 Task: Play online Risk (conquerclub) game.
Action: Mouse pressed left at (767, 438)
Screenshot: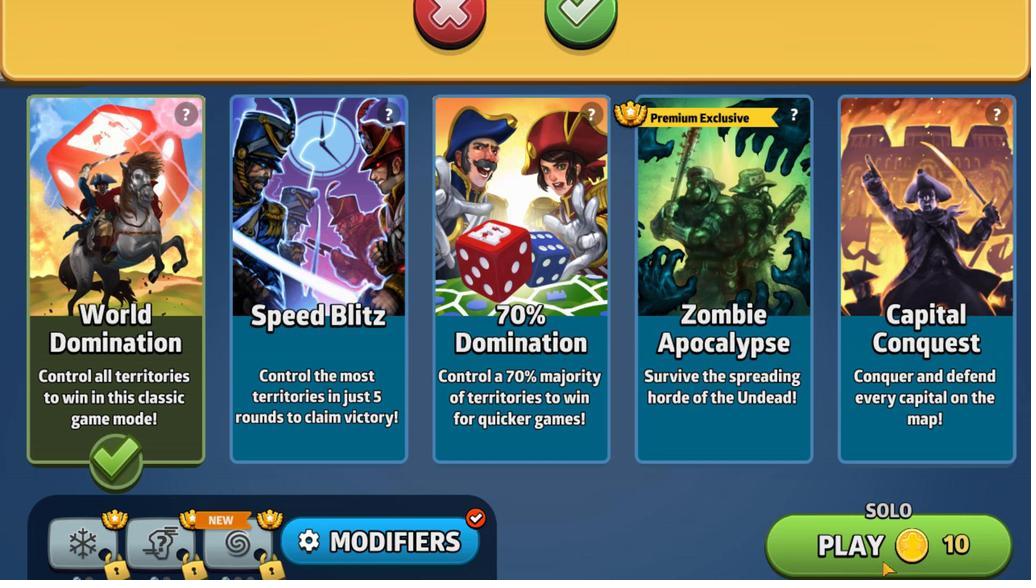 
Action: Mouse moved to (666, 498)
Screenshot: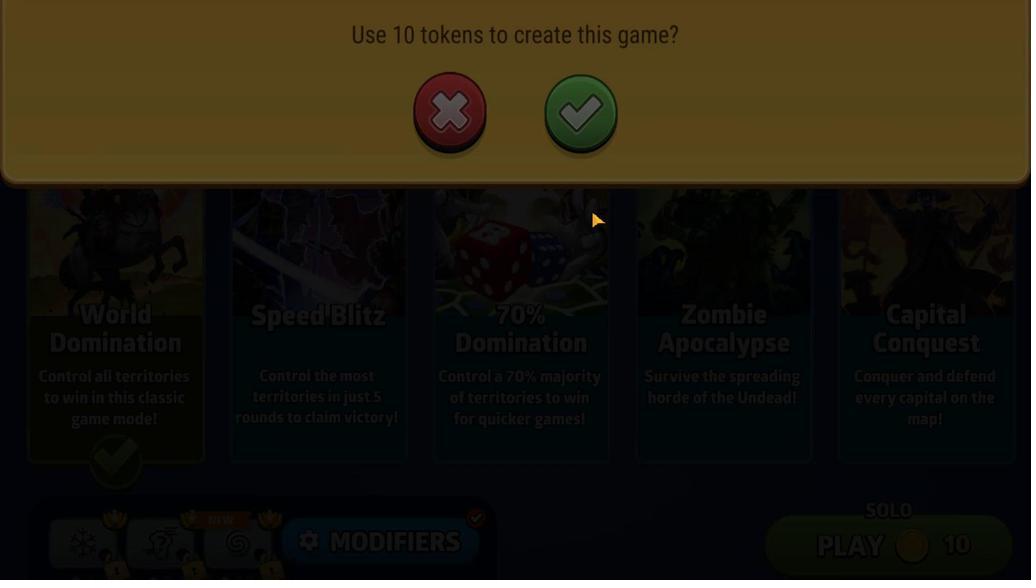 
Action: Mouse pressed left at (666, 498)
Screenshot: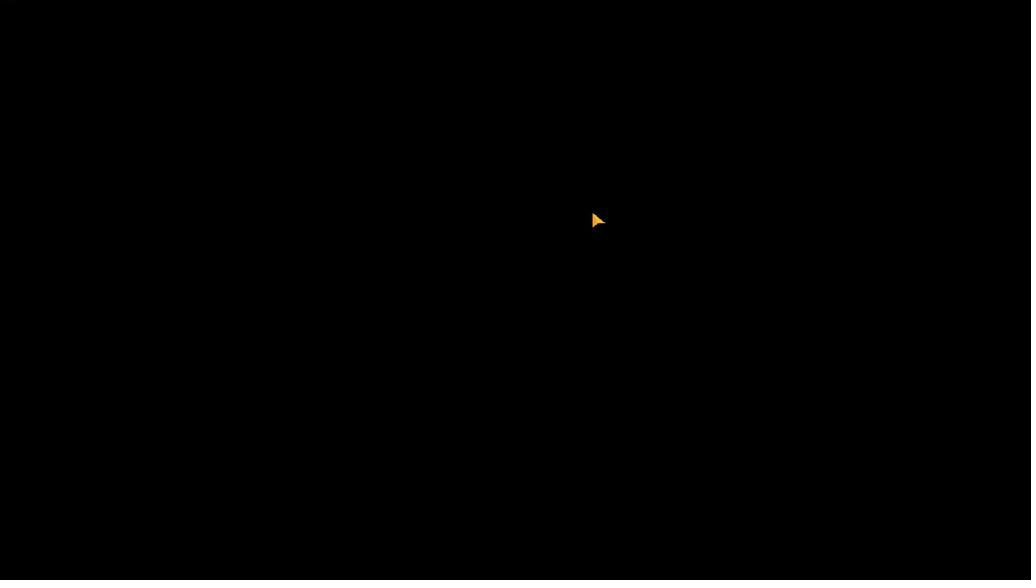 
Action: Mouse moved to (635, 491)
Screenshot: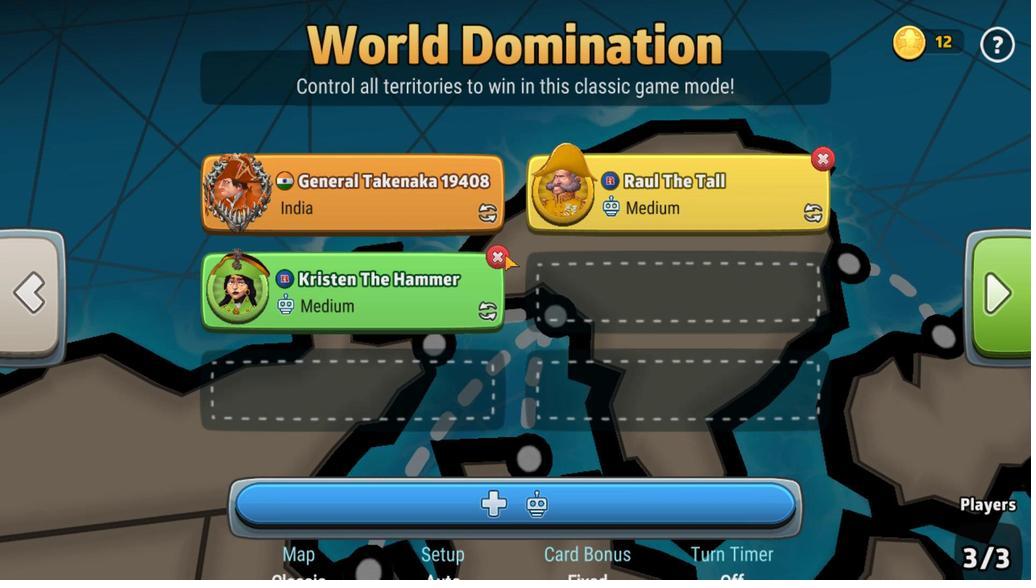
Action: Mouse pressed left at (635, 491)
Screenshot: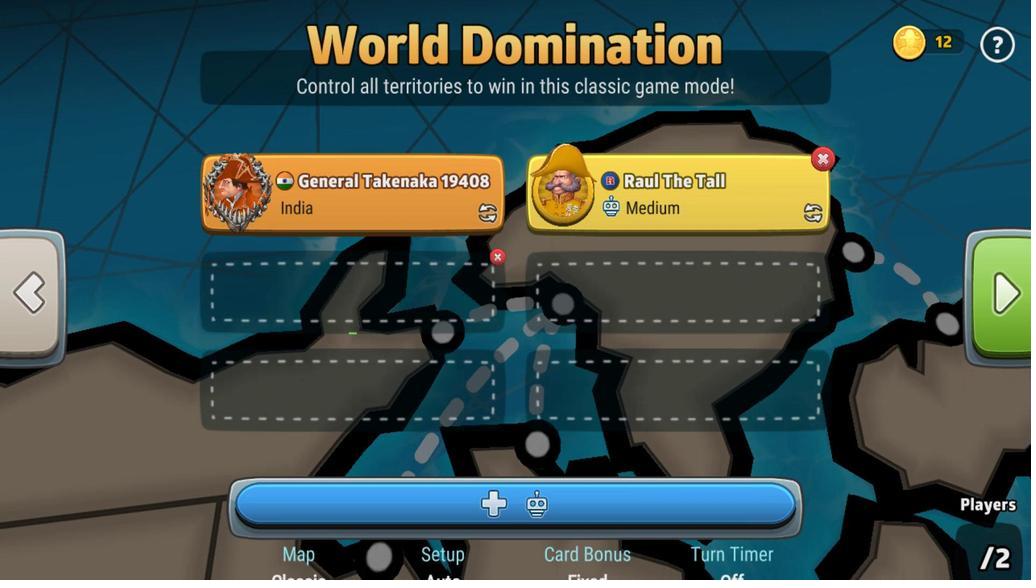
Action: Mouse moved to (809, 478)
Screenshot: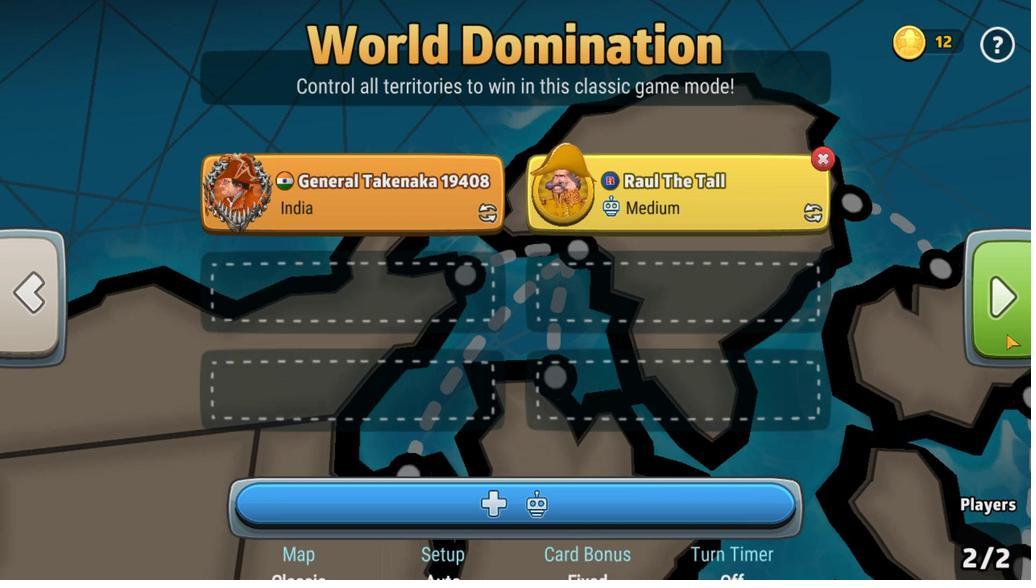 
Action: Mouse pressed left at (809, 478)
Screenshot: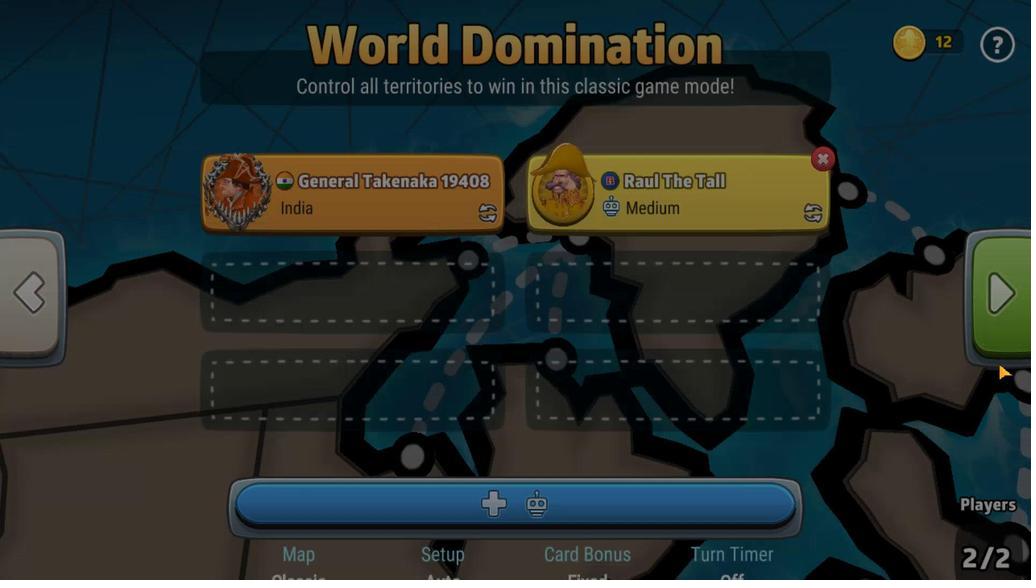 
Action: Mouse moved to (643, 481)
Screenshot: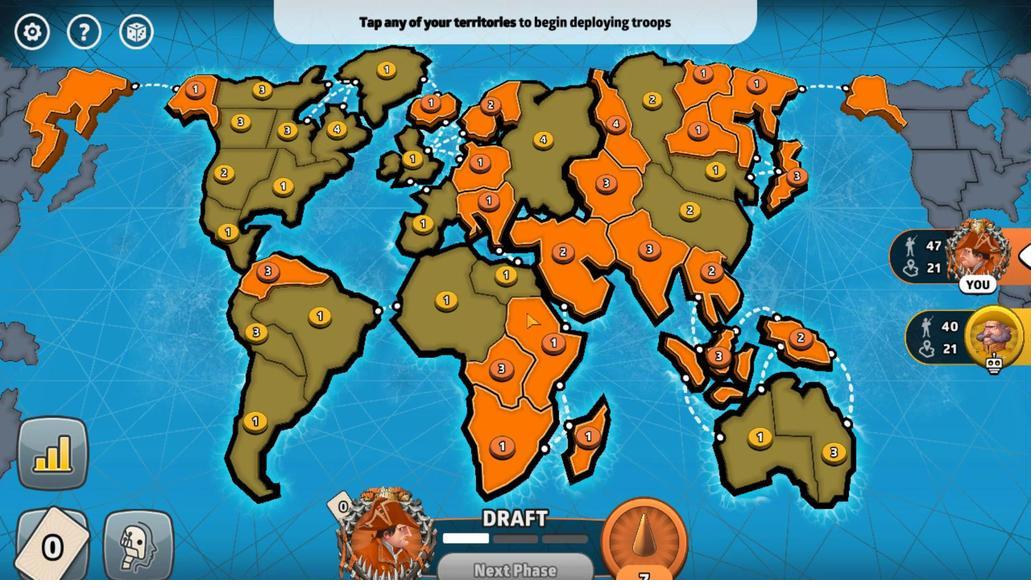 
Action: Mouse pressed left at (643, 481)
Screenshot: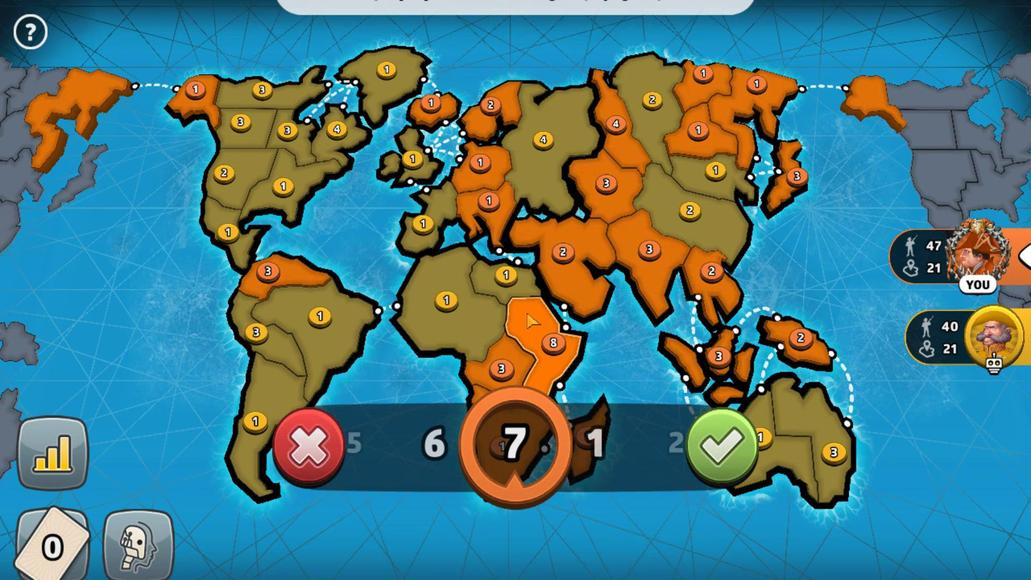 
Action: Mouse pressed left at (643, 481)
Screenshot: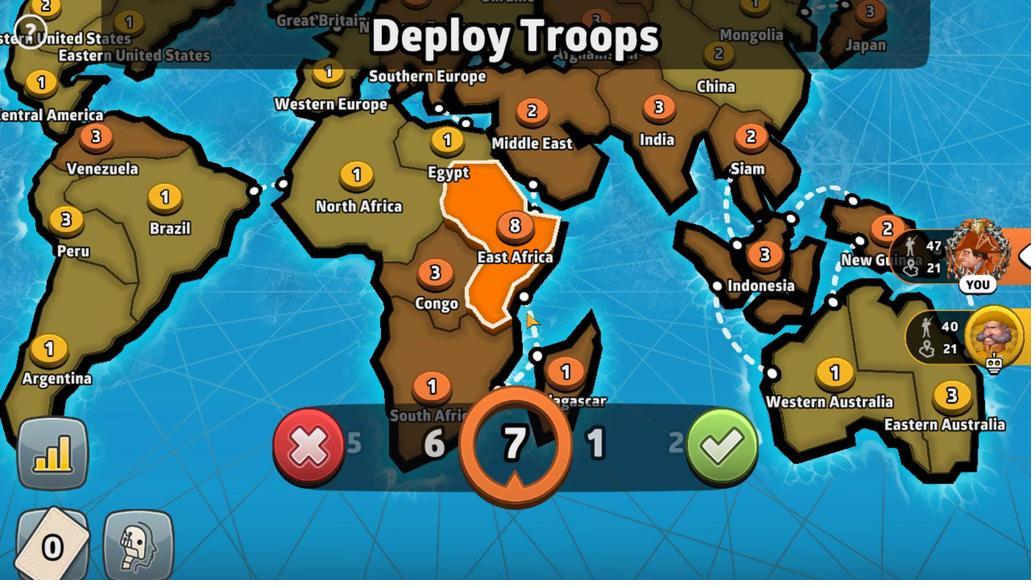 
Action: Mouse moved to (634, 499)
Screenshot: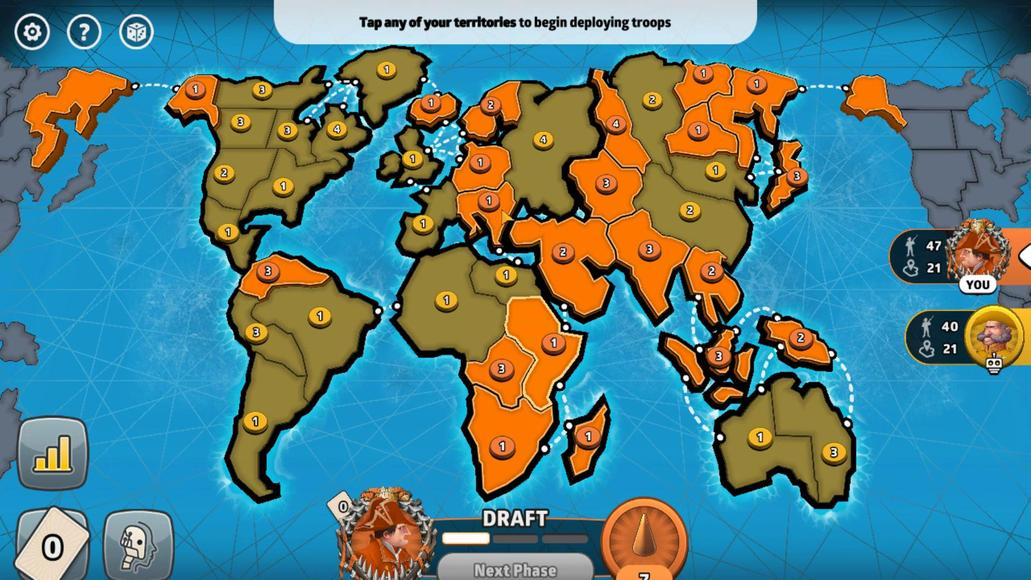 
Action: Mouse pressed left at (634, 499)
Screenshot: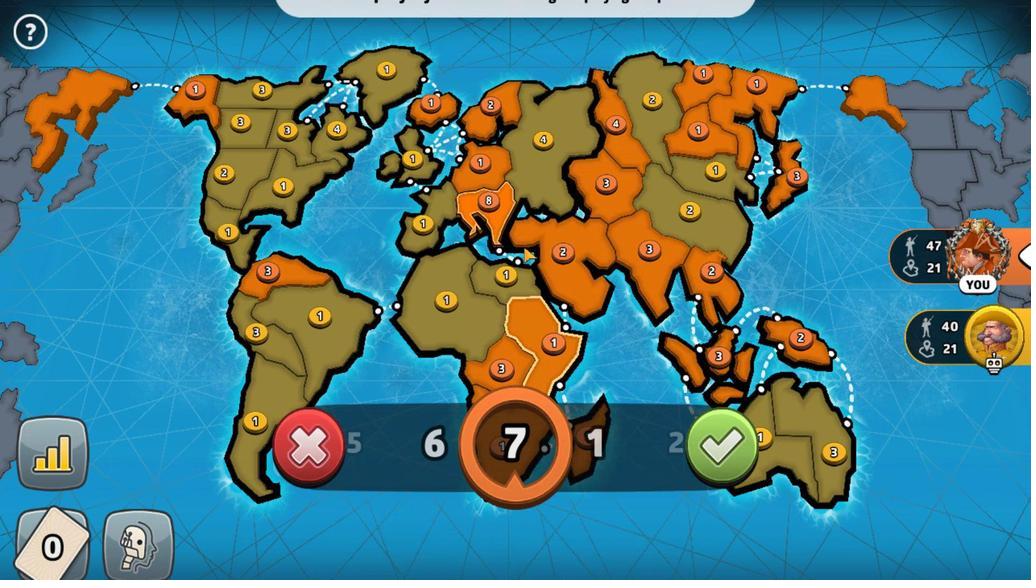 
Action: Mouse moved to (712, 458)
Screenshot: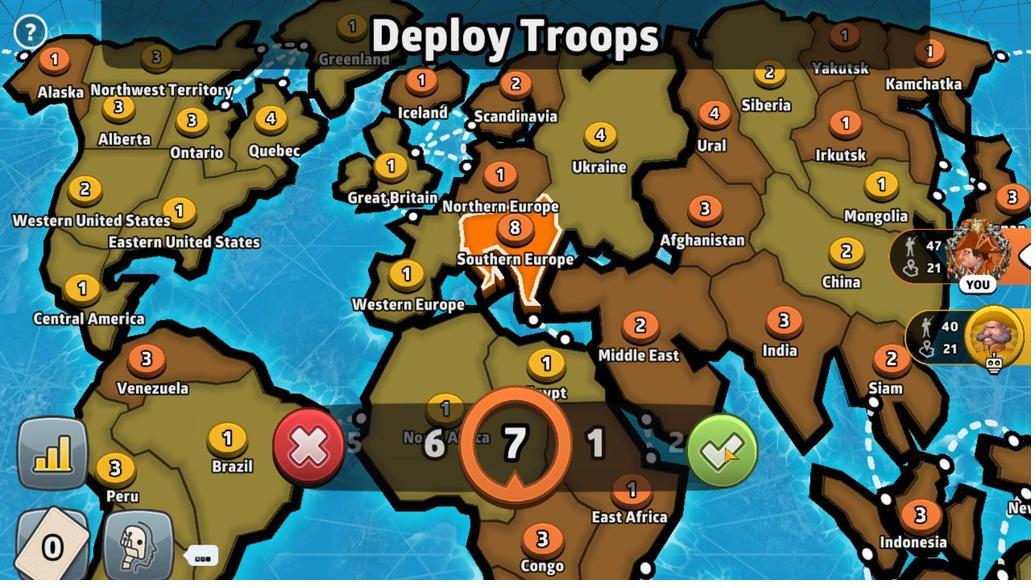 
Action: Mouse pressed left at (712, 458)
Screenshot: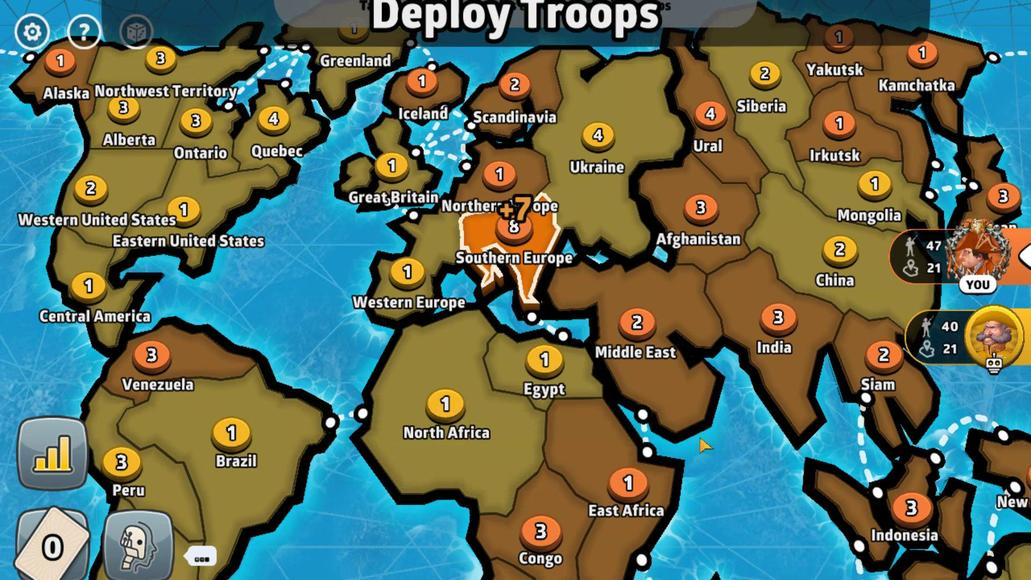 
Action: Mouse moved to (623, 437)
Screenshot: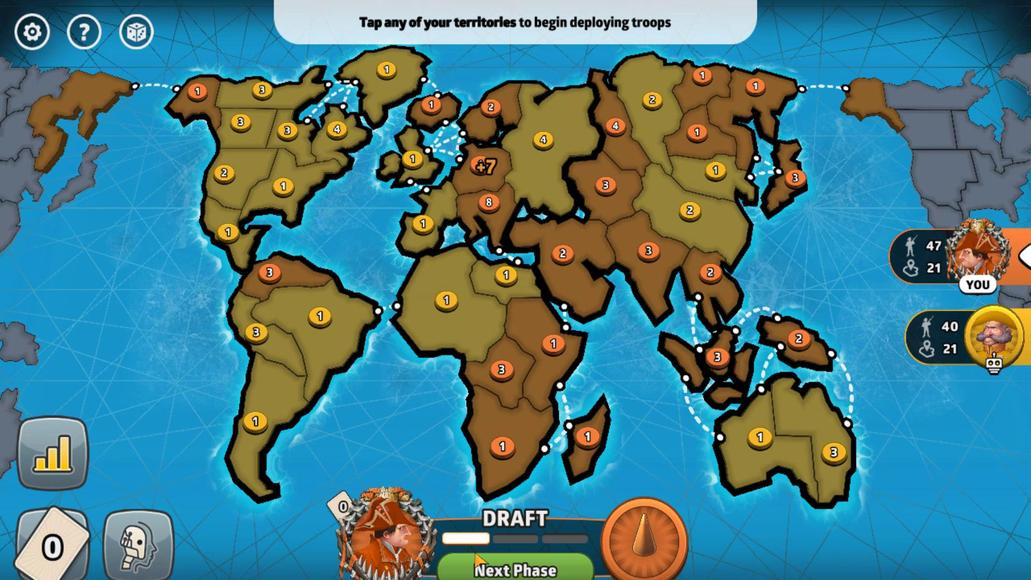 
Action: Mouse pressed left at (623, 437)
Screenshot: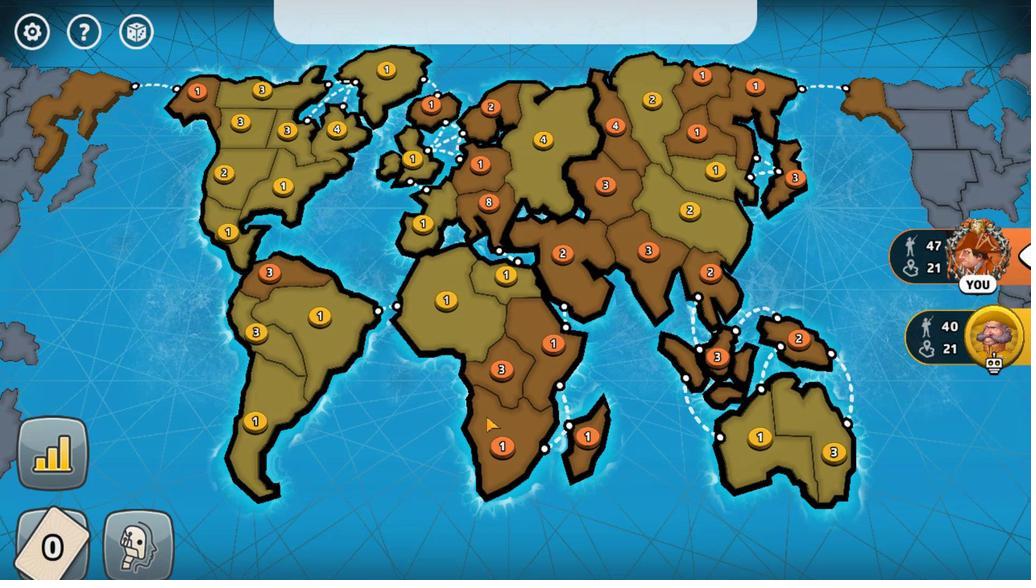 
Action: Mouse moved to (659, 483)
Screenshot: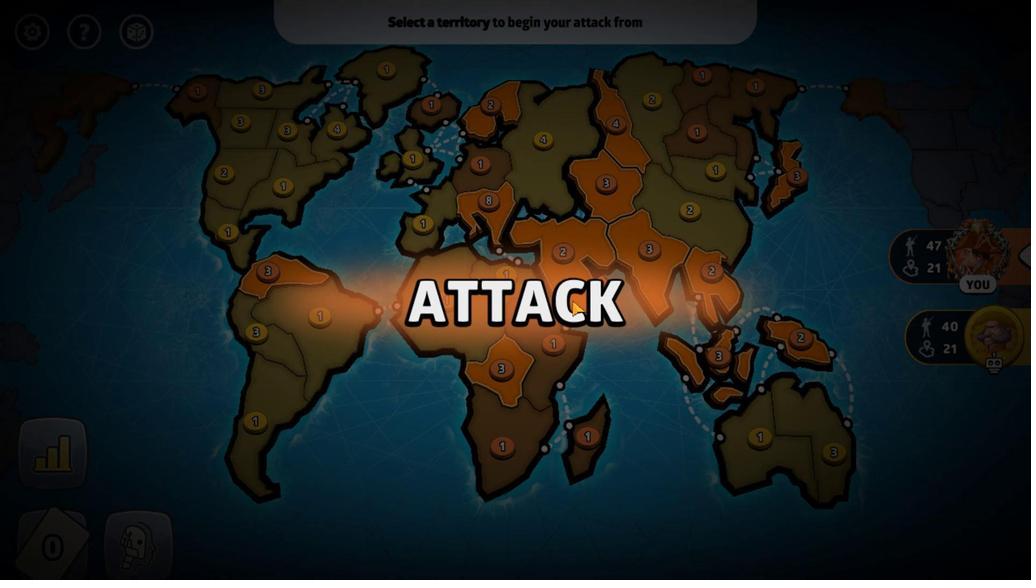 
Action: Mouse pressed left at (659, 483)
Screenshot: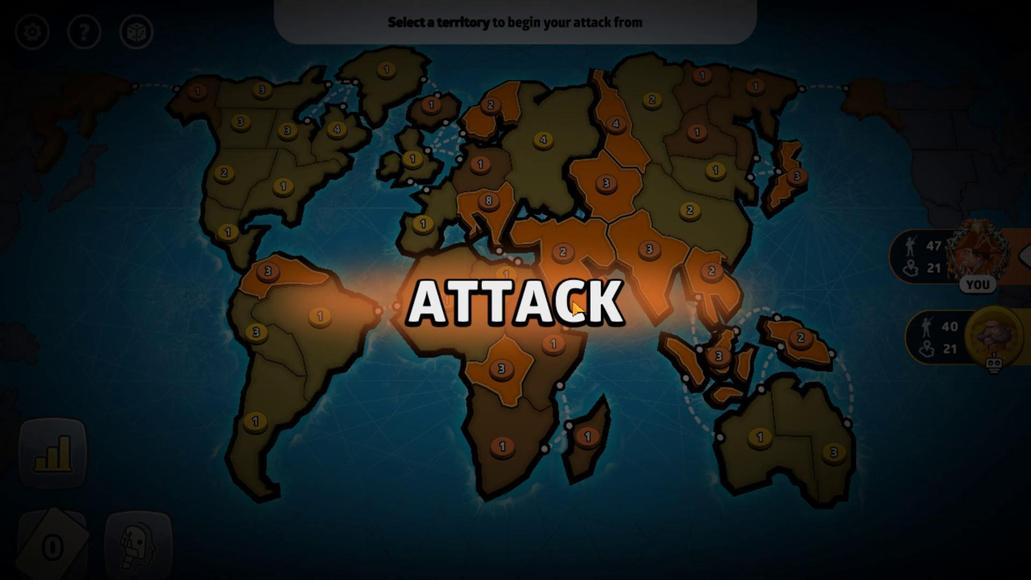 
Action: Mouse moved to (649, 438)
Screenshot: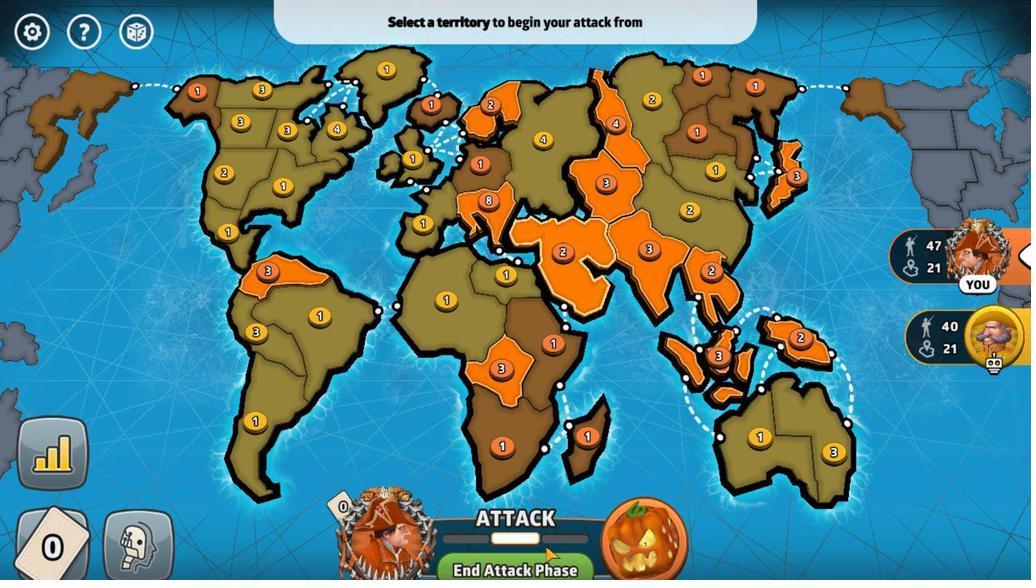 
Action: Mouse pressed left at (649, 438)
Screenshot: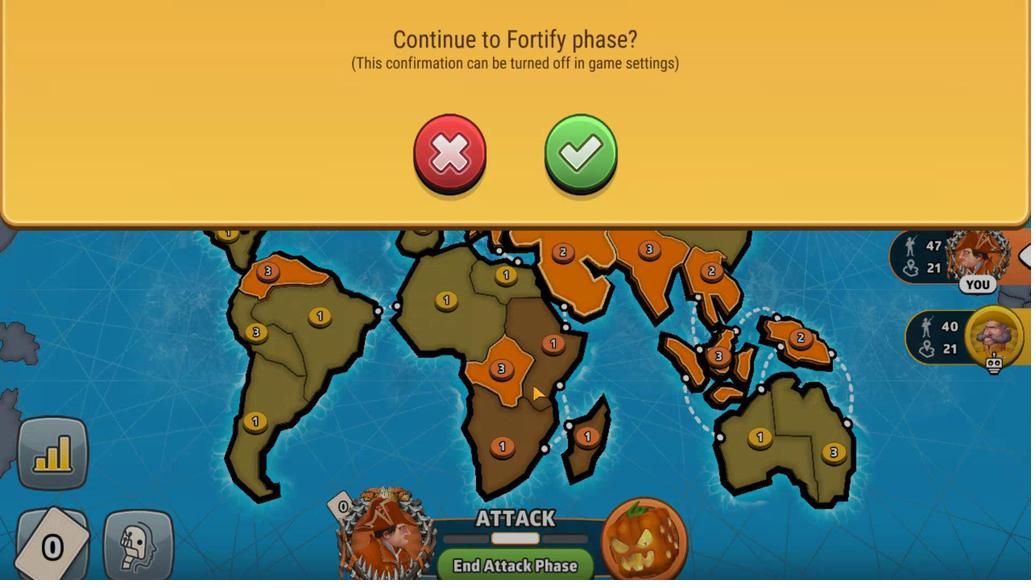 
Action: Mouse moved to (663, 494)
Screenshot: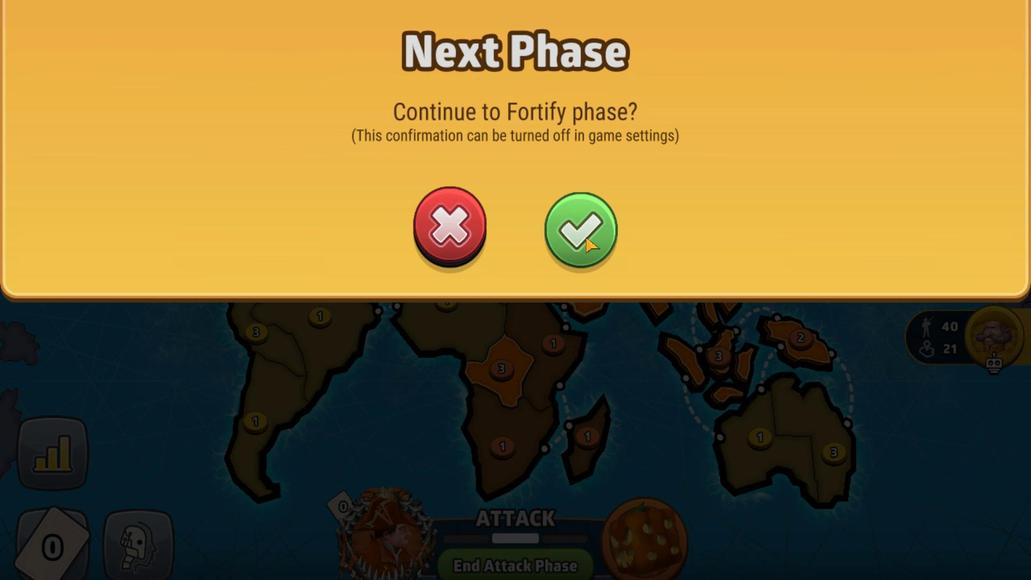 
Action: Mouse pressed left at (663, 494)
Screenshot: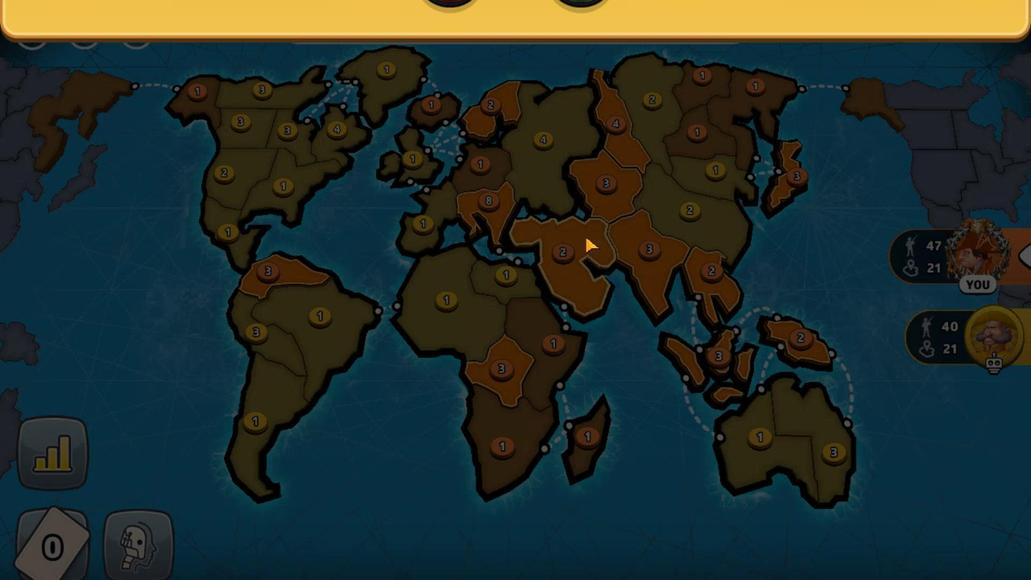 
Action: Mouse moved to (641, 437)
Screenshot: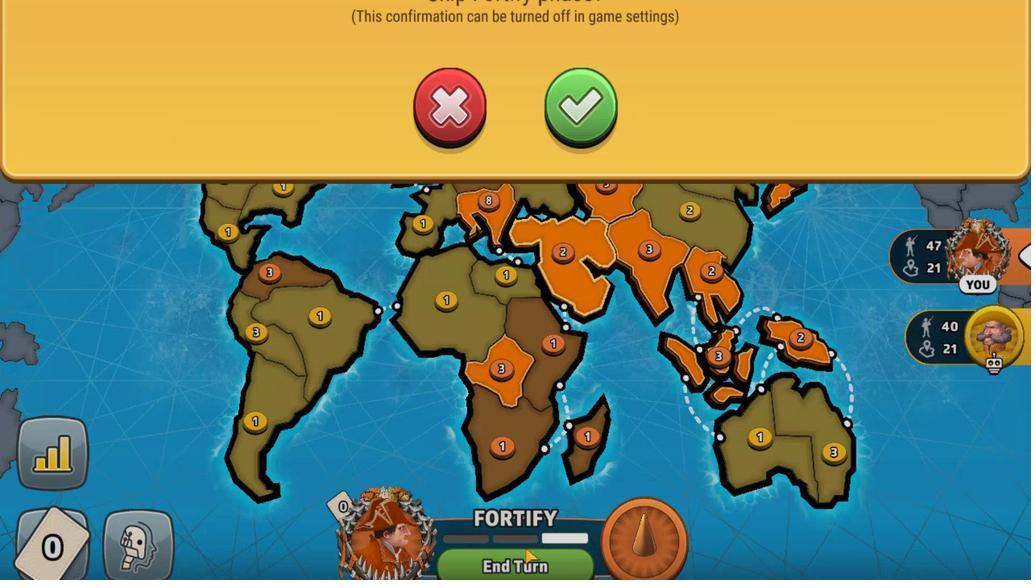 
Action: Mouse pressed left at (641, 437)
Screenshot: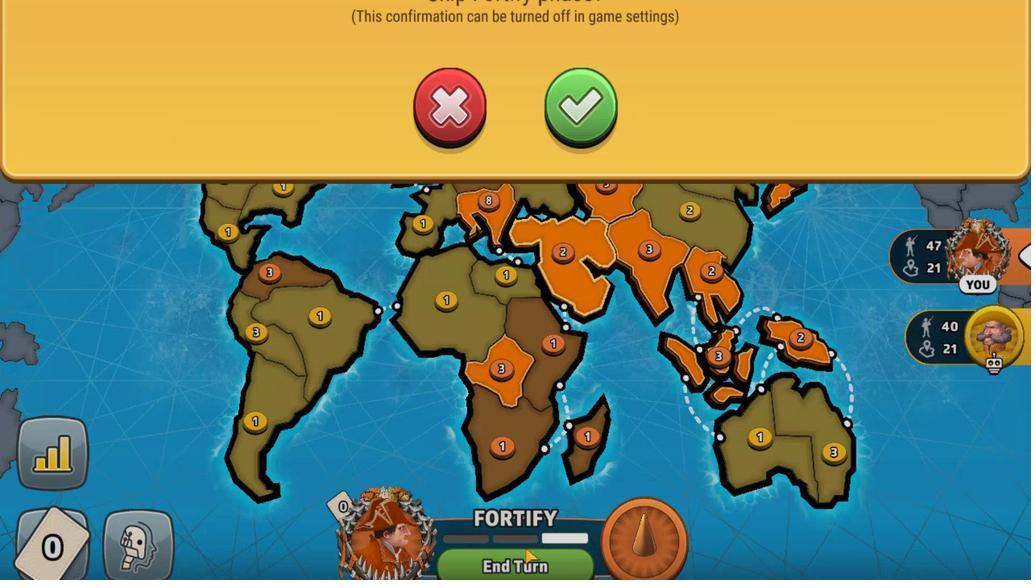 
Action: Mouse moved to (666, 495)
Screenshot: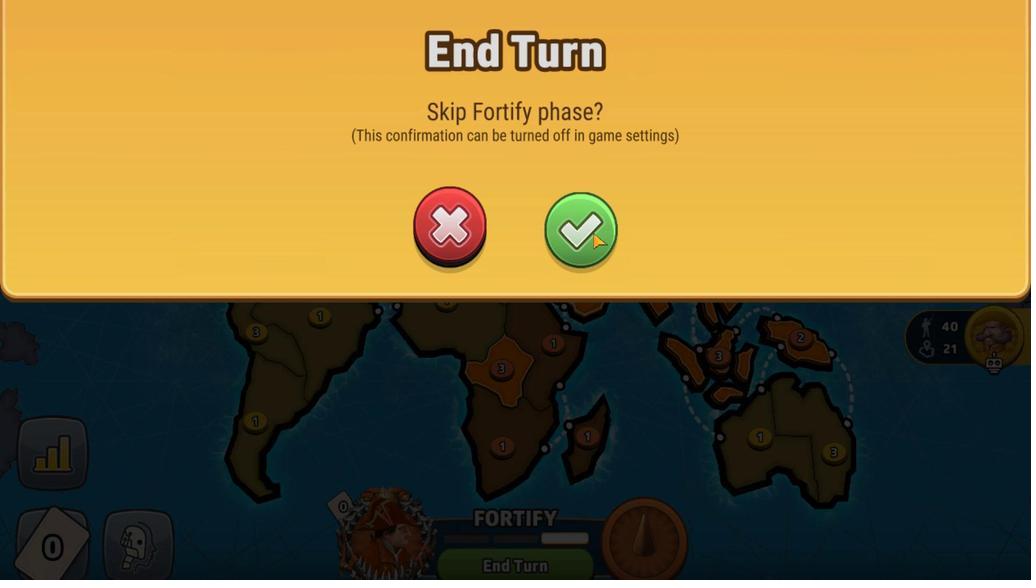 
Action: Mouse pressed left at (666, 495)
Screenshot: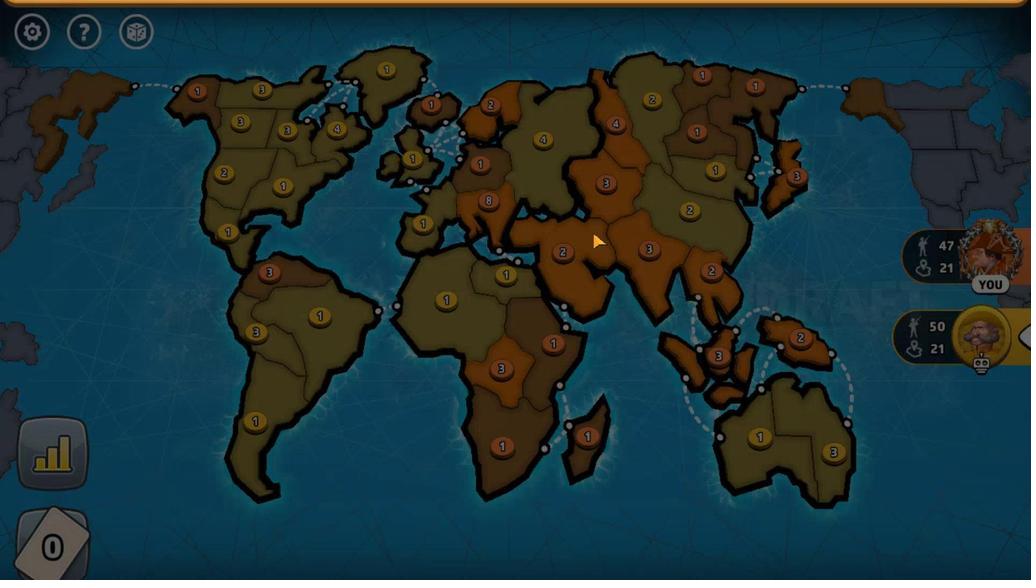
Action: Mouse moved to (627, 501)
Screenshot: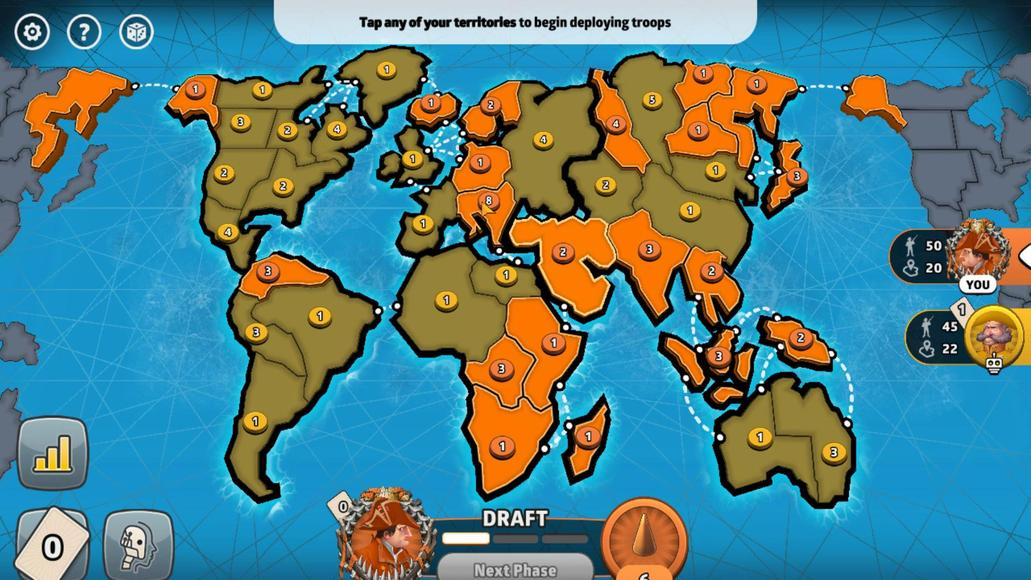 
Action: Mouse pressed left at (627, 501)
Screenshot: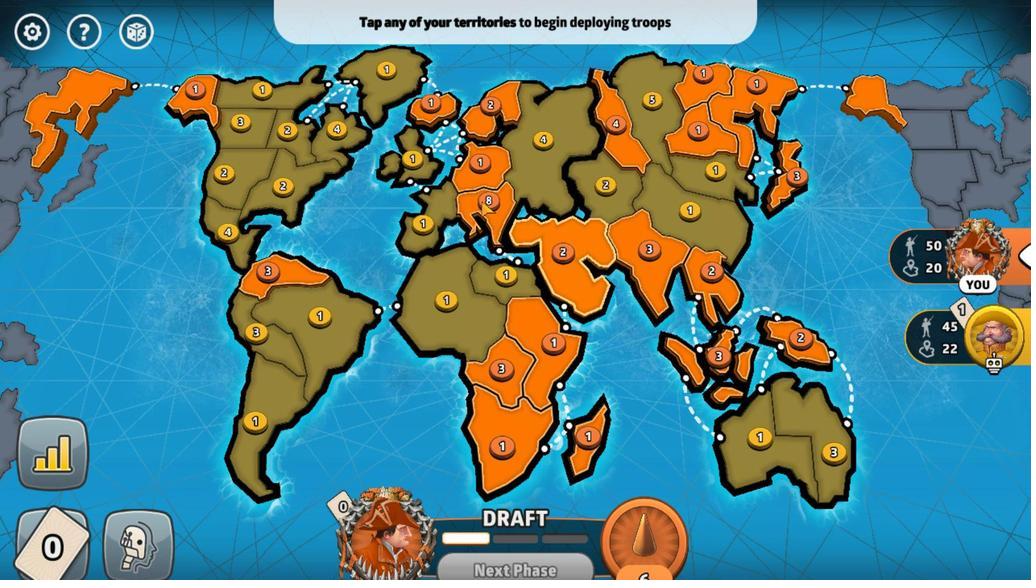 
Action: Mouse moved to (709, 461)
Screenshot: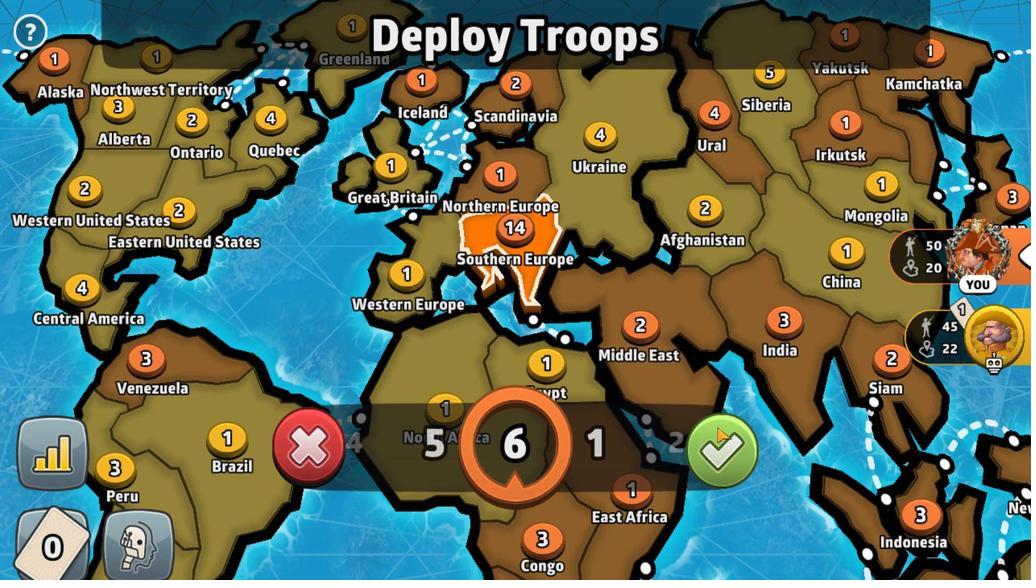 
Action: Mouse pressed left at (709, 461)
Screenshot: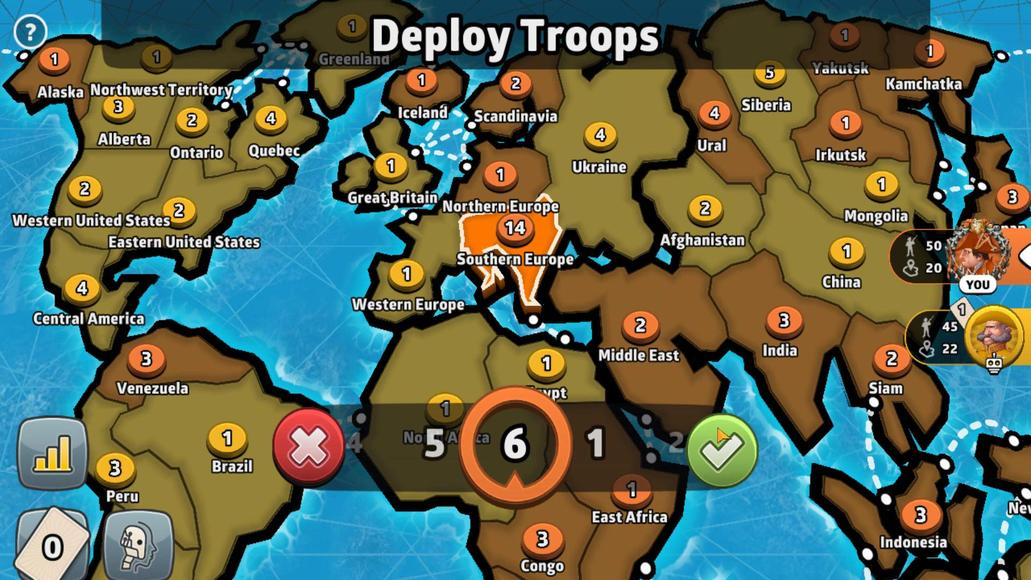
Action: Mouse moved to (652, 438)
Screenshot: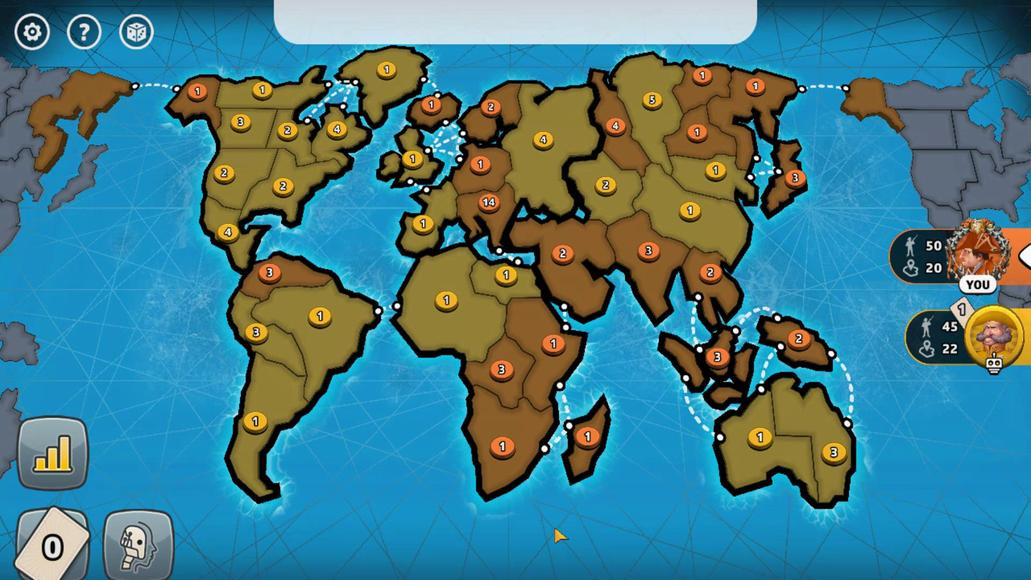 
Action: Mouse pressed left at (652, 438)
Screenshot: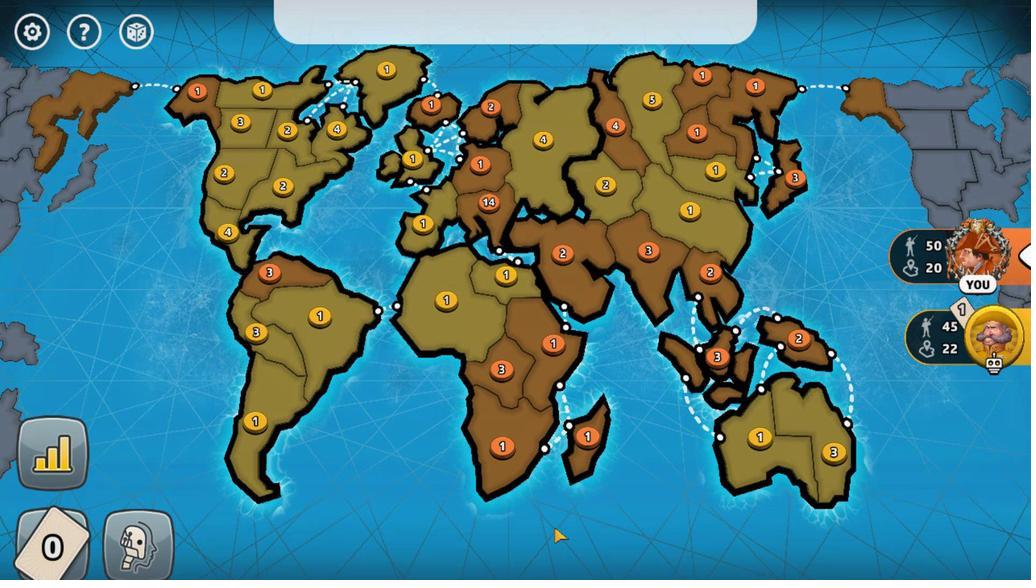 
Action: Mouse moved to (654, 484)
Screenshot: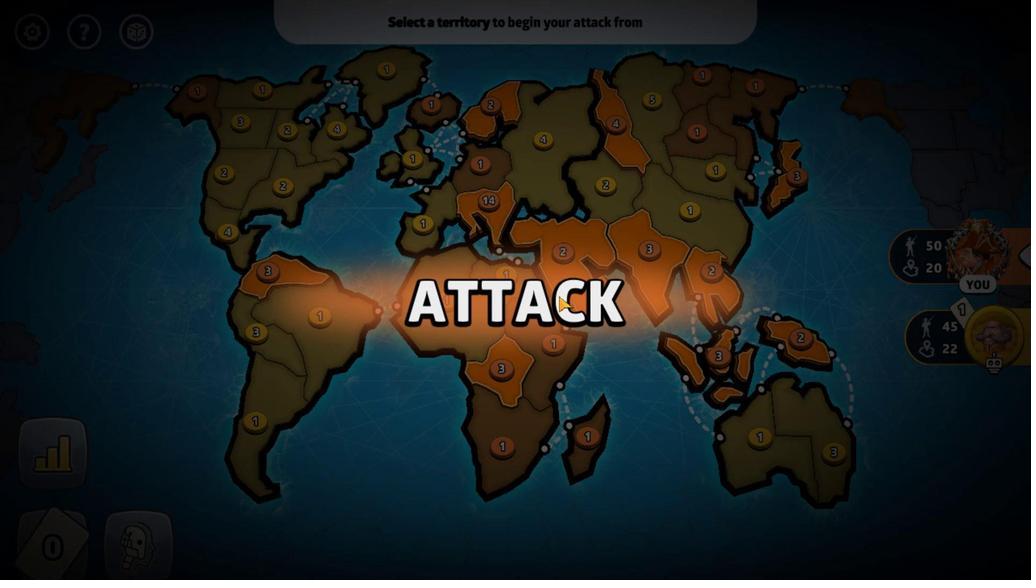 
Action: Mouse pressed left at (654, 484)
Screenshot: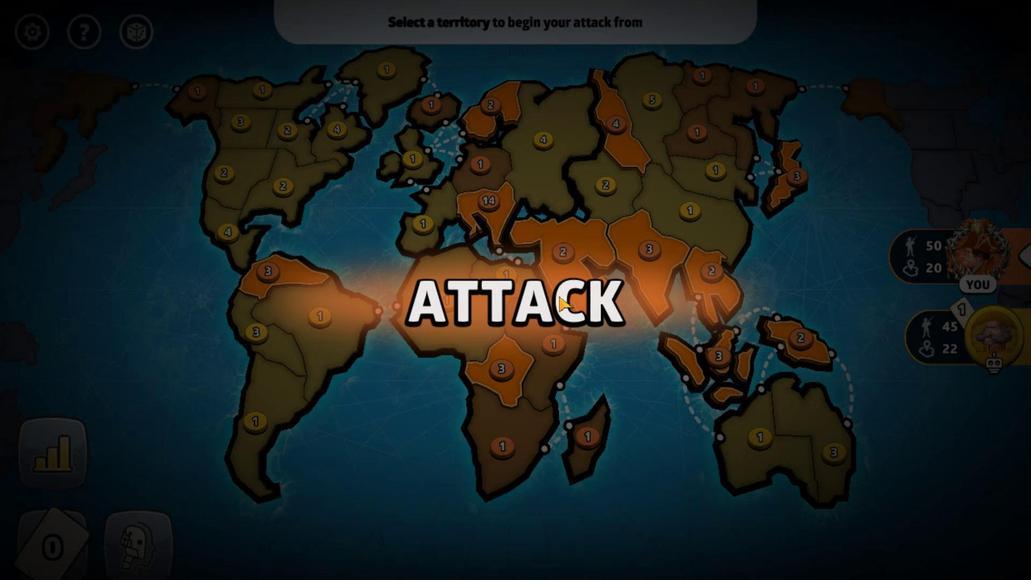 
Action: Mouse moved to (641, 437)
Screenshot: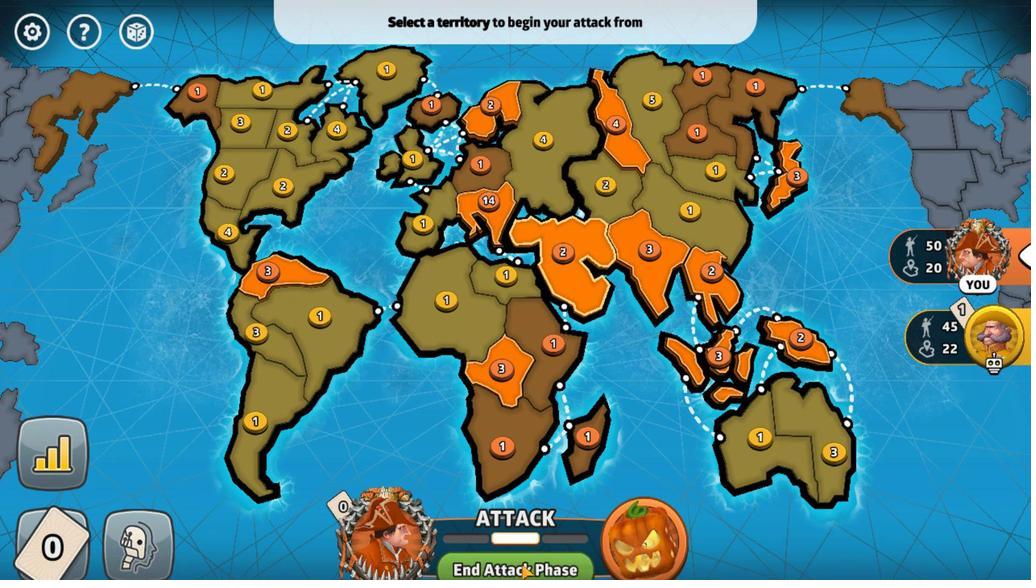 
Action: Mouse pressed left at (641, 437)
Screenshot: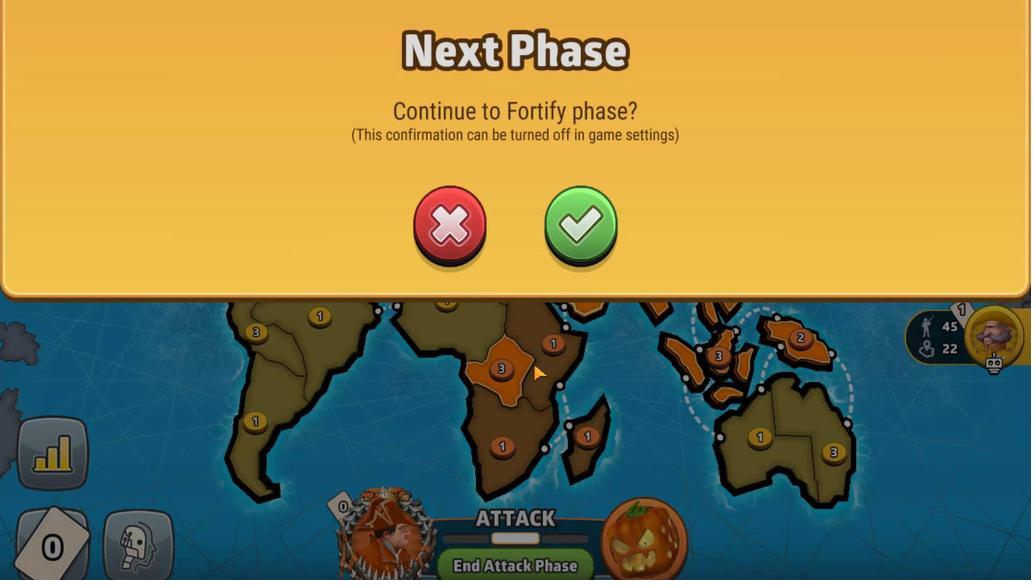
Action: Mouse moved to (662, 495)
Screenshot: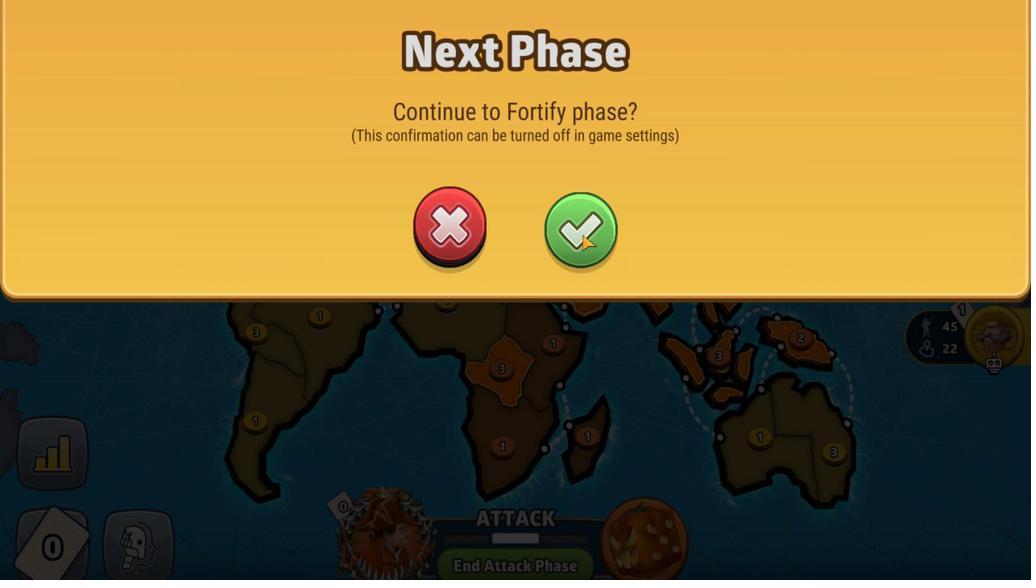 
Action: Mouse pressed left at (662, 495)
Screenshot: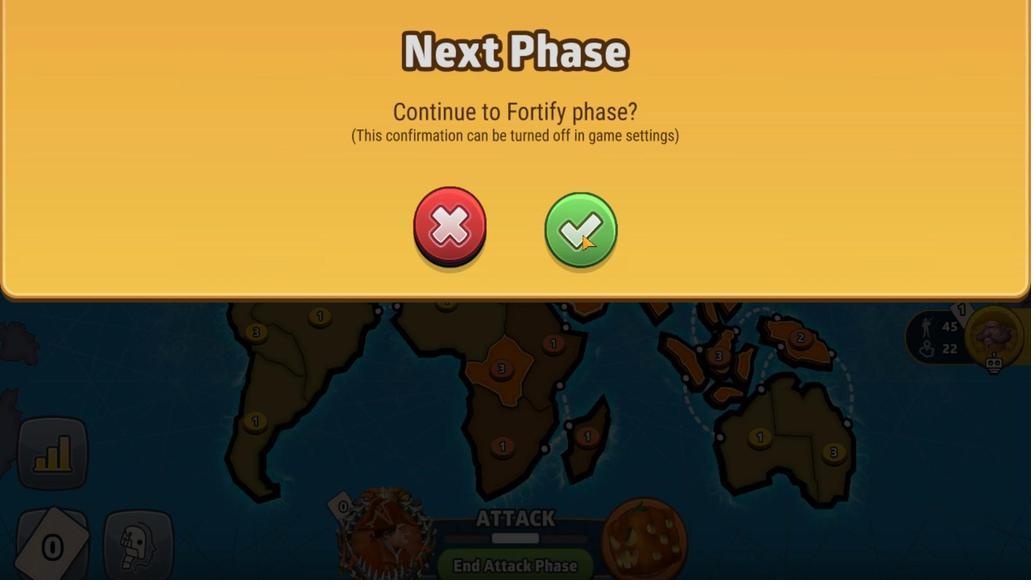 
Action: Mouse moved to (645, 437)
Screenshot: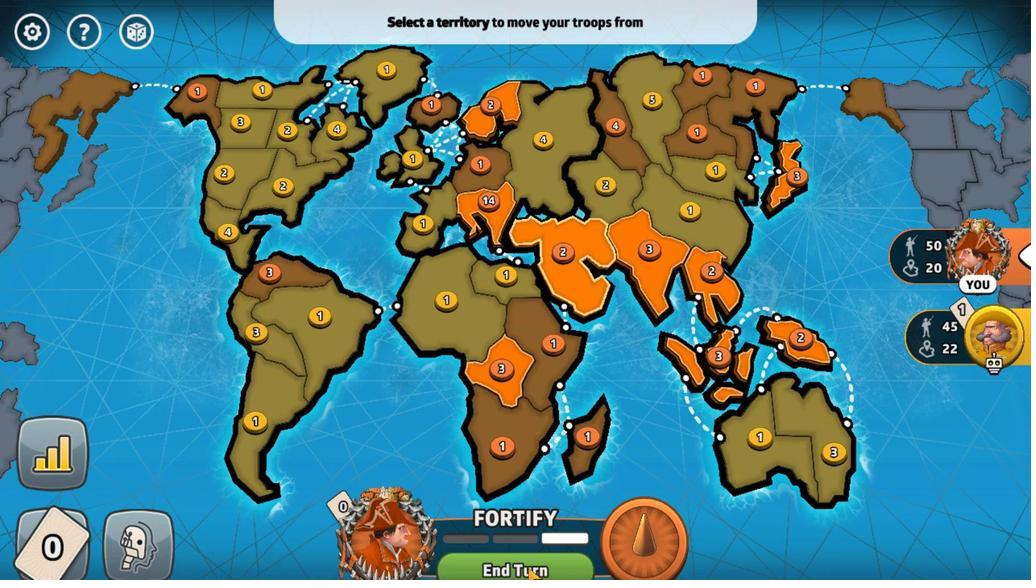 
Action: Mouse pressed left at (645, 437)
Screenshot: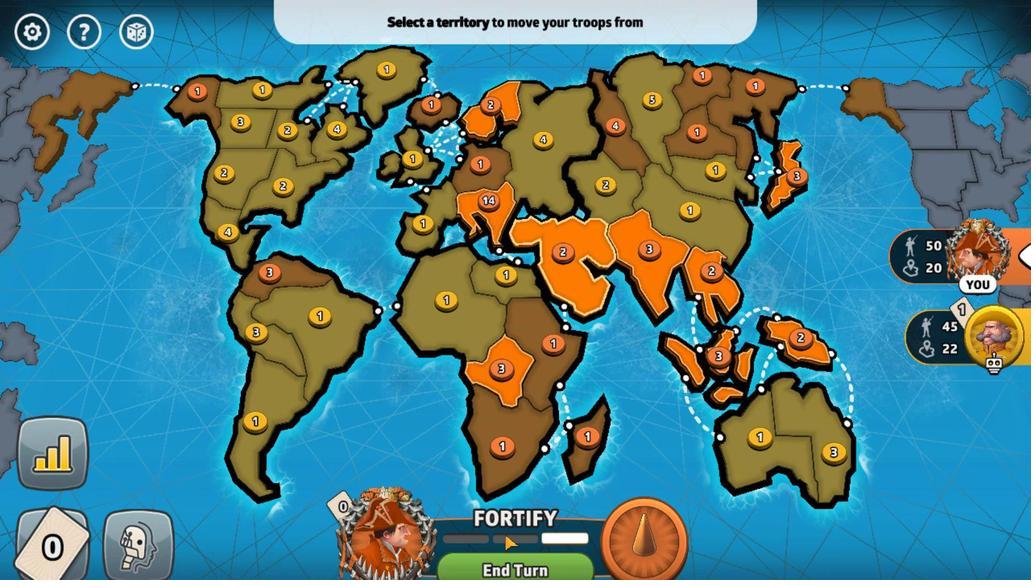 
Action: Mouse moved to (664, 494)
Screenshot: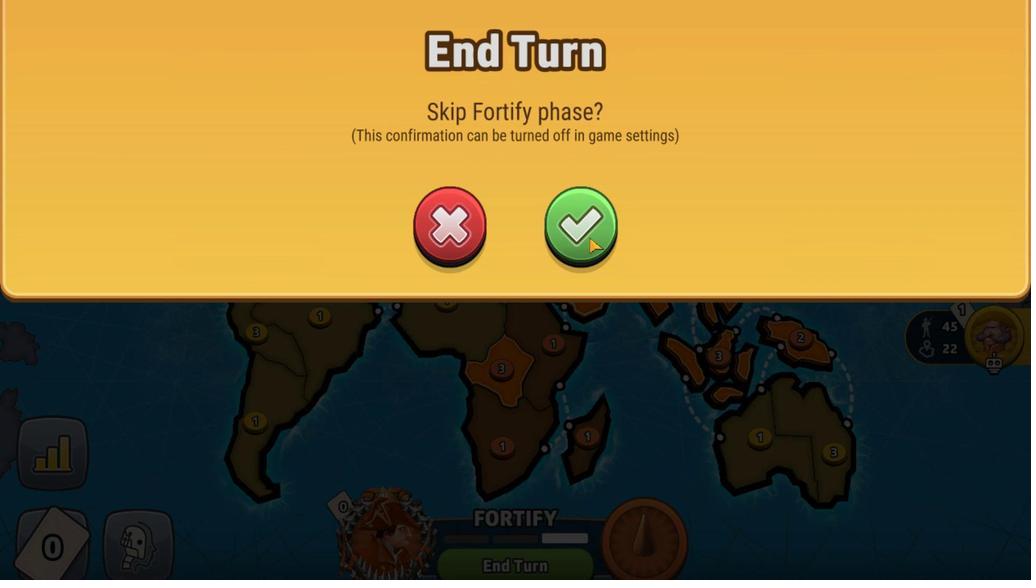 
Action: Mouse pressed left at (664, 494)
Screenshot: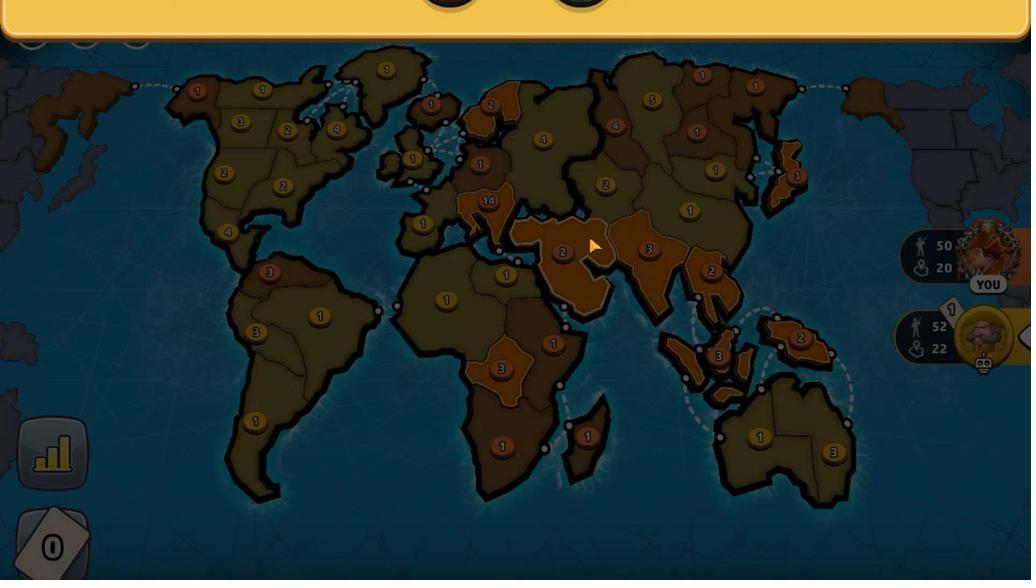 
Action: Mouse moved to (628, 500)
Screenshot: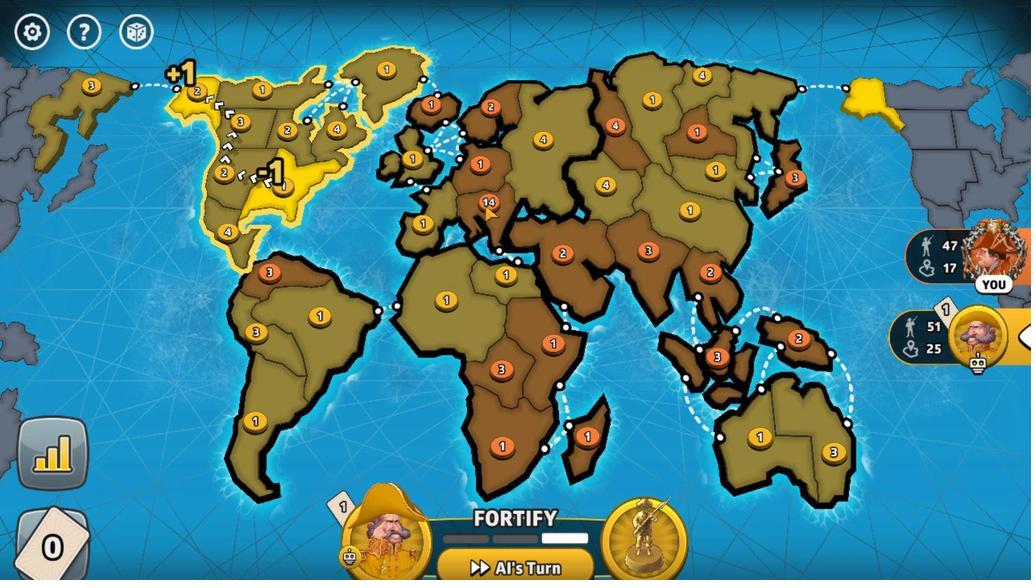 
Action: Mouse pressed left at (628, 500)
Screenshot: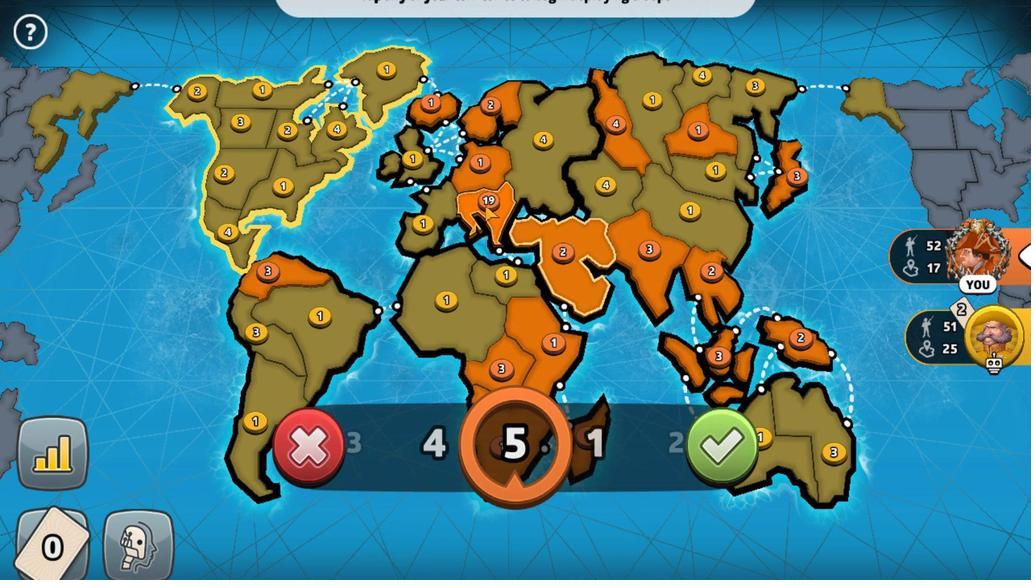 
Action: Mouse moved to (710, 461)
Screenshot: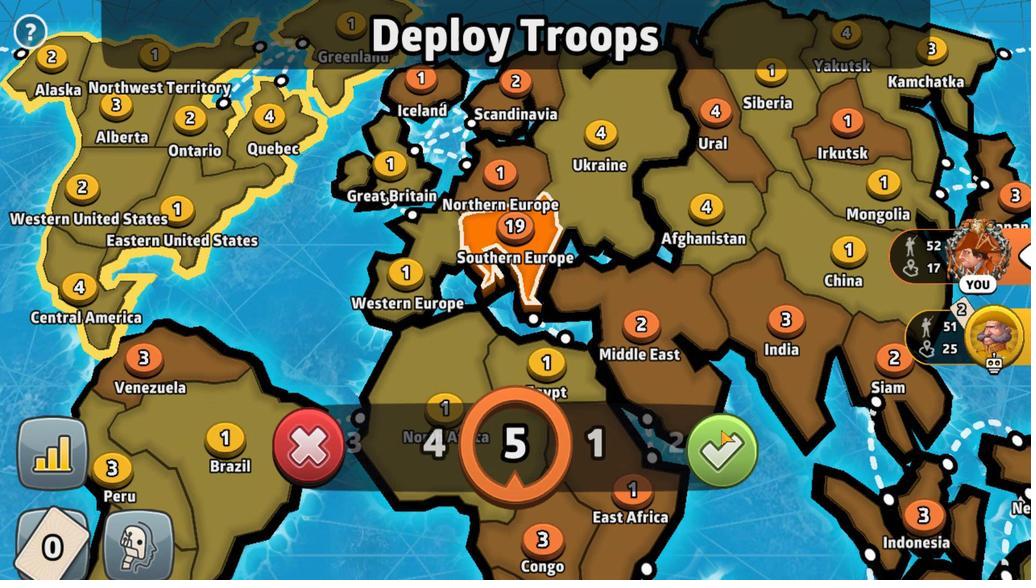 
Action: Mouse pressed left at (710, 461)
Screenshot: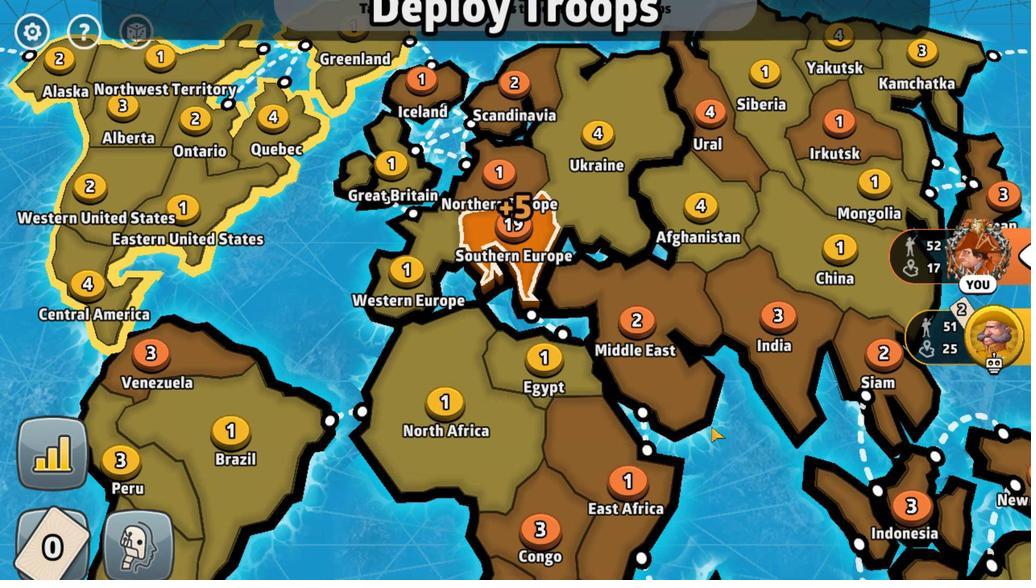 
Action: Mouse moved to (640, 439)
Screenshot: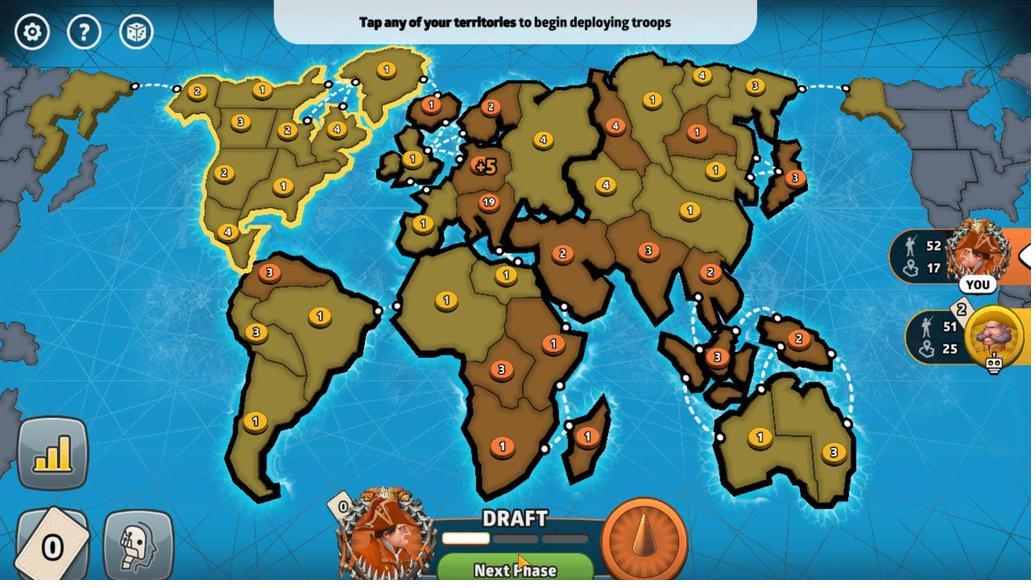 
Action: Mouse pressed left at (640, 439)
Screenshot: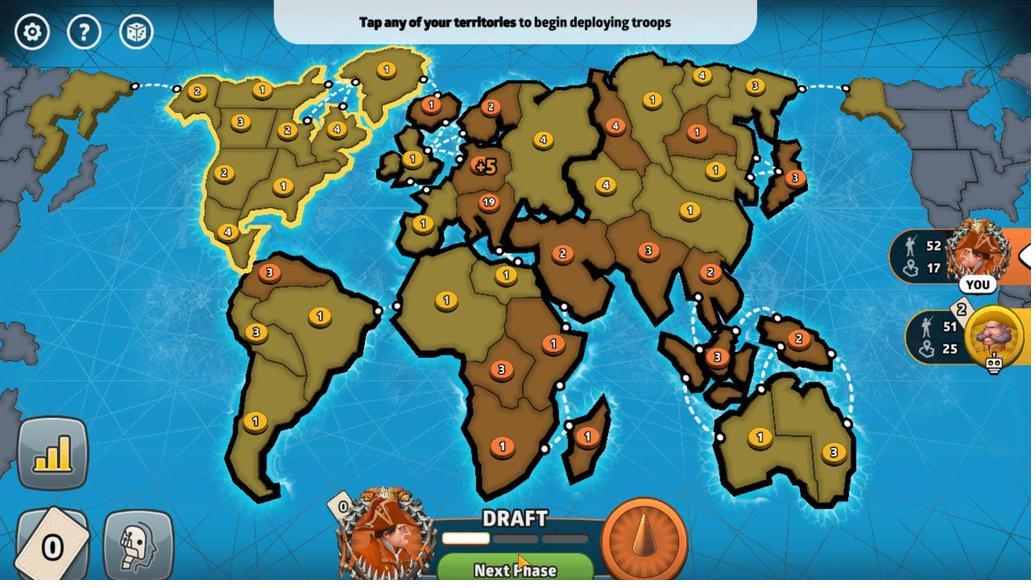 
Action: Mouse moved to (653, 497)
Screenshot: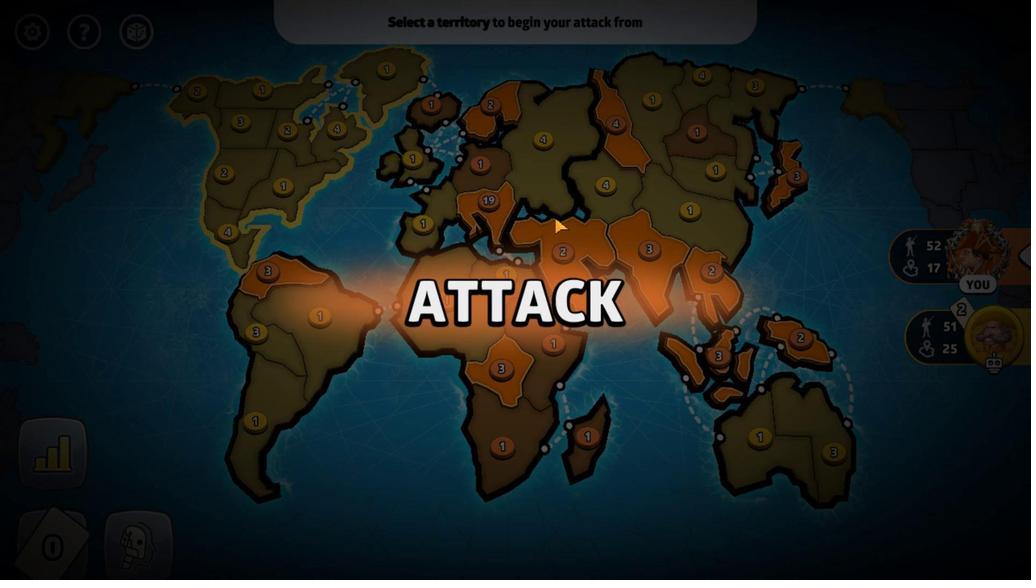 
Action: Mouse pressed left at (653, 497)
Screenshot: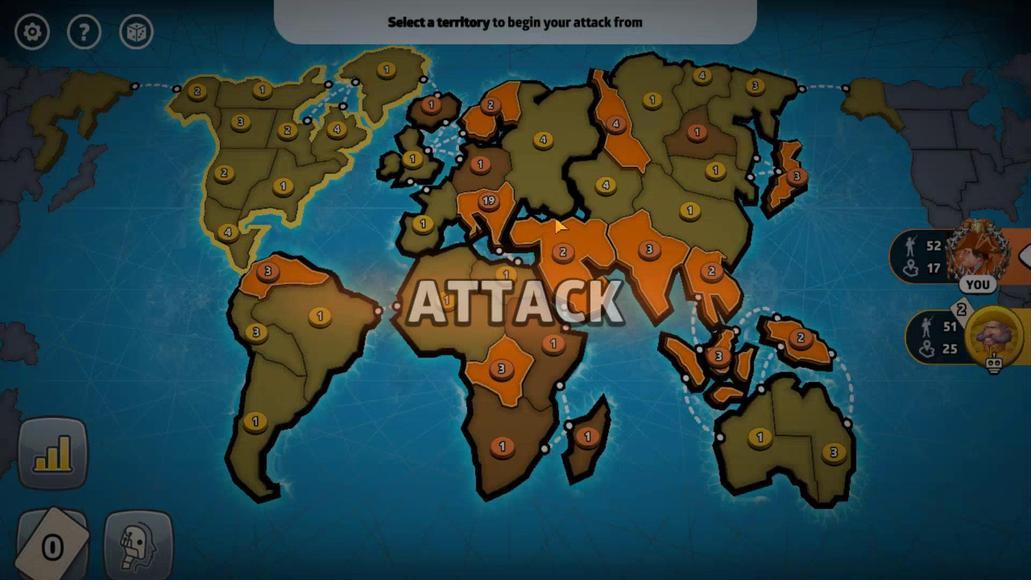 
Action: Mouse moved to (649, 437)
Screenshot: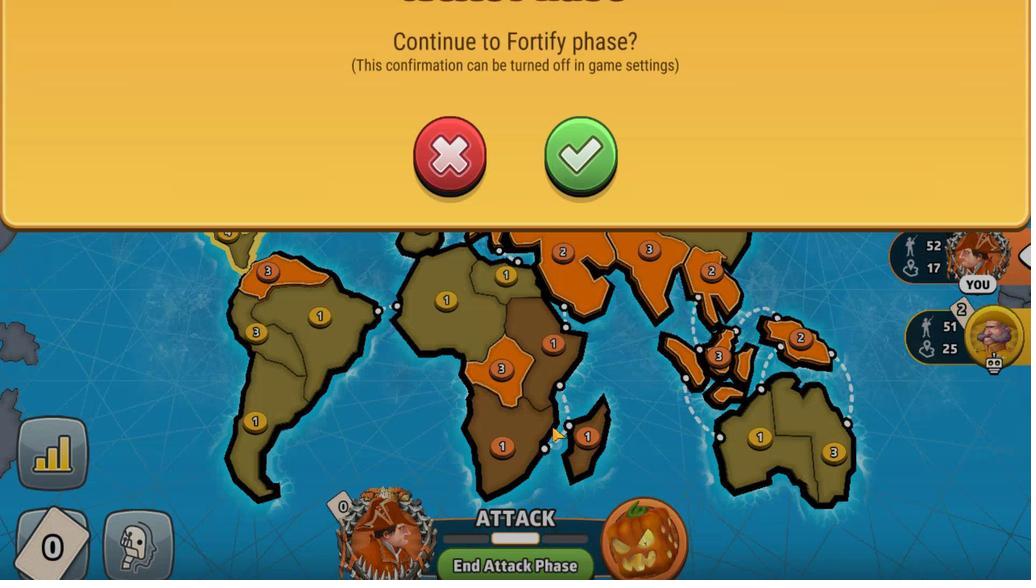 
Action: Mouse pressed left at (649, 437)
Screenshot: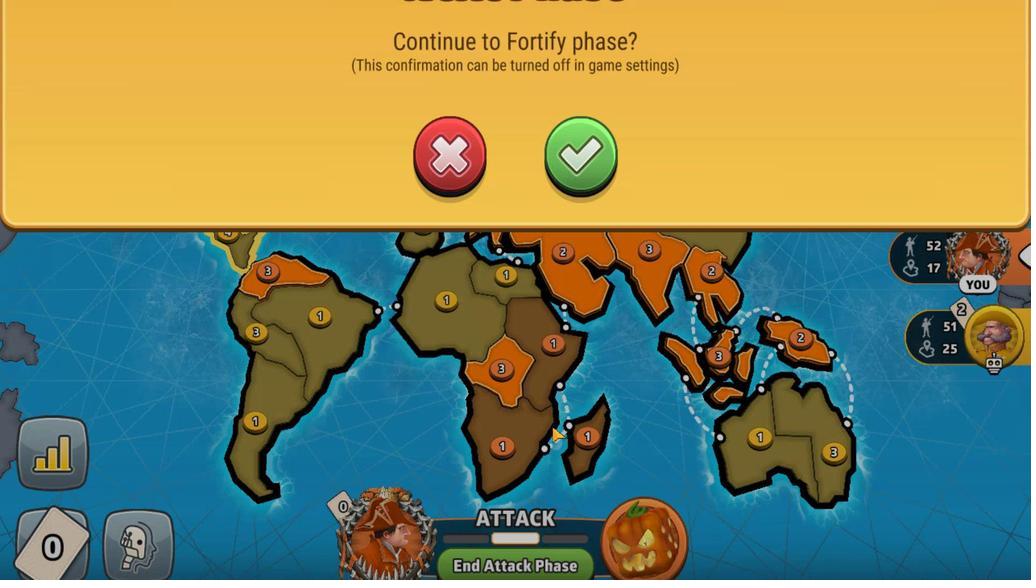 
Action: Mouse moved to (646, 501)
Screenshot: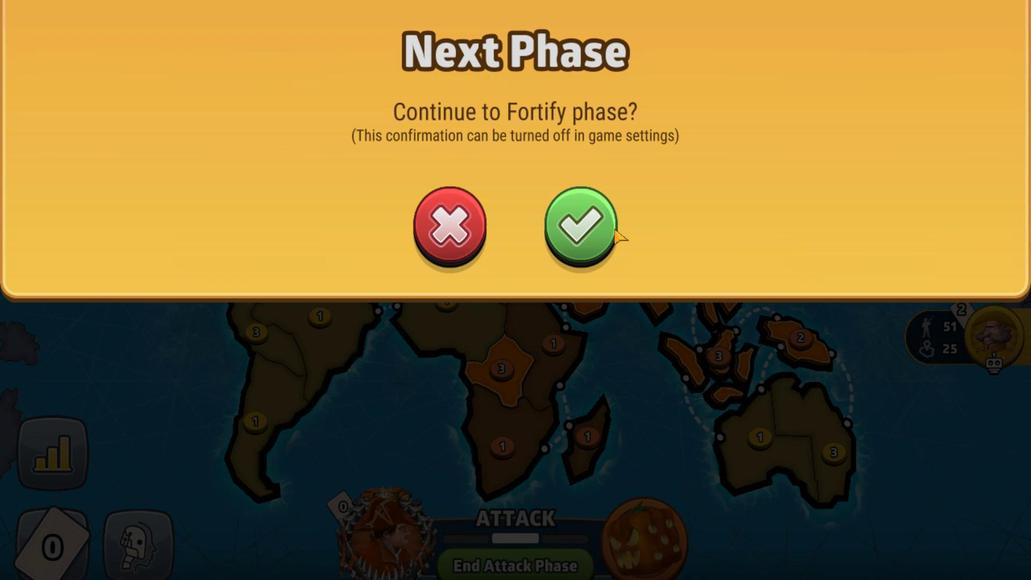 
Action: Mouse pressed left at (646, 501)
Screenshot: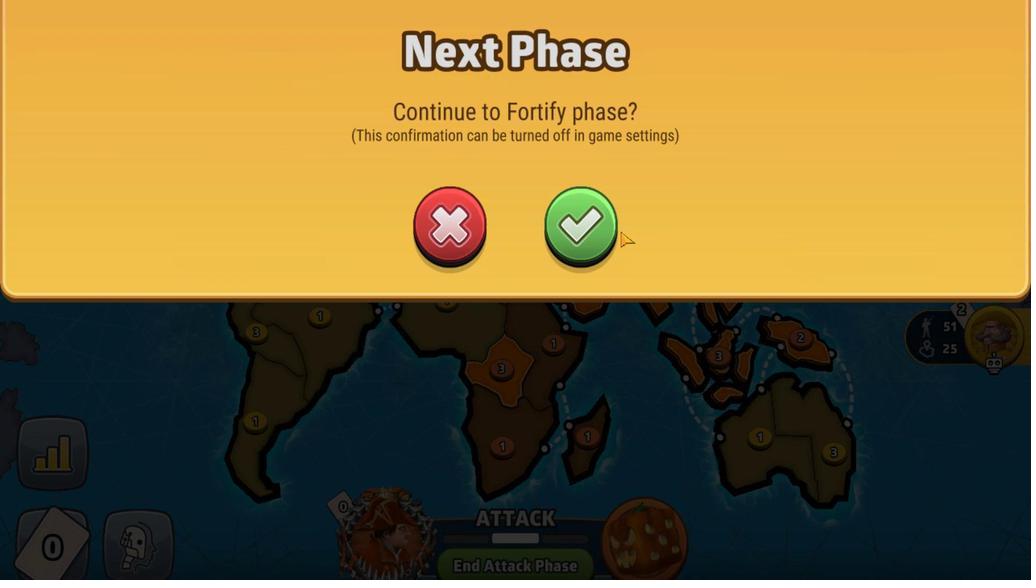 
Action: Mouse moved to (675, 495)
Screenshot: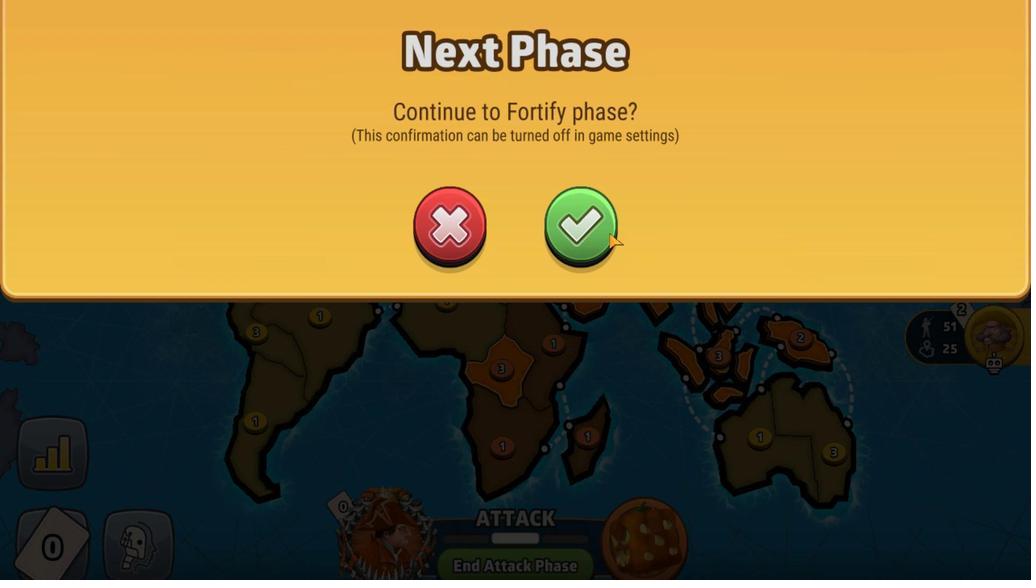 
Action: Mouse pressed left at (675, 495)
Screenshot: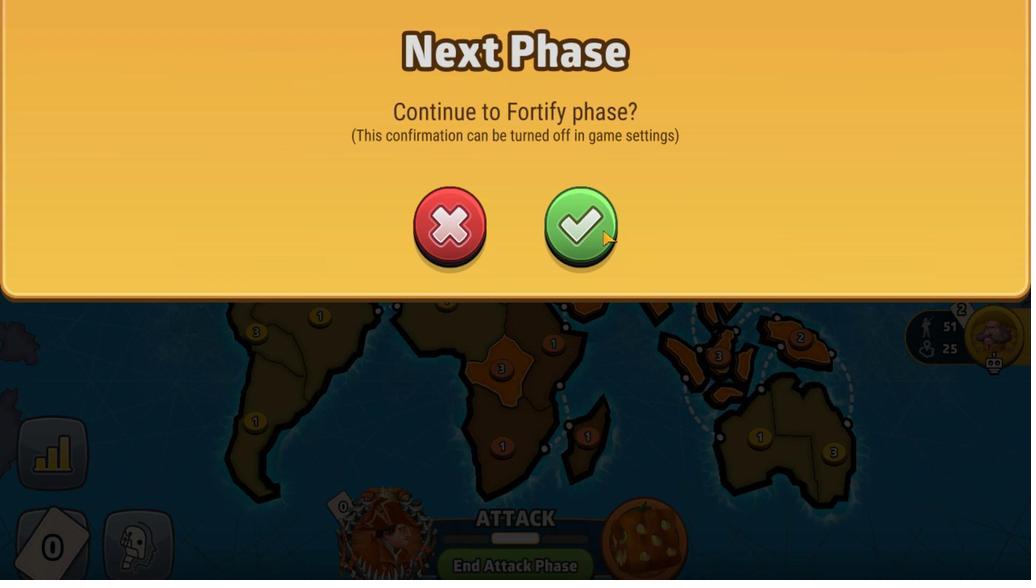 
Action: Mouse moved to (669, 495)
Screenshot: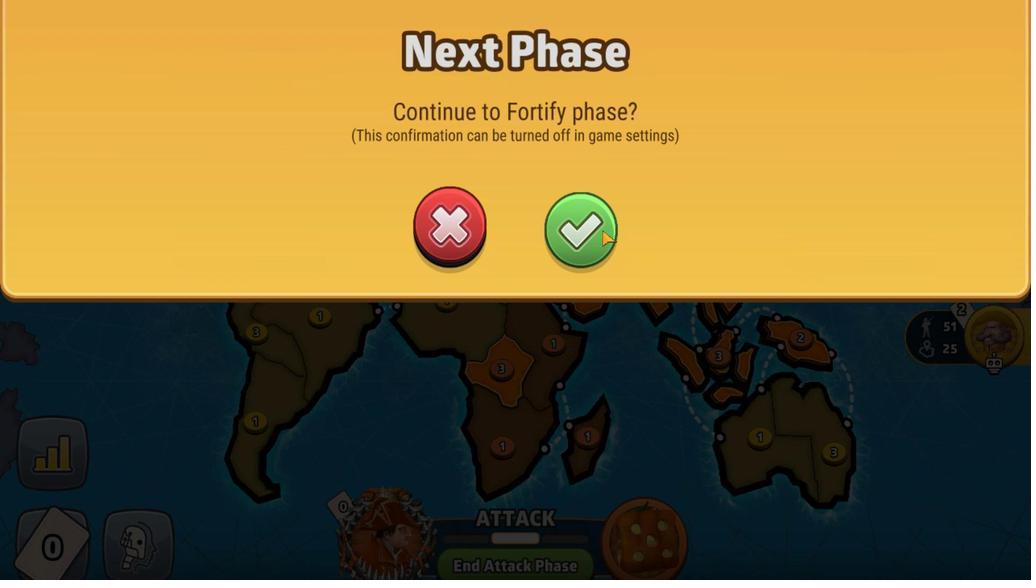
Action: Mouse pressed left at (669, 495)
Screenshot: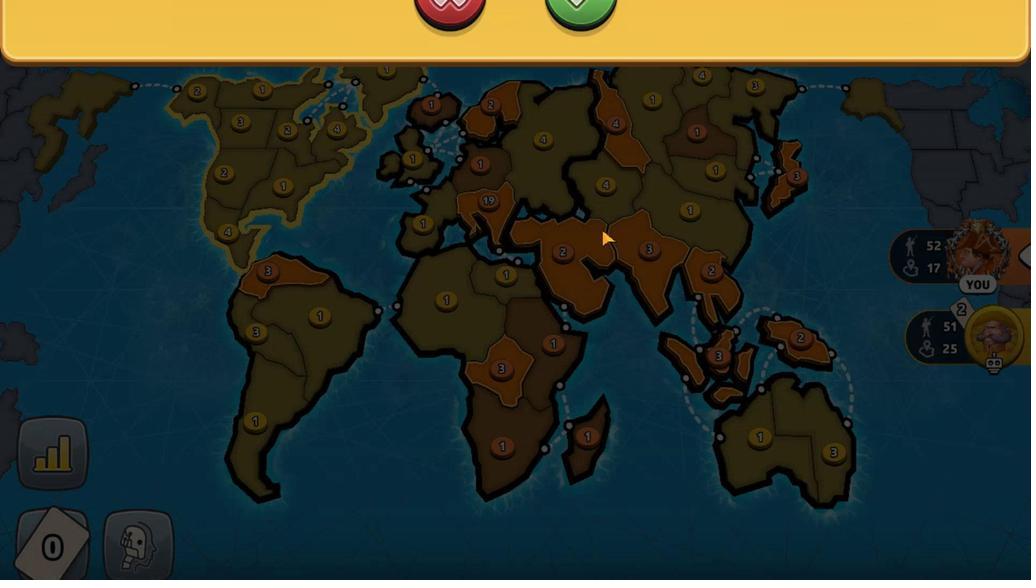 
Action: Mouse moved to (637, 433)
Screenshot: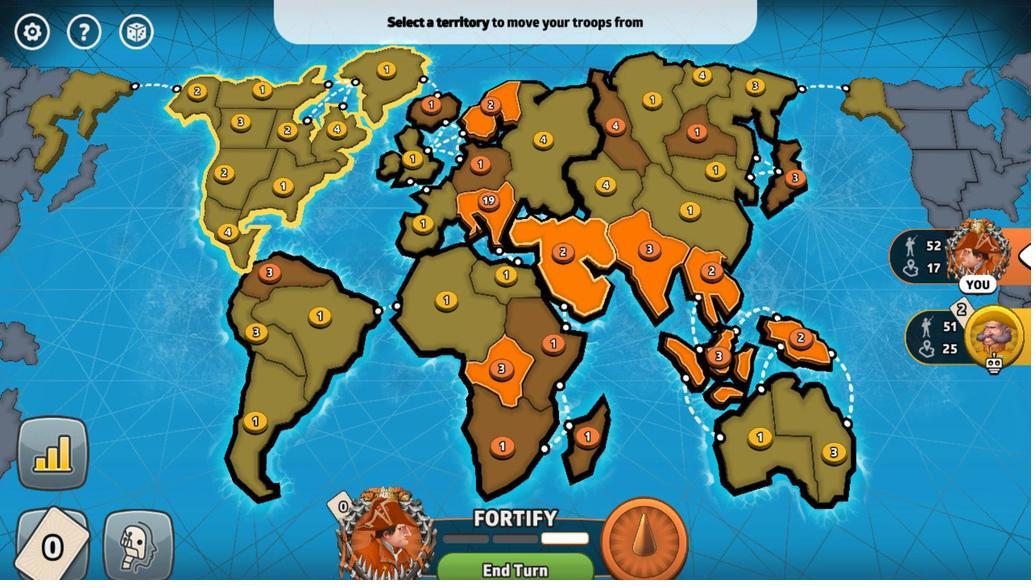 
Action: Mouse pressed left at (637, 433)
Screenshot: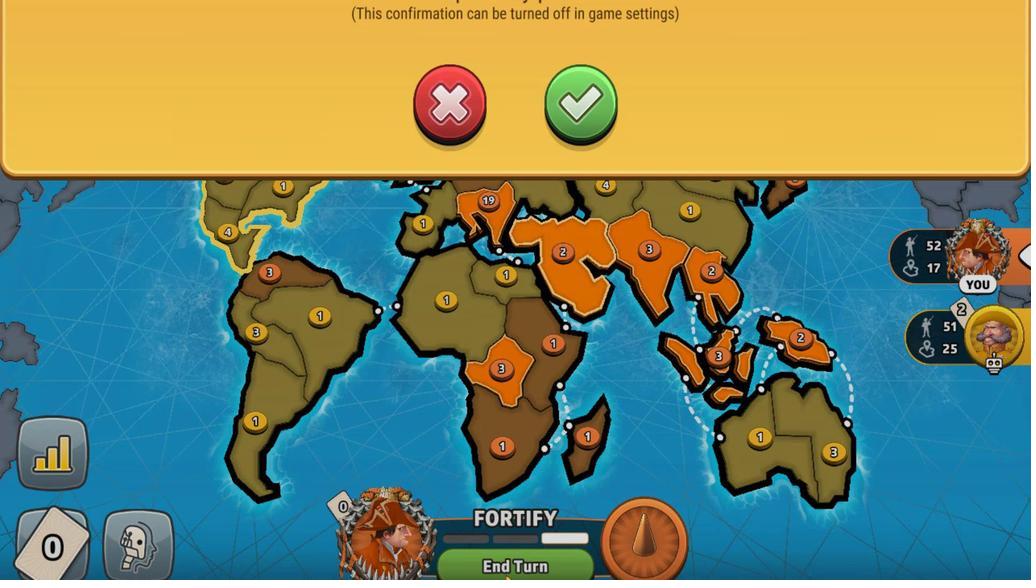 
Action: Mouse moved to (663, 495)
Screenshot: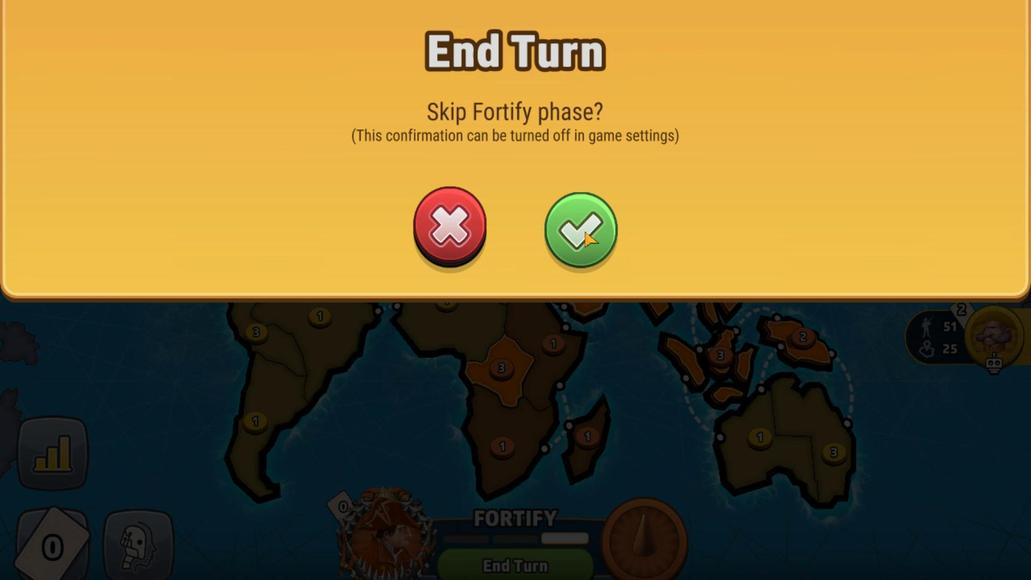 
Action: Mouse pressed left at (663, 495)
Screenshot: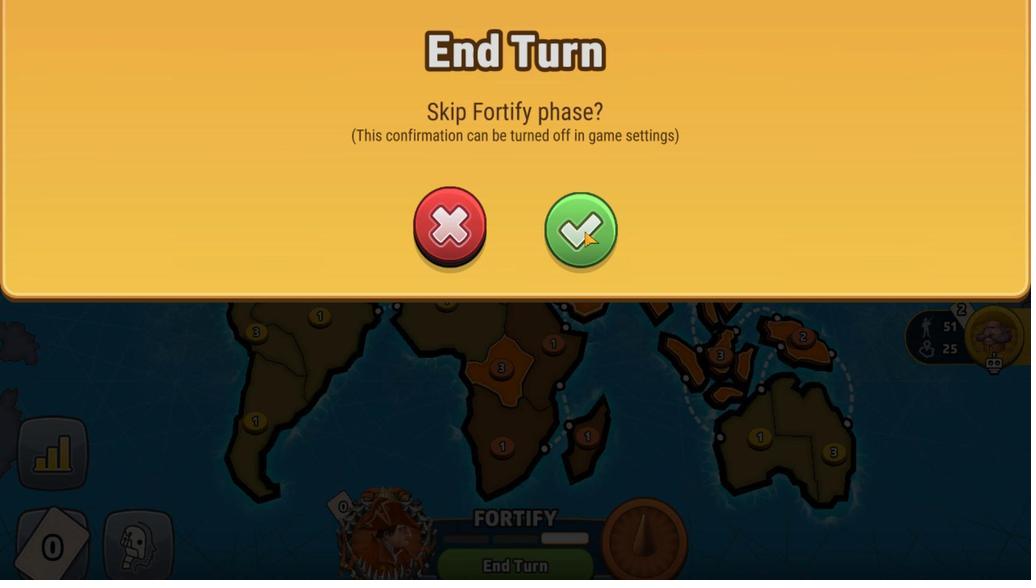 
Action: Mouse moved to (631, 498)
Screenshot: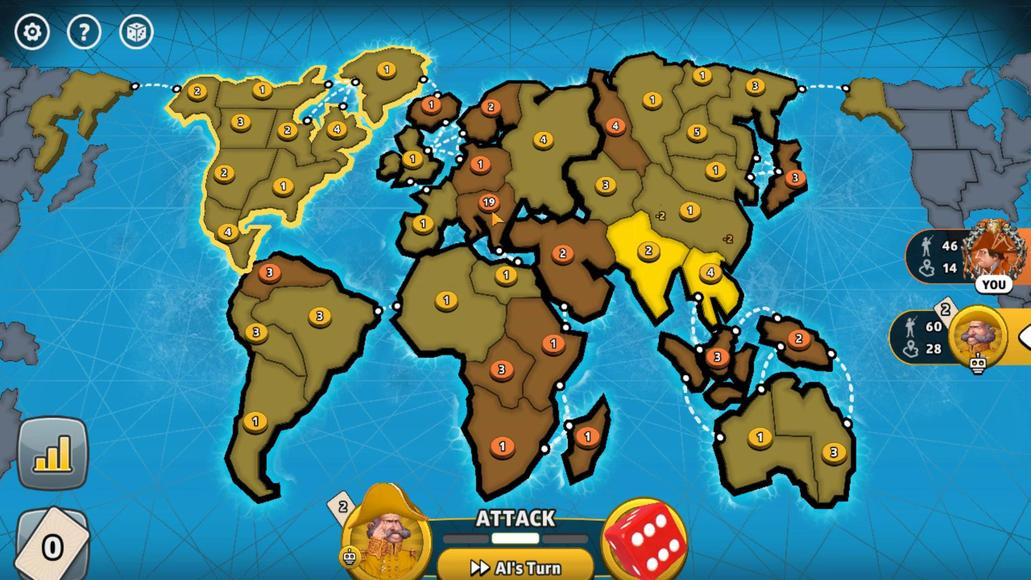 
Action: Mouse pressed left at (631, 498)
Screenshot: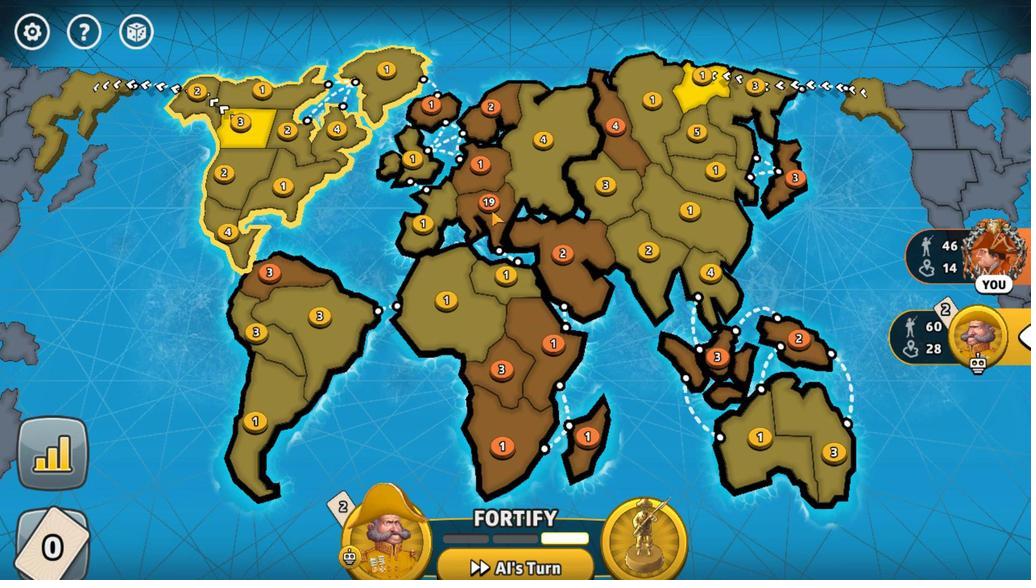 
Action: Mouse pressed left at (631, 498)
Screenshot: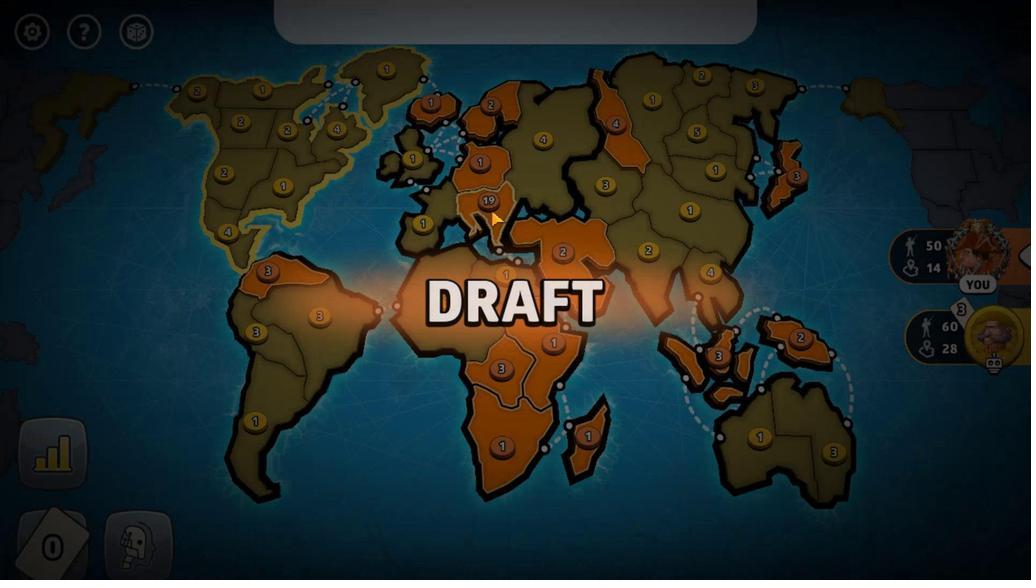 
Action: Mouse pressed left at (631, 498)
Screenshot: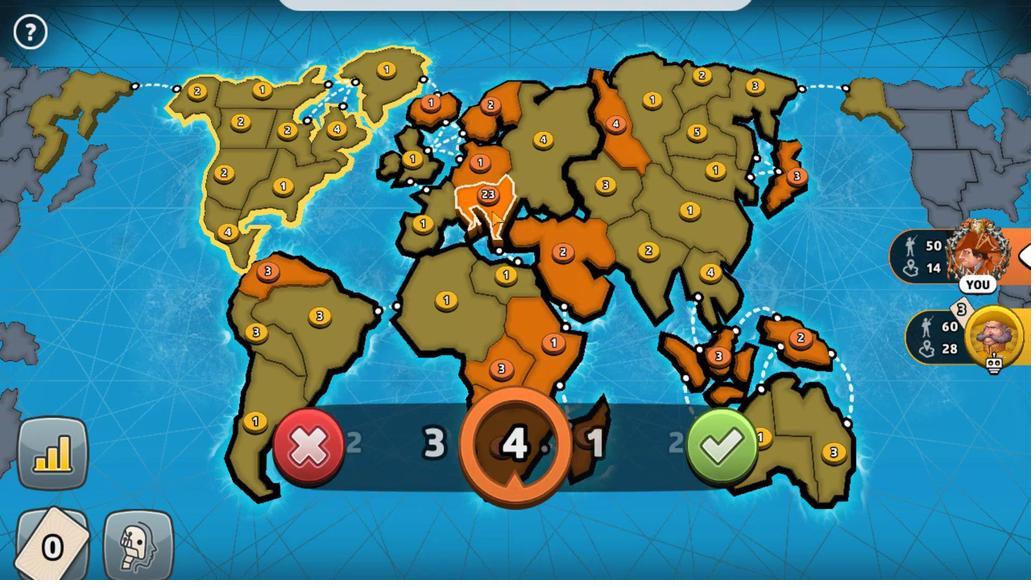 
Action: Mouse moved to (713, 457)
Screenshot: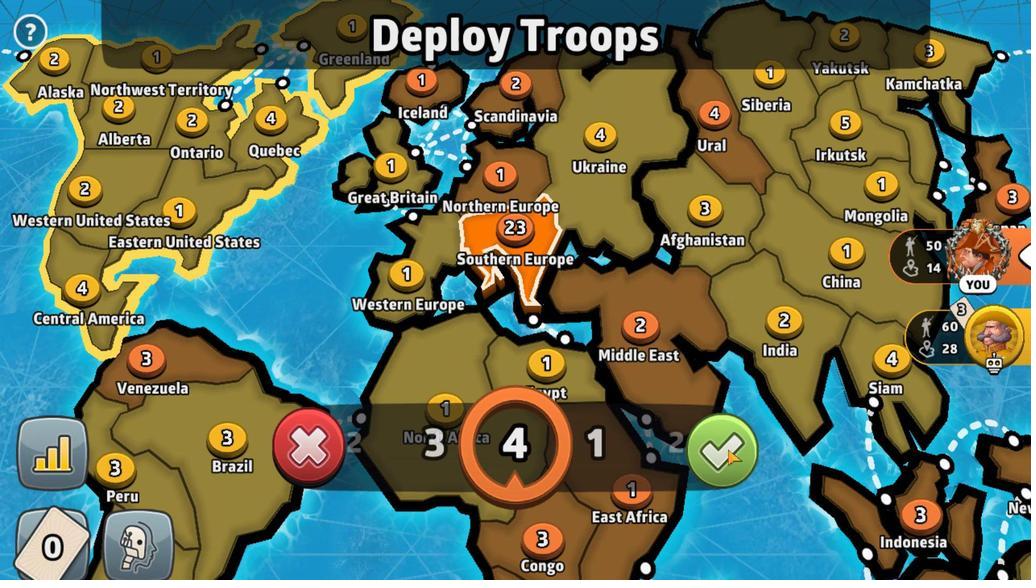
Action: Mouse pressed left at (713, 457)
Screenshot: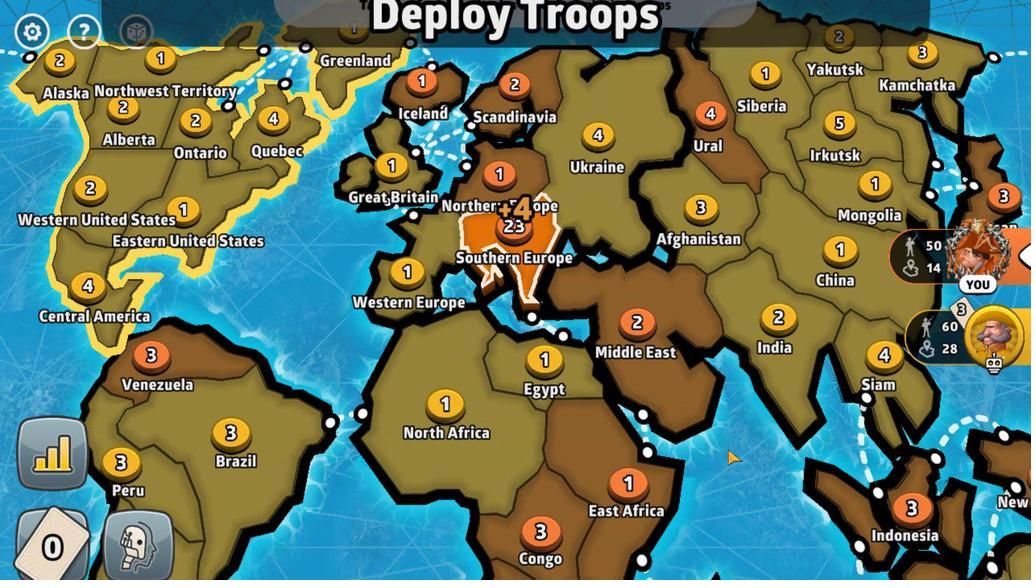 
Action: Mouse moved to (632, 436)
Screenshot: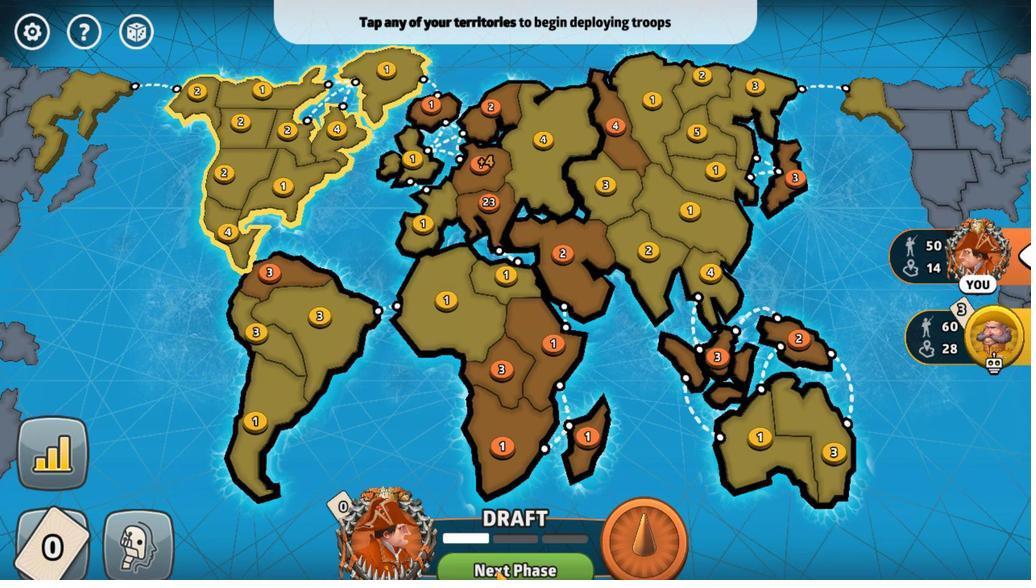 
Action: Mouse pressed left at (632, 436)
Screenshot: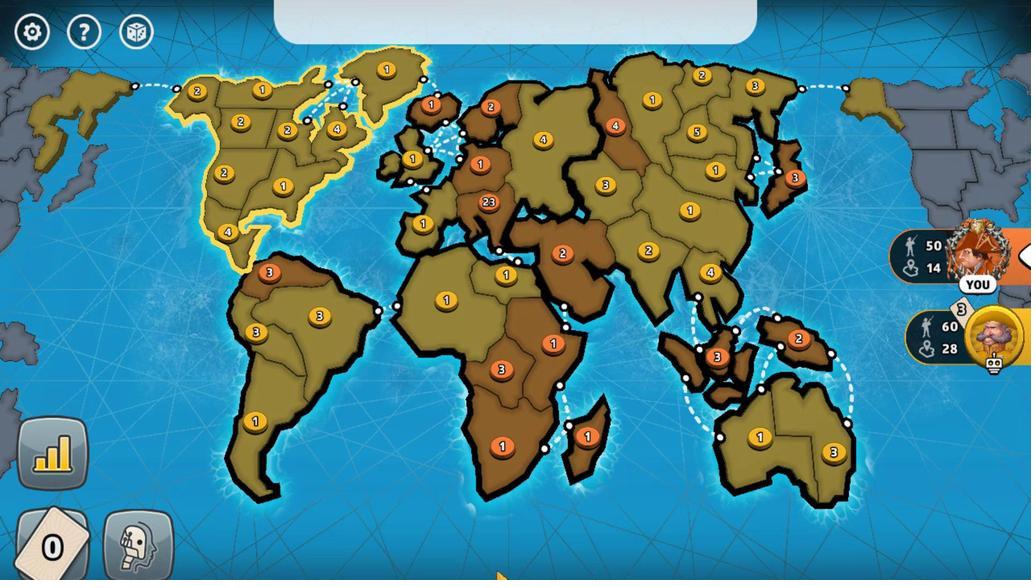 
Action: Mouse moved to (634, 500)
Screenshot: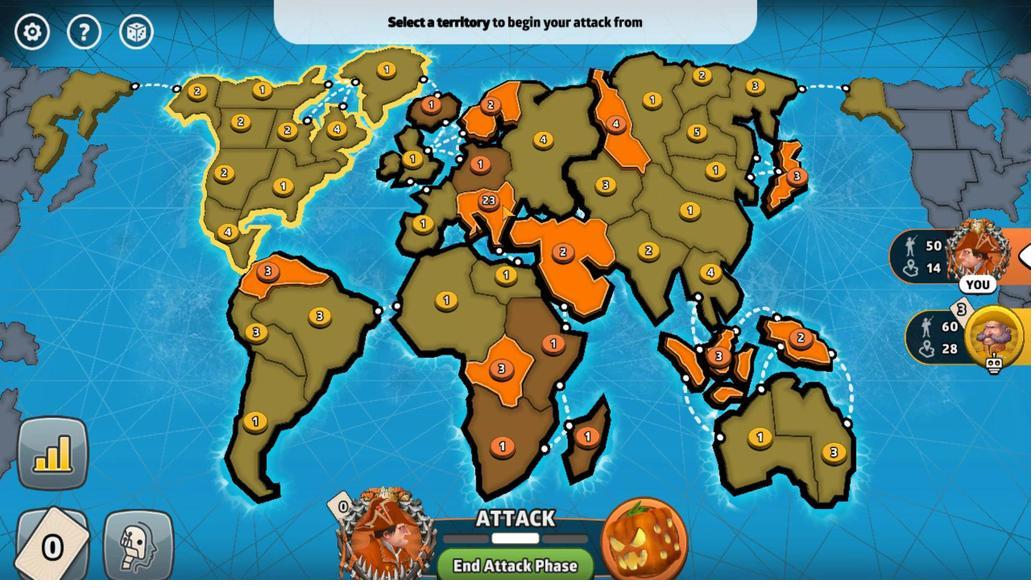 
Action: Mouse pressed left at (634, 500)
Screenshot: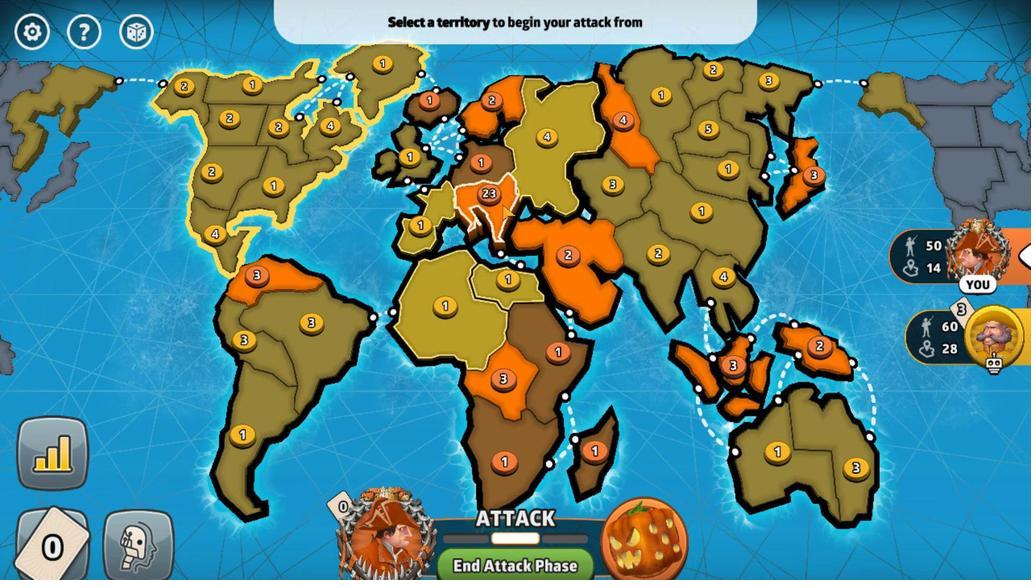 
Action: Mouse moved to (662, 511)
Screenshot: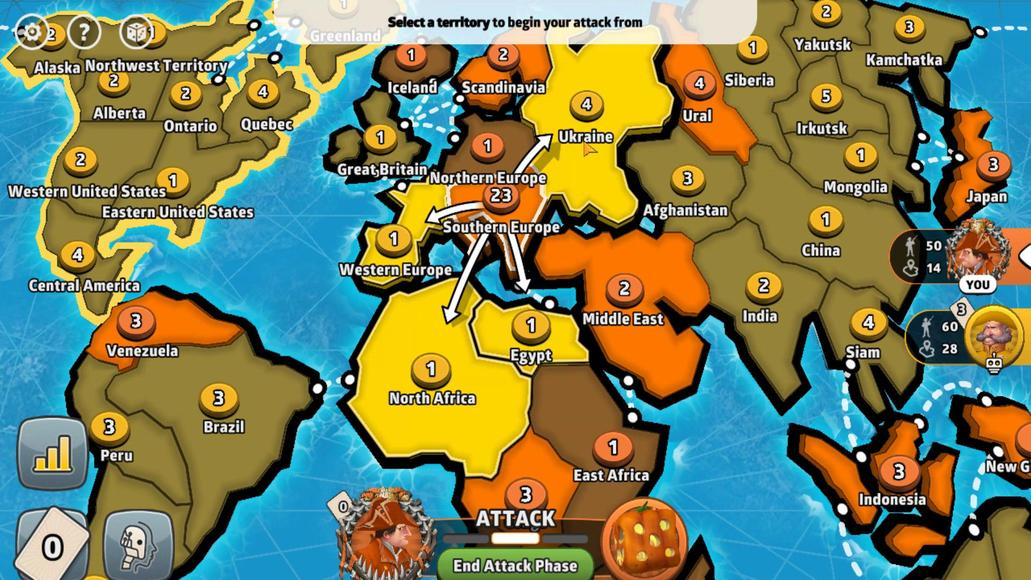 
Action: Mouse pressed left at (662, 511)
Screenshot: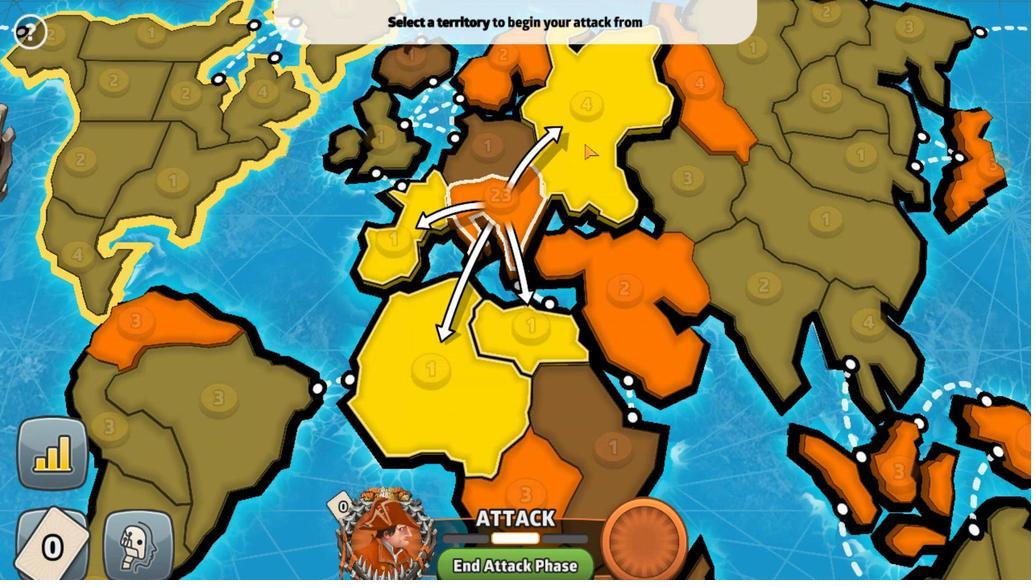 
Action: Mouse moved to (655, 466)
Screenshot: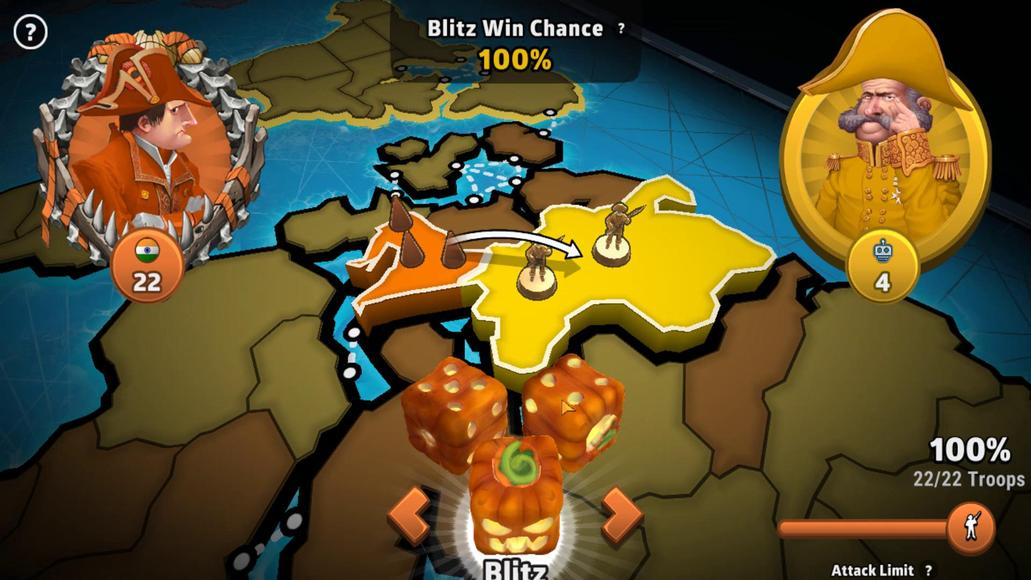 
Action: Mouse pressed left at (655, 466)
Screenshot: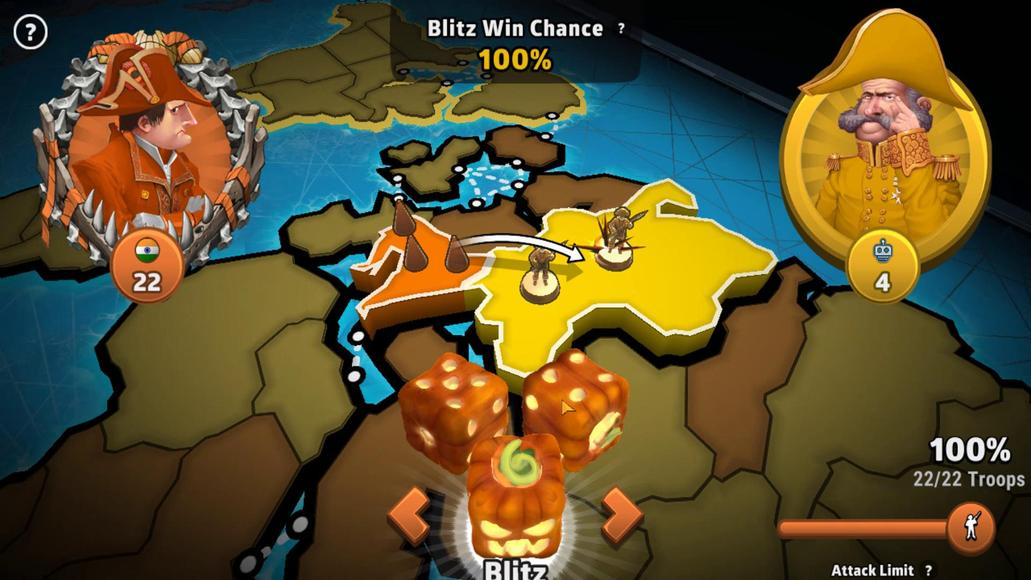 
Action: Mouse moved to (707, 457)
Screenshot: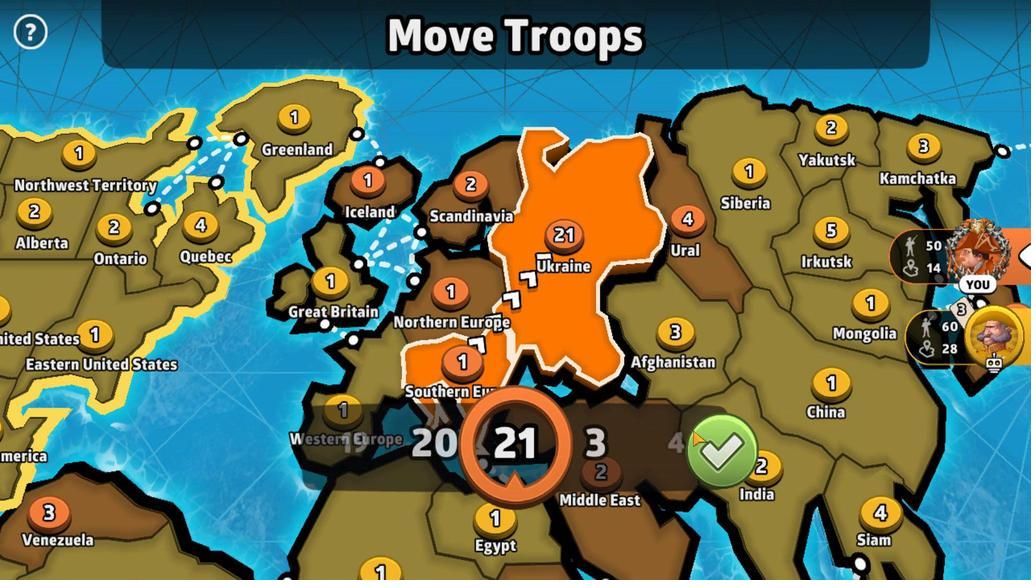 
Action: Mouse pressed left at (707, 457)
Screenshot: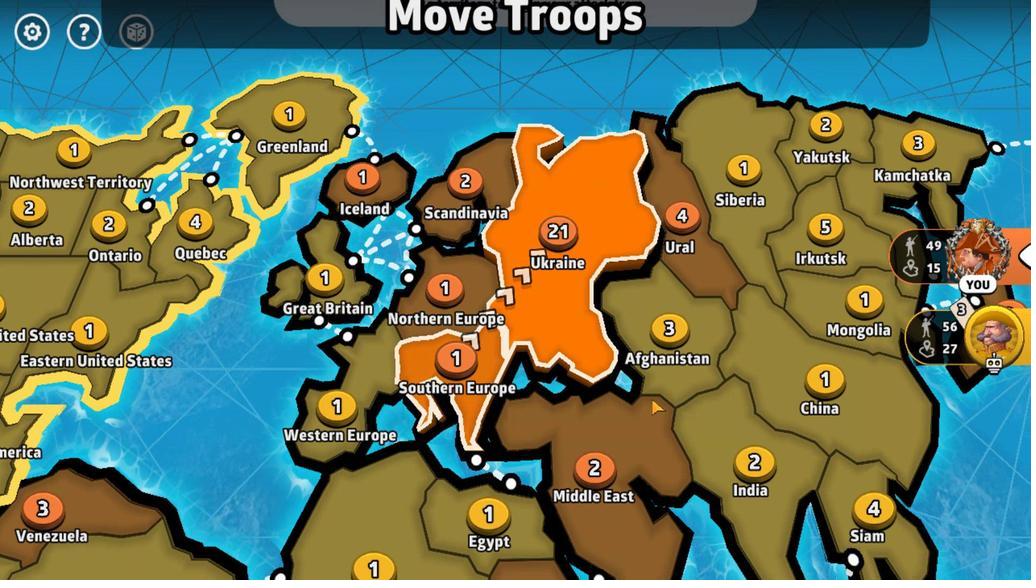 
Action: Mouse moved to (657, 486)
Screenshot: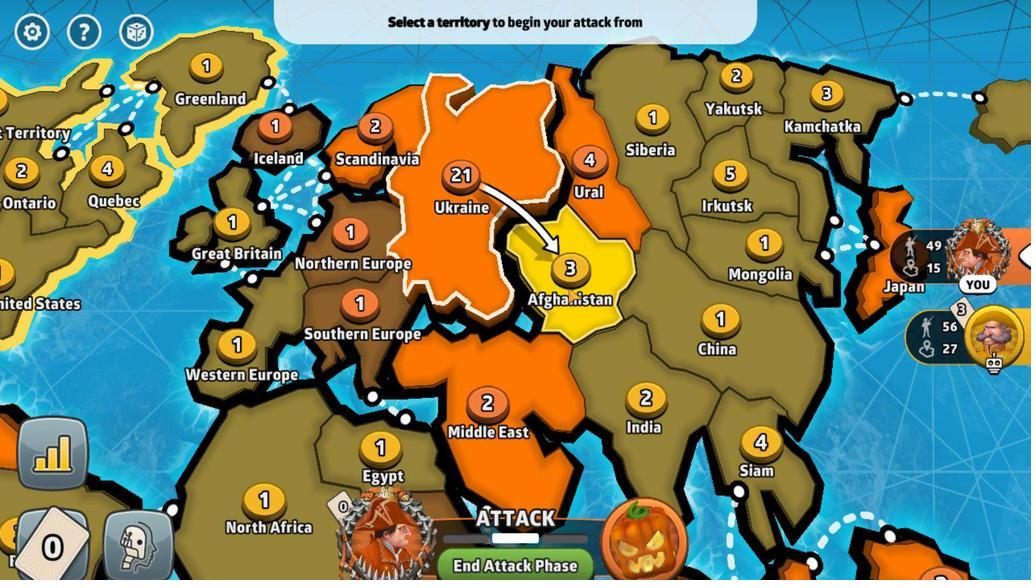 
Action: Mouse pressed left at (657, 486)
Screenshot: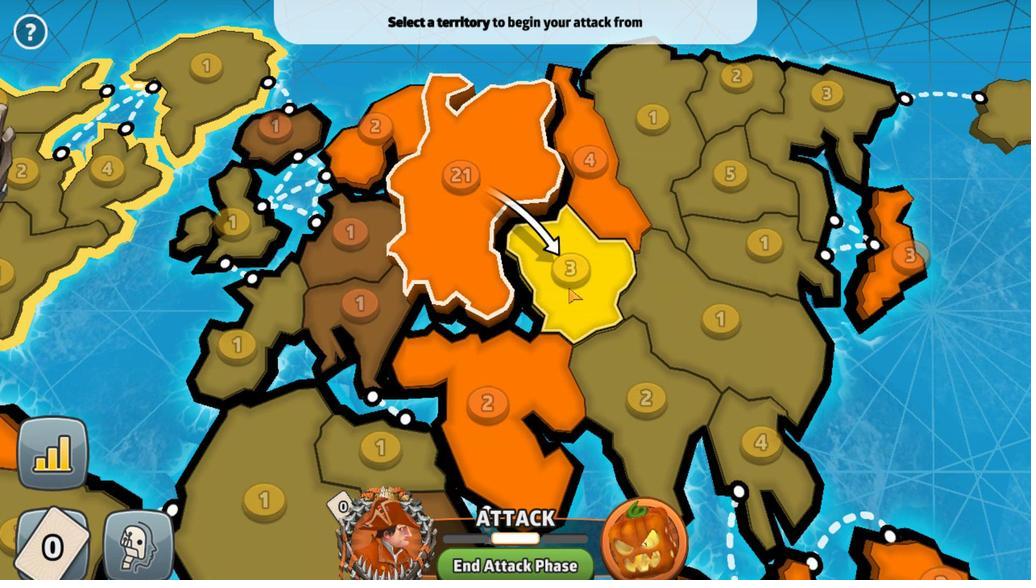 
Action: Mouse moved to (648, 458)
Screenshot: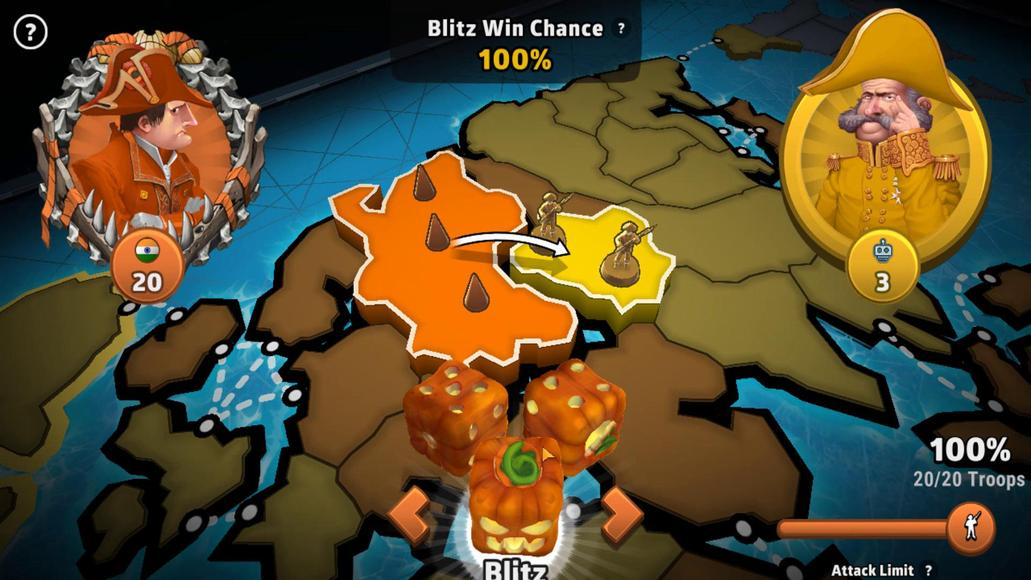 
Action: Mouse pressed left at (648, 458)
Screenshot: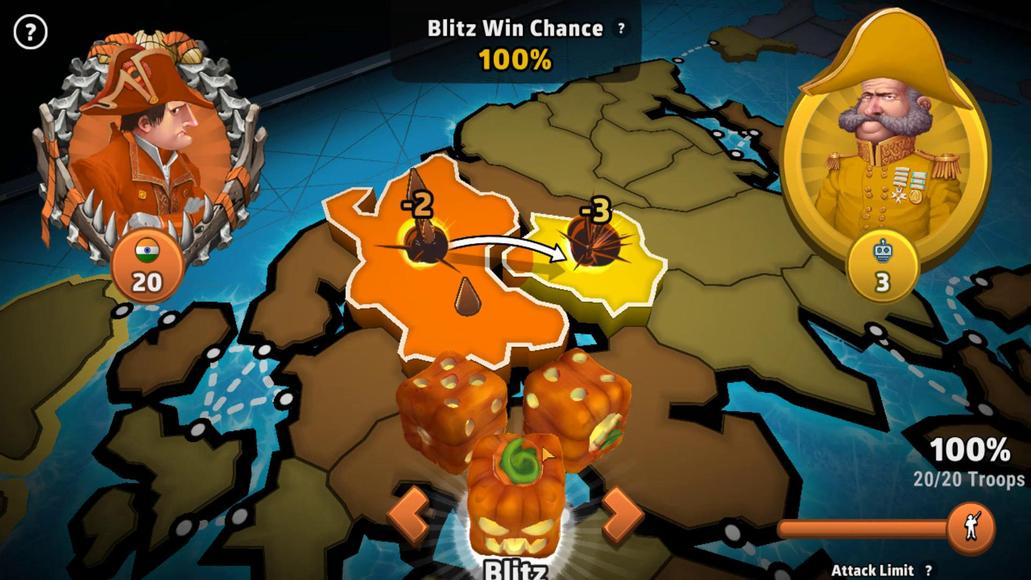 
Action: Mouse moved to (708, 458)
Screenshot: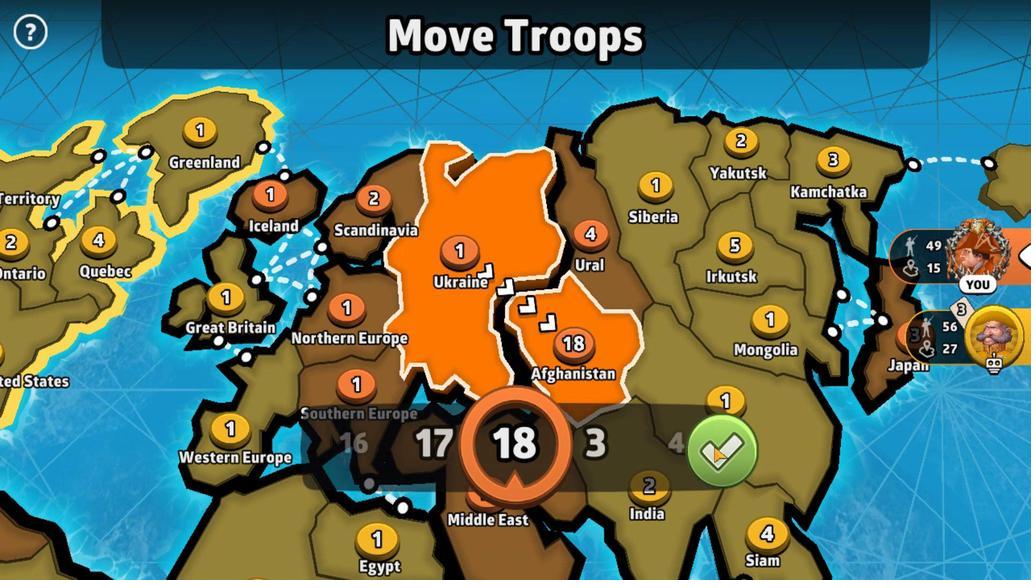 
Action: Mouse pressed left at (708, 458)
Screenshot: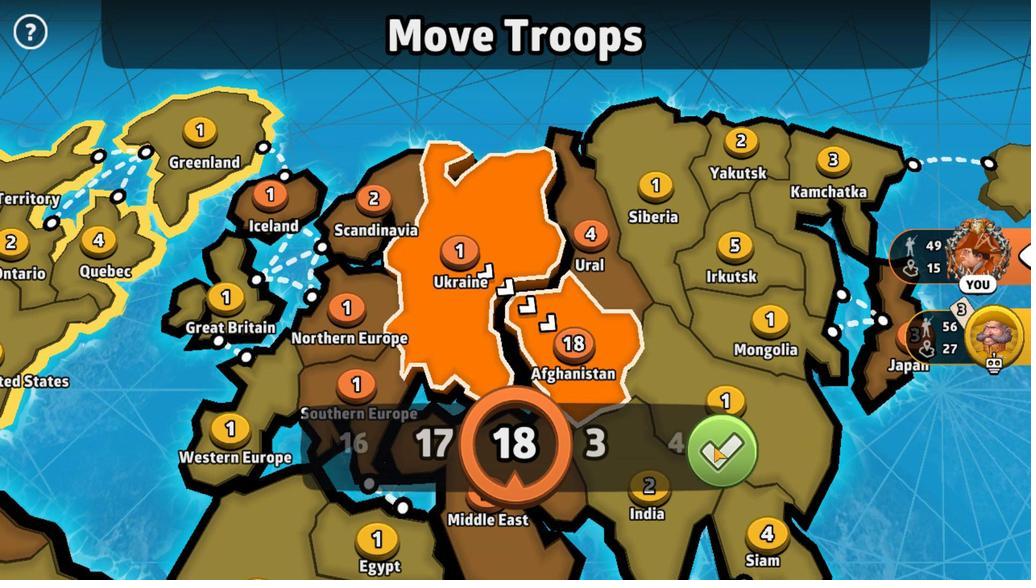 
Action: Mouse moved to (645, 469)
Screenshot: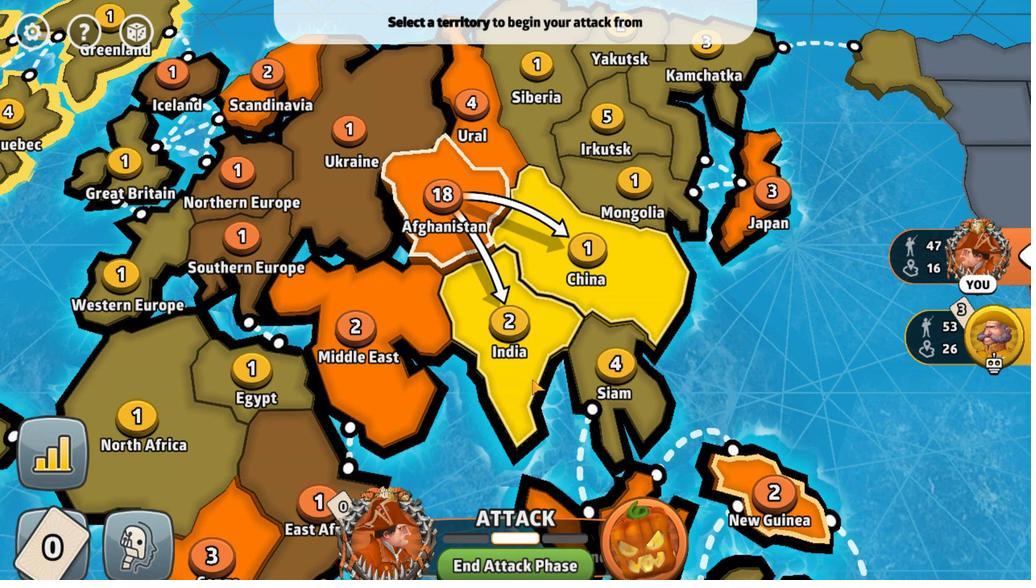 
Action: Mouse pressed left at (645, 469)
Screenshot: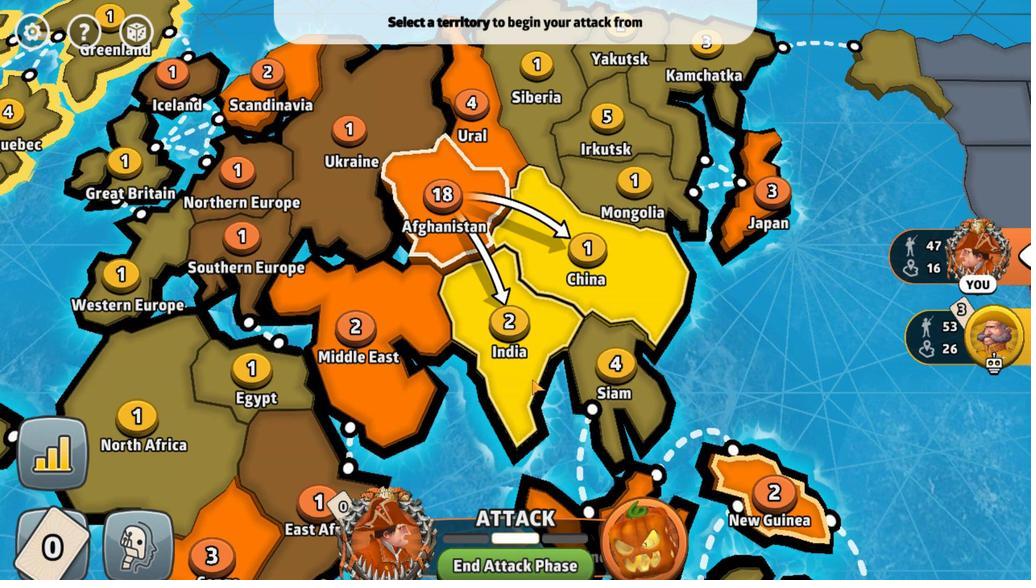 
Action: Mouse moved to (645, 455)
Screenshot: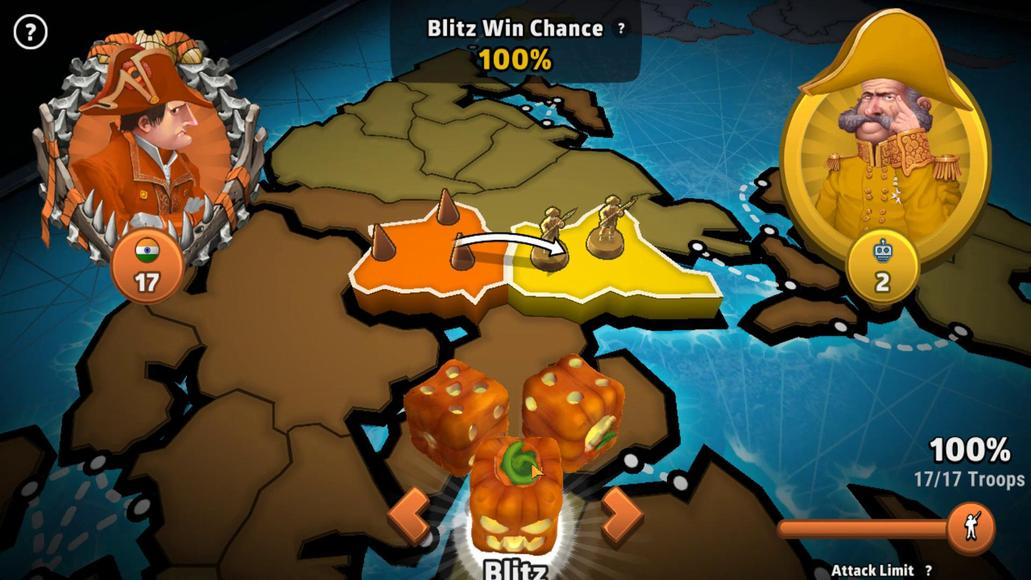 
Action: Mouse pressed left at (645, 455)
Screenshot: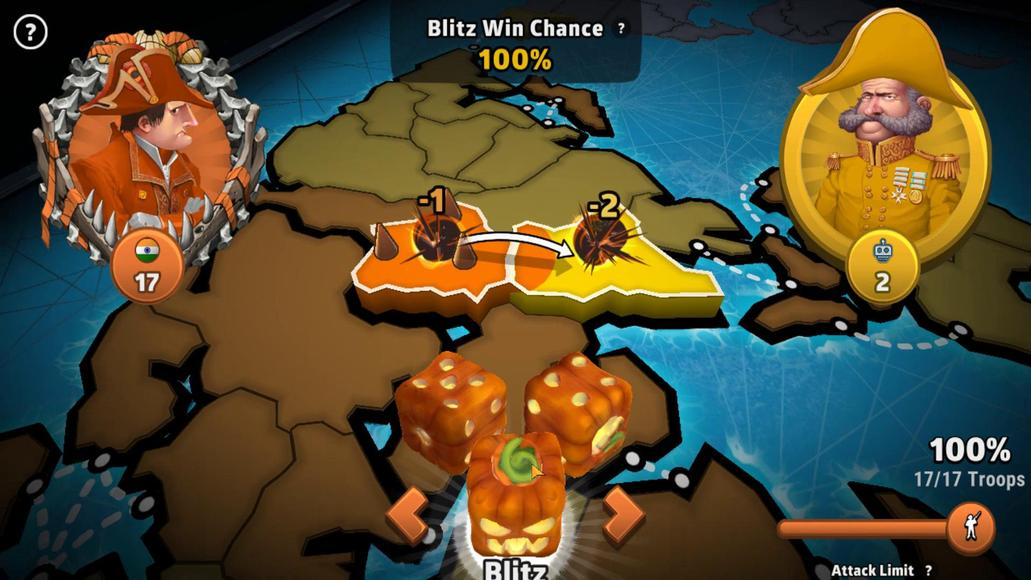 
Action: Mouse moved to (716, 455)
Screenshot: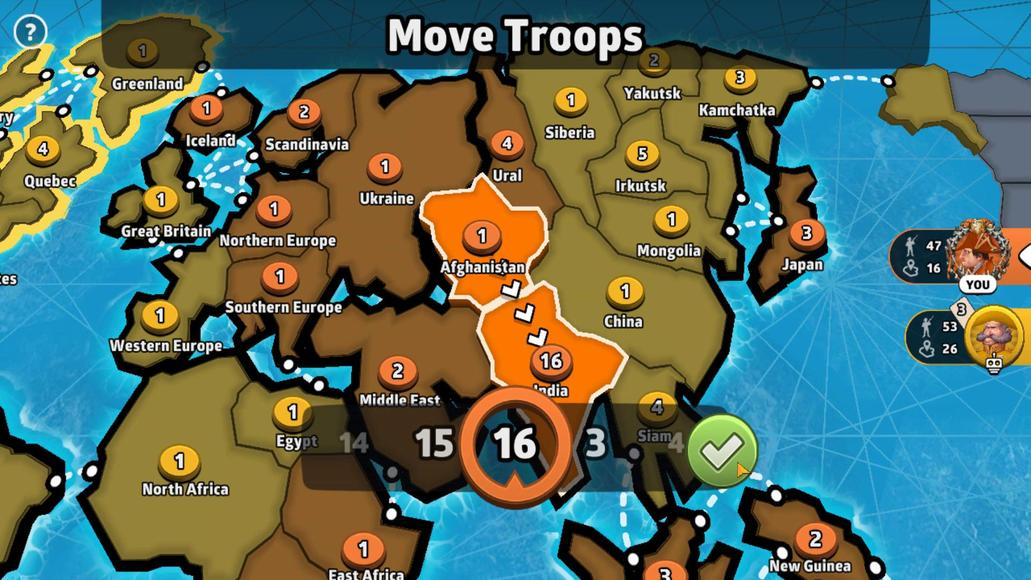 
Action: Mouse pressed left at (716, 455)
Screenshot: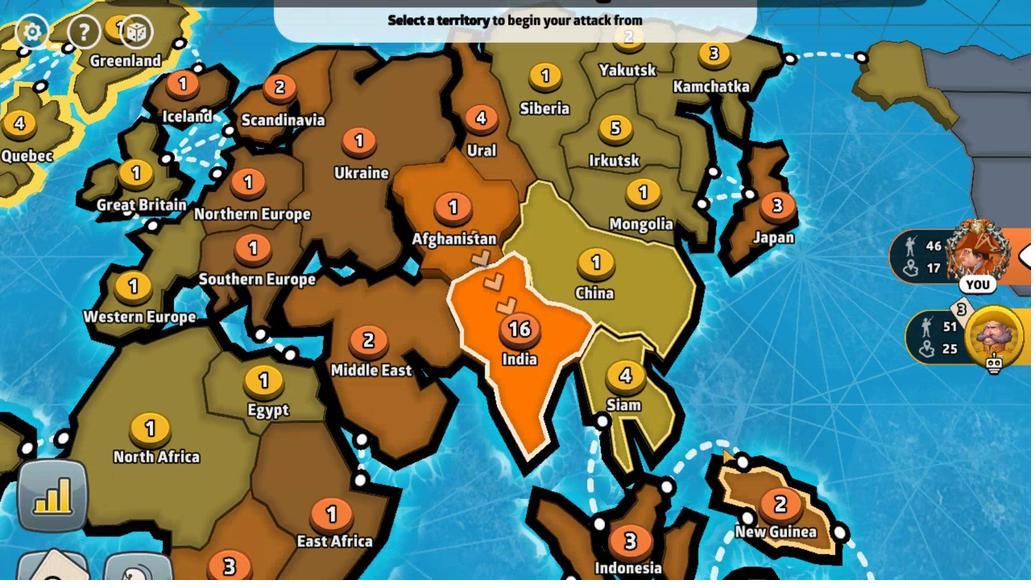 
Action: Mouse moved to (650, 479)
Screenshot: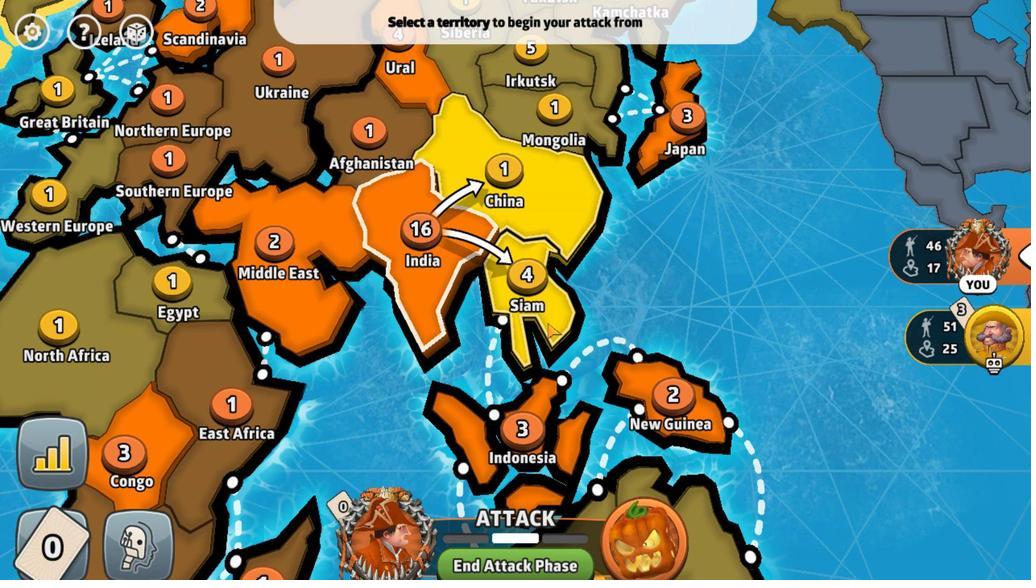 
Action: Mouse pressed left at (650, 479)
Screenshot: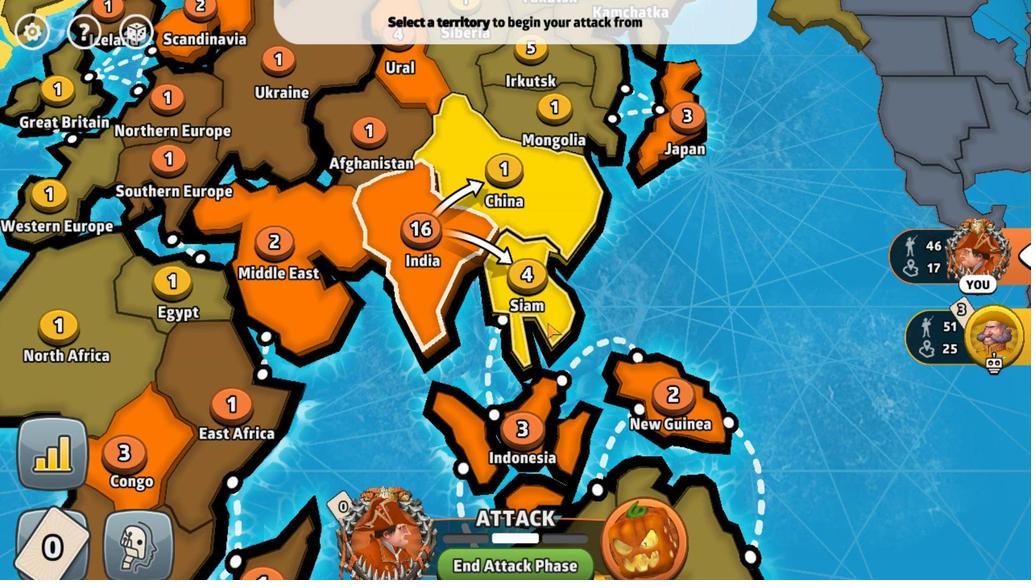 
Action: Mouse moved to (636, 461)
Screenshot: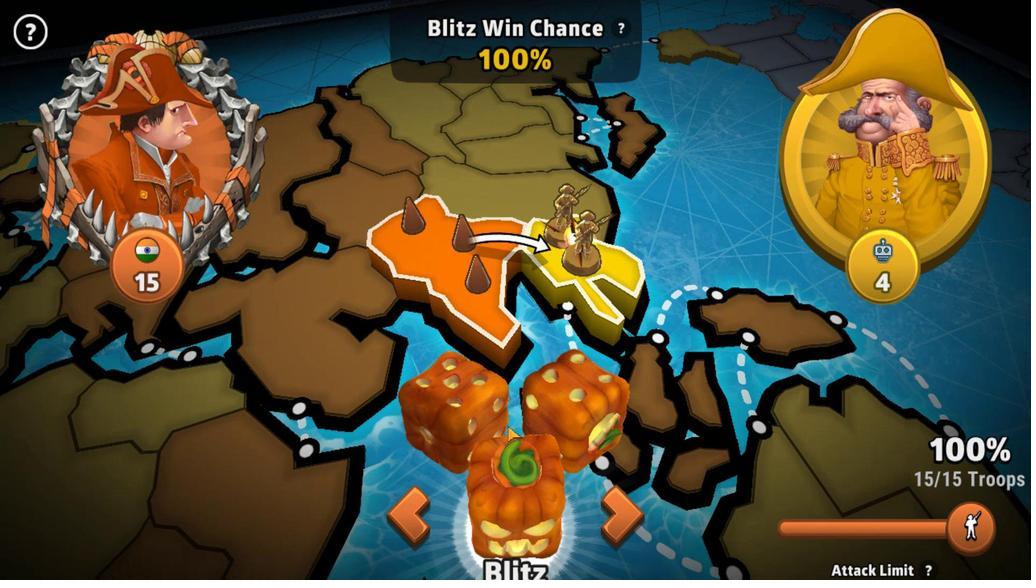 
Action: Mouse pressed left at (636, 461)
Screenshot: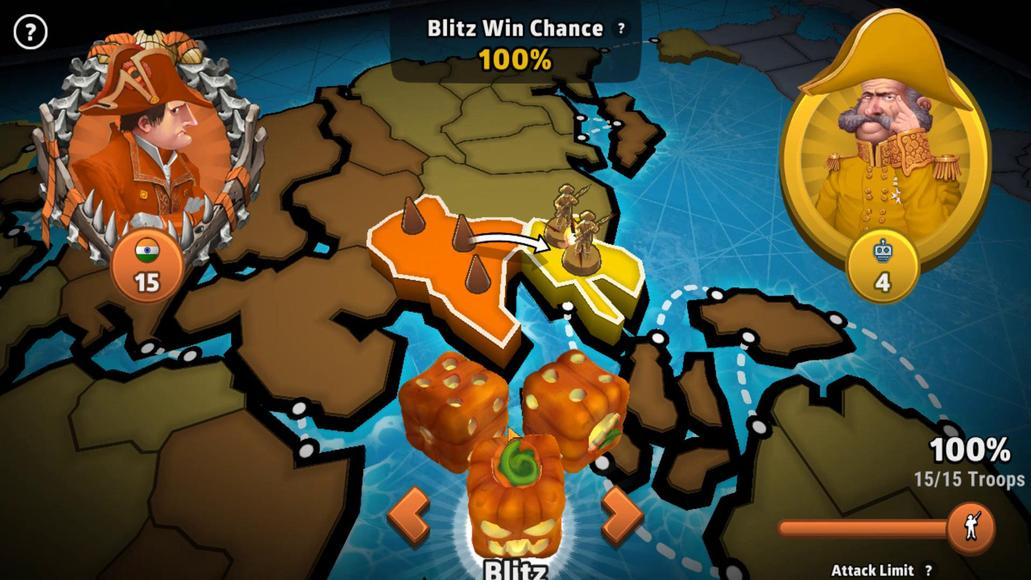 
Action: Mouse moved to (709, 459)
Screenshot: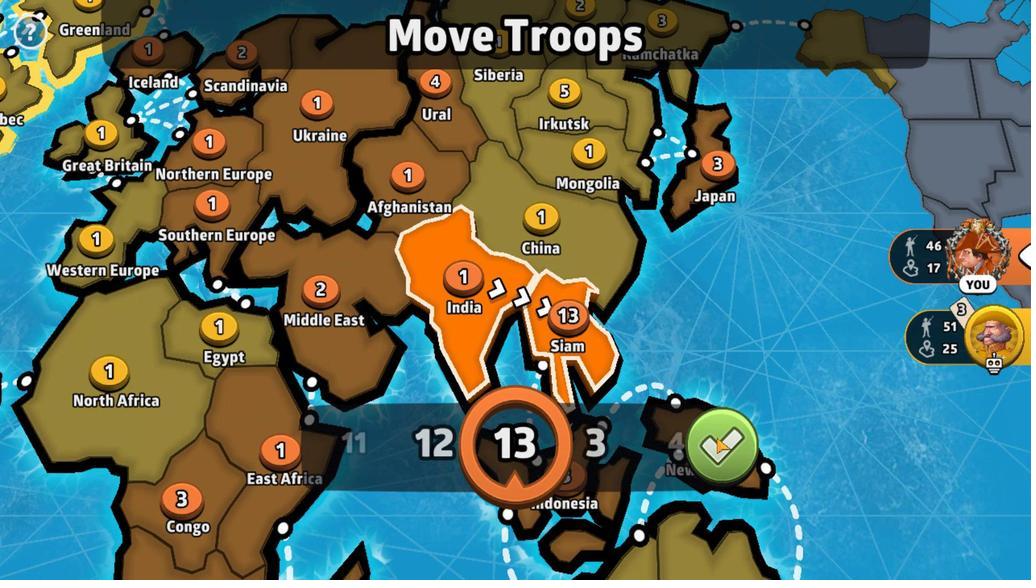 
Action: Mouse pressed left at (709, 459)
Screenshot: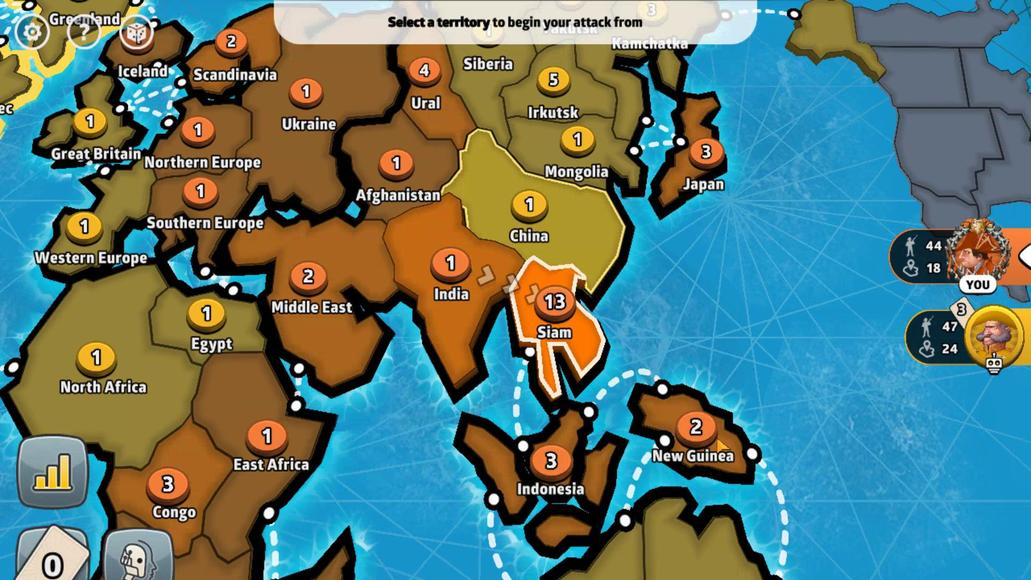 
Action: Mouse moved to (655, 503)
Screenshot: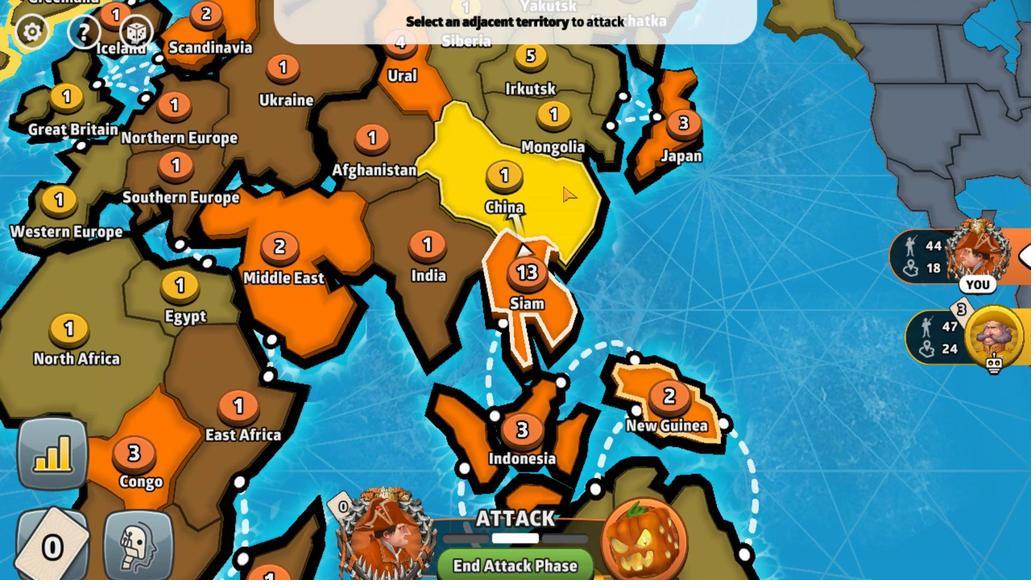 
Action: Mouse pressed left at (655, 503)
Screenshot: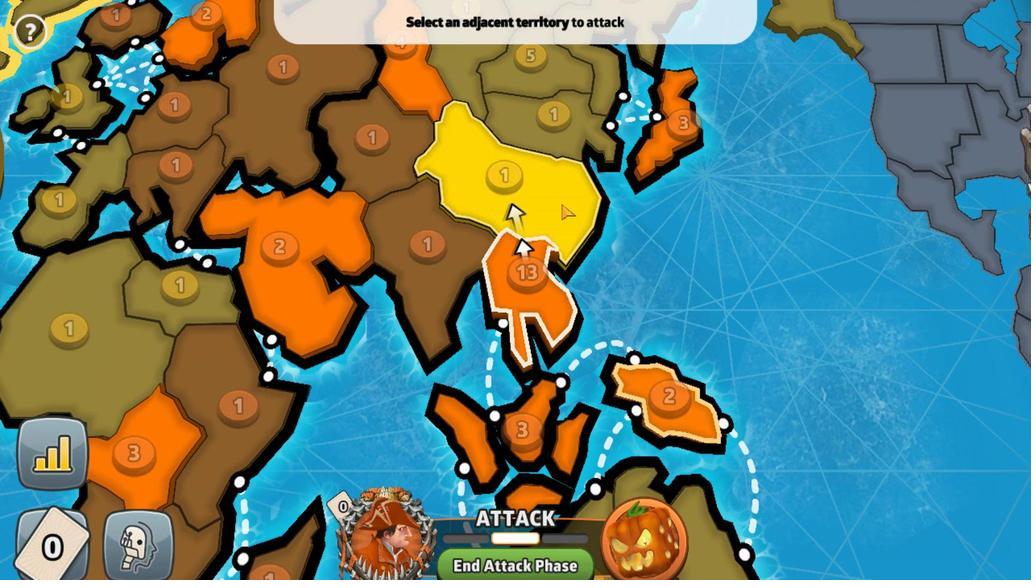 
Action: Mouse moved to (647, 480)
Screenshot: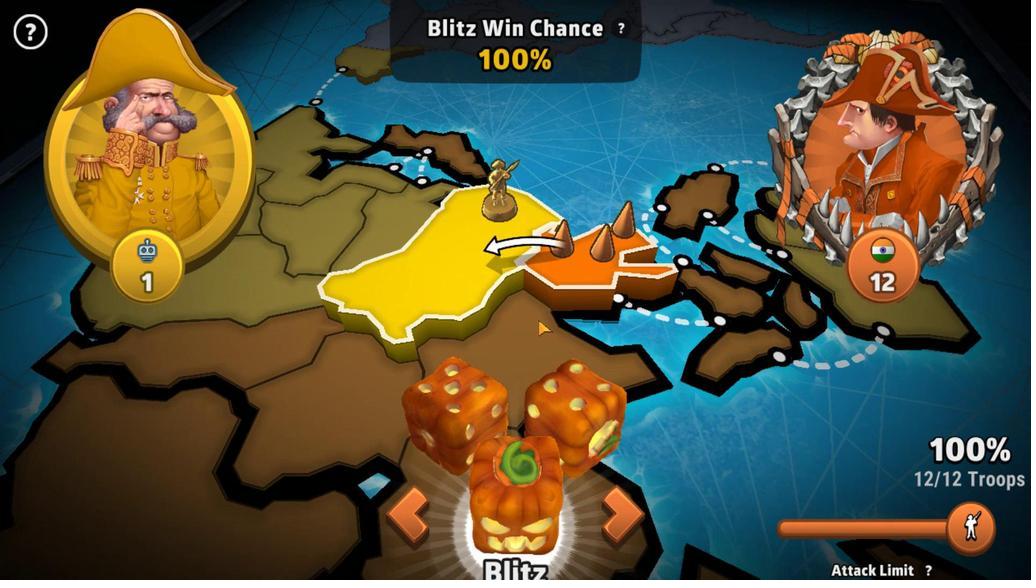 
Action: Mouse pressed left at (647, 480)
Screenshot: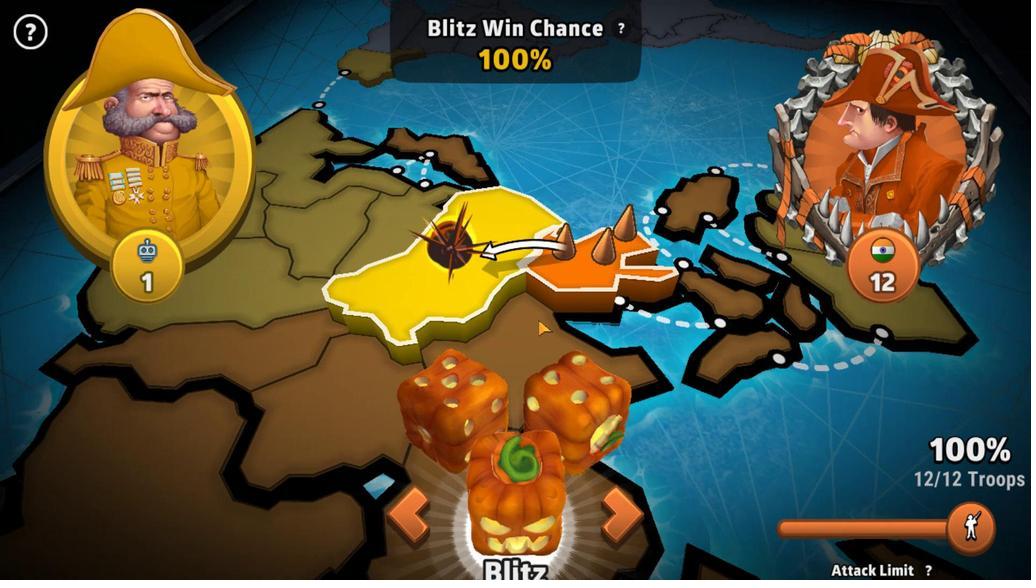 
Action: Mouse moved to (711, 458)
Screenshot: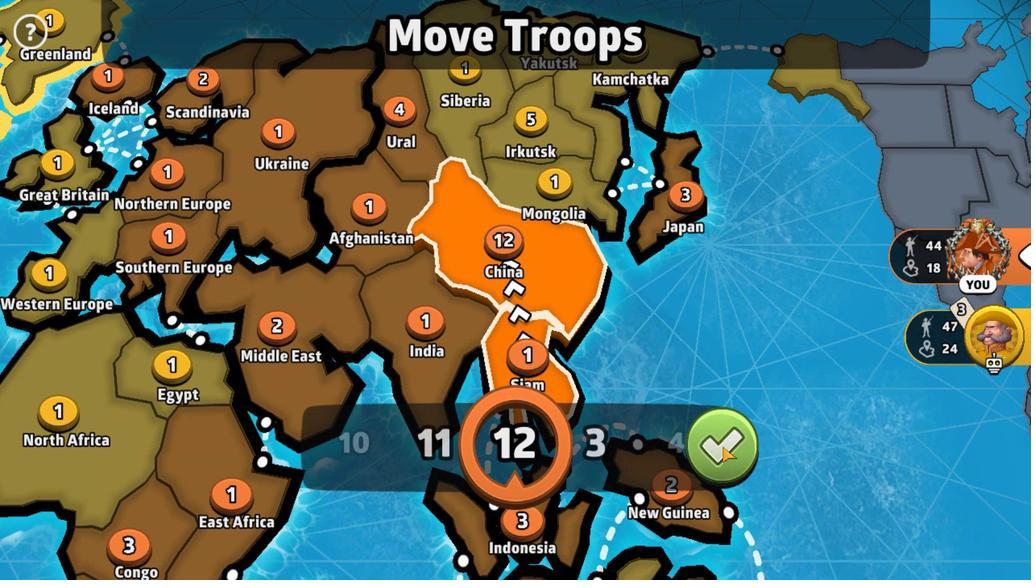 
Action: Mouse pressed left at (711, 458)
Screenshot: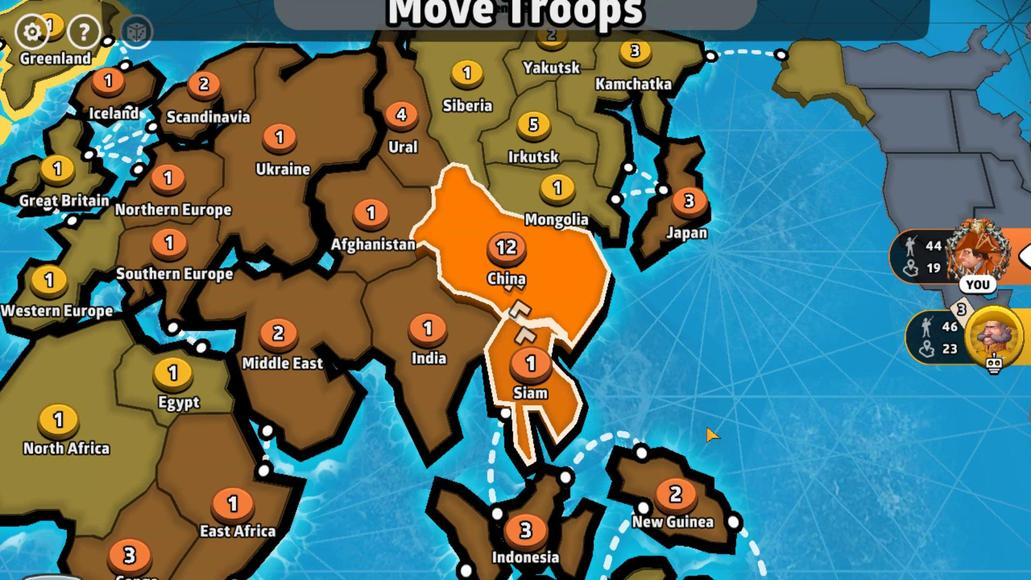 
Action: Mouse moved to (659, 489)
Screenshot: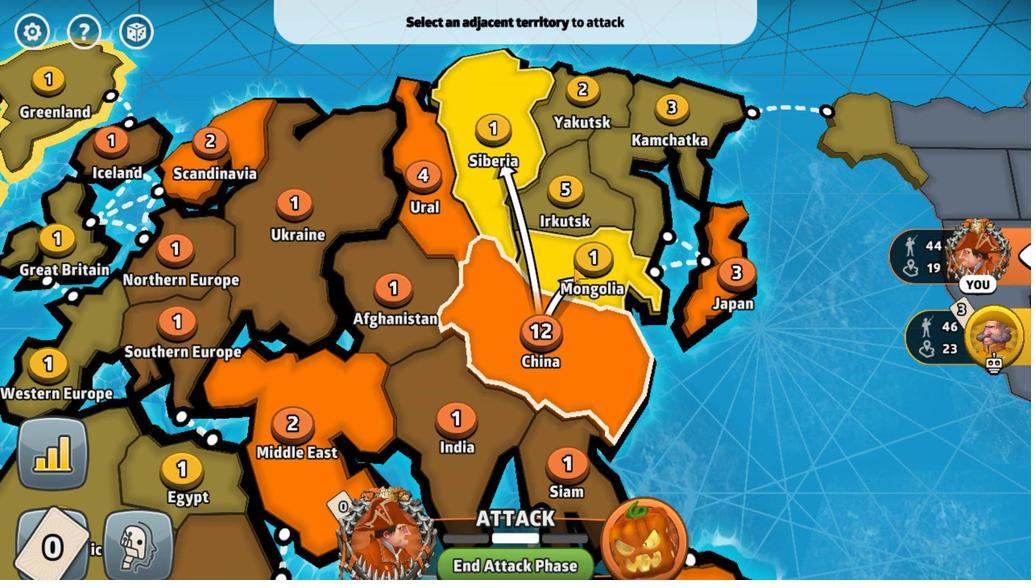 
Action: Mouse pressed left at (659, 489)
Screenshot: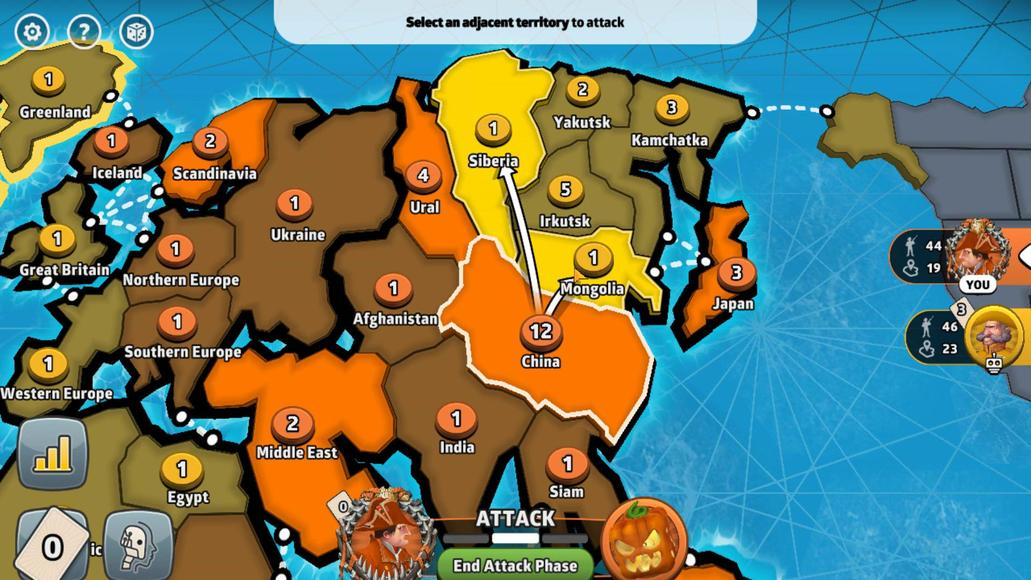 
Action: Mouse moved to (647, 463)
Screenshot: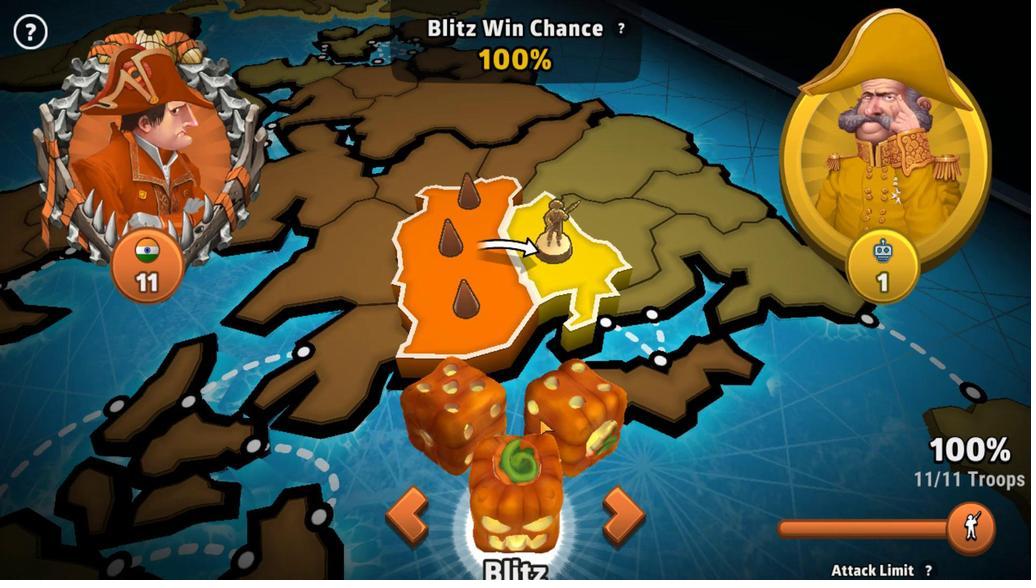 
Action: Mouse pressed left at (647, 463)
Screenshot: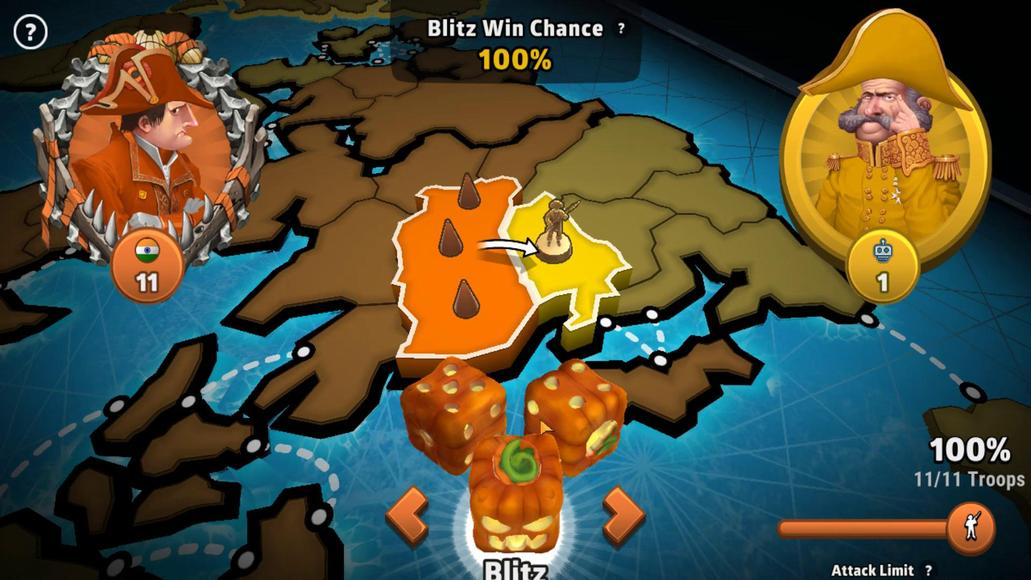 
Action: Mouse moved to (712, 459)
Screenshot: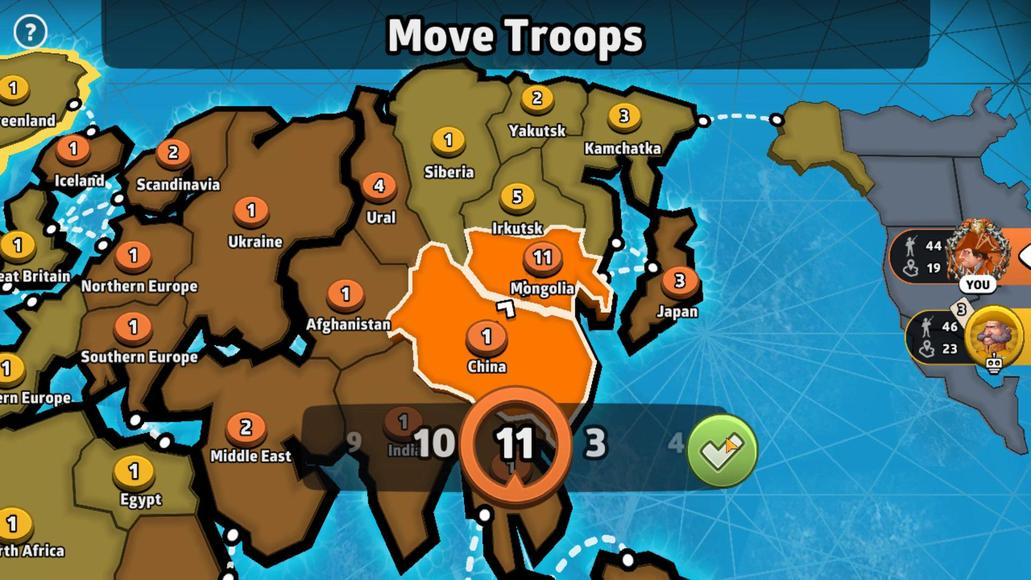 
Action: Mouse pressed left at (712, 459)
Screenshot: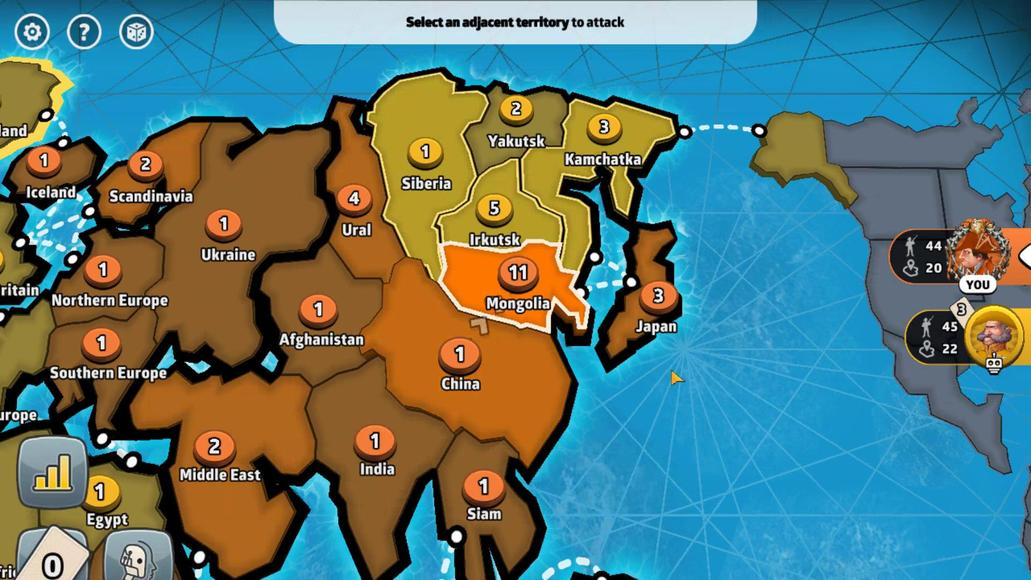 
Action: Mouse moved to (584, 494)
Screenshot: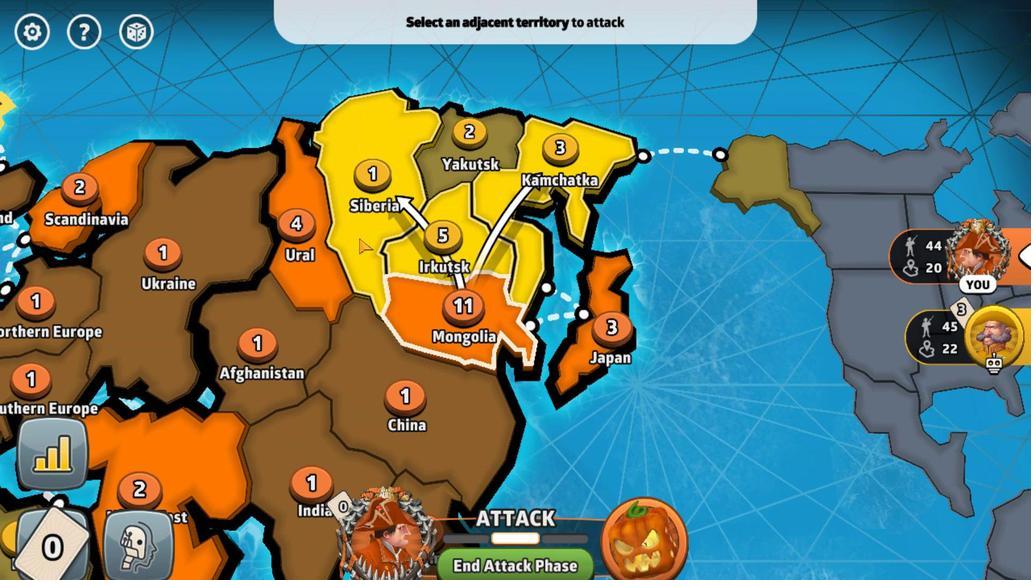 
Action: Mouse pressed left at (584, 494)
Screenshot: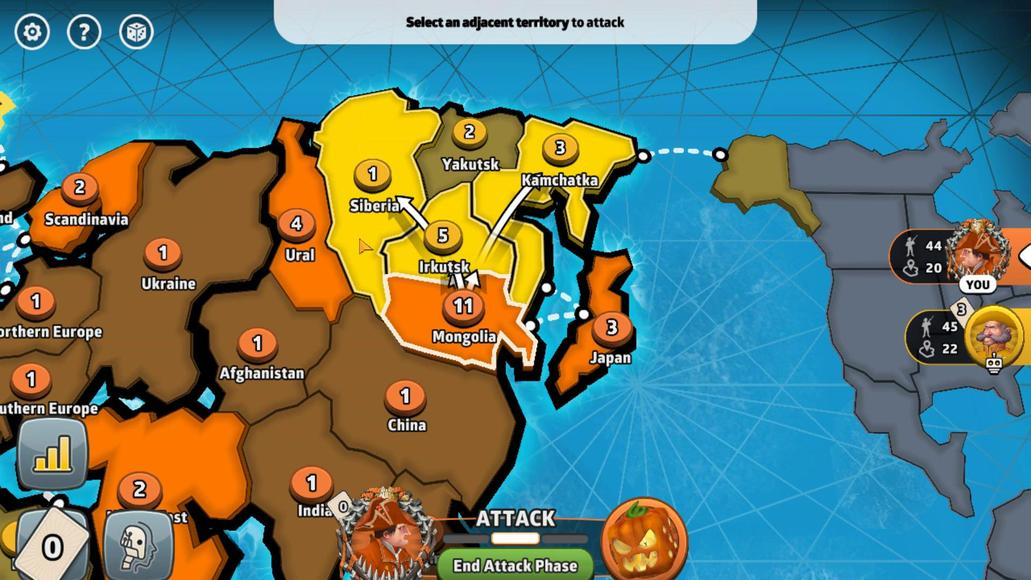 
Action: Mouse moved to (615, 464)
Screenshot: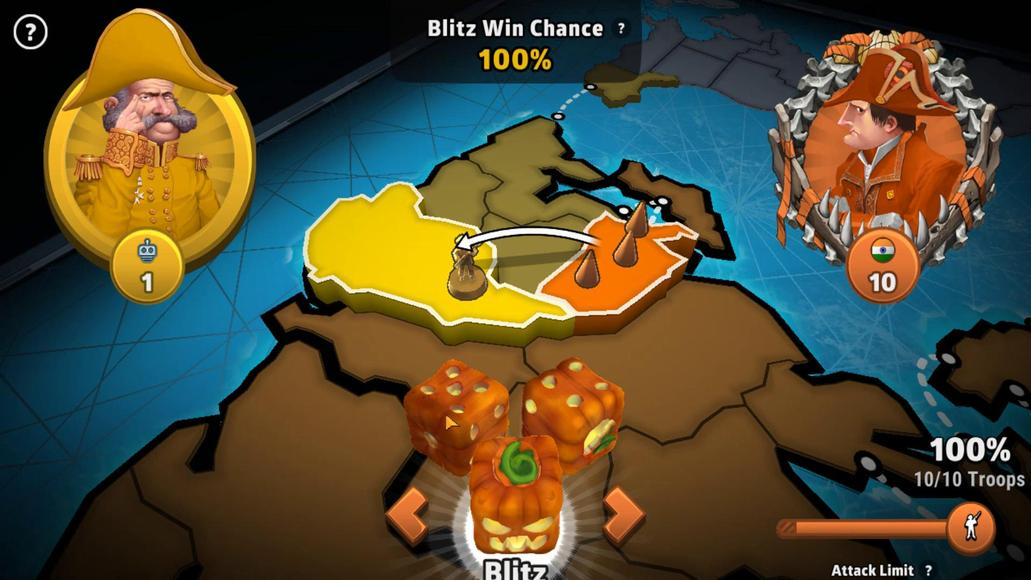 
Action: Mouse pressed left at (615, 464)
Screenshot: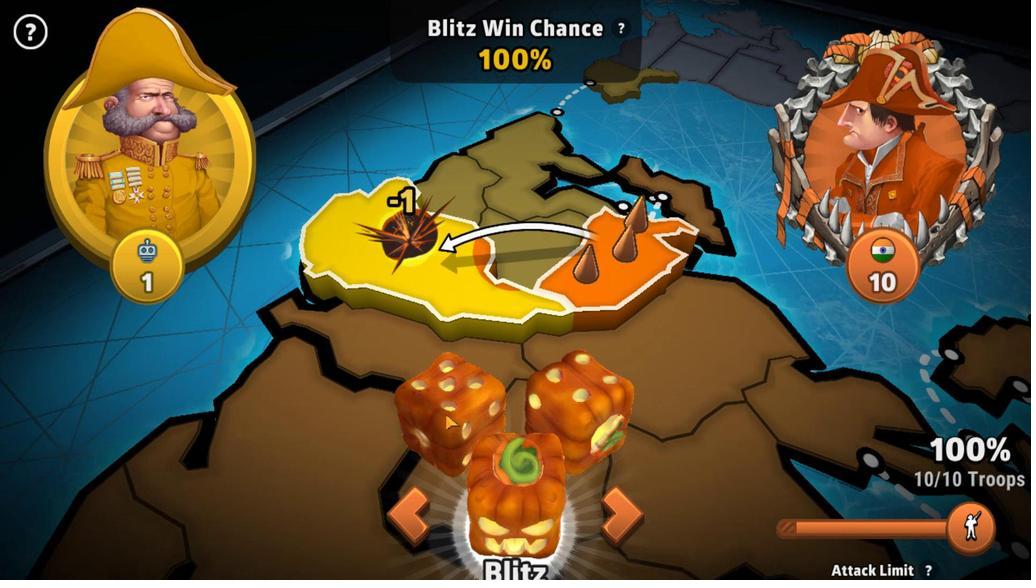 
Action: Mouse moved to (720, 458)
Screenshot: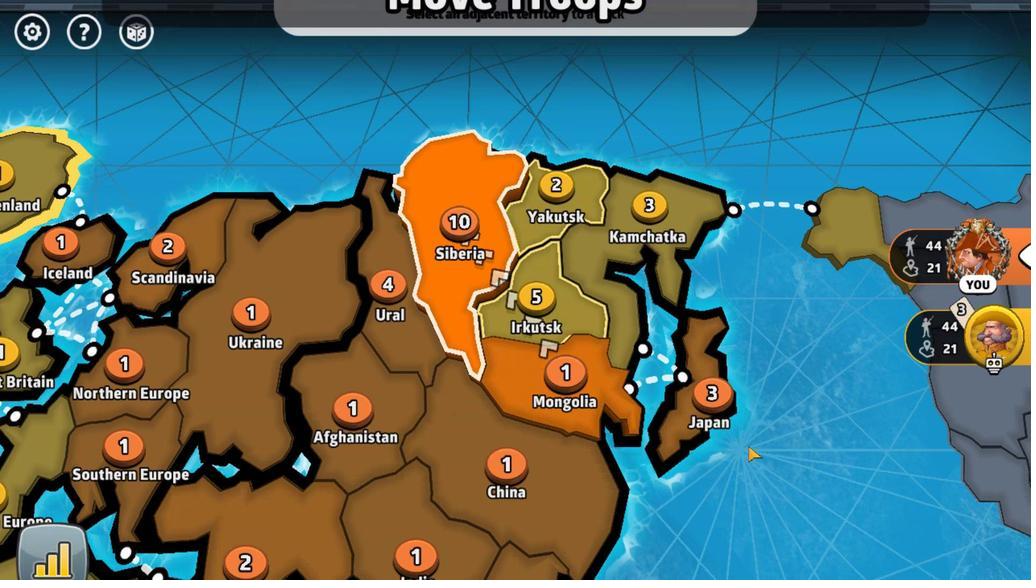 
Action: Mouse pressed left at (720, 458)
Screenshot: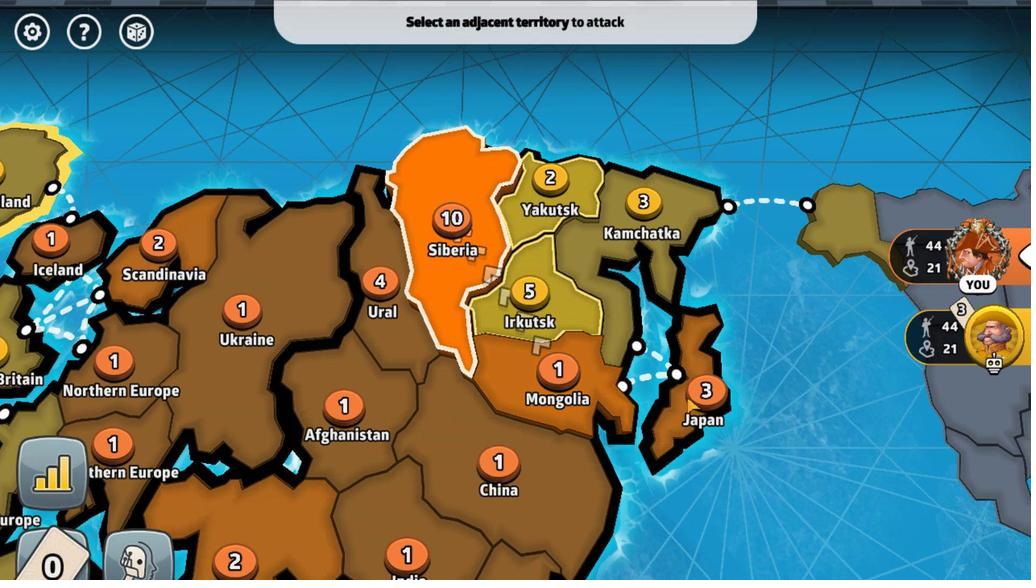 
Action: Mouse moved to (636, 480)
Screenshot: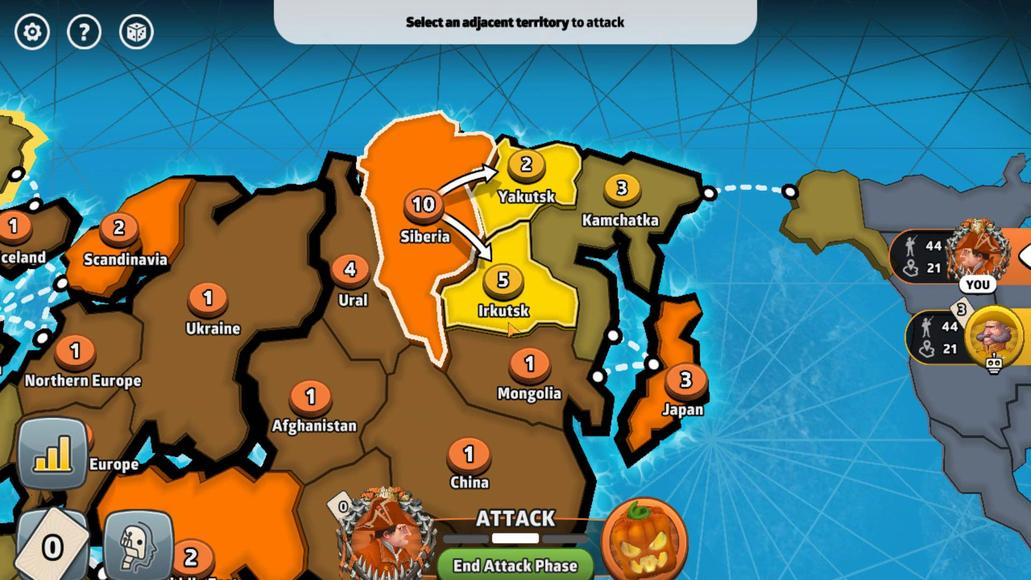 
Action: Mouse pressed left at (636, 480)
Screenshot: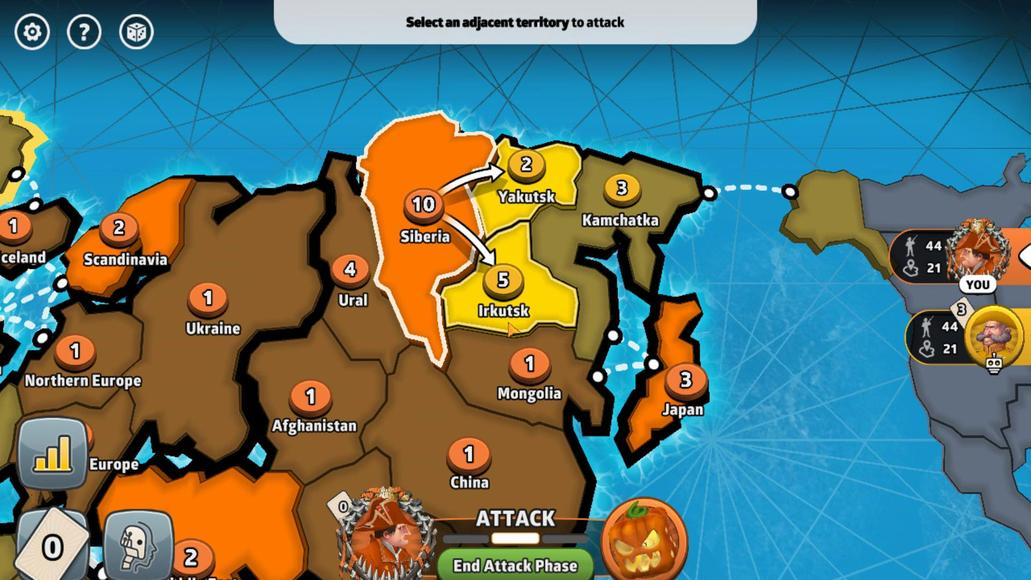 
Action: Mouse moved to (639, 460)
Screenshot: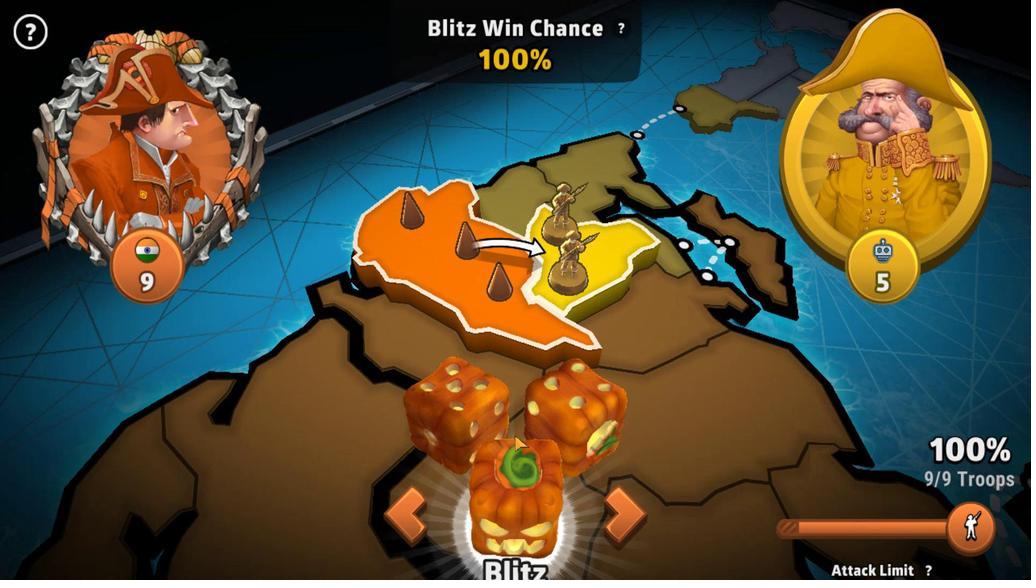 
Action: Mouse pressed left at (639, 460)
Screenshot: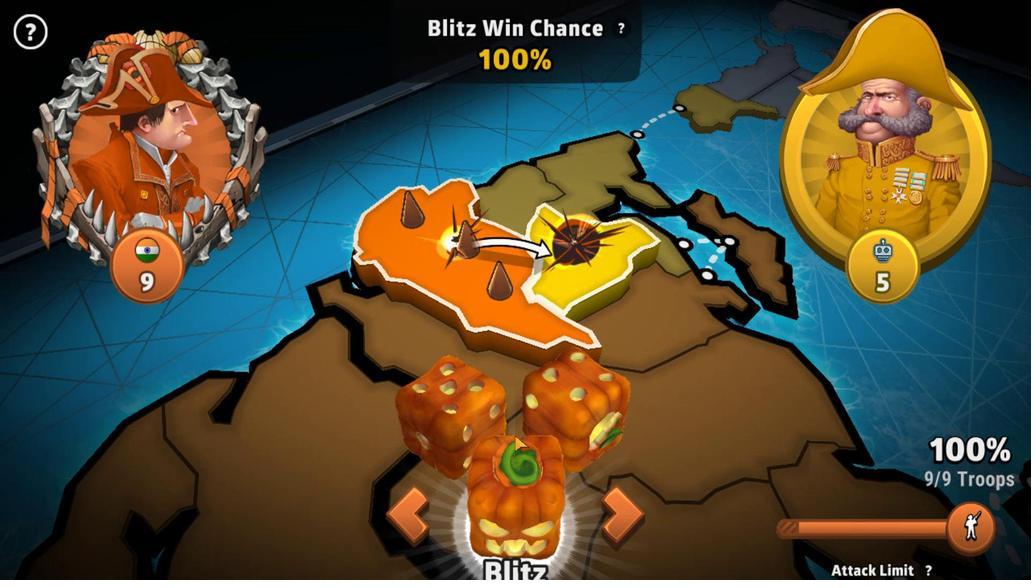 
Action: Mouse moved to (717, 456)
Screenshot: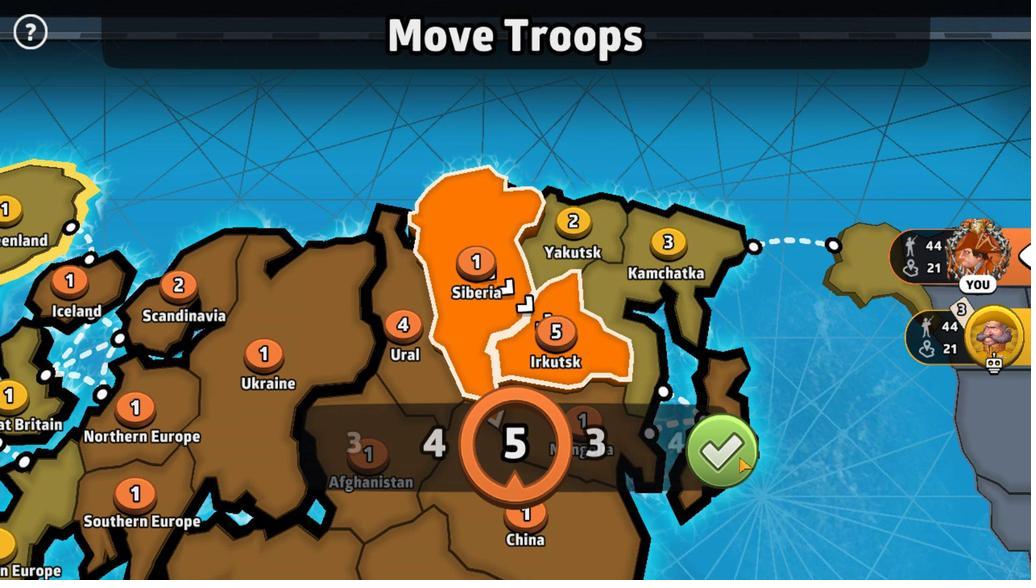 
Action: Mouse pressed left at (717, 456)
Screenshot: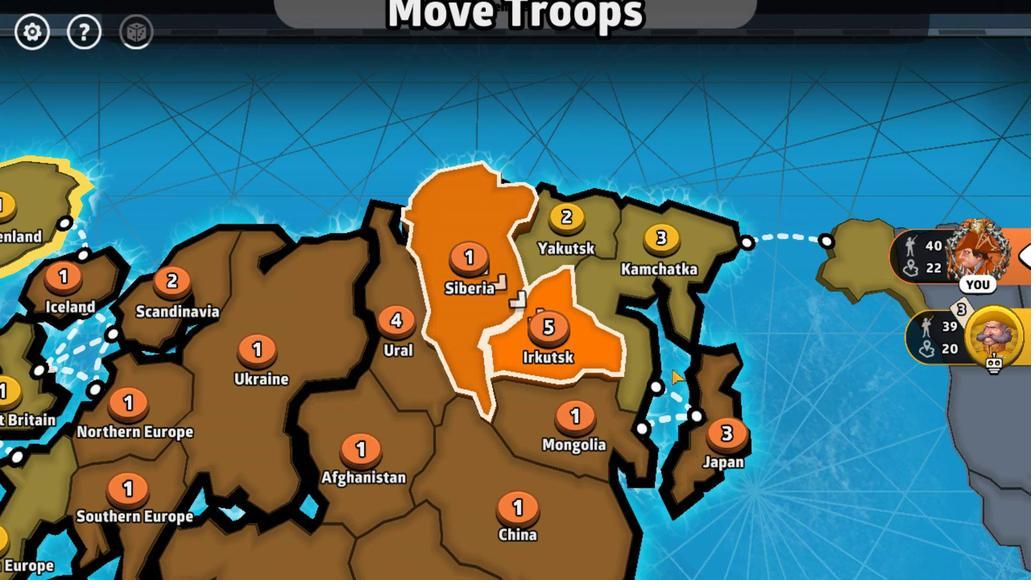 
Action: Mouse moved to (631, 504)
Screenshot: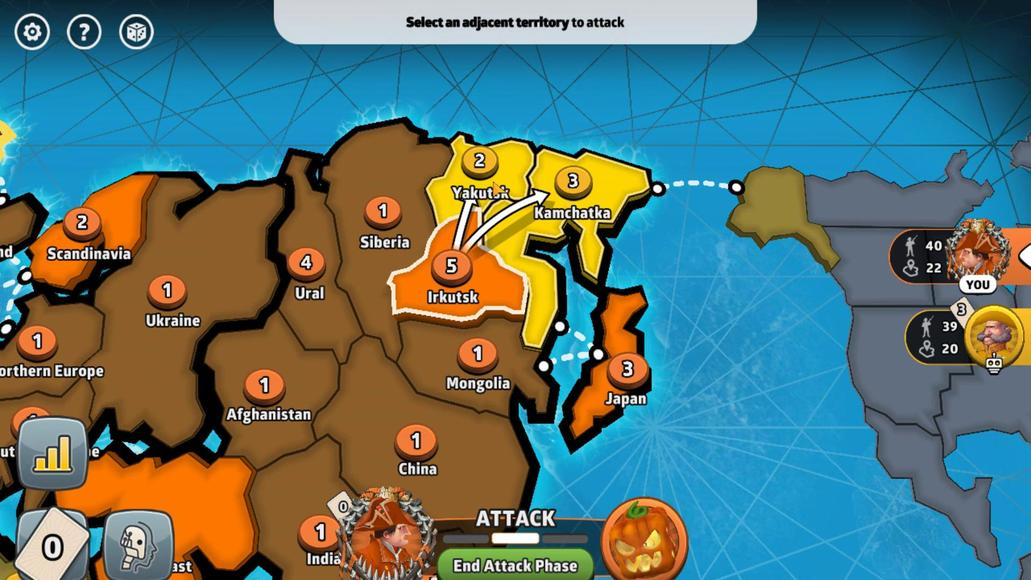 
Action: Mouse pressed left at (631, 504)
Screenshot: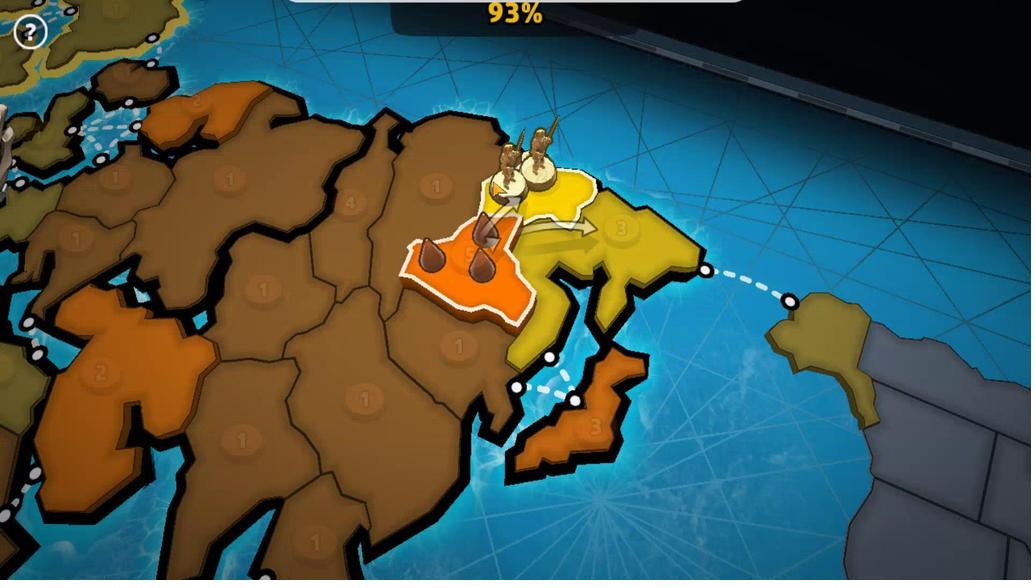 
Action: Mouse moved to (651, 457)
Screenshot: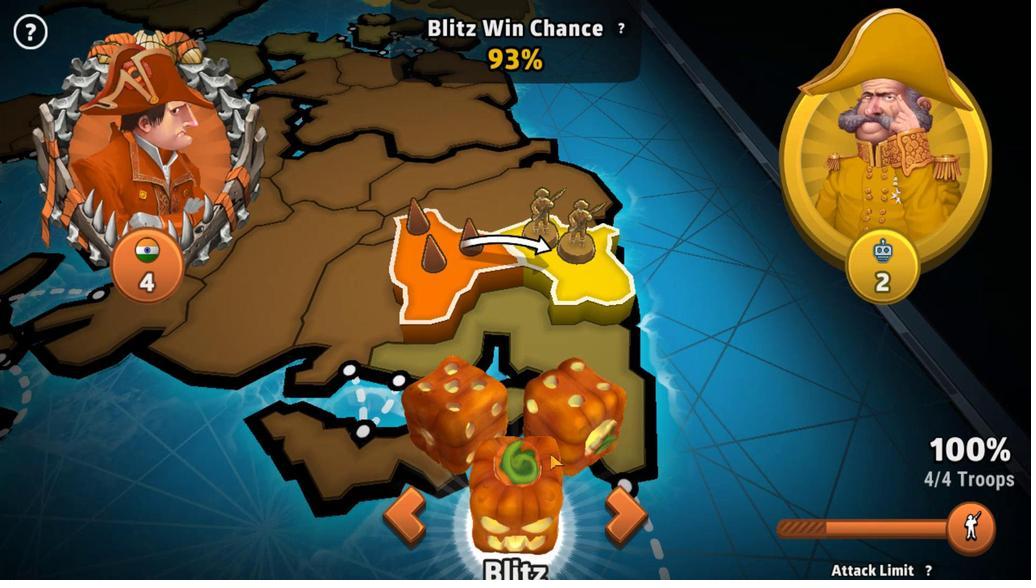 
Action: Mouse pressed left at (651, 457)
Screenshot: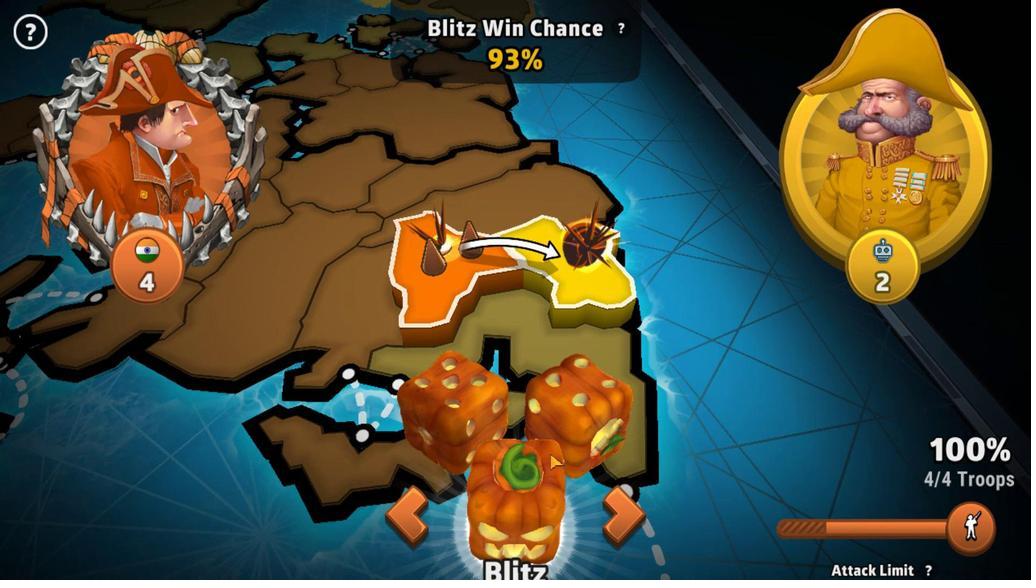 
Action: Mouse moved to (647, 437)
Screenshot: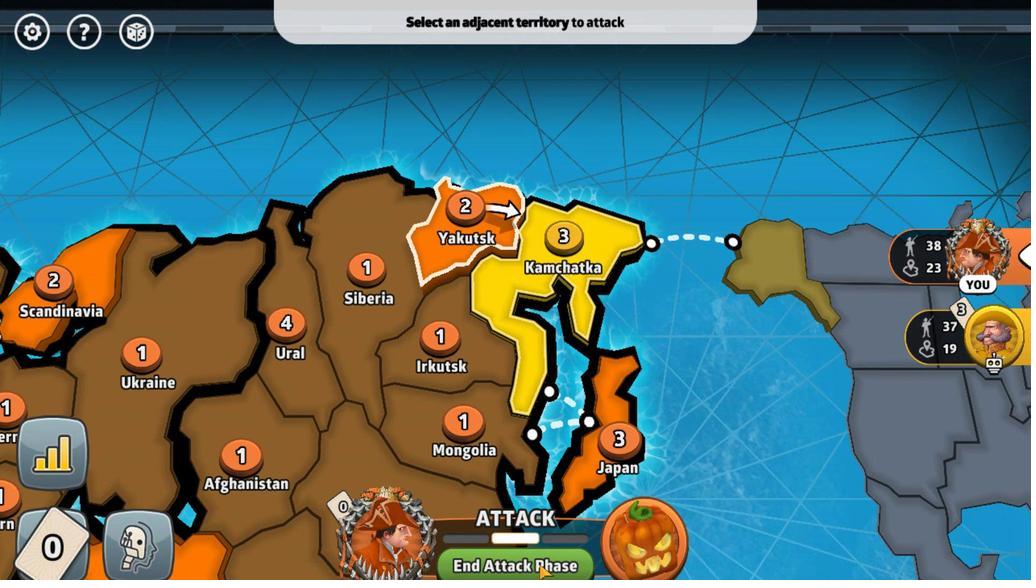 
Action: Mouse pressed left at (647, 437)
Screenshot: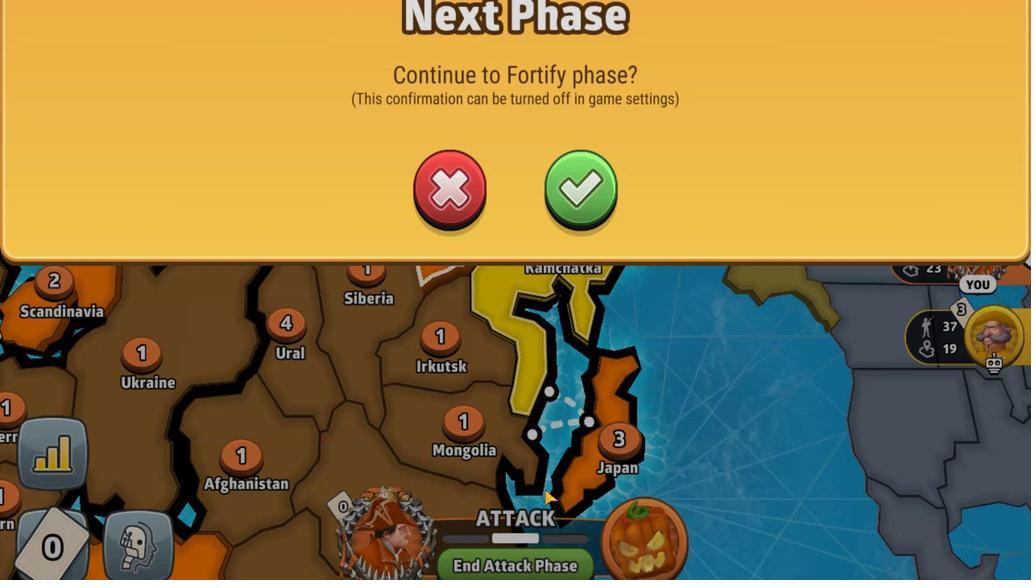 
Action: Mouse moved to (659, 498)
Screenshot: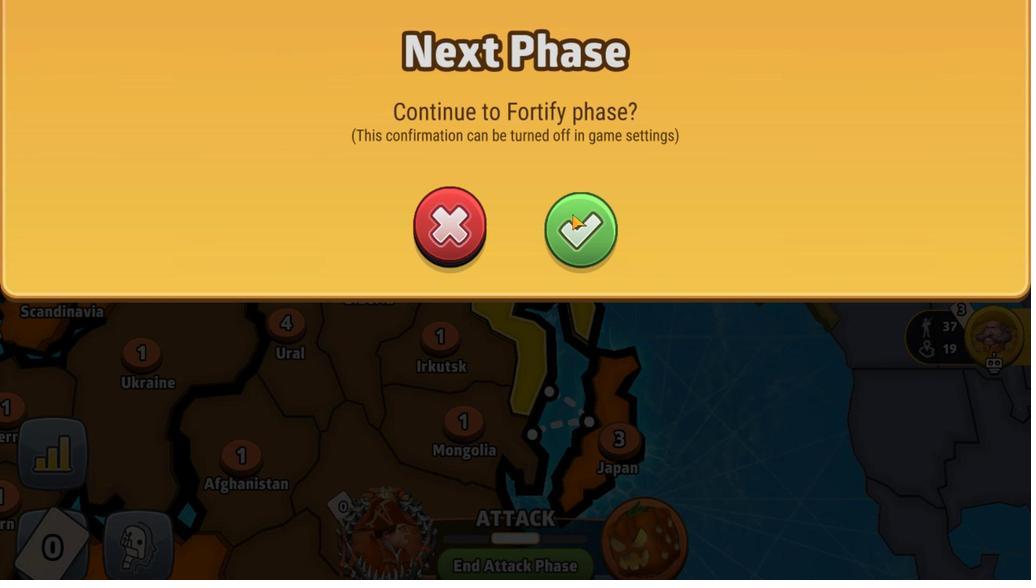 
Action: Mouse pressed left at (659, 498)
Screenshot: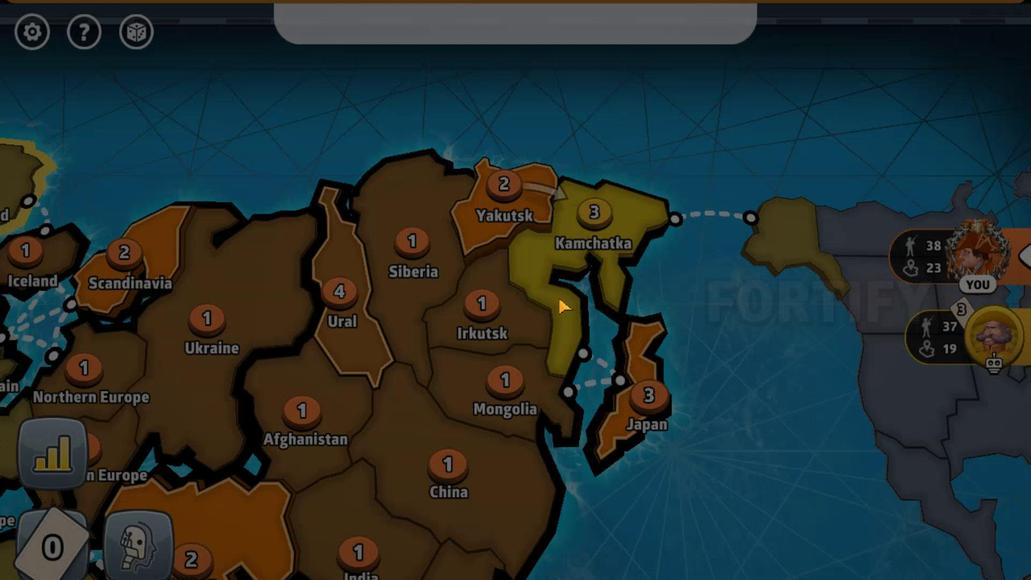 
Action: Mouse moved to (641, 436)
Screenshot: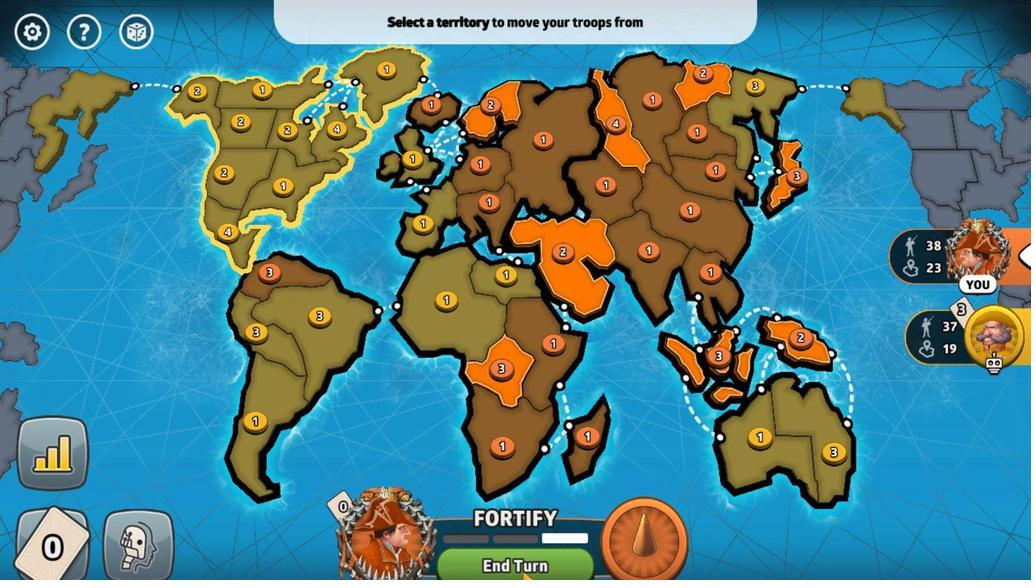 
Action: Mouse pressed left at (641, 436)
Screenshot: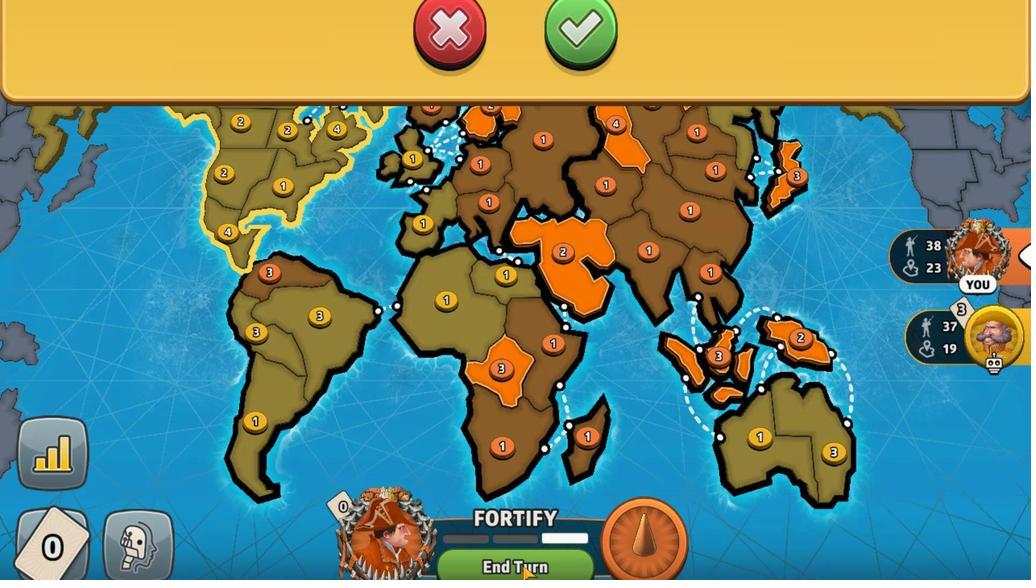 
Action: Mouse moved to (663, 492)
Screenshot: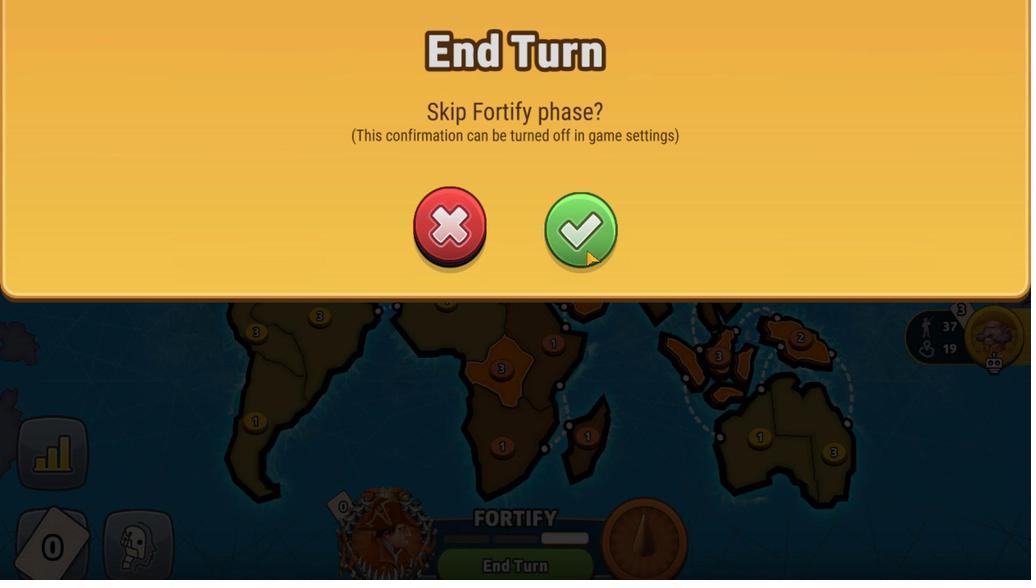 
Action: Mouse pressed left at (663, 492)
Screenshot: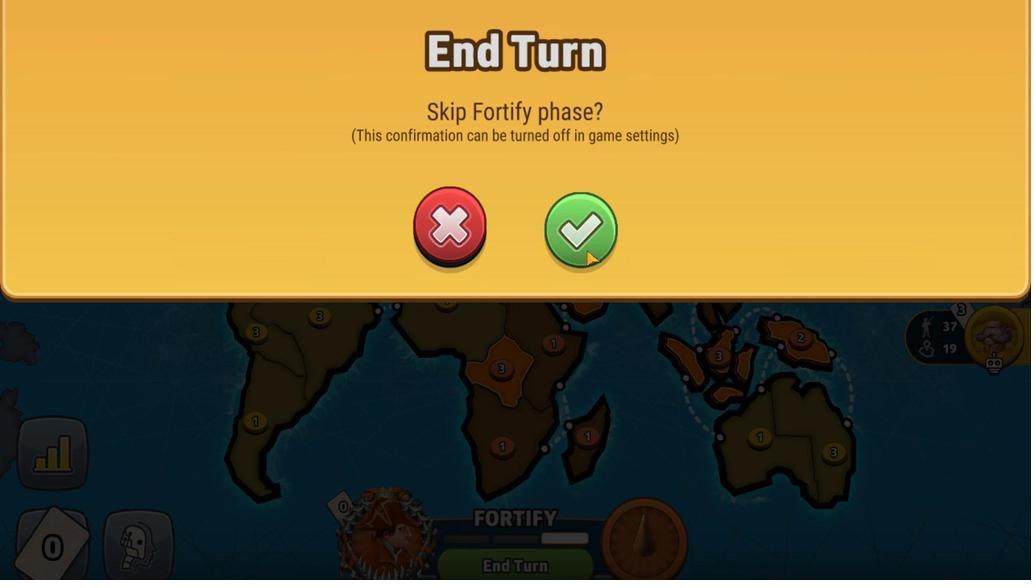 
Action: Mouse moved to (655, 490)
Screenshot: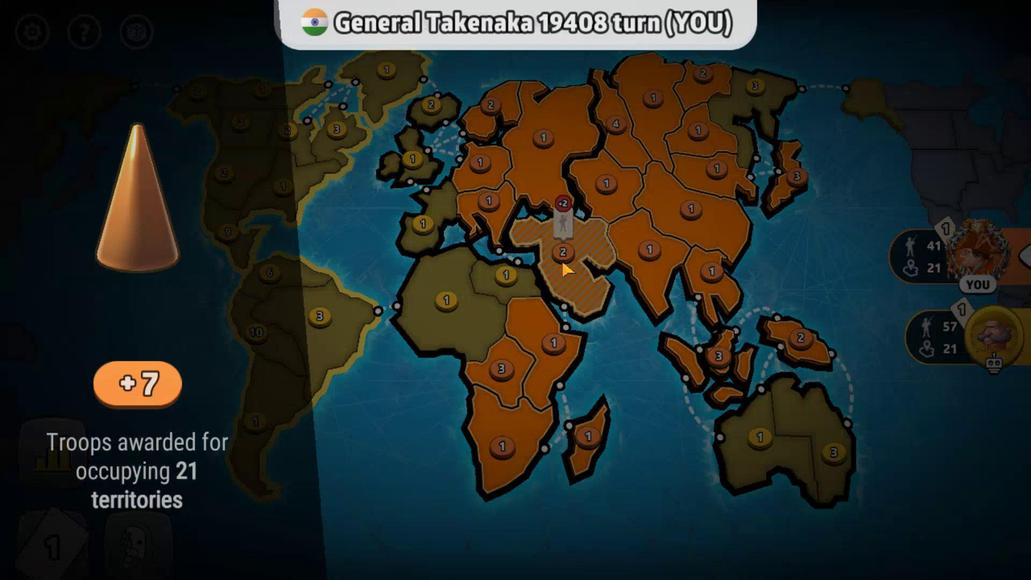 
Action: Mouse pressed left at (655, 490)
Screenshot: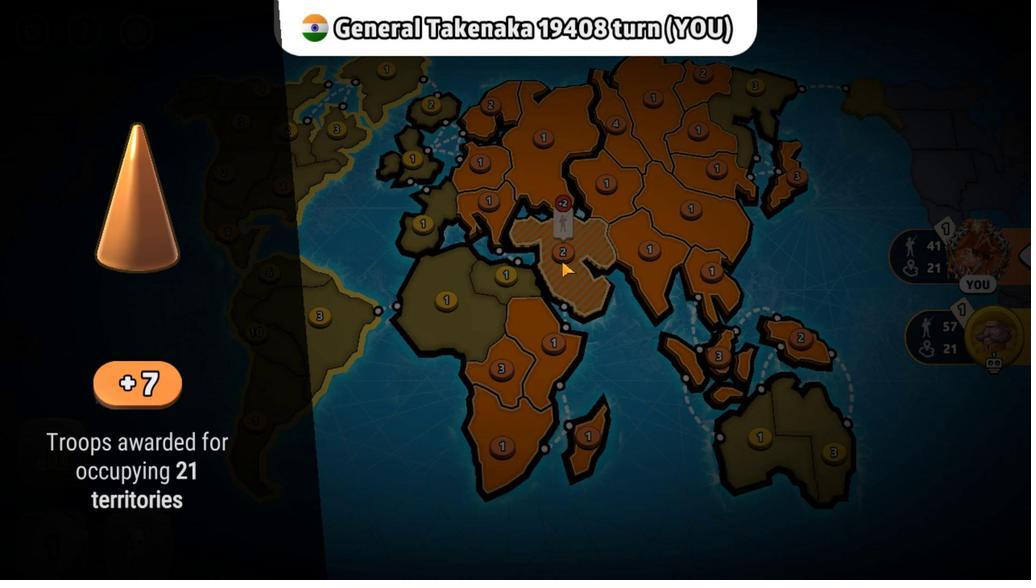 
Action: Mouse pressed left at (655, 490)
Screenshot: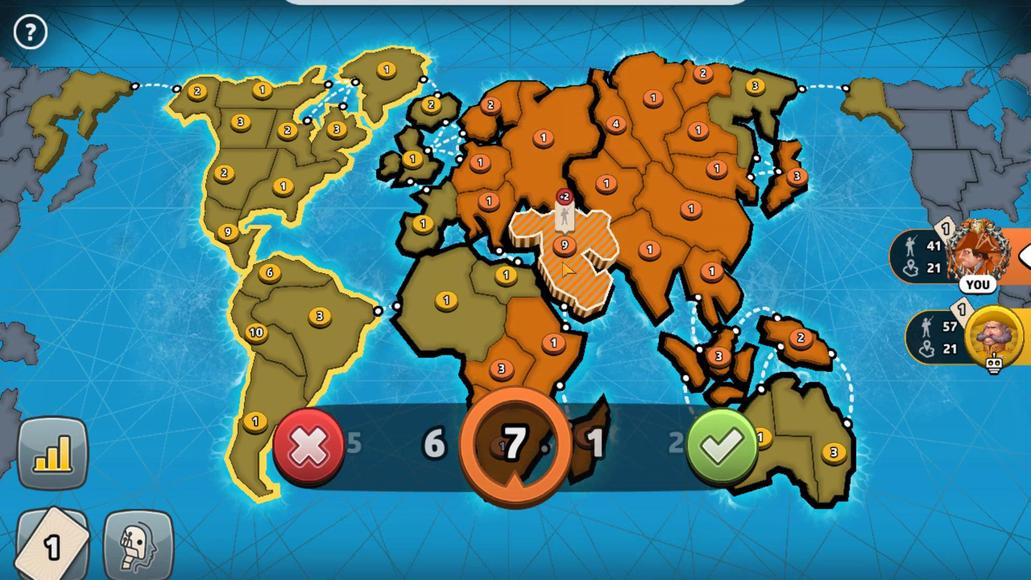 
Action: Mouse moved to (713, 458)
Screenshot: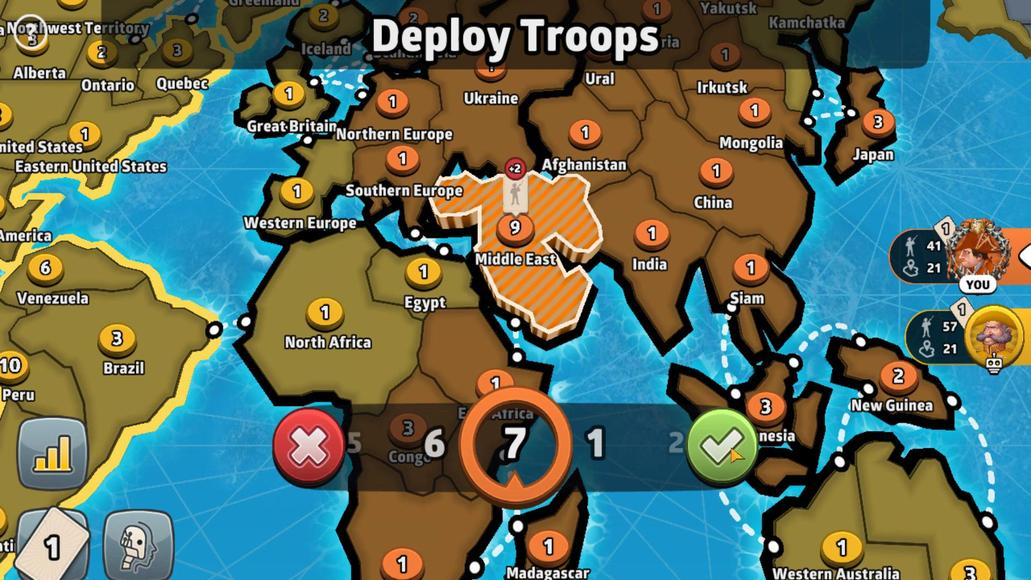 
Action: Mouse pressed left at (713, 458)
Screenshot: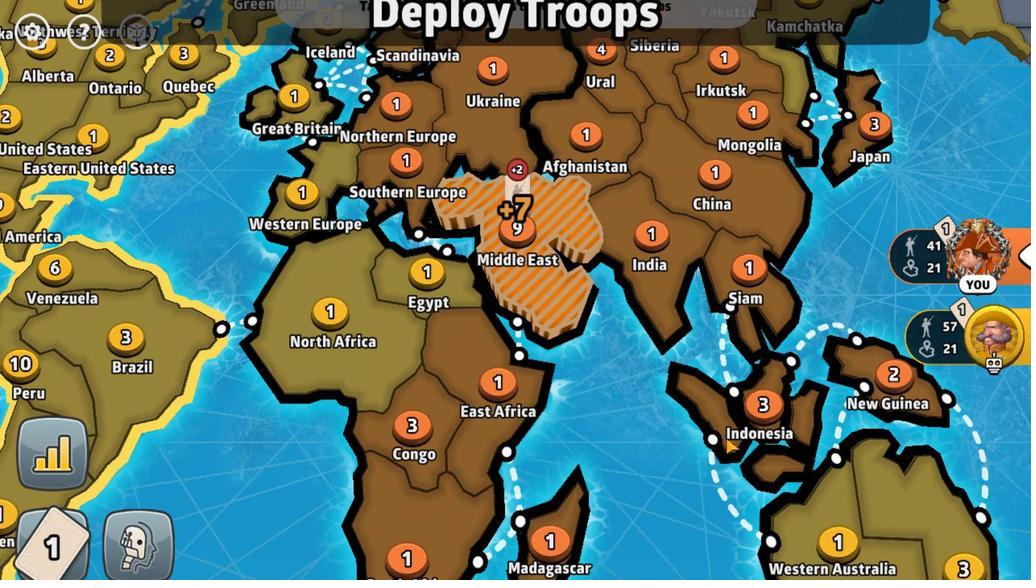 
Action: Mouse moved to (663, 436)
Screenshot: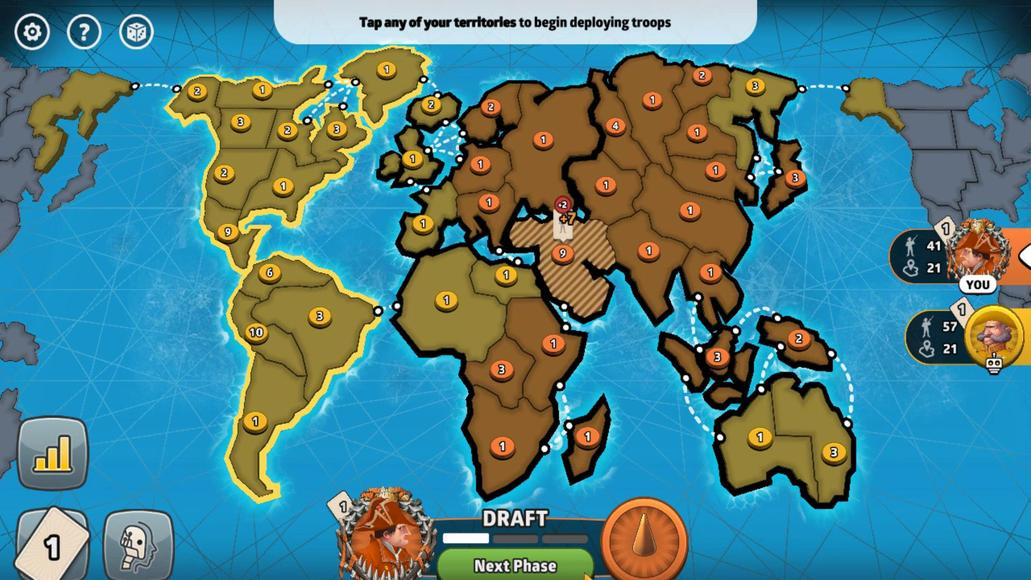 
Action: Mouse pressed right at (663, 436)
Screenshot: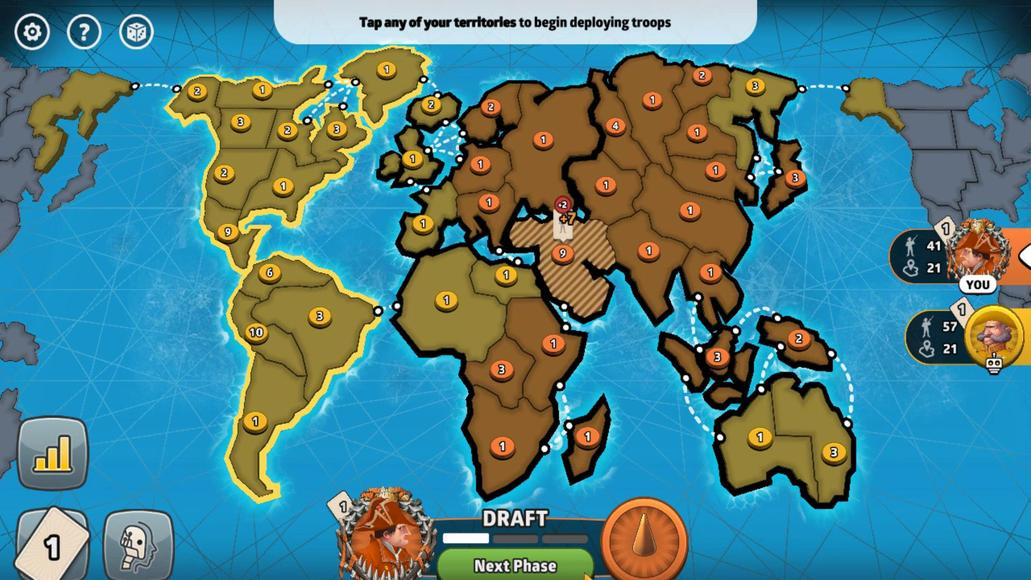 
Action: Mouse moved to (664, 436)
Screenshot: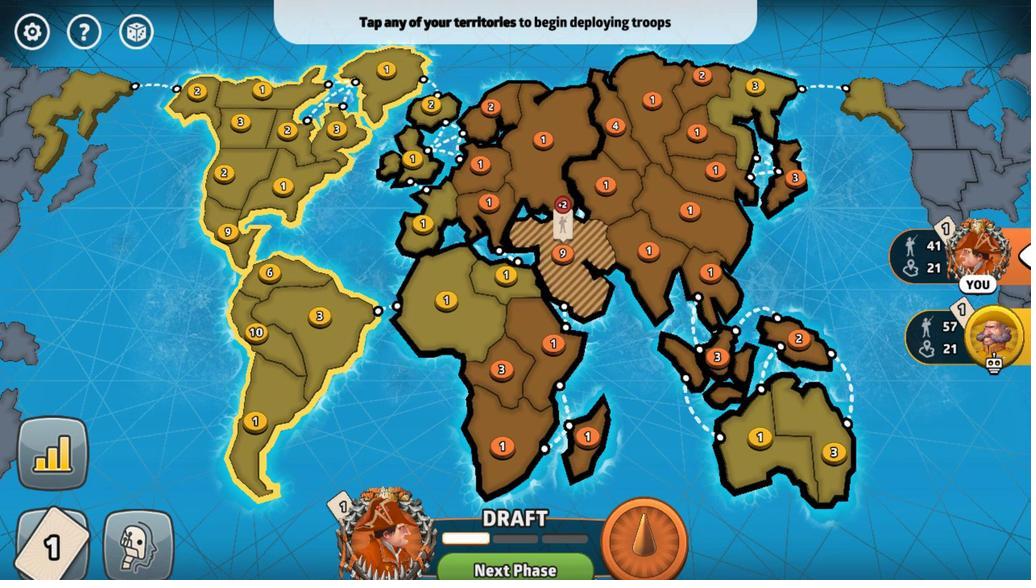 
Action: Mouse pressed left at (664, 436)
Screenshot: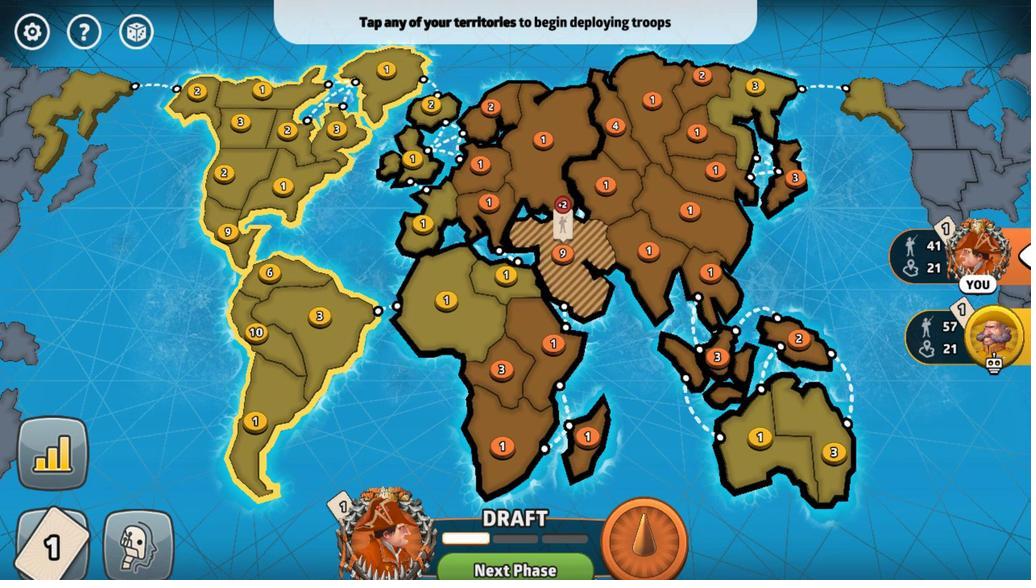 
Action: Mouse moved to (682, 474)
Screenshot: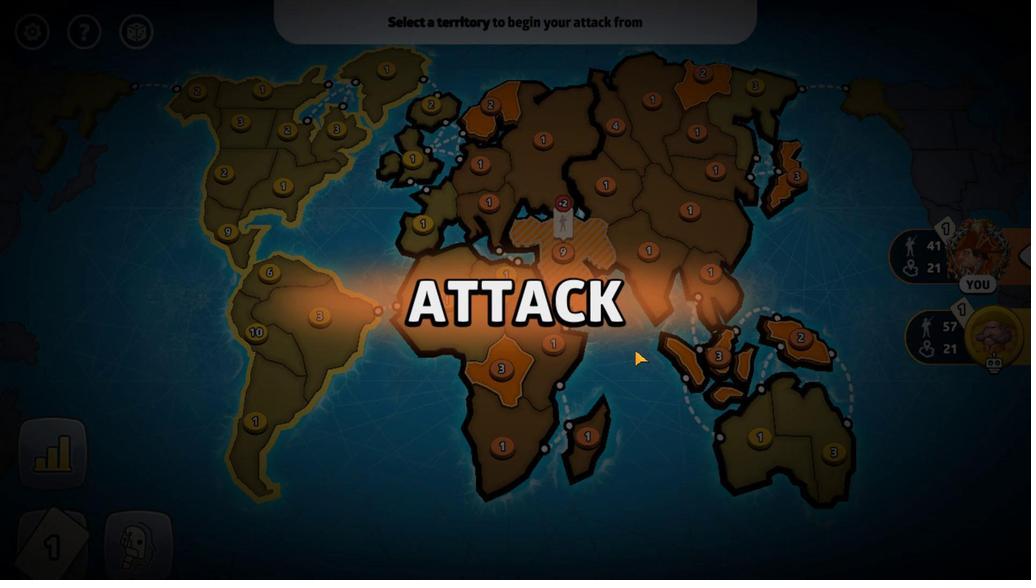 
Action: Mouse pressed left at (682, 474)
Screenshot: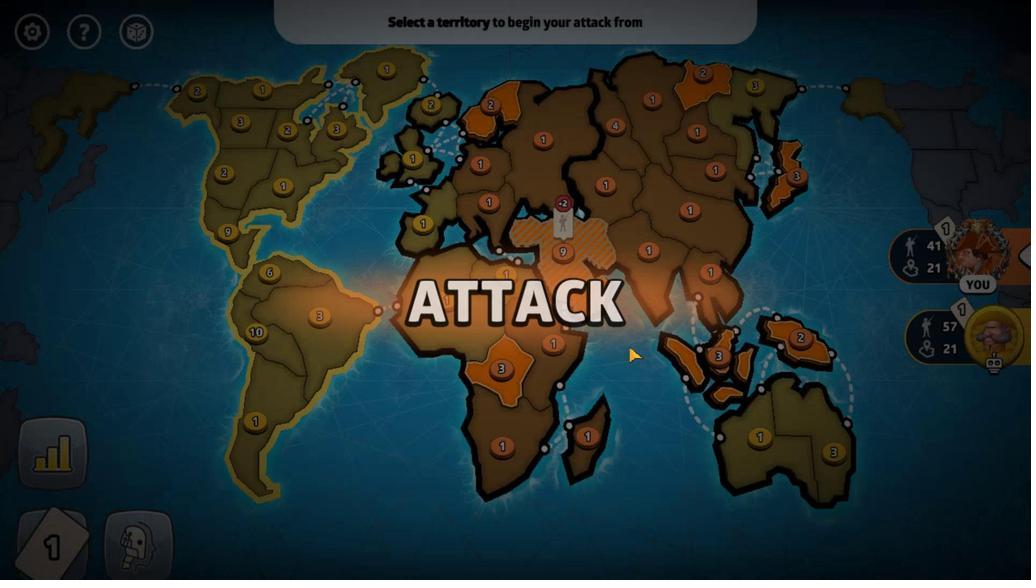 
Action: Mouse moved to (647, 437)
Screenshot: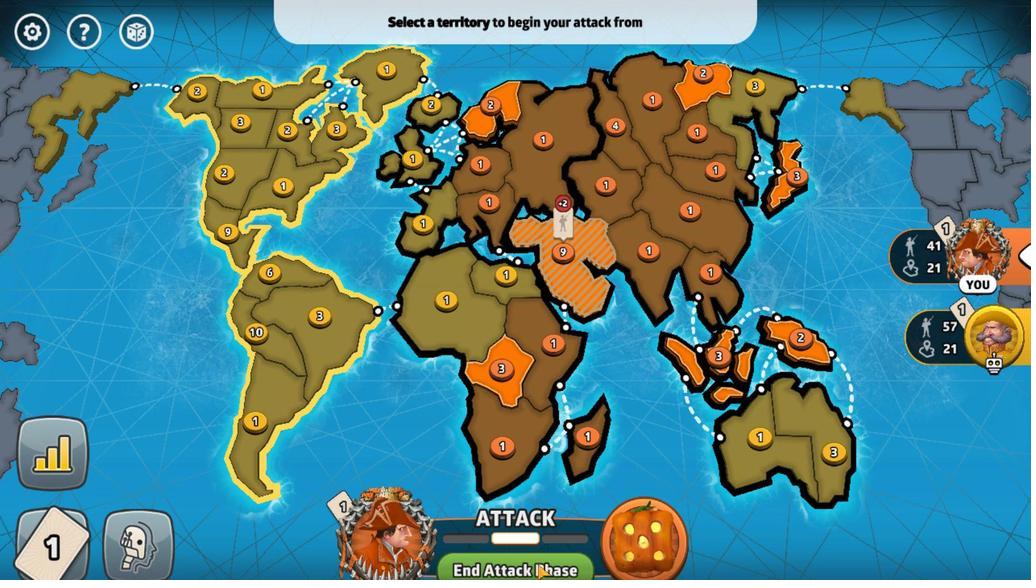 
Action: Mouse pressed left at (647, 437)
Screenshot: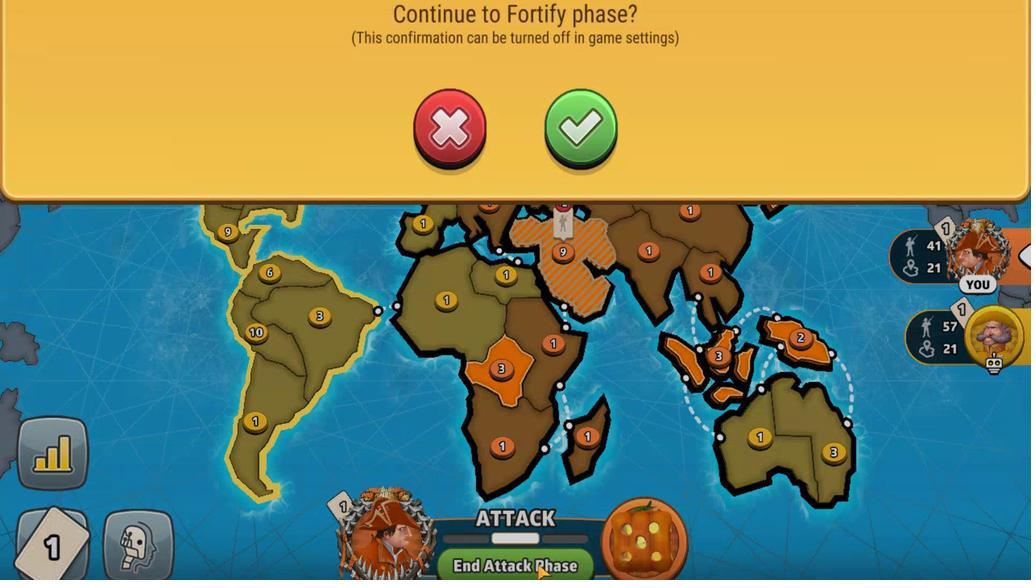 
Action: Mouse moved to (664, 496)
Screenshot: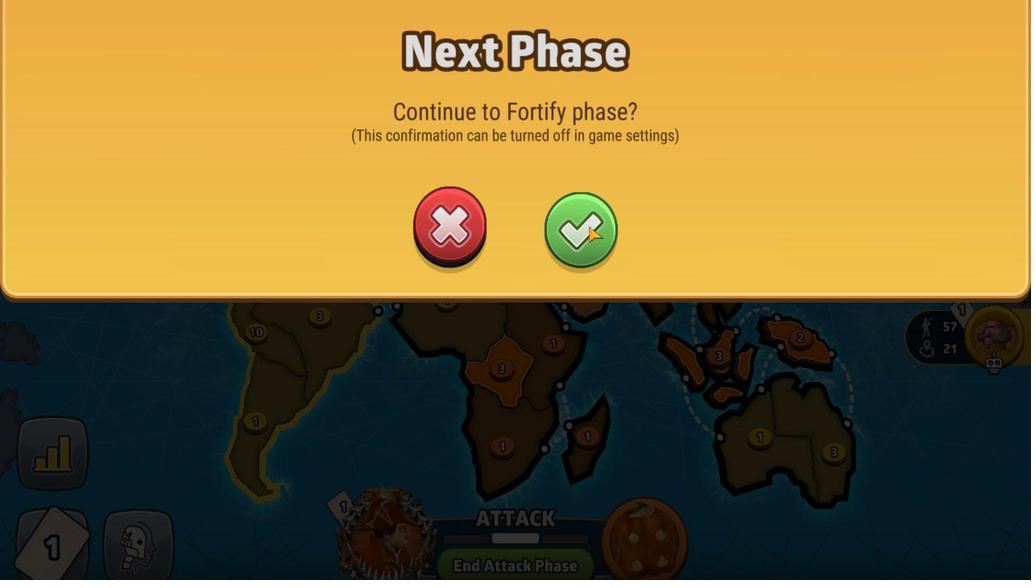 
Action: Mouse pressed left at (664, 496)
Screenshot: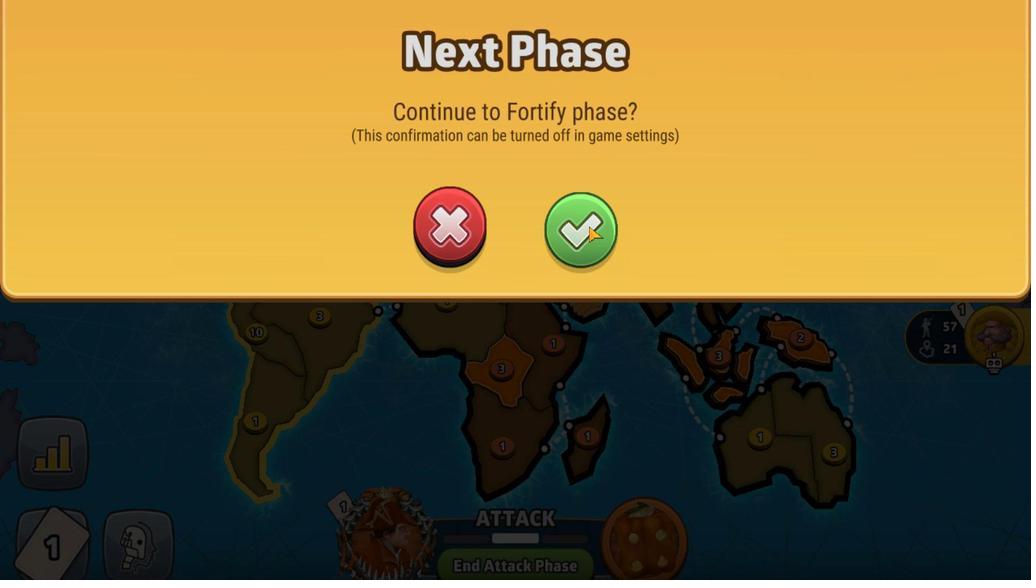 
Action: Mouse moved to (650, 437)
Screenshot: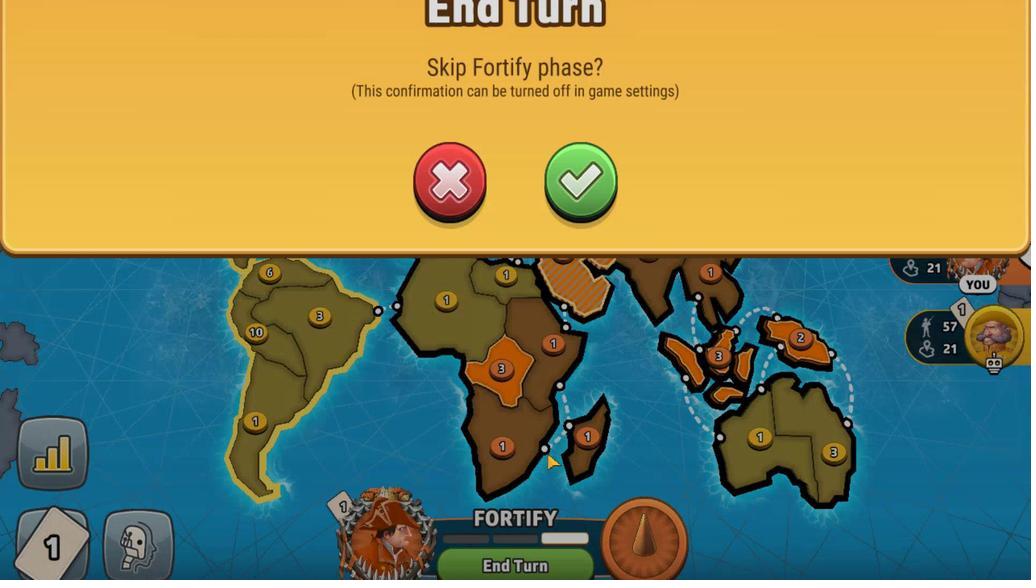 
Action: Mouse pressed left at (650, 437)
Screenshot: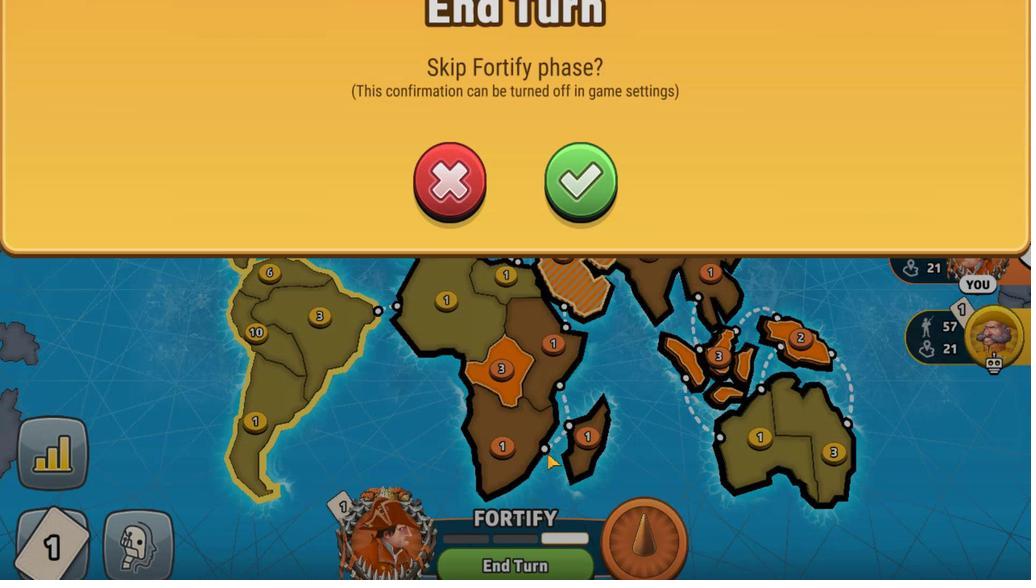 
Action: Mouse moved to (661, 493)
Screenshot: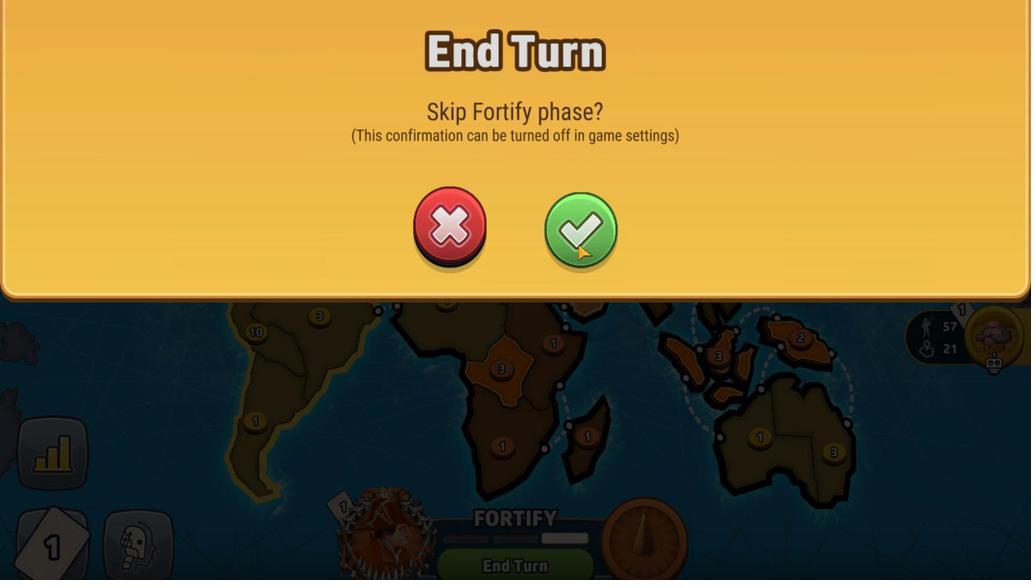 
Action: Mouse pressed left at (661, 493)
Screenshot: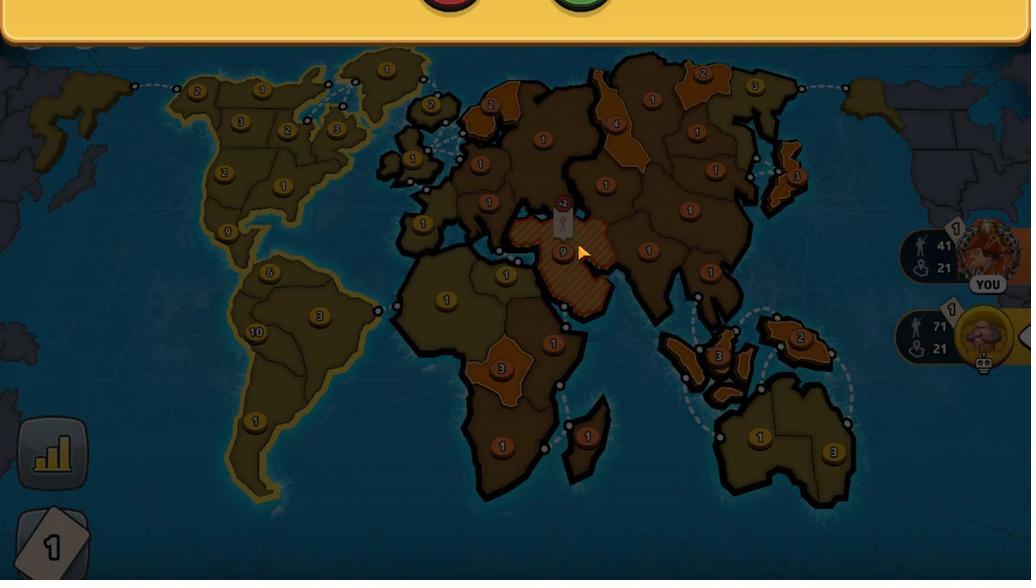 
Action: Mouse moved to (661, 487)
Screenshot: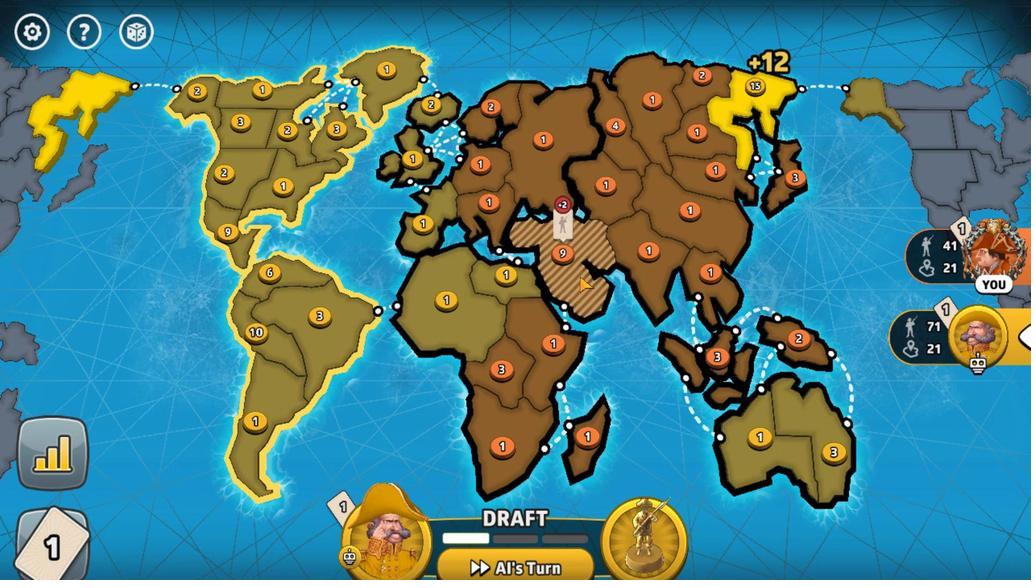 
Action: Key pressed <Key.space>
Screenshot: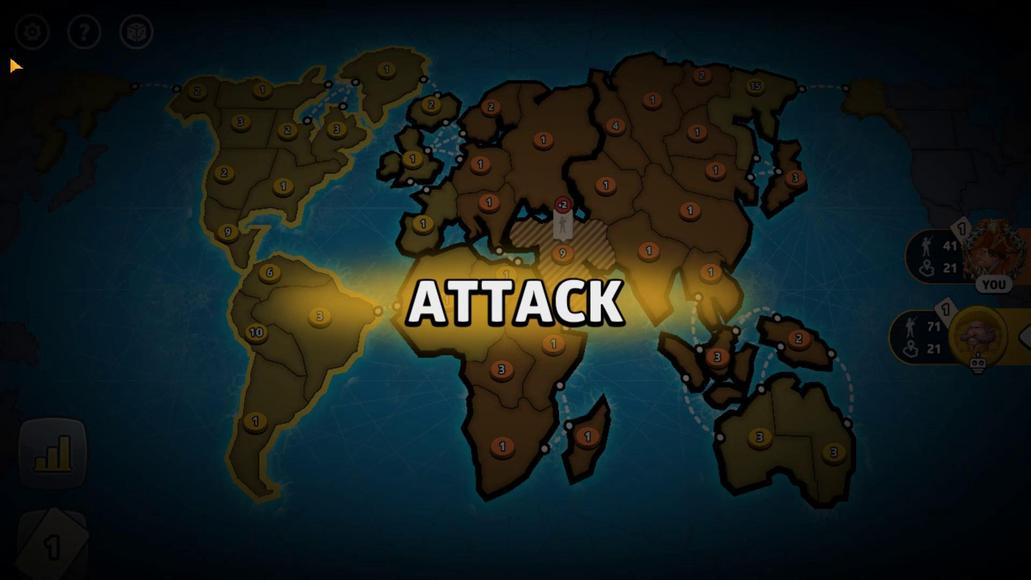 
Action: Mouse moved to (656, 491)
Screenshot: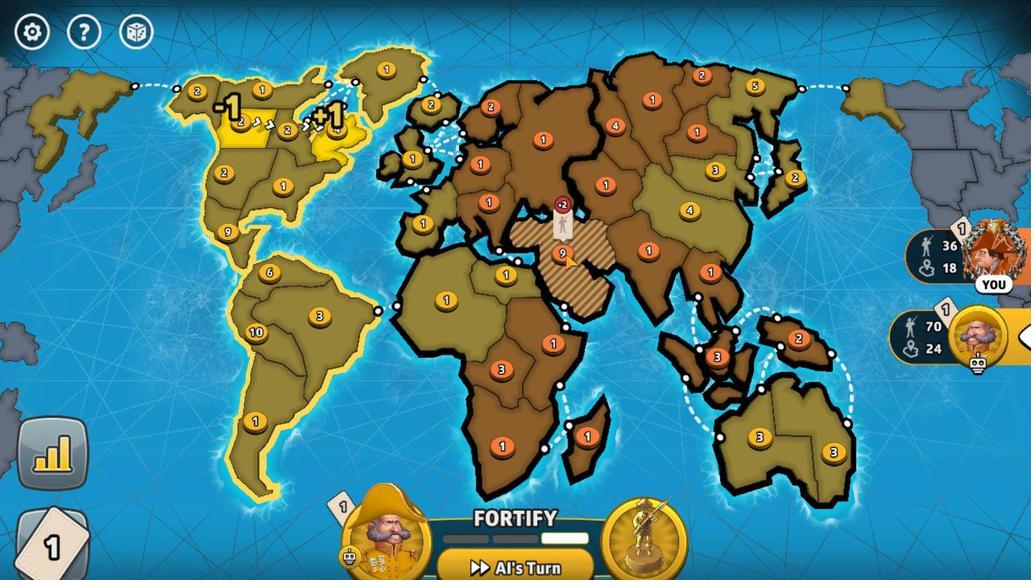 
Action: Mouse pressed left at (656, 491)
Screenshot: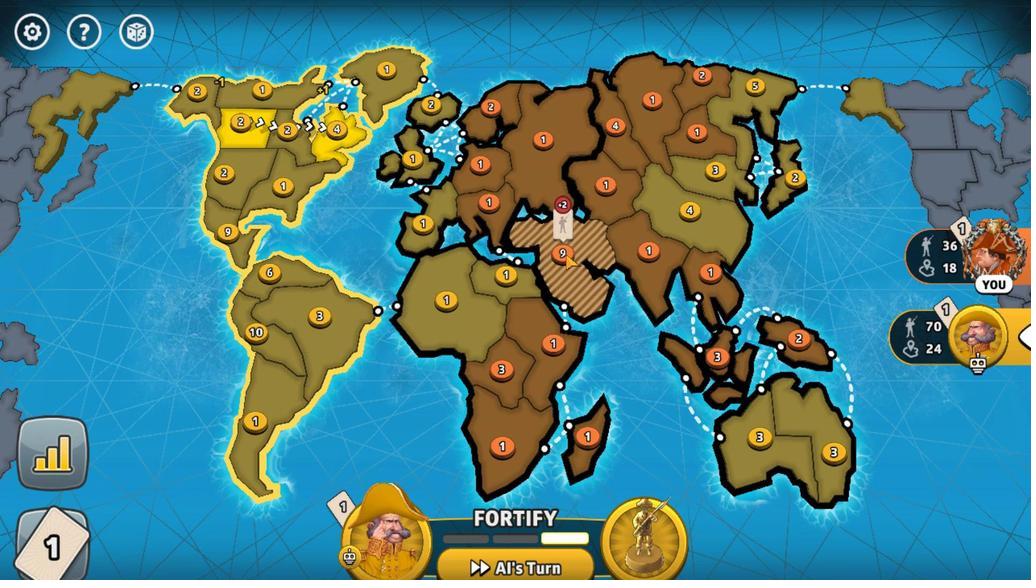 
Action: Mouse pressed left at (656, 491)
Screenshot: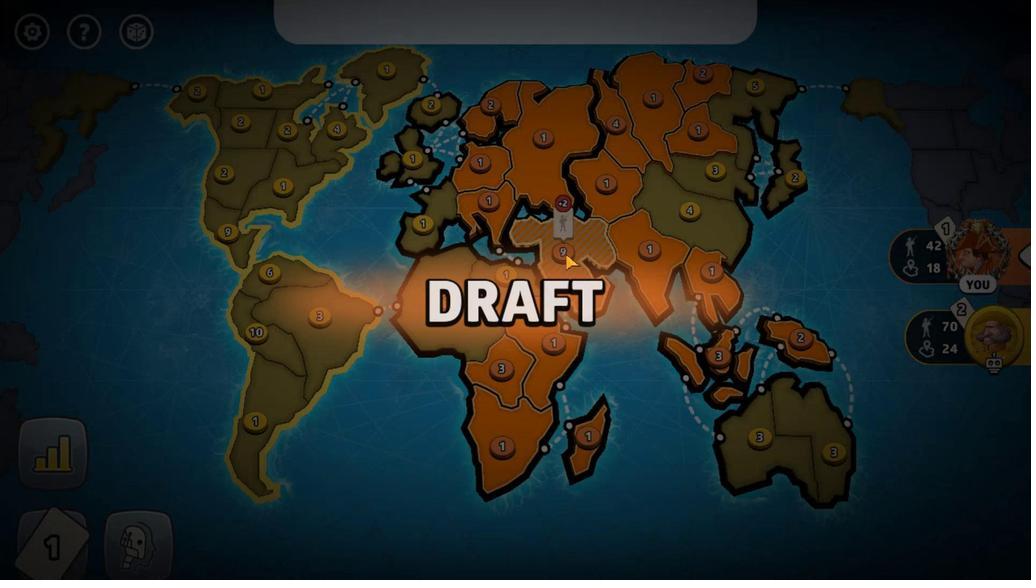 
Action: Mouse pressed left at (656, 491)
Screenshot: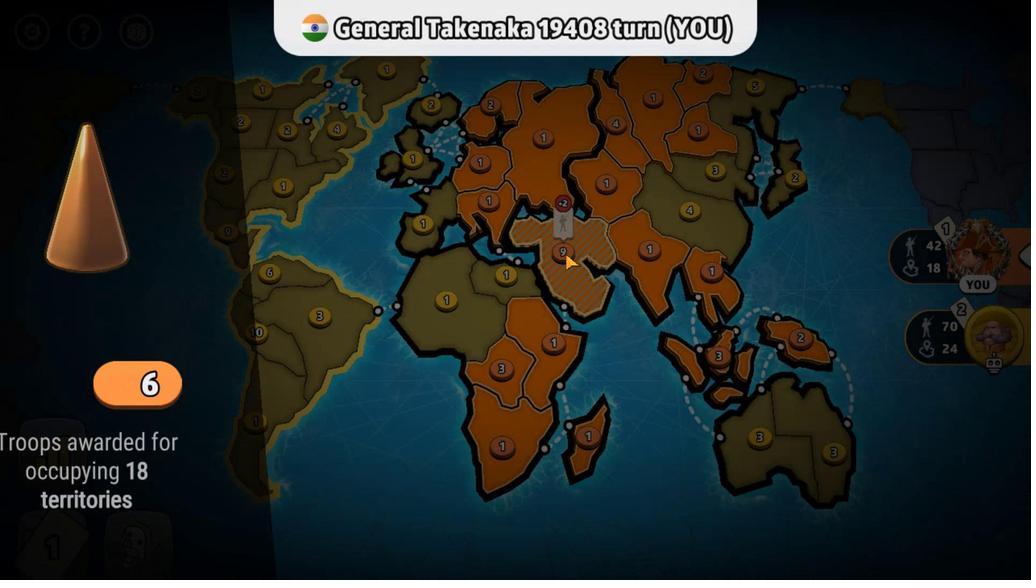 
Action: Mouse pressed left at (656, 491)
Screenshot: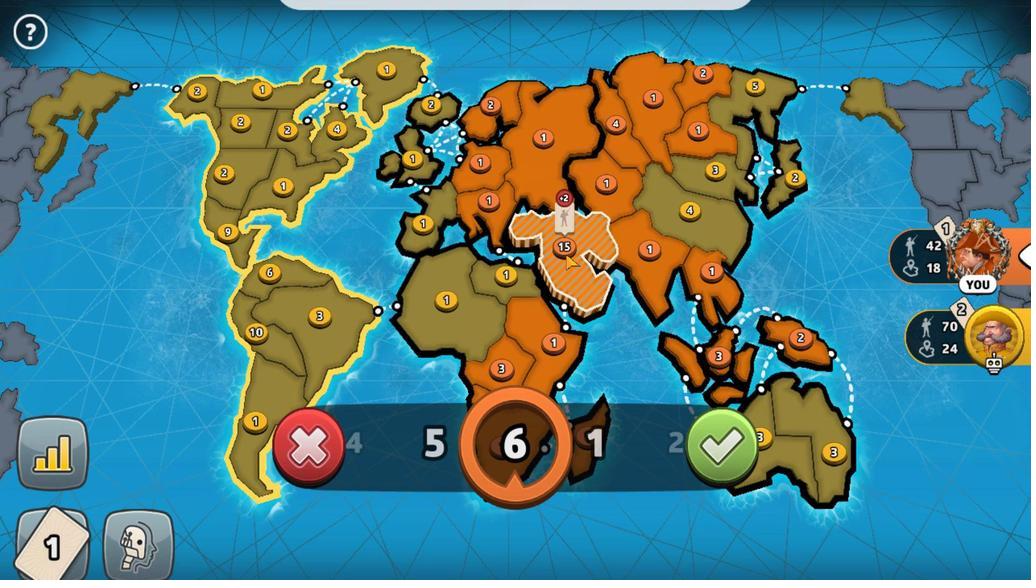 
Action: Mouse moved to (707, 456)
Screenshot: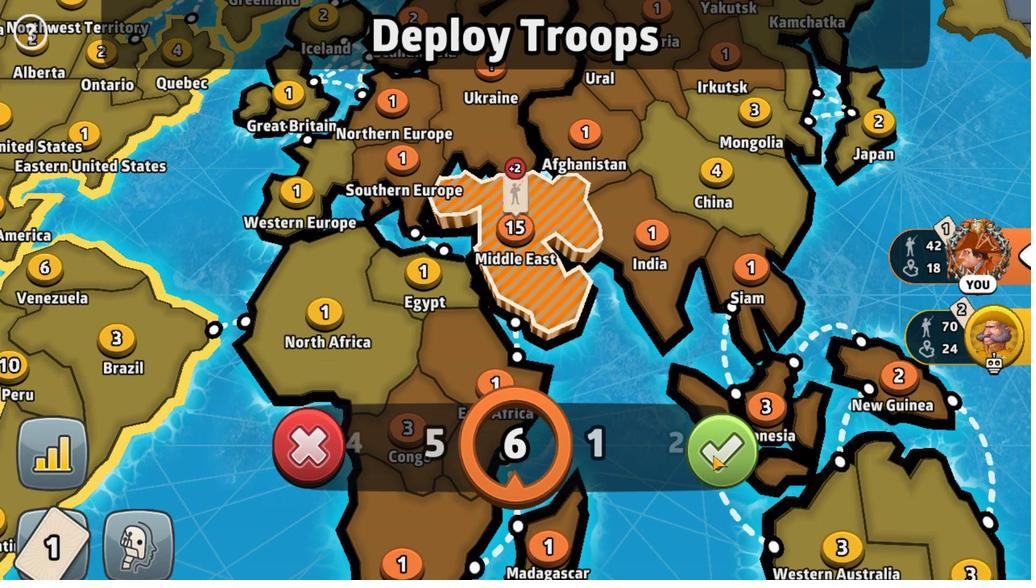 
Action: Mouse pressed left at (707, 456)
Screenshot: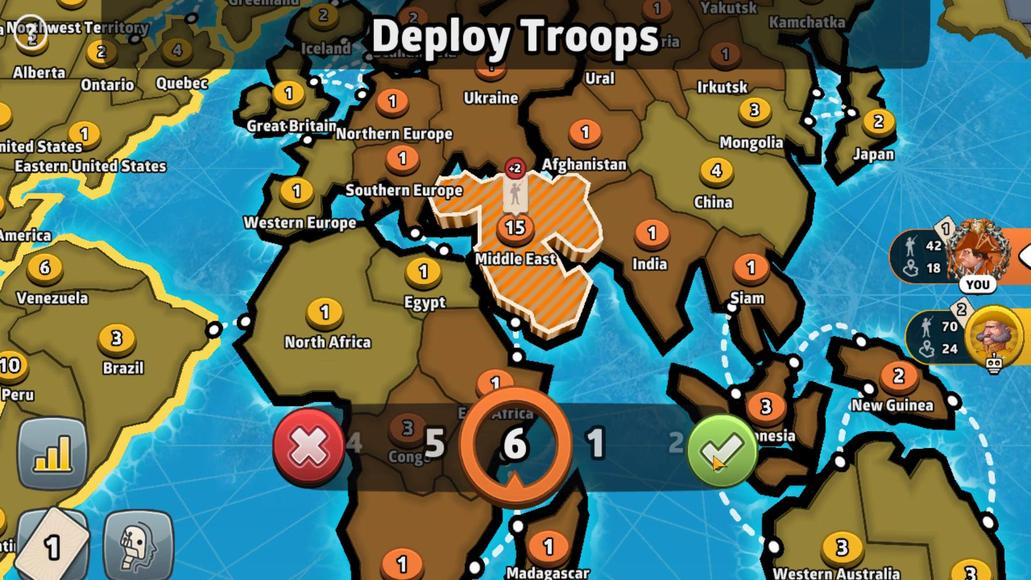 
Action: Mouse moved to (654, 432)
Screenshot: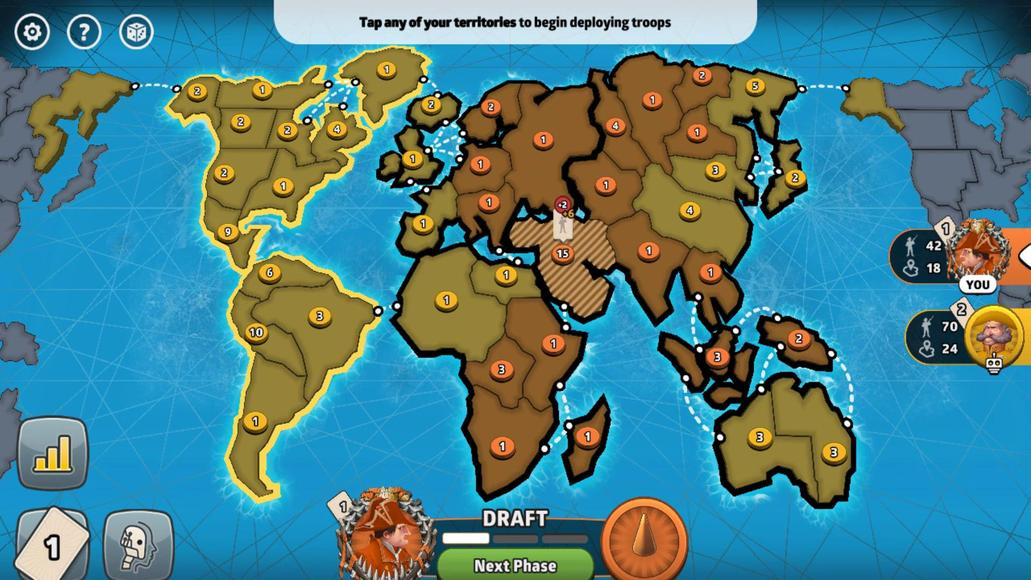 
Action: Mouse pressed left at (654, 432)
Screenshot: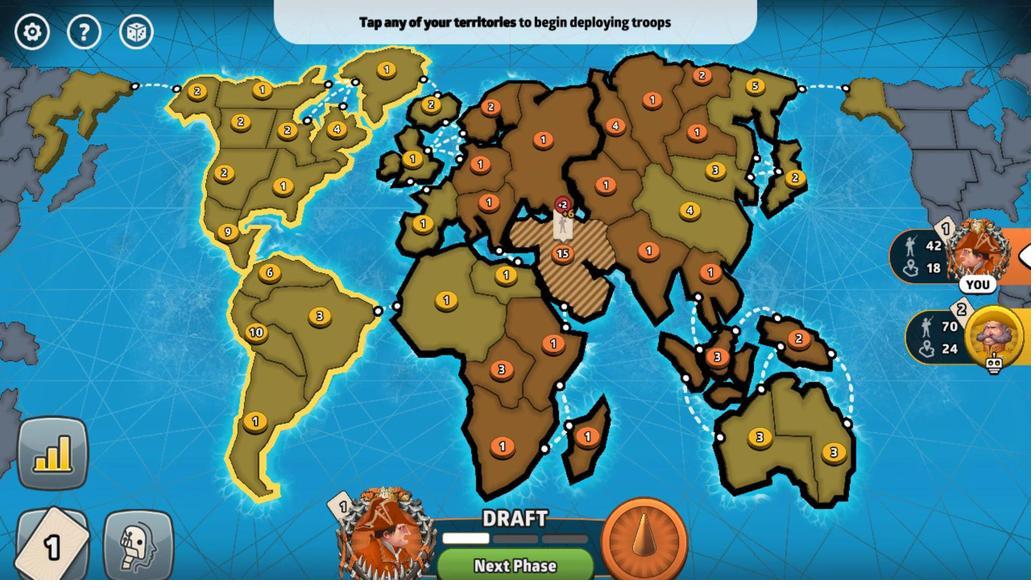 
Action: Mouse moved to (654, 433)
Screenshot: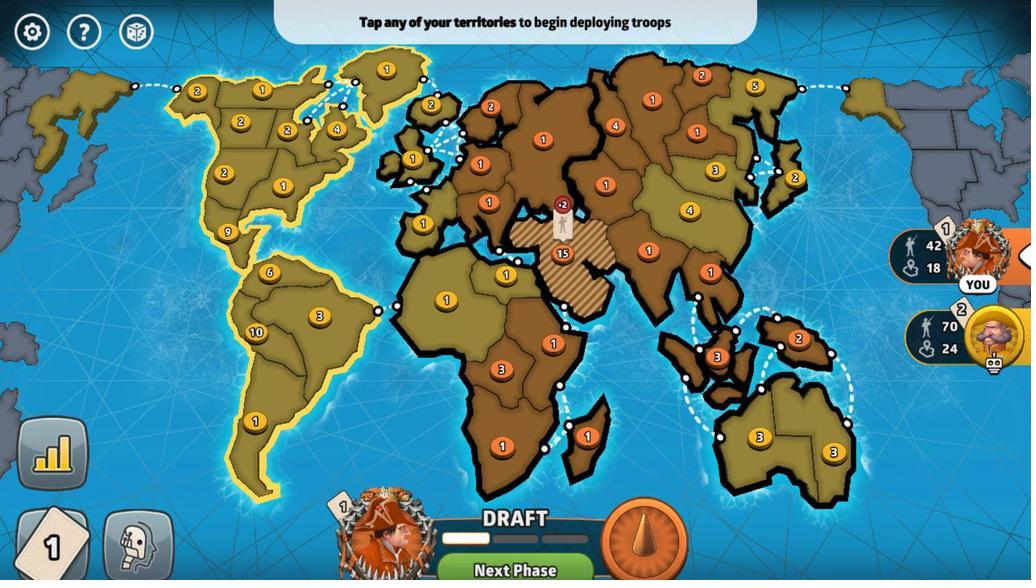 
Action: Mouse pressed left at (654, 433)
Screenshot: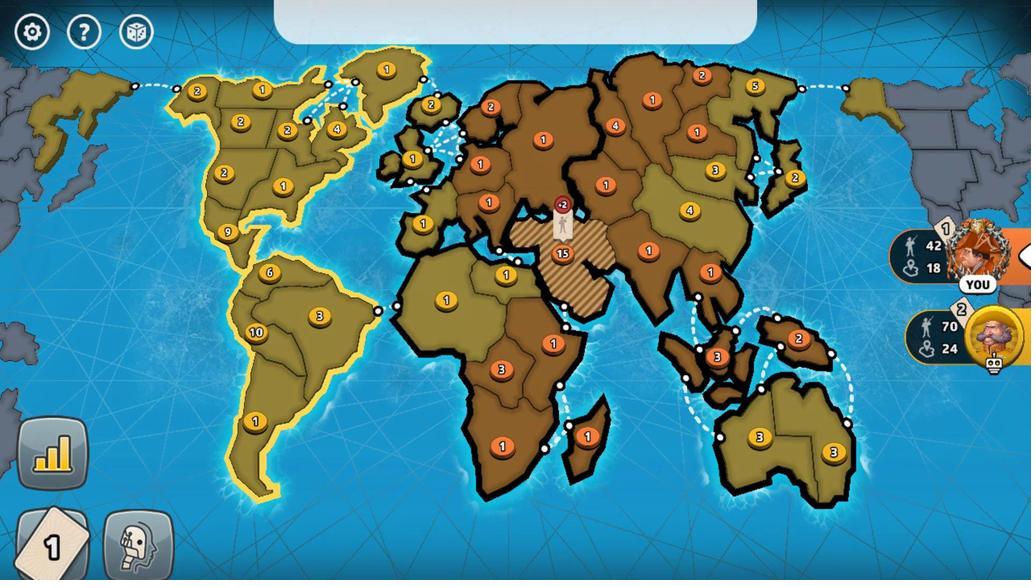 
Action: Mouse moved to (670, 491)
Screenshot: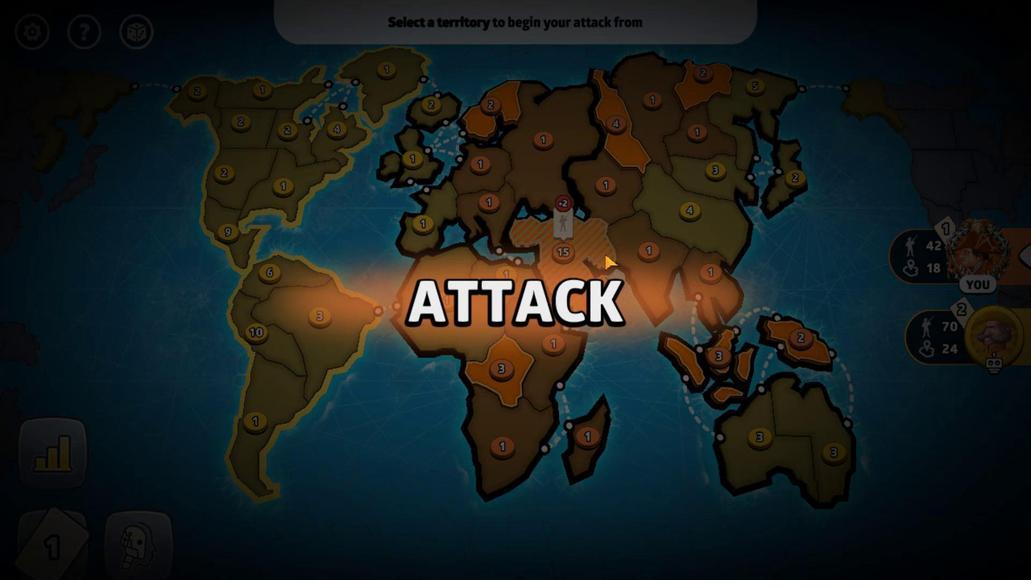 
Action: Mouse pressed left at (670, 491)
Screenshot: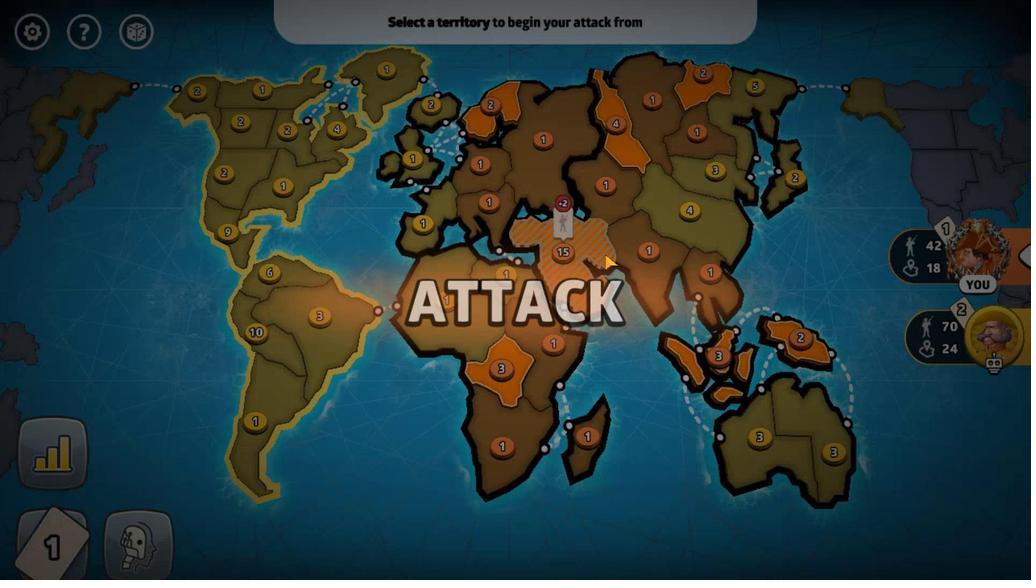 
Action: Mouse moved to (656, 489)
Screenshot: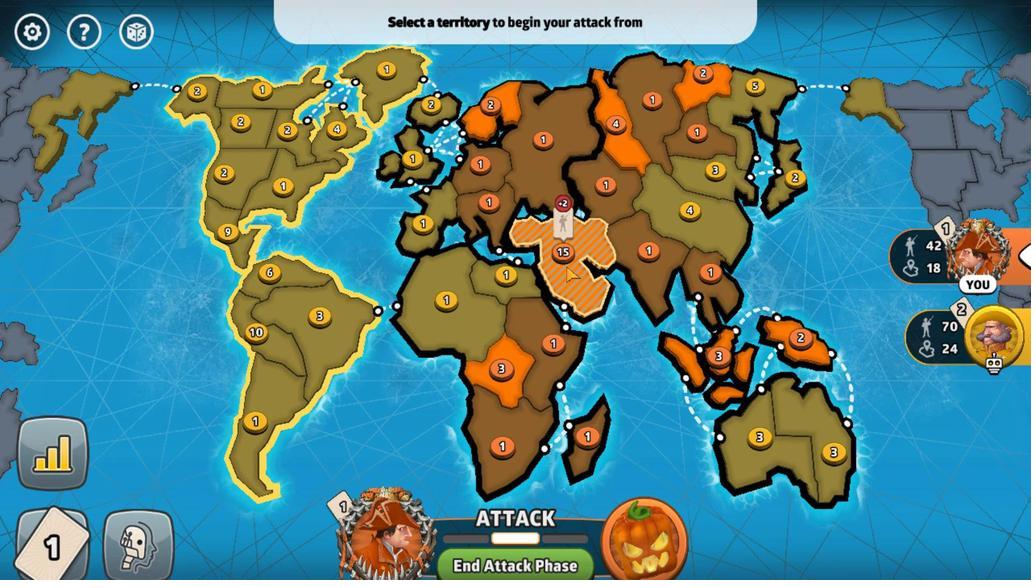 
Action: Mouse pressed left at (656, 489)
Screenshot: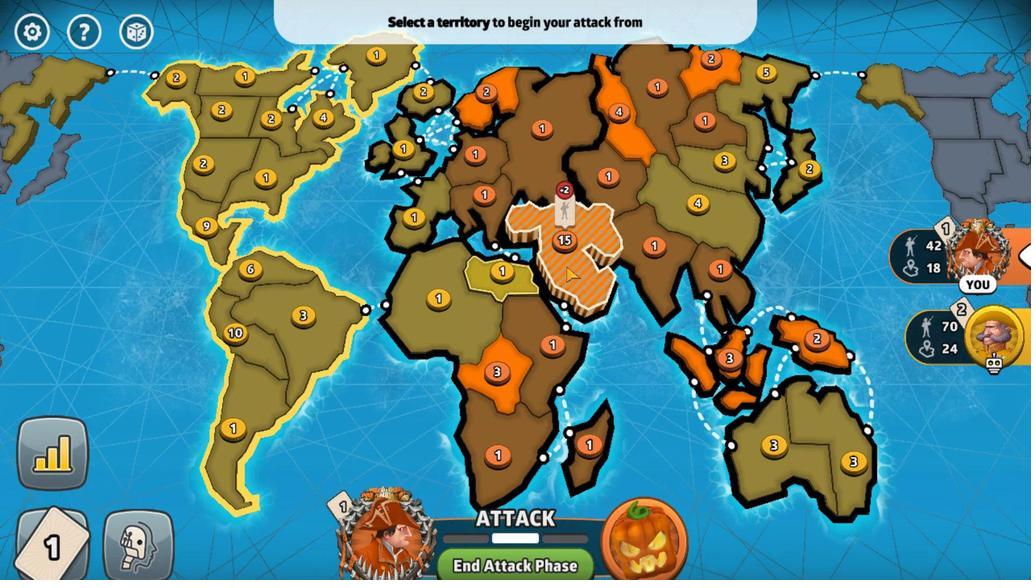
Action: Mouse moved to (623, 492)
Screenshot: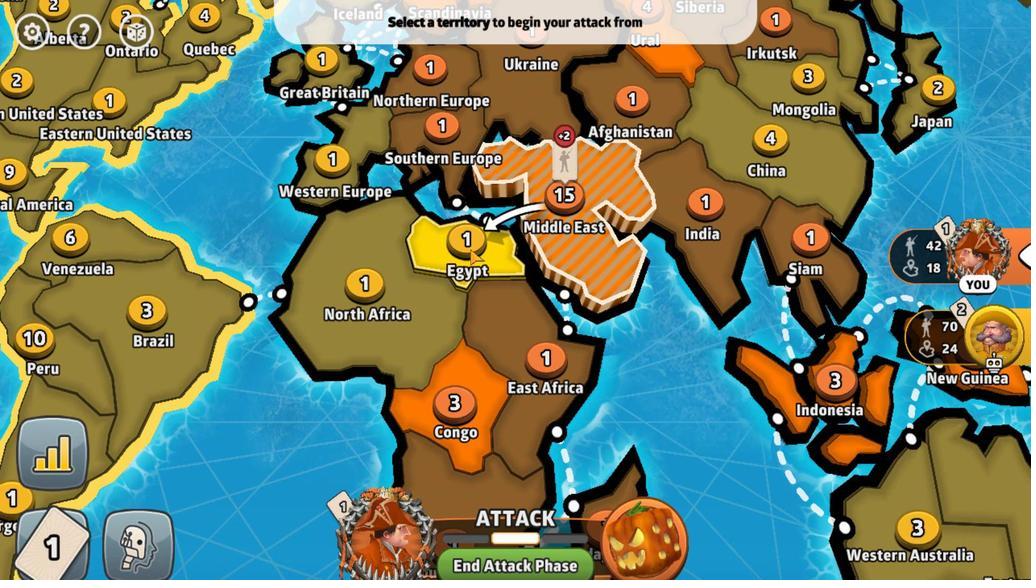 
Action: Mouse pressed left at (623, 492)
Screenshot: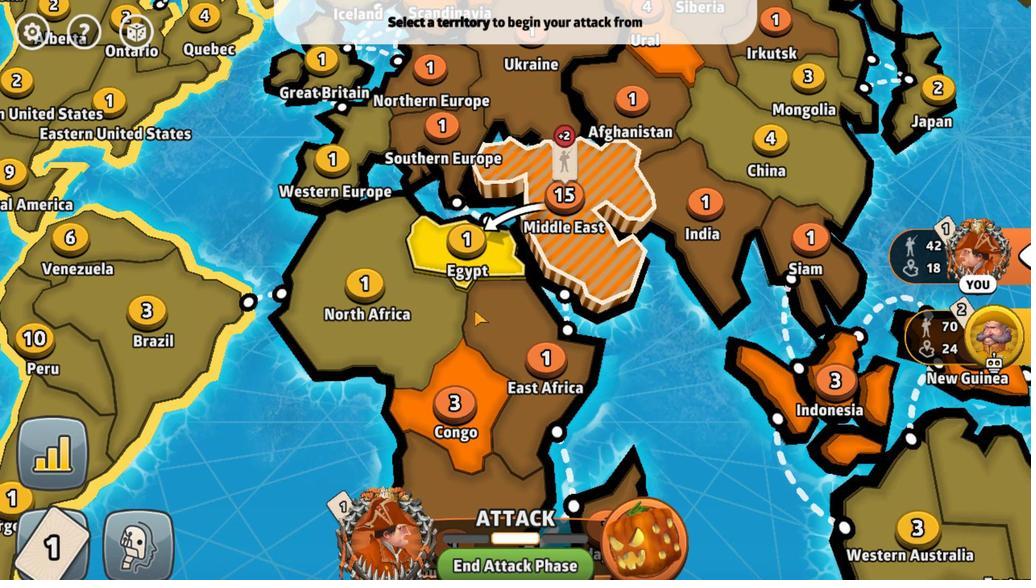 
Action: Mouse moved to (634, 446)
Screenshot: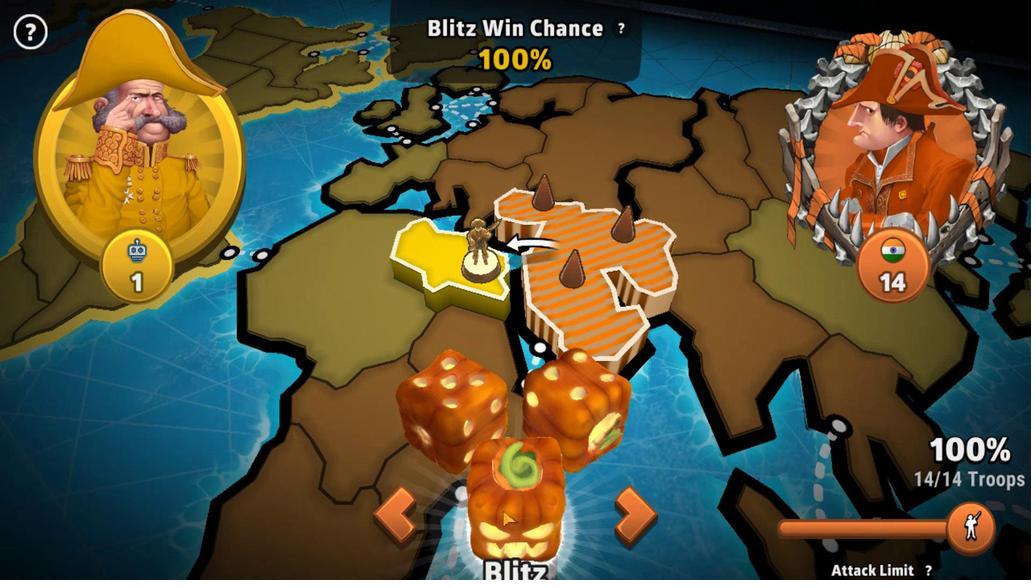 
Action: Mouse pressed left at (634, 446)
Screenshot: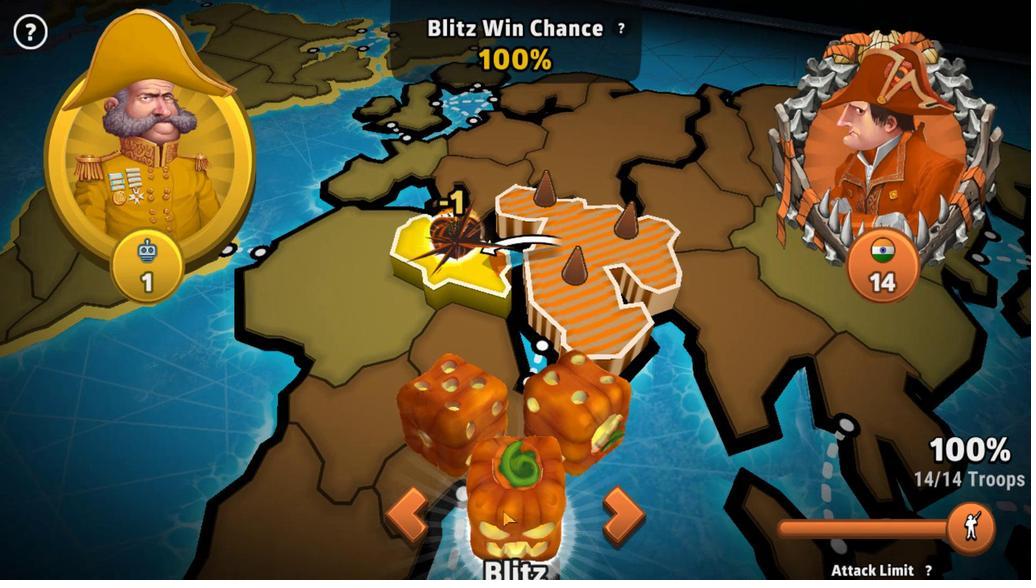 
Action: Mouse moved to (715, 456)
Screenshot: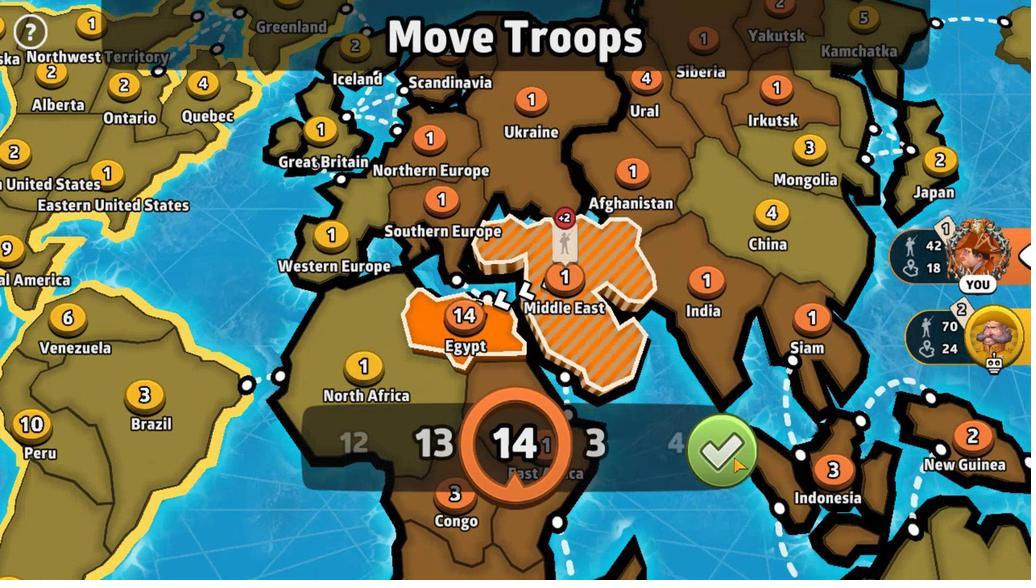 
Action: Mouse pressed left at (715, 456)
Screenshot: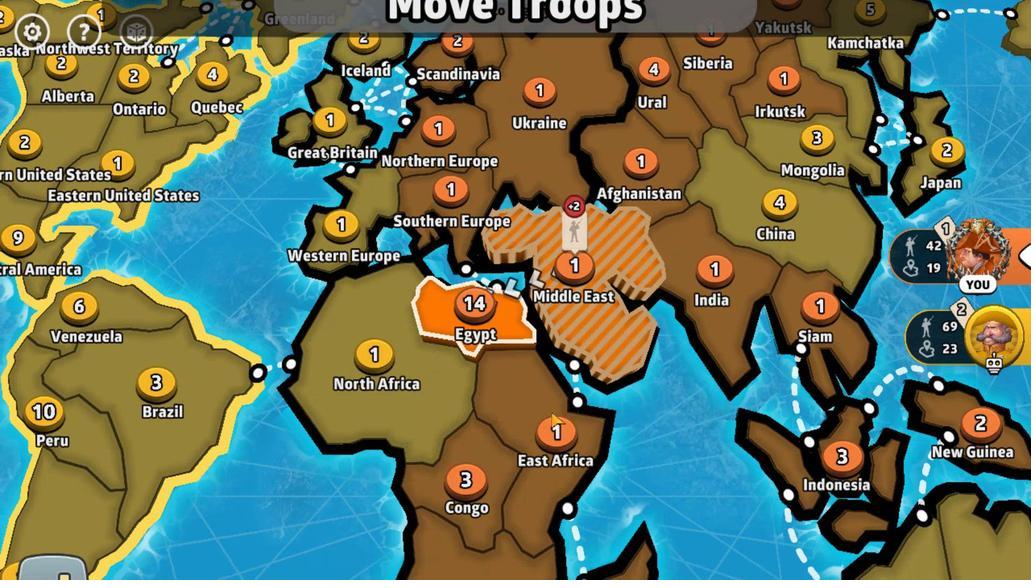 
Action: Mouse moved to (621, 483)
Screenshot: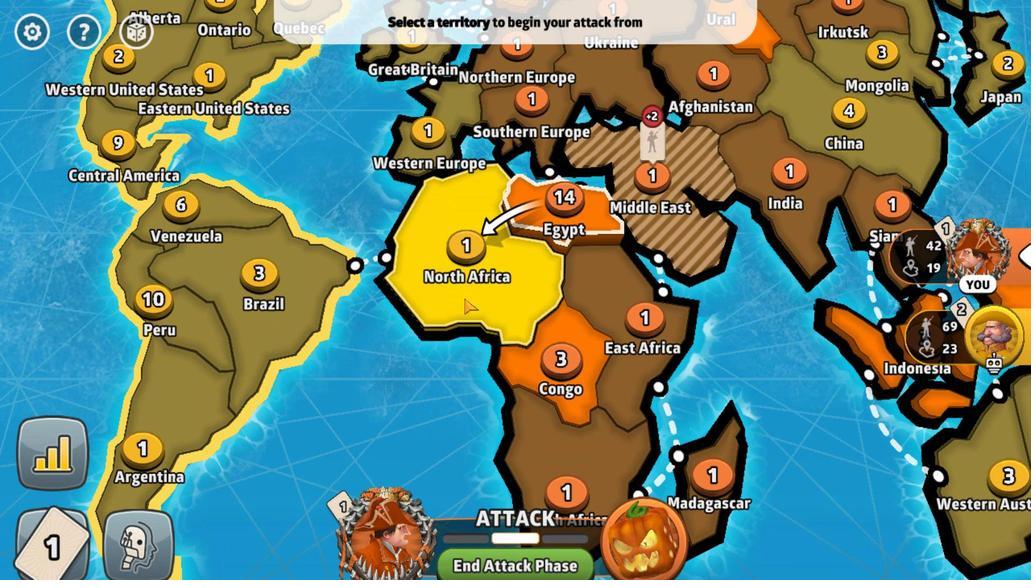
Action: Mouse pressed left at (621, 483)
Screenshot: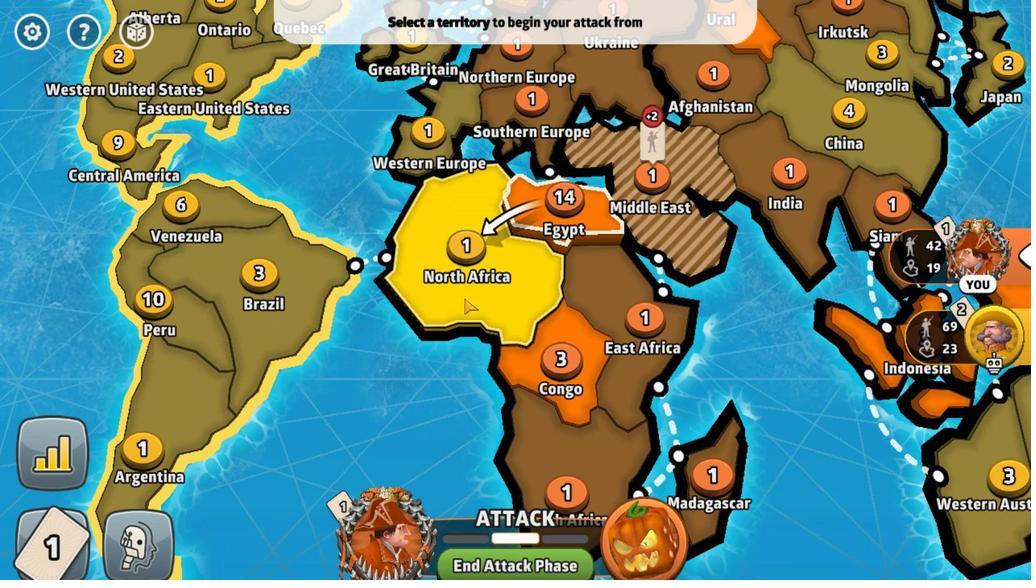 
Action: Mouse moved to (620, 466)
Screenshot: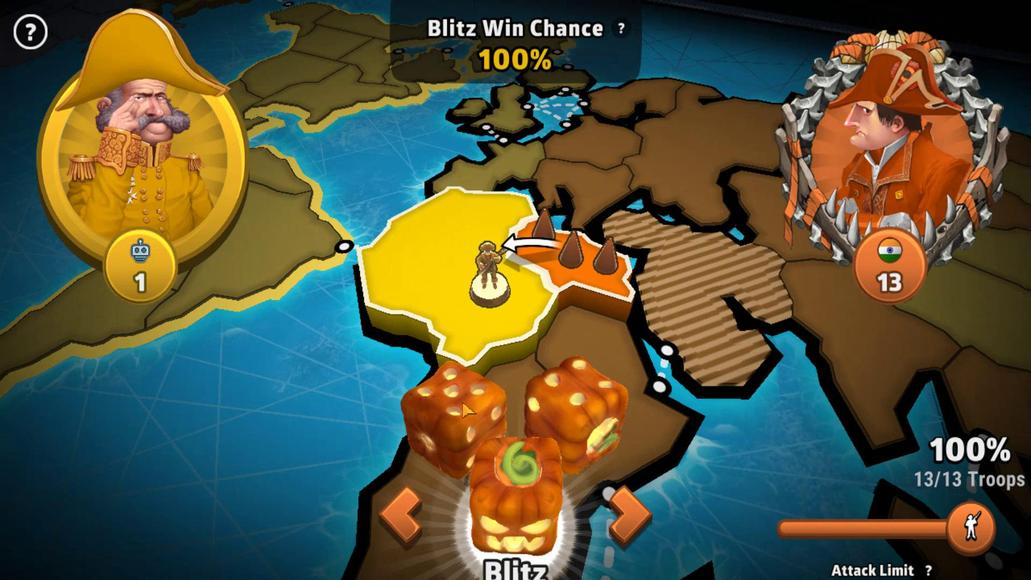 
Action: Mouse pressed left at (620, 466)
Screenshot: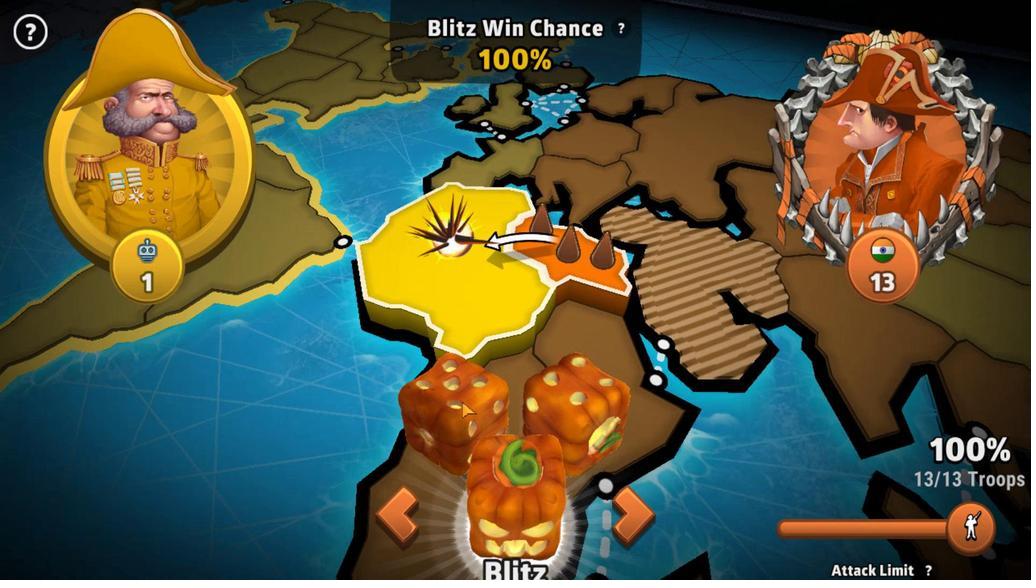 
Action: Mouse moved to (712, 461)
Screenshot: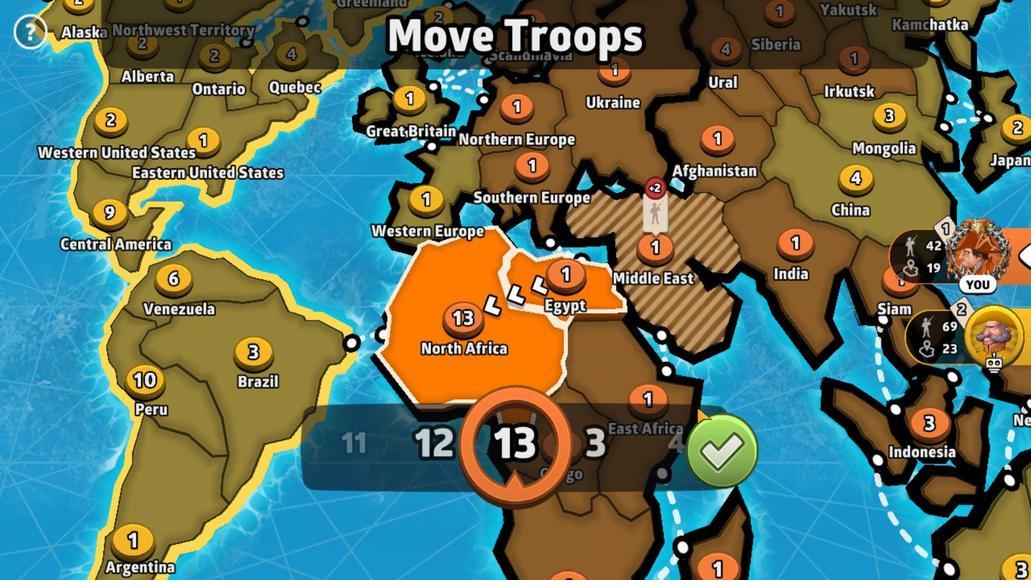 
Action: Mouse pressed left at (712, 461)
Screenshot: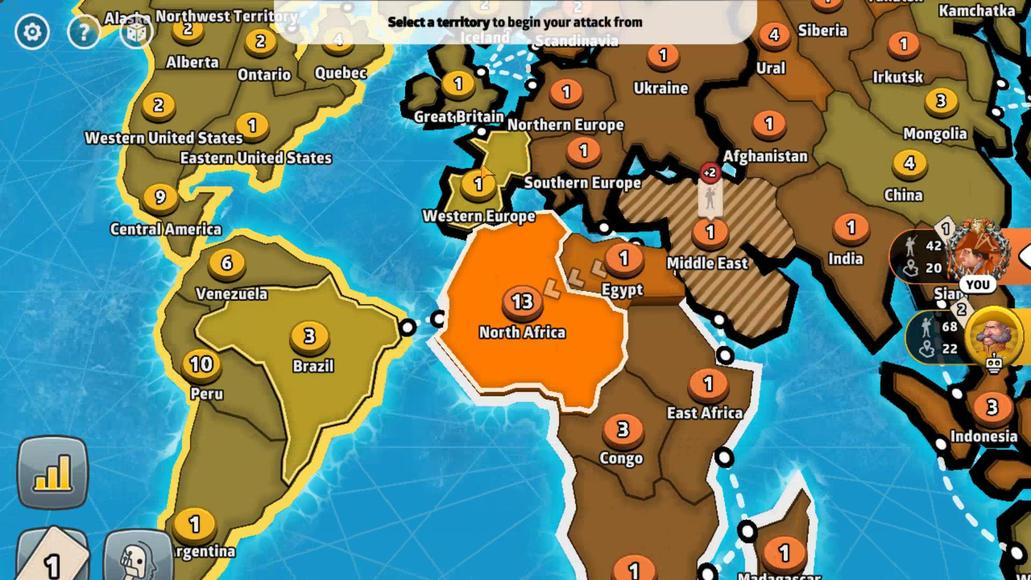 
Action: Mouse moved to (664, 510)
Screenshot: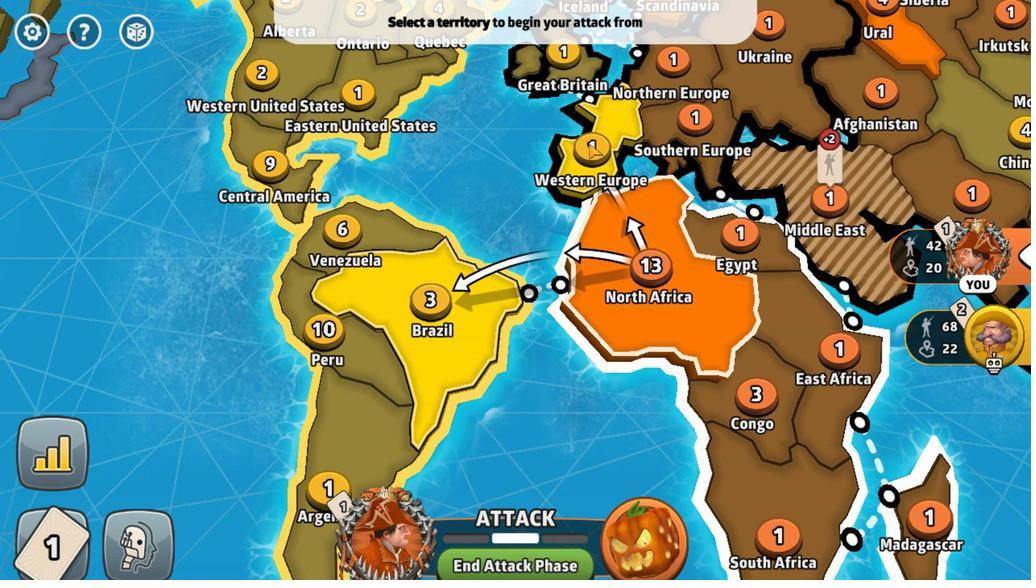 
Action: Mouse pressed left at (664, 510)
Screenshot: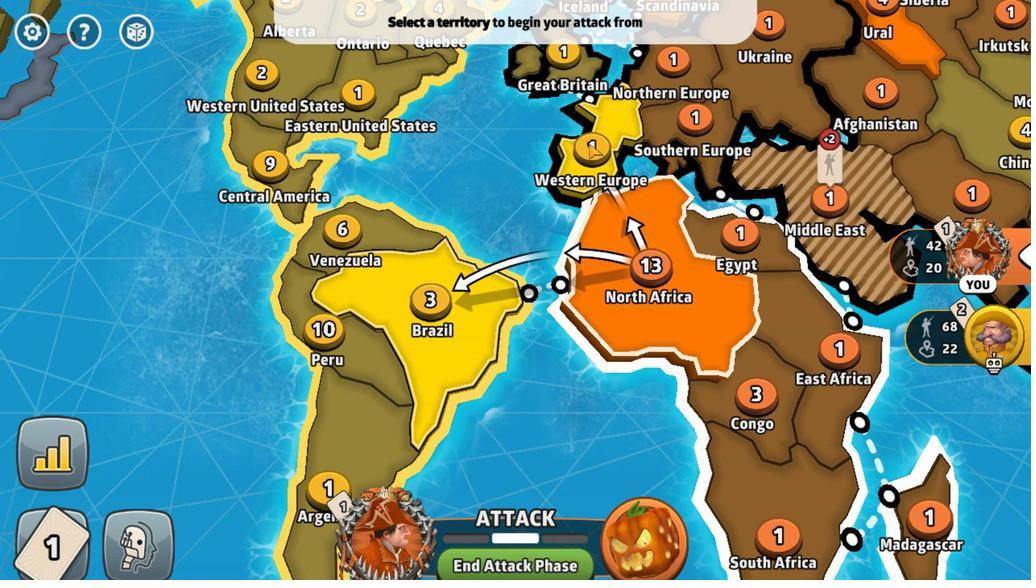 
Action: Mouse moved to (677, 473)
Screenshot: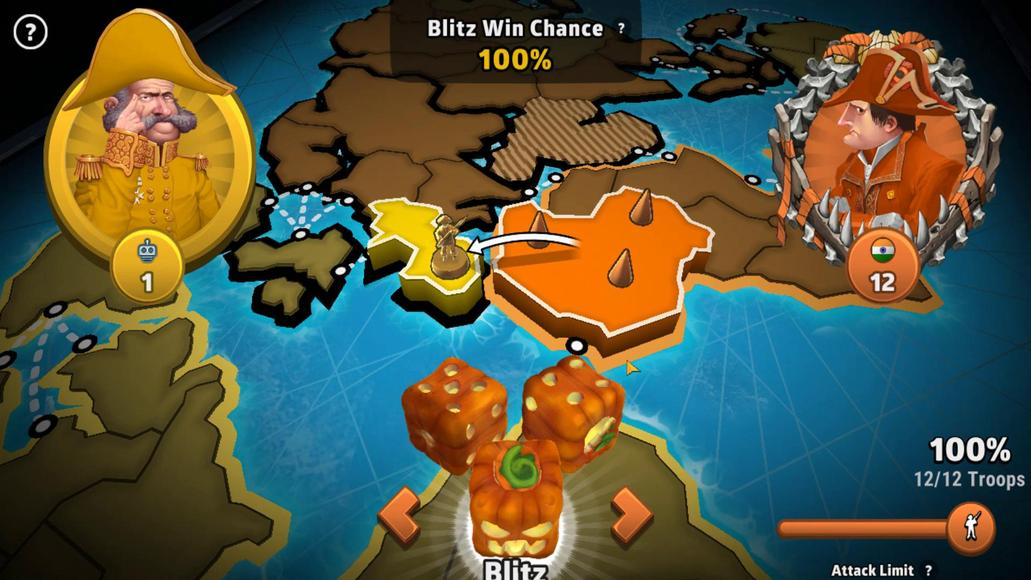 
Action: Mouse pressed left at (677, 473)
Screenshot: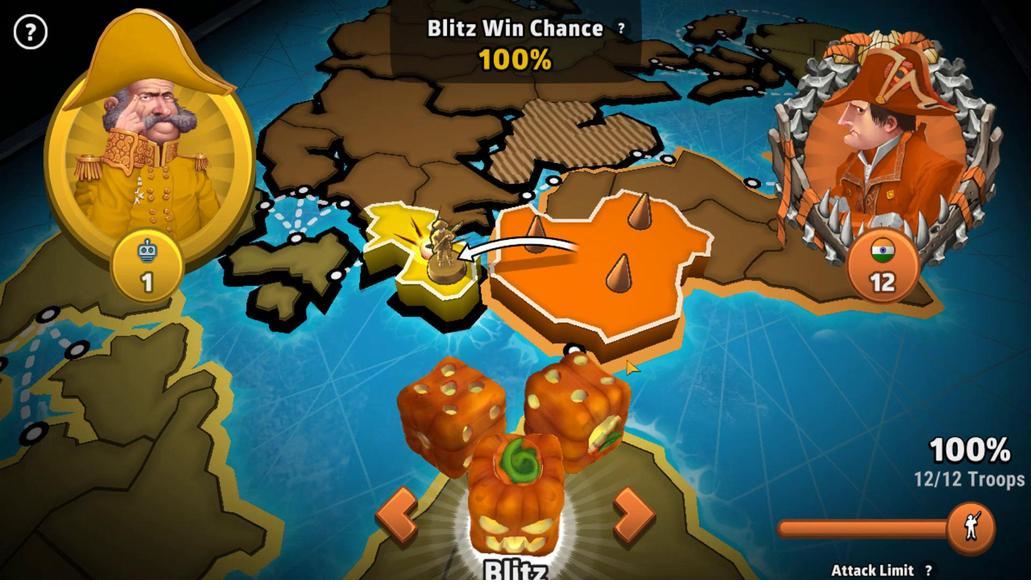 
Action: Mouse moved to (713, 453)
Screenshot: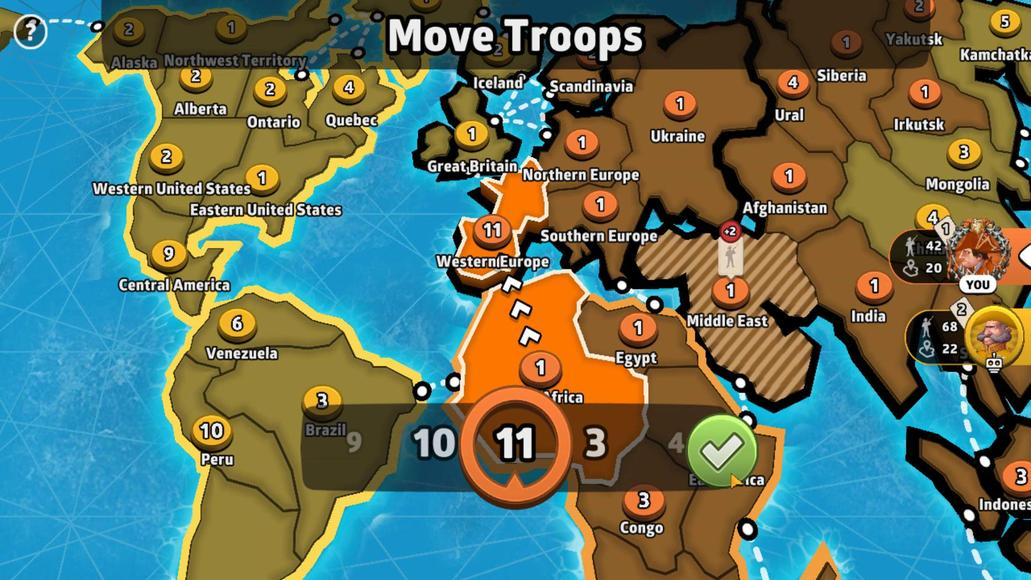 
Action: Mouse pressed left at (713, 453)
Screenshot: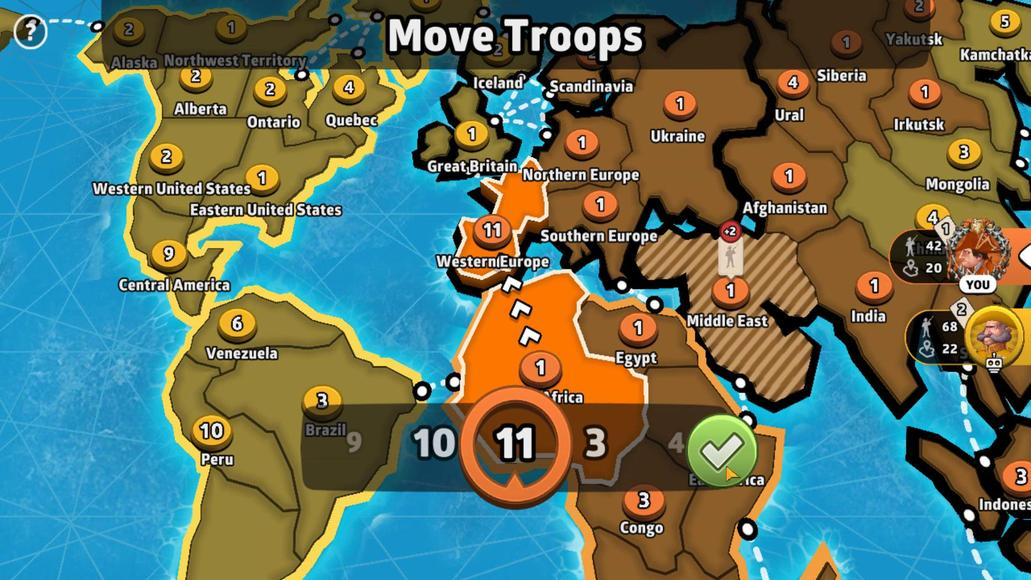 
Action: Mouse moved to (643, 503)
Screenshot: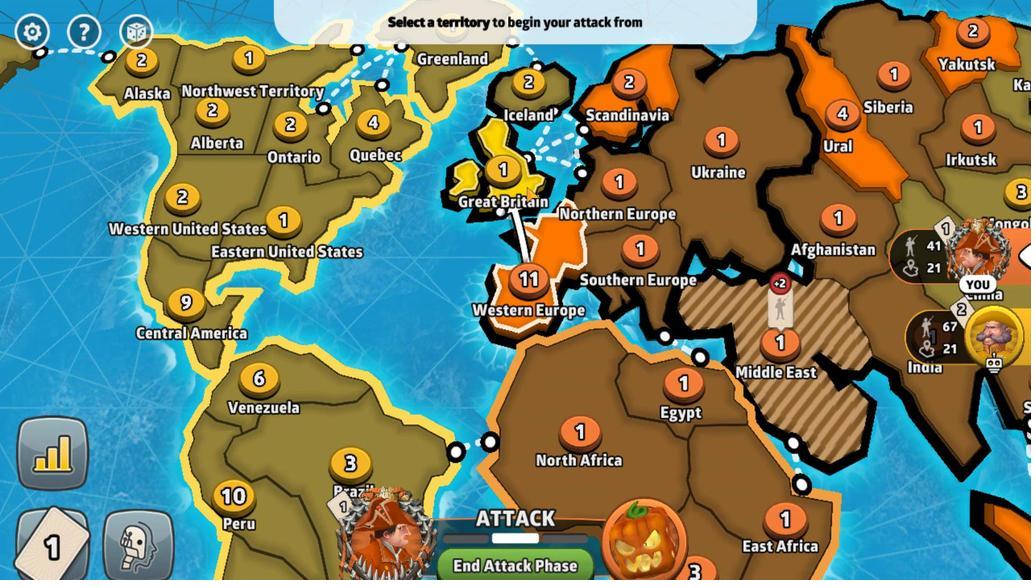
Action: Mouse pressed left at (643, 503)
Screenshot: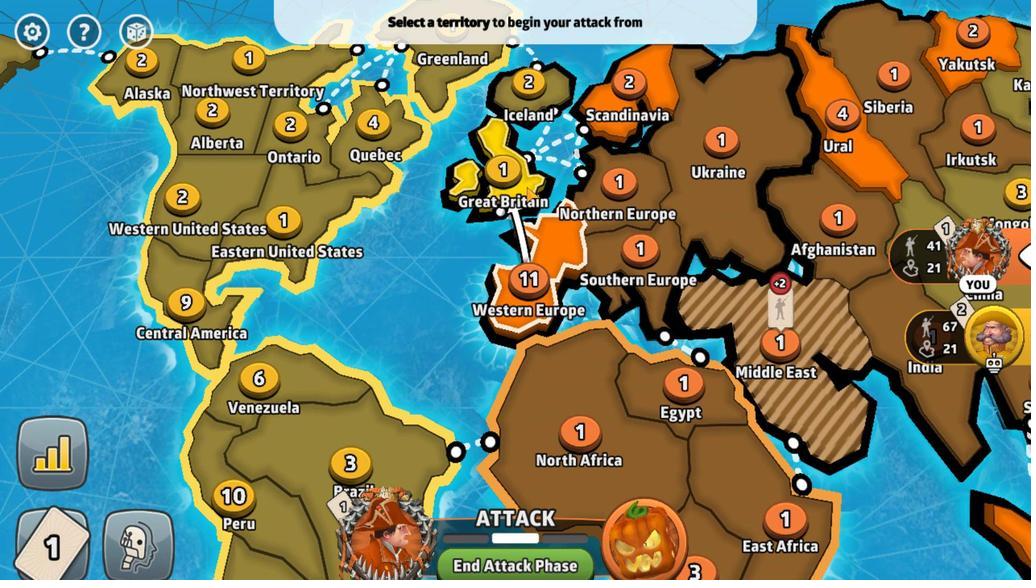 
Action: Mouse moved to (645, 470)
Screenshot: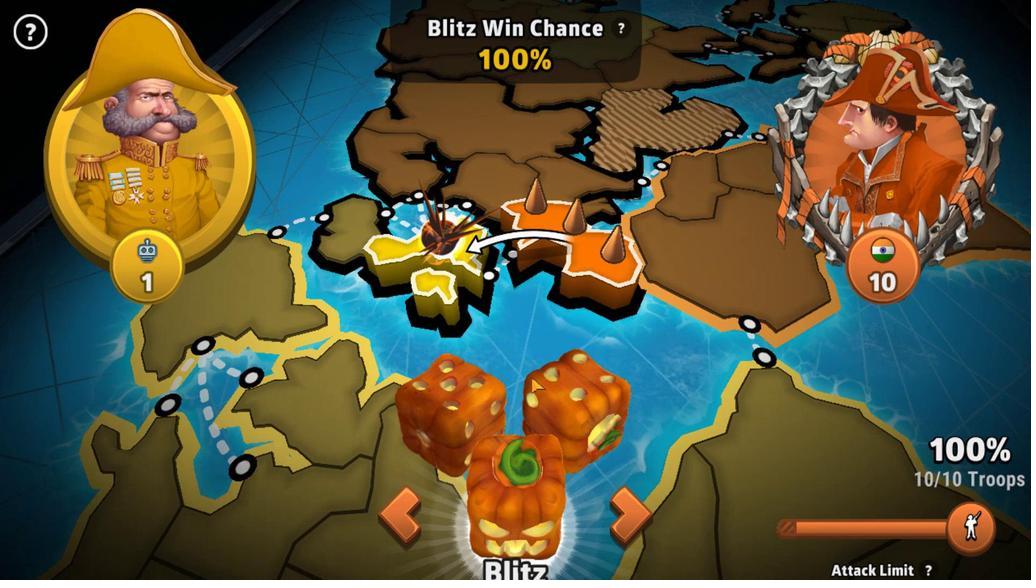 
Action: Mouse pressed left at (645, 470)
Screenshot: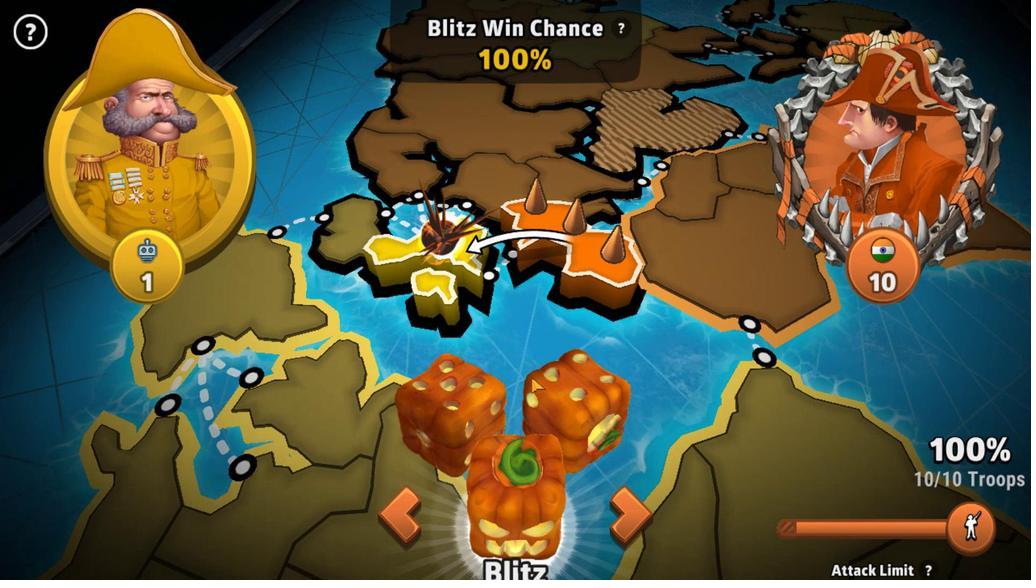 
Action: Mouse moved to (717, 453)
Screenshot: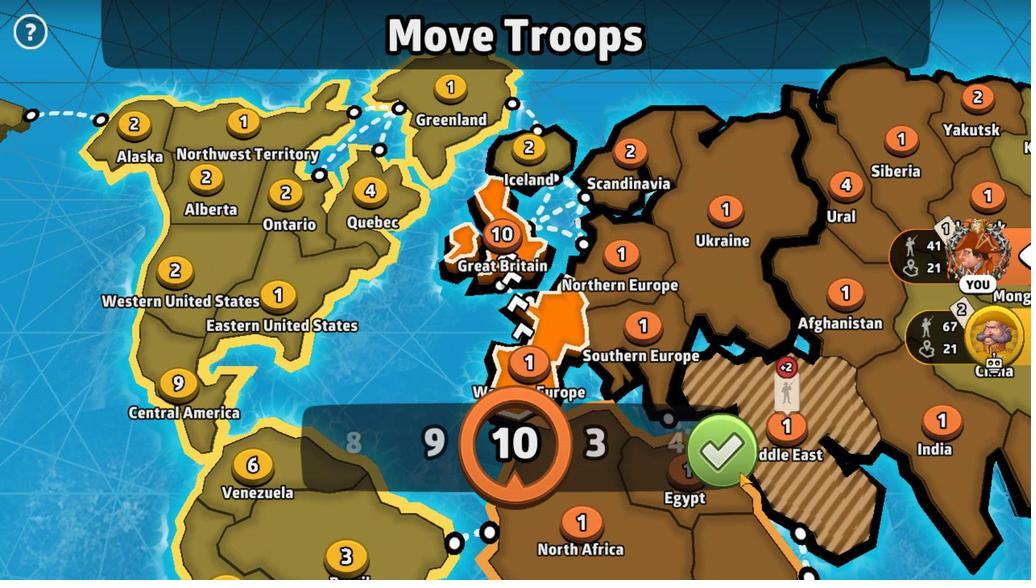 
Action: Mouse pressed left at (717, 453)
Screenshot: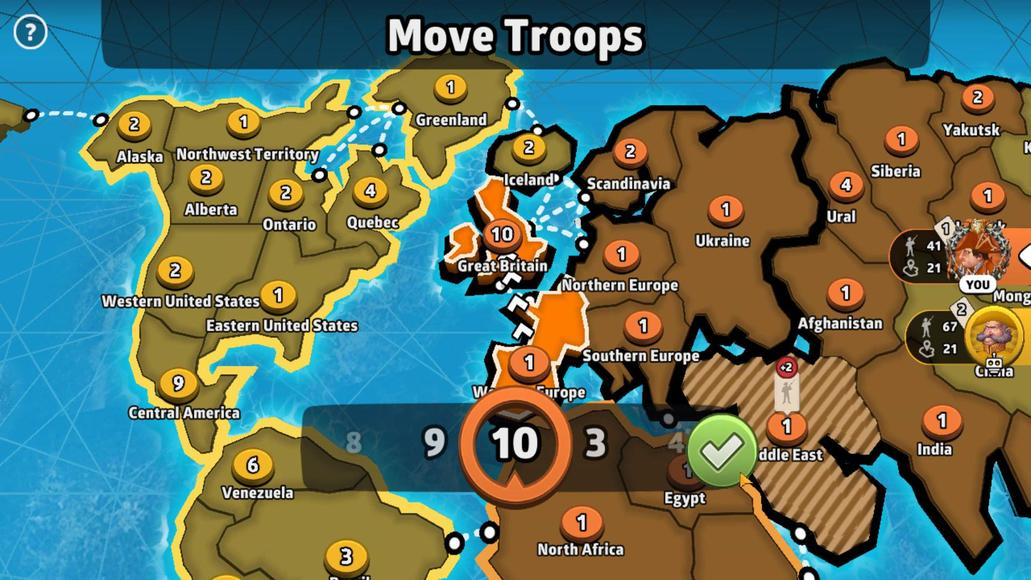 
Action: Mouse moved to (649, 503)
Screenshot: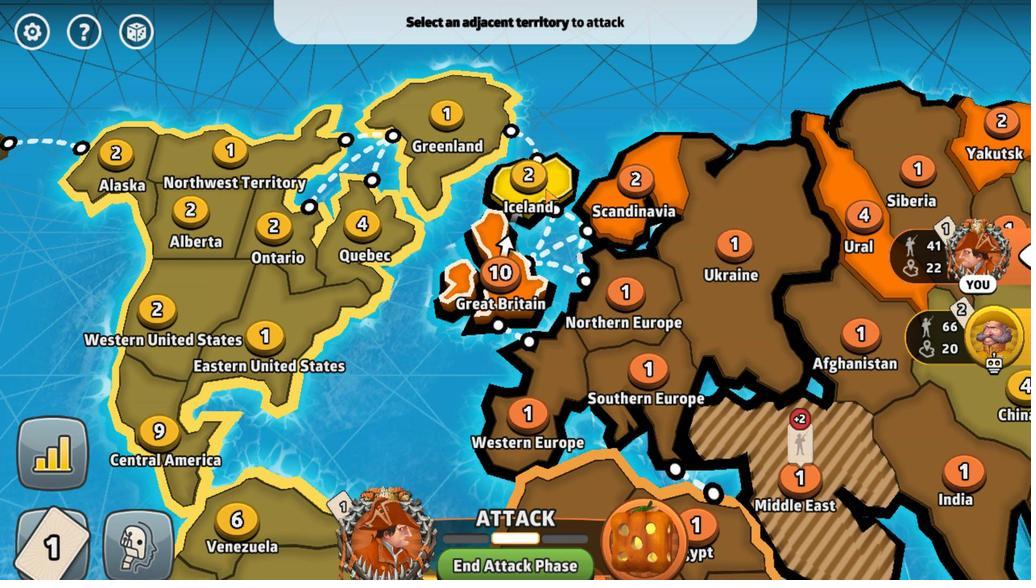 
Action: Mouse pressed left at (649, 503)
Screenshot: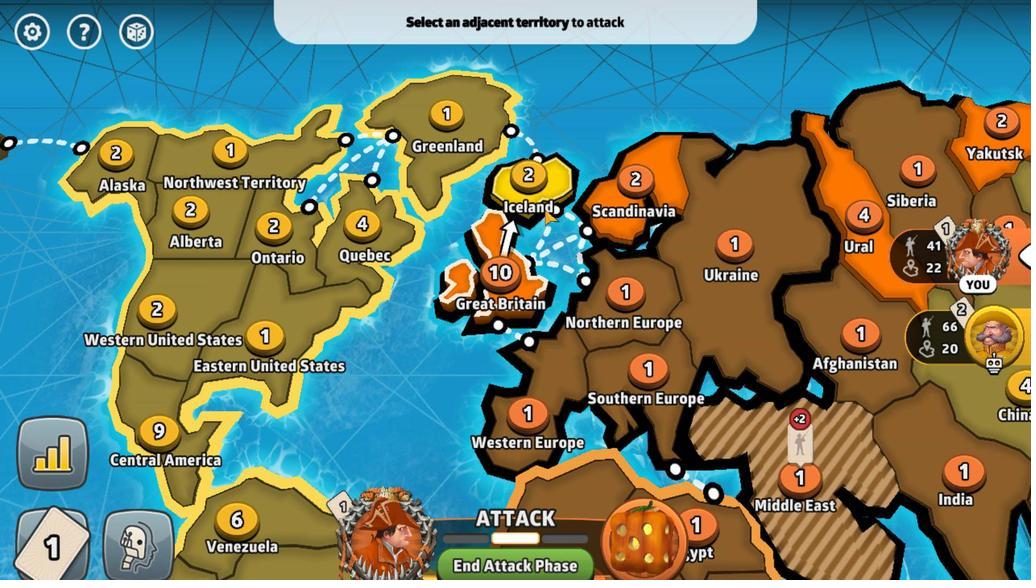 
Action: Mouse moved to (627, 475)
Screenshot: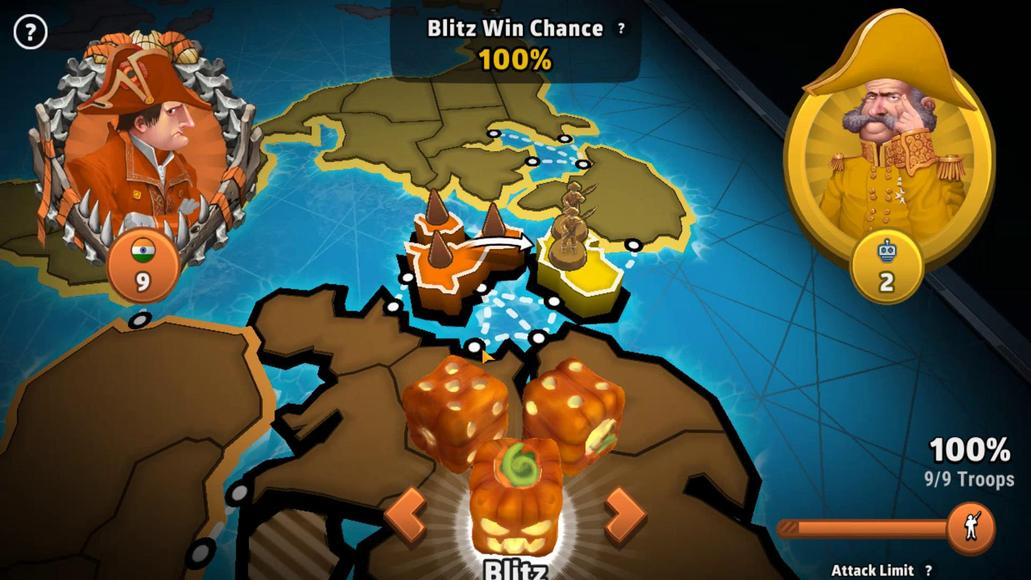 
Action: Mouse pressed left at (627, 475)
Screenshot: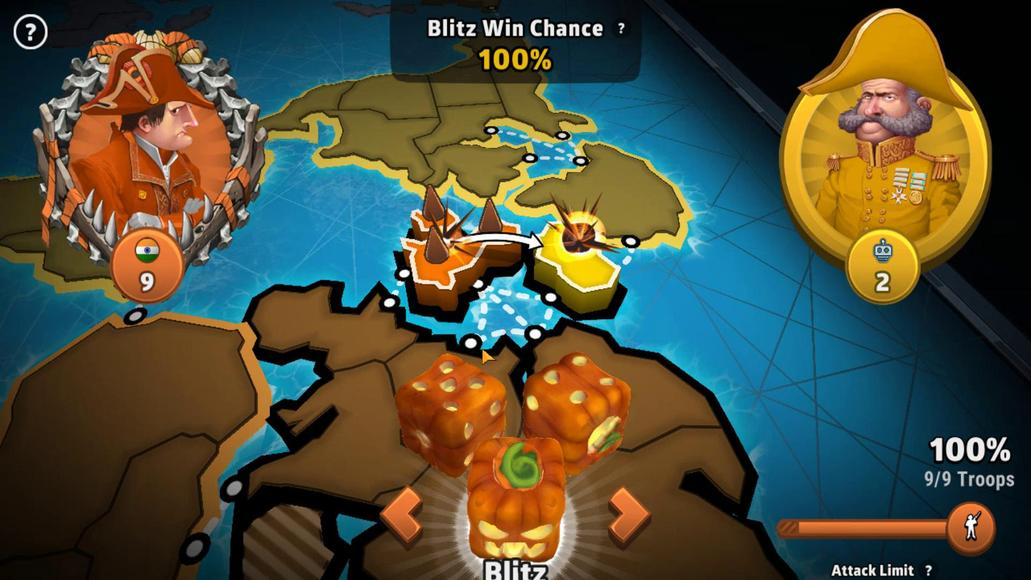 
Action: Mouse moved to (713, 461)
Screenshot: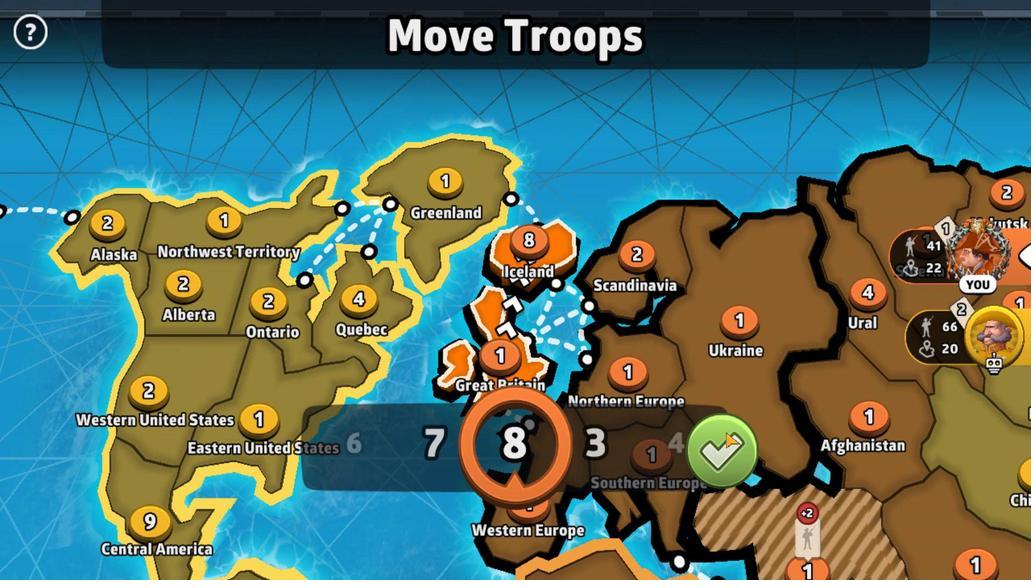 
Action: Mouse pressed left at (713, 461)
Screenshot: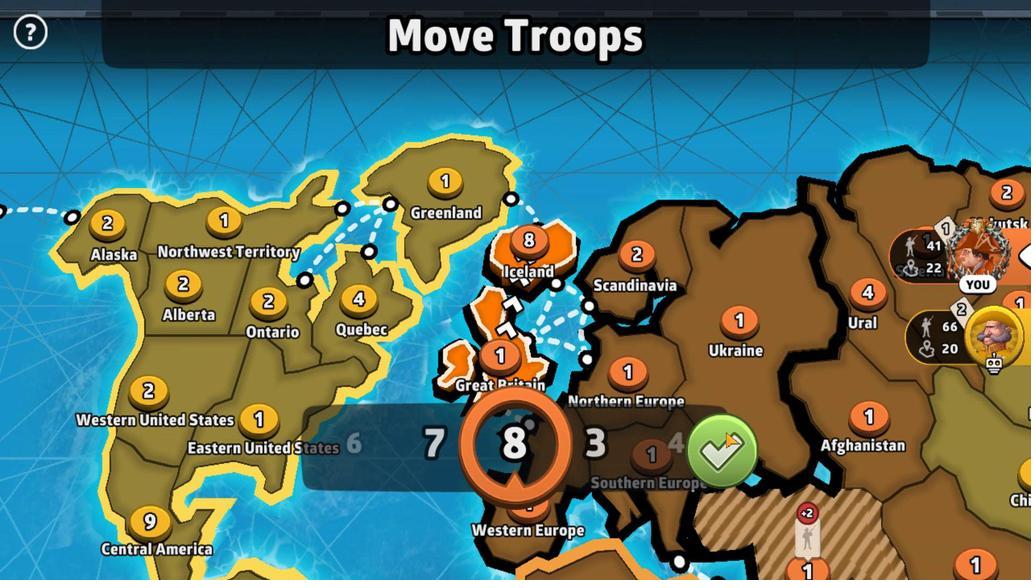 
Action: Mouse moved to (660, 436)
Screenshot: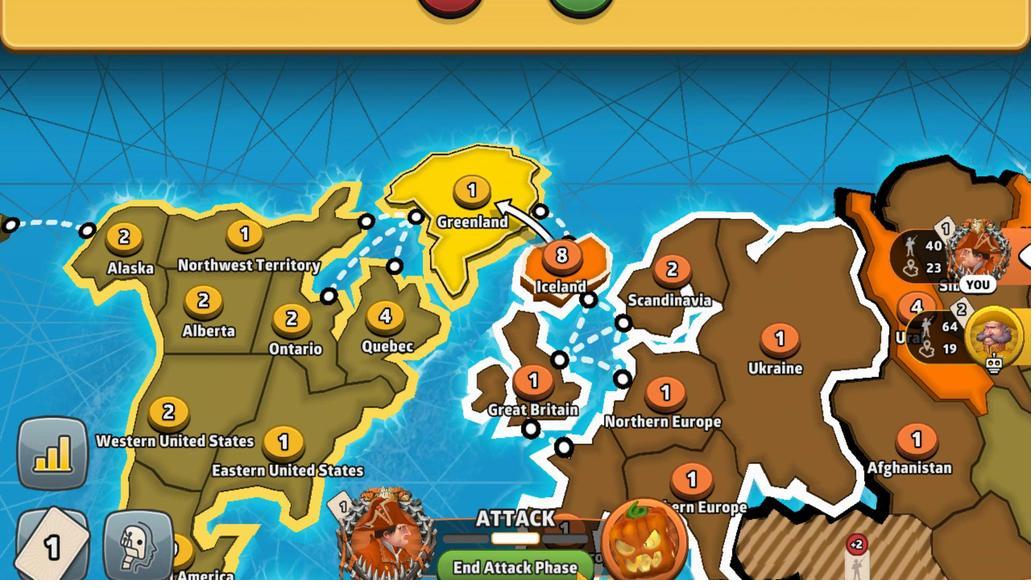 
Action: Mouse pressed left at (660, 436)
Screenshot: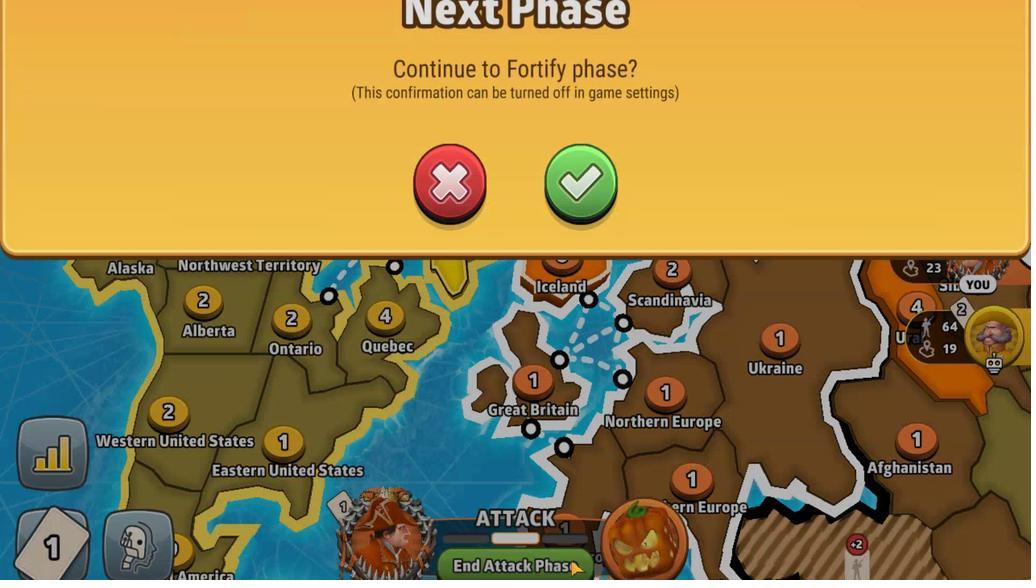 
Action: Mouse moved to (664, 493)
Screenshot: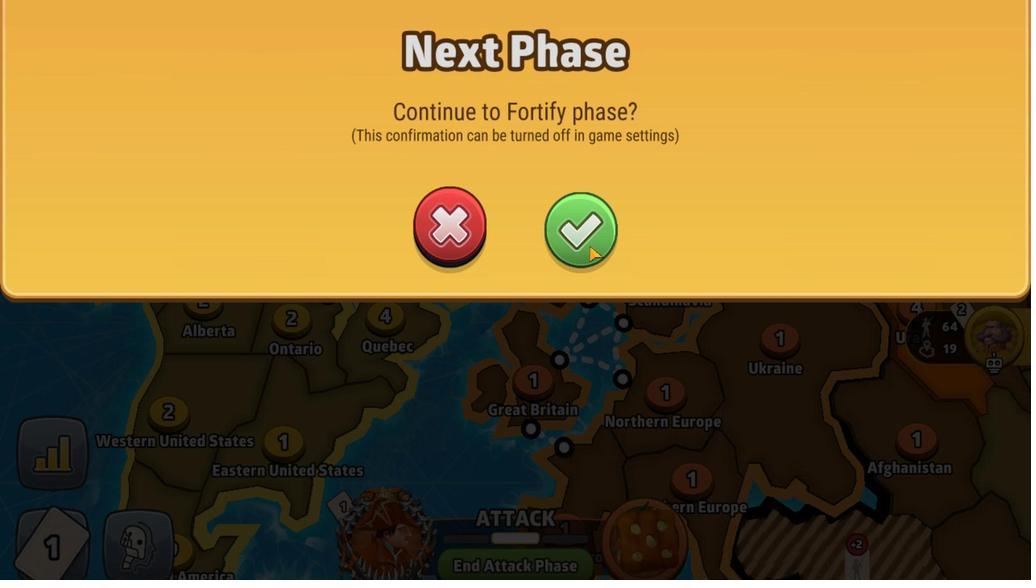 
Action: Mouse pressed left at (664, 493)
Screenshot: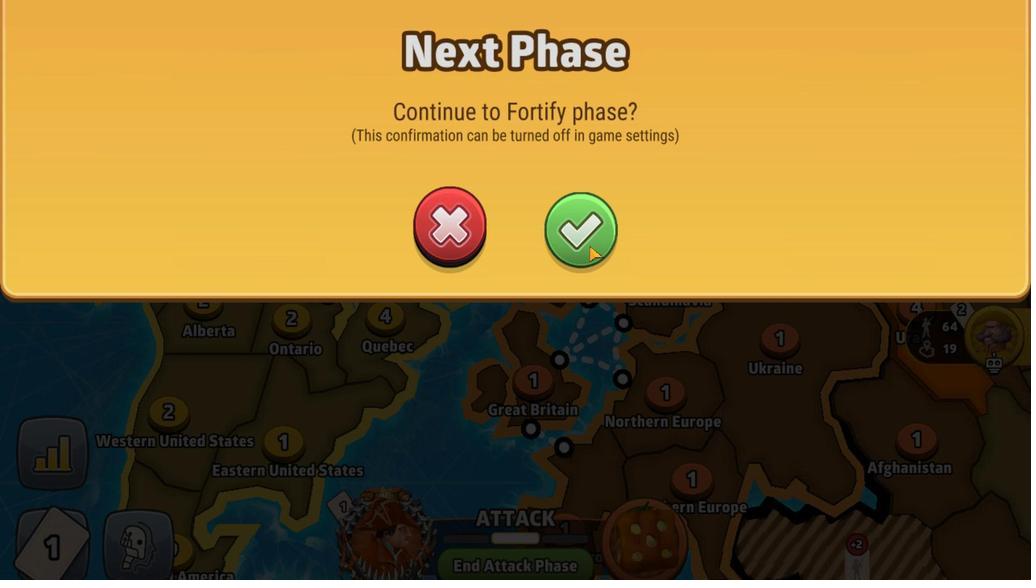 
Action: Mouse moved to (667, 465)
Screenshot: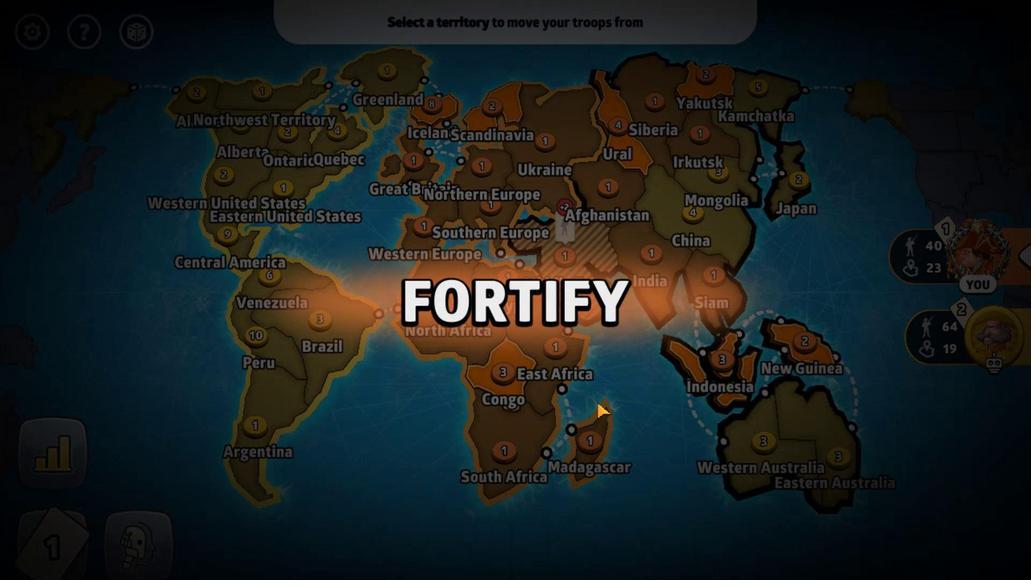 
Action: Mouse pressed left at (667, 465)
Screenshot: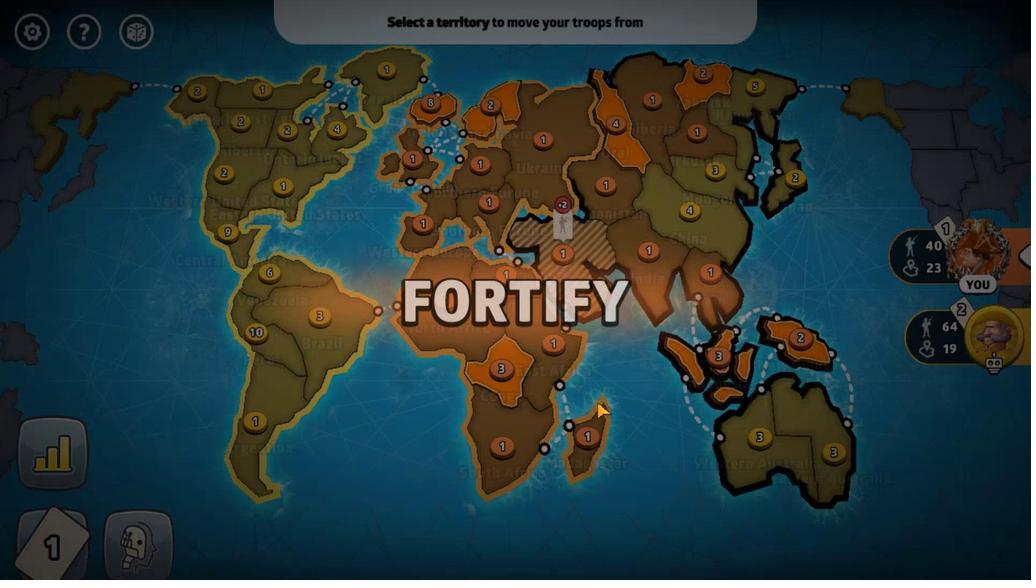 
Action: Mouse moved to (647, 436)
Screenshot: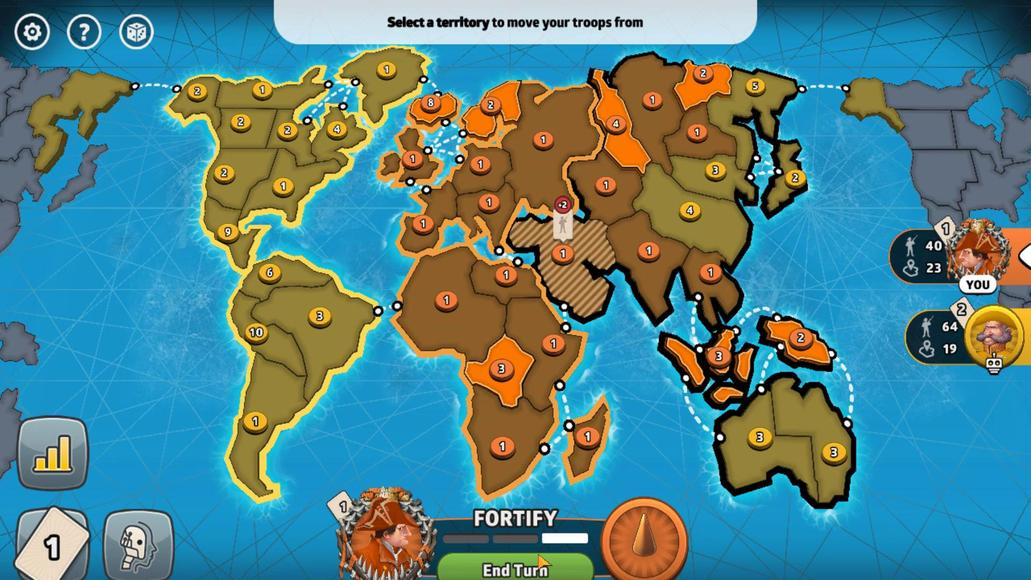 
Action: Mouse pressed left at (647, 436)
Screenshot: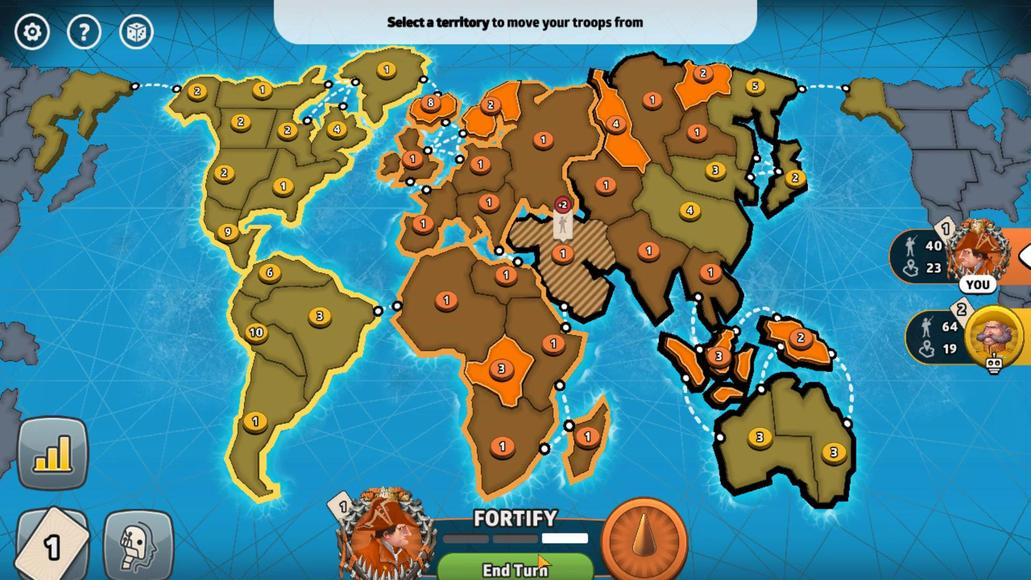 
Action: Mouse moved to (668, 490)
Screenshot: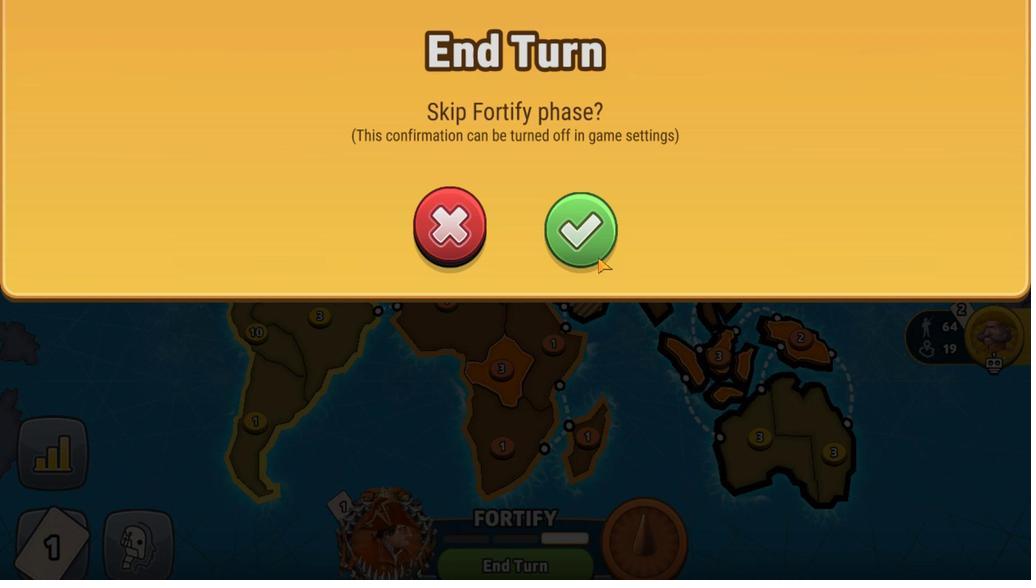 
Action: Mouse pressed left at (668, 490)
Screenshot: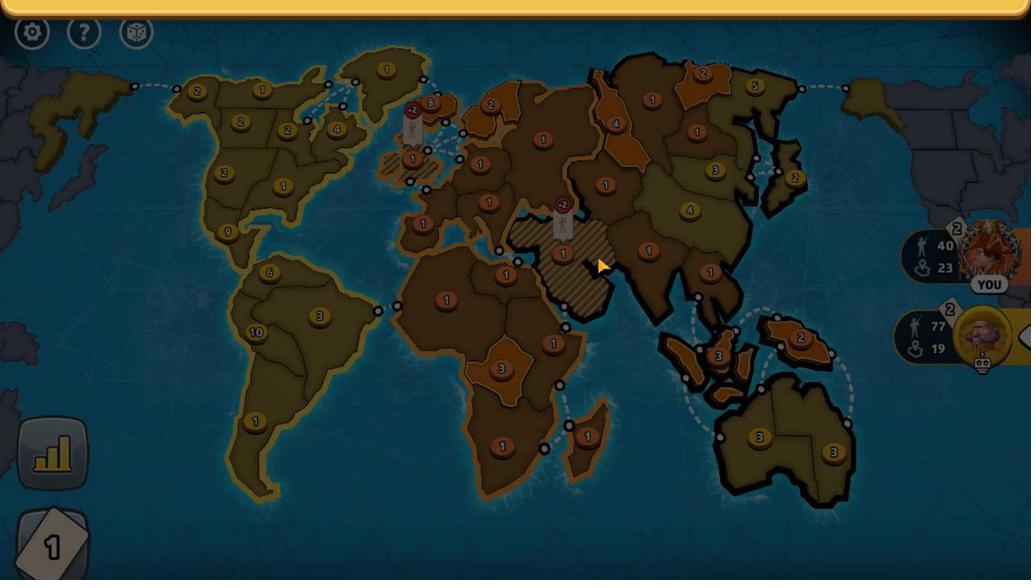 
Action: Mouse moved to (612, 518)
Screenshot: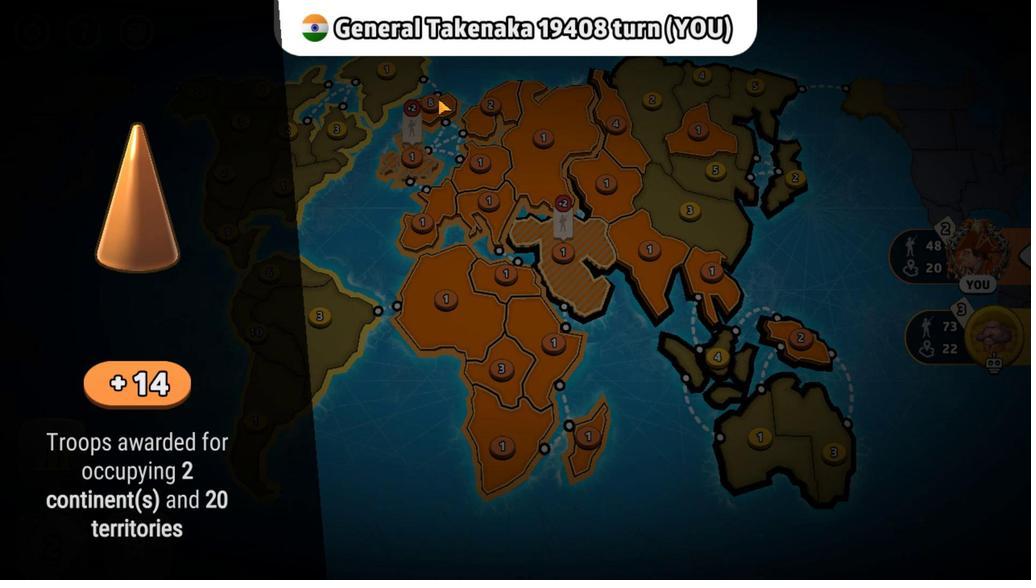 
Action: Mouse pressed left at (612, 518)
Screenshot: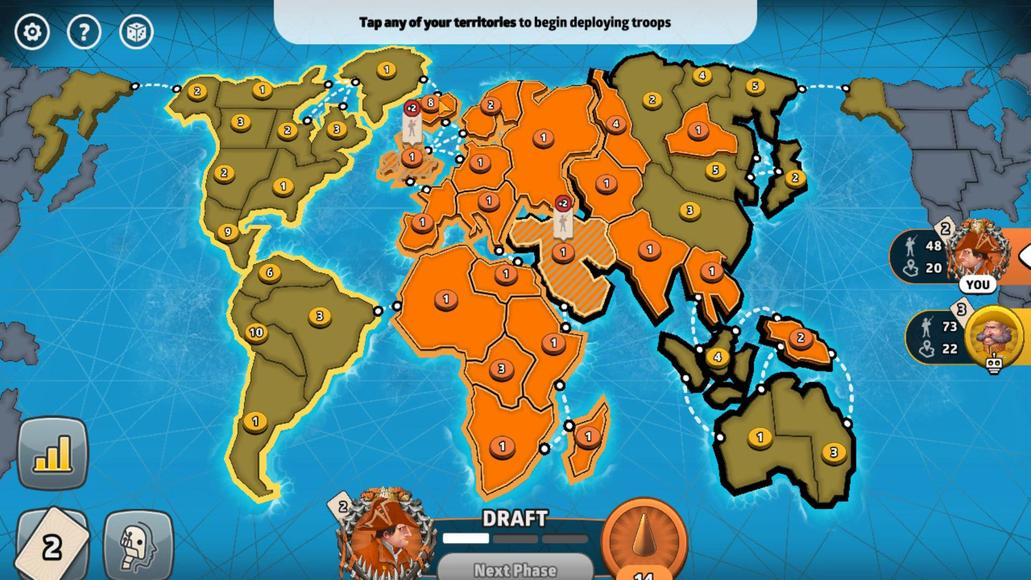 
Action: Mouse moved to (711, 458)
Screenshot: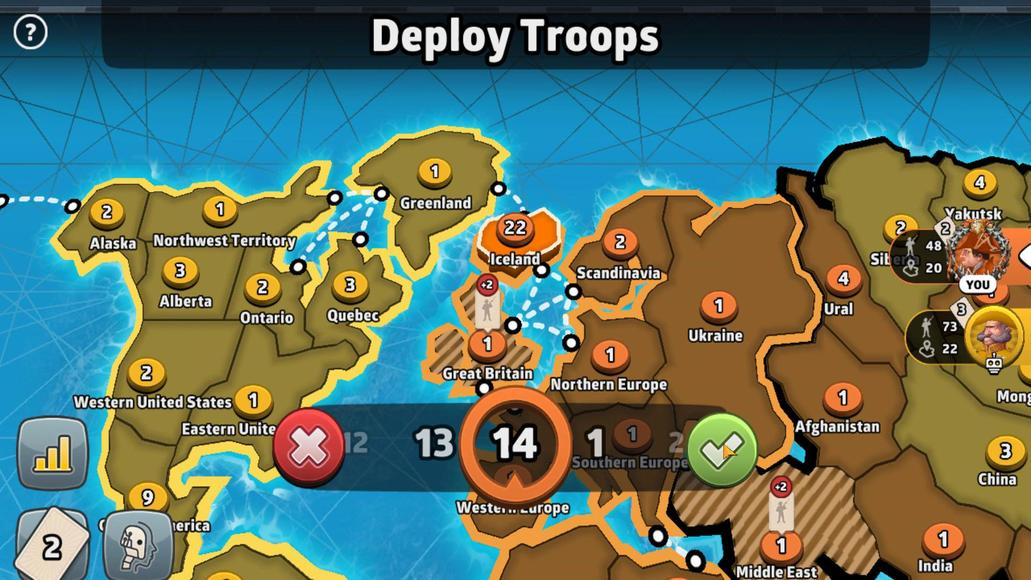 
Action: Mouse pressed left at (711, 458)
Screenshot: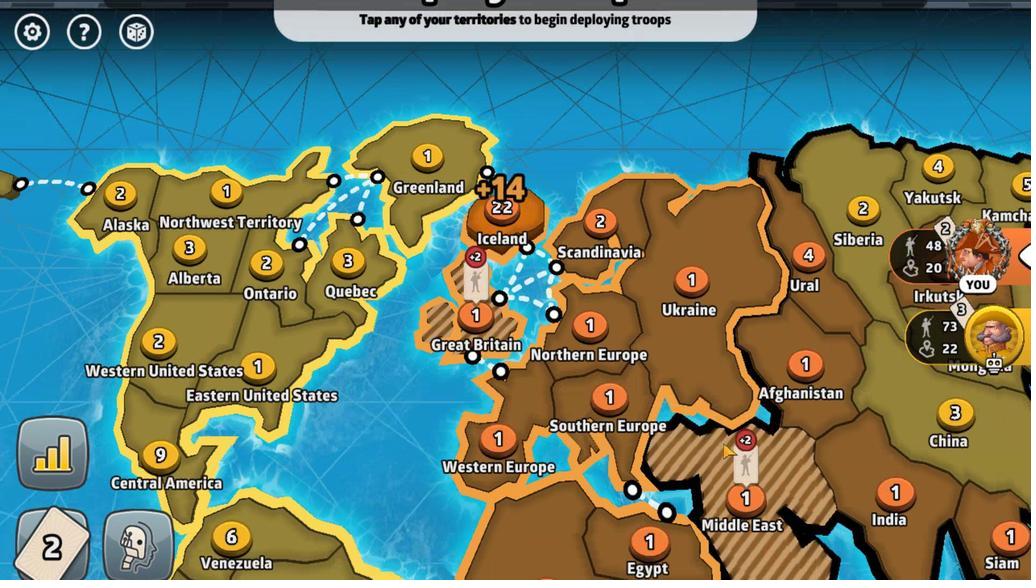 
Action: Mouse moved to (641, 438)
Screenshot: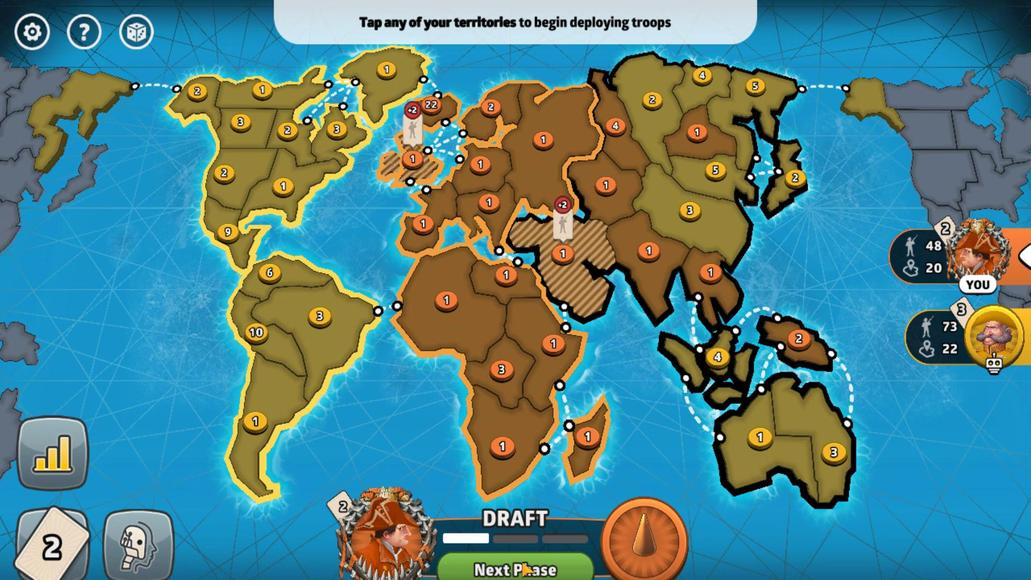 
Action: Mouse pressed left at (641, 438)
Screenshot: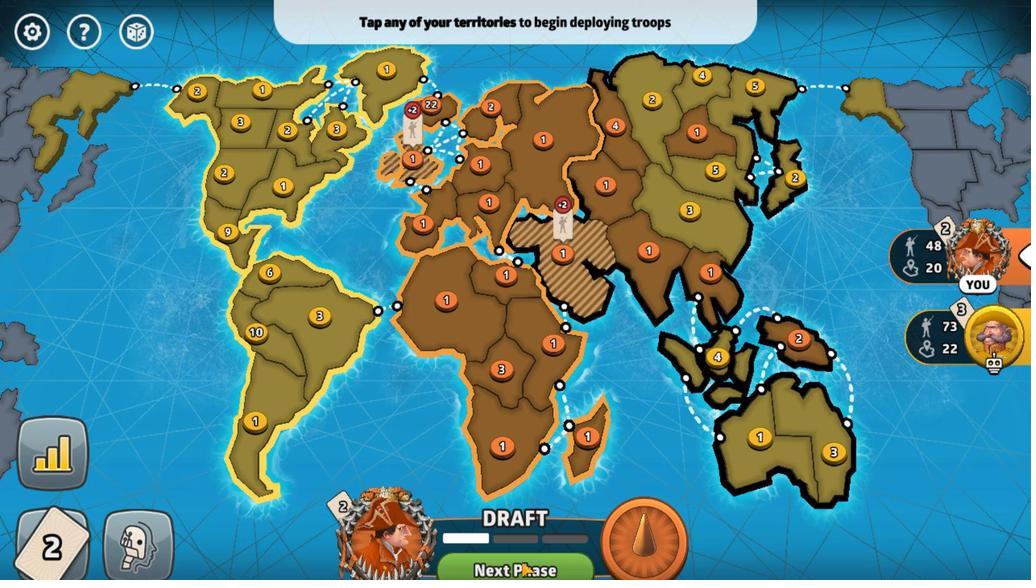 
Action: Mouse moved to (639, 496)
Screenshot: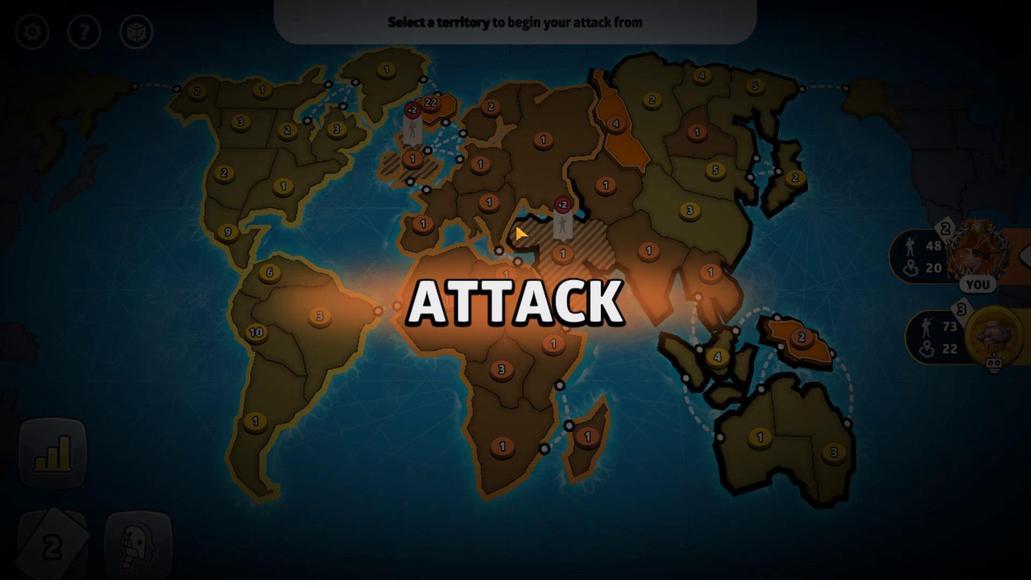 
Action: Mouse pressed left at (639, 496)
Screenshot: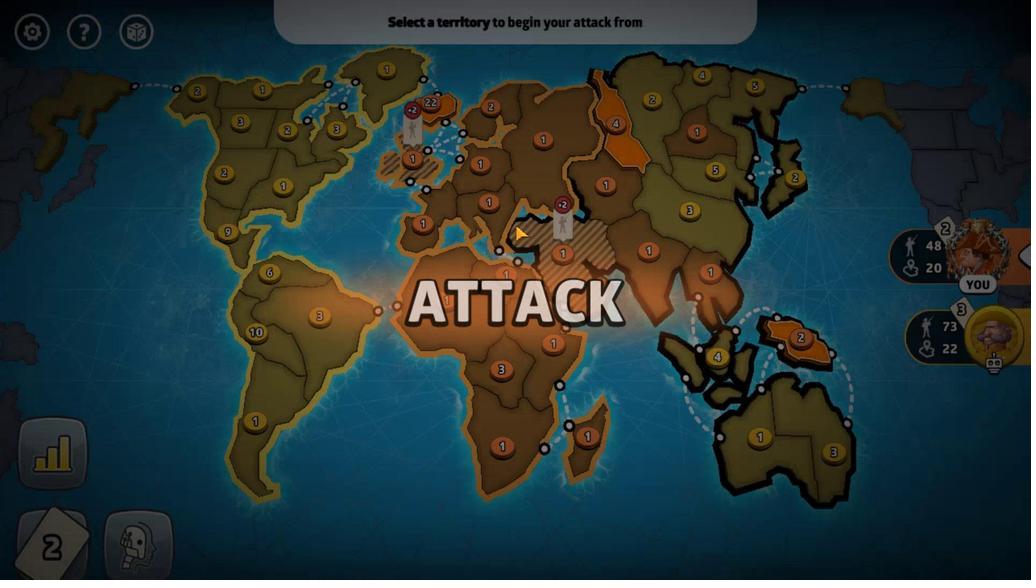 
Action: Mouse moved to (609, 516)
Screenshot: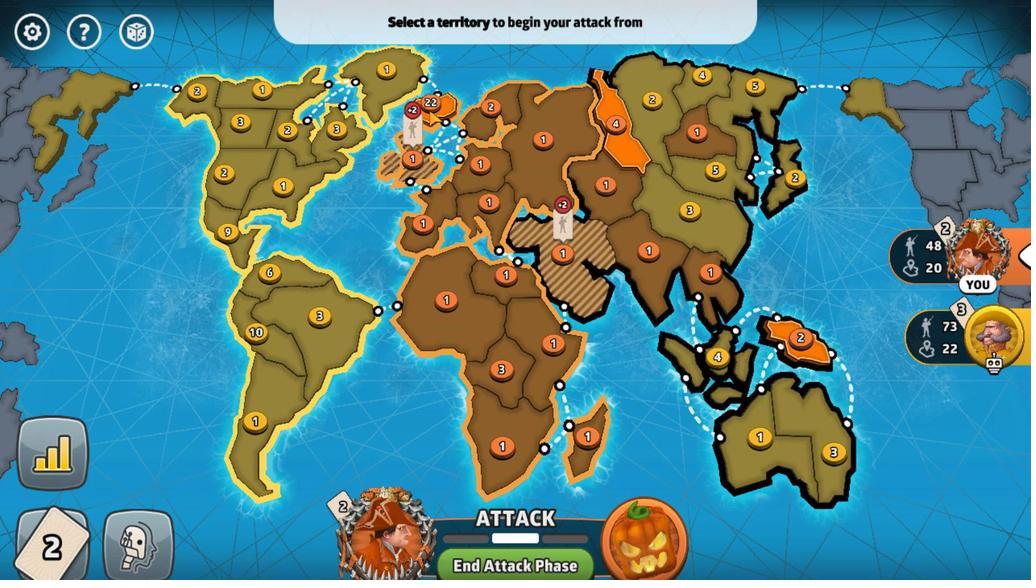 
Action: Mouse pressed left at (609, 516)
Screenshot: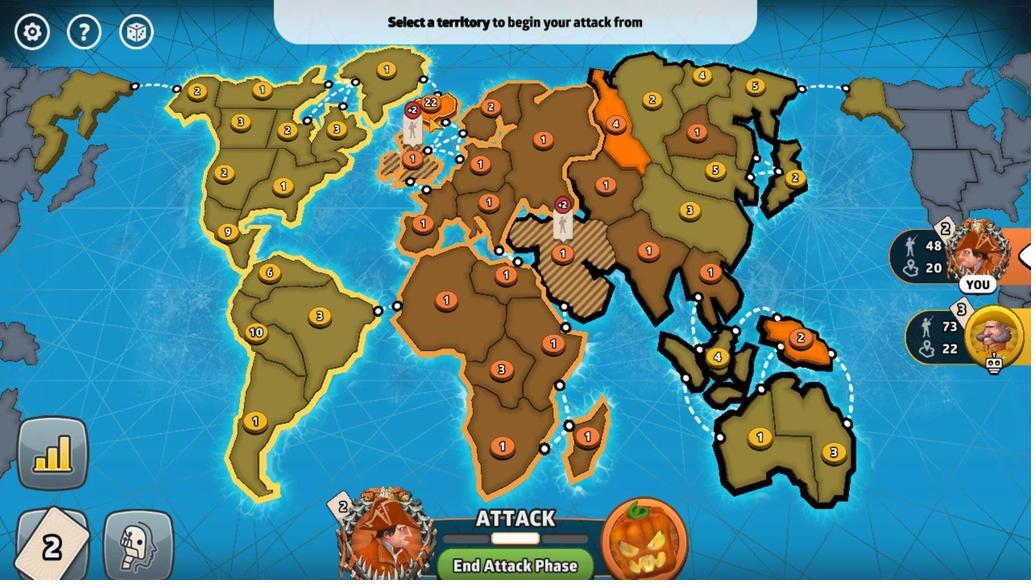
Action: Mouse moved to (617, 496)
Screenshot: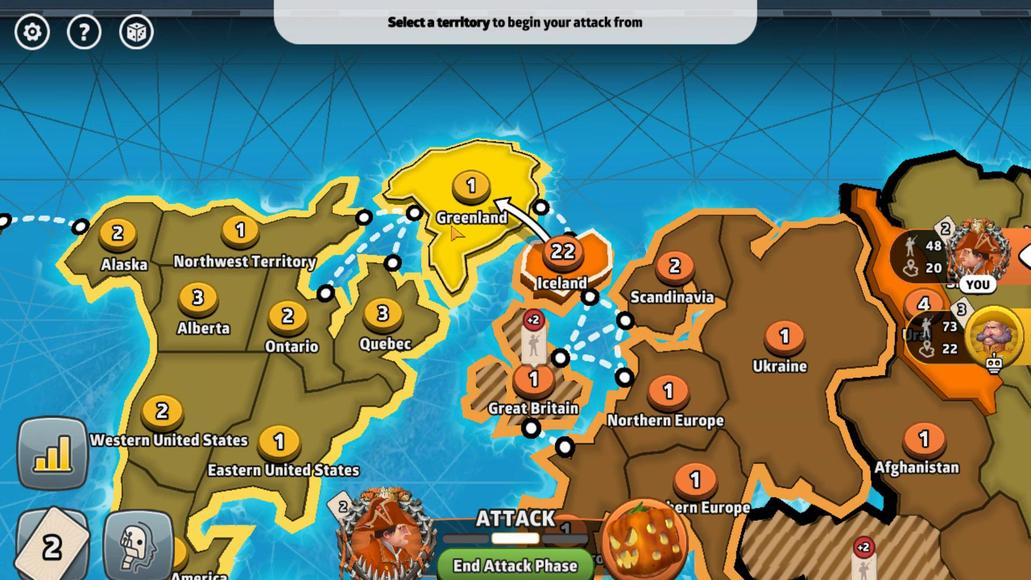 
Action: Mouse pressed left at (617, 496)
Screenshot: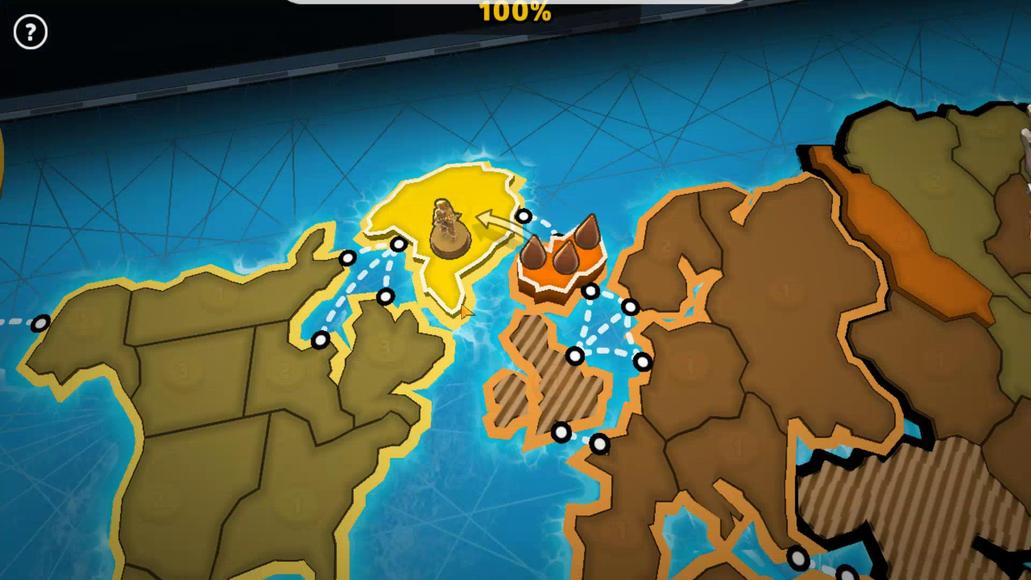 
Action: Mouse moved to (630, 454)
Screenshot: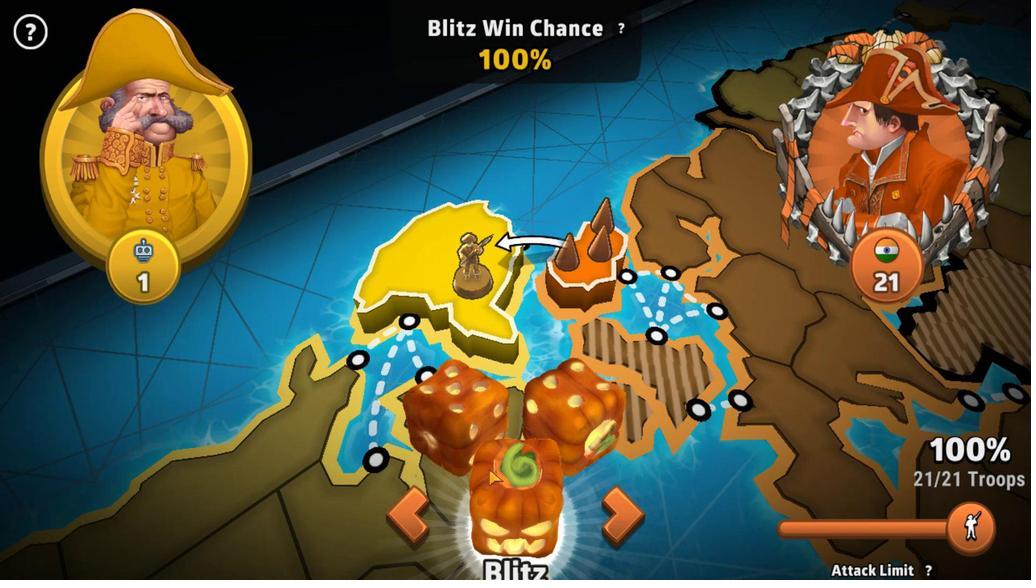 
Action: Mouse pressed left at (630, 454)
Screenshot: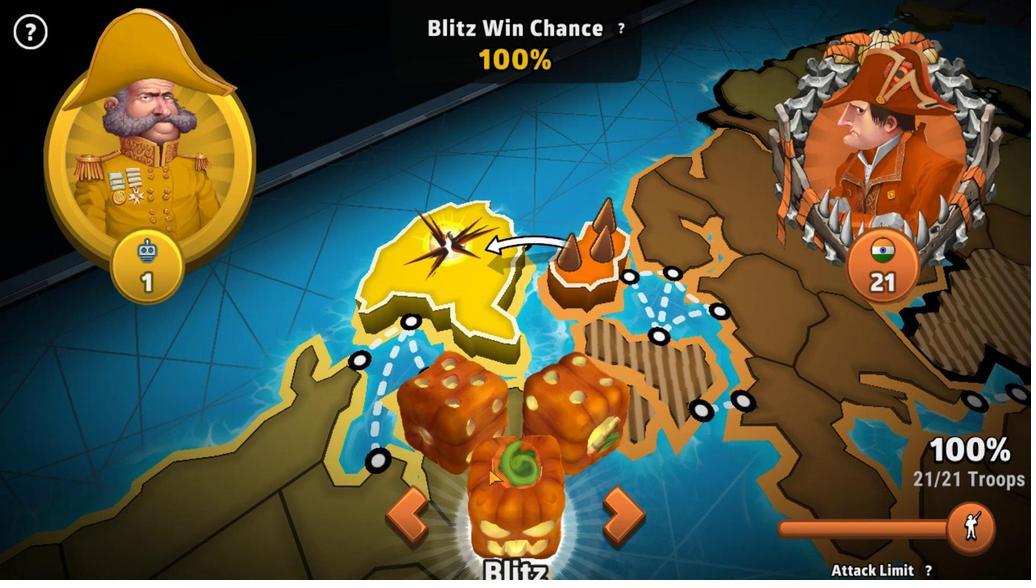 
Action: Mouse moved to (710, 454)
Screenshot: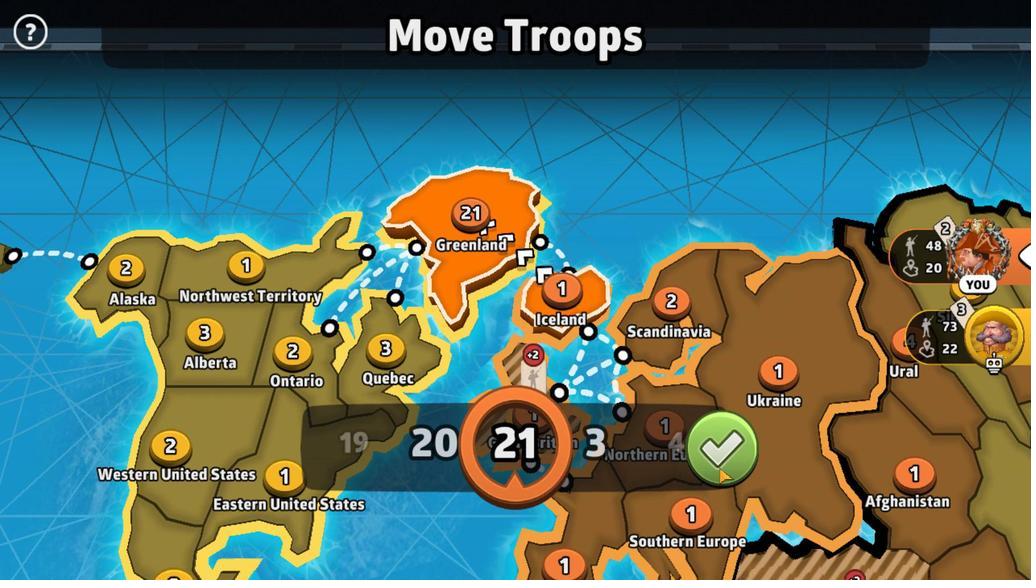 
Action: Mouse pressed left at (710, 454)
Screenshot: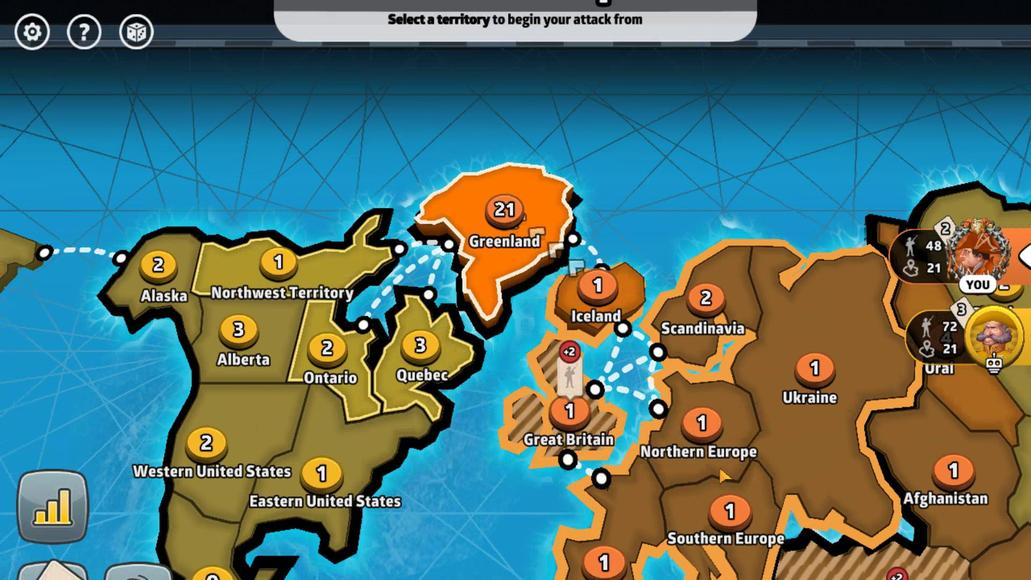
Action: Mouse moved to (659, 481)
Screenshot: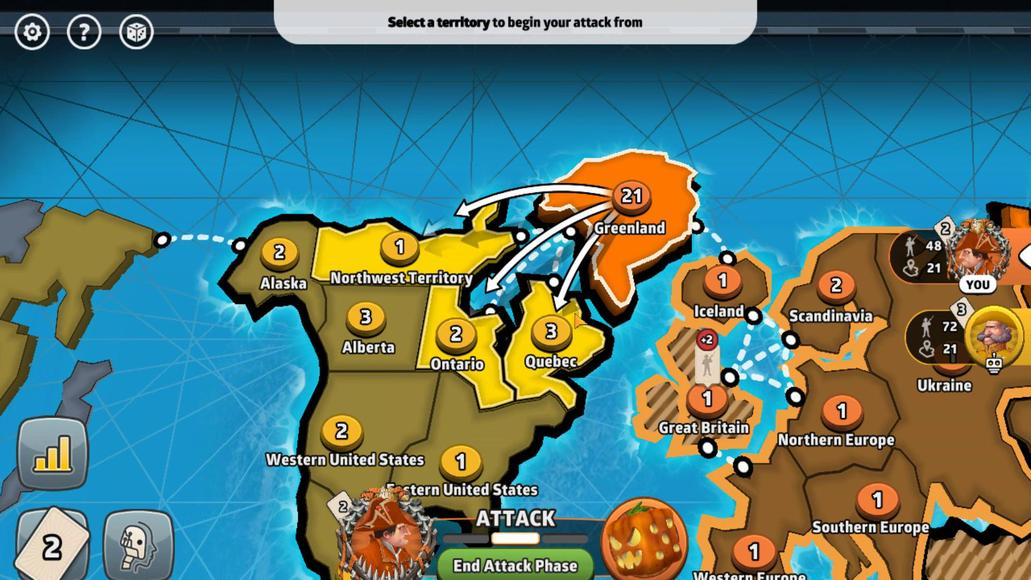 
Action: Mouse pressed left at (659, 481)
Screenshot: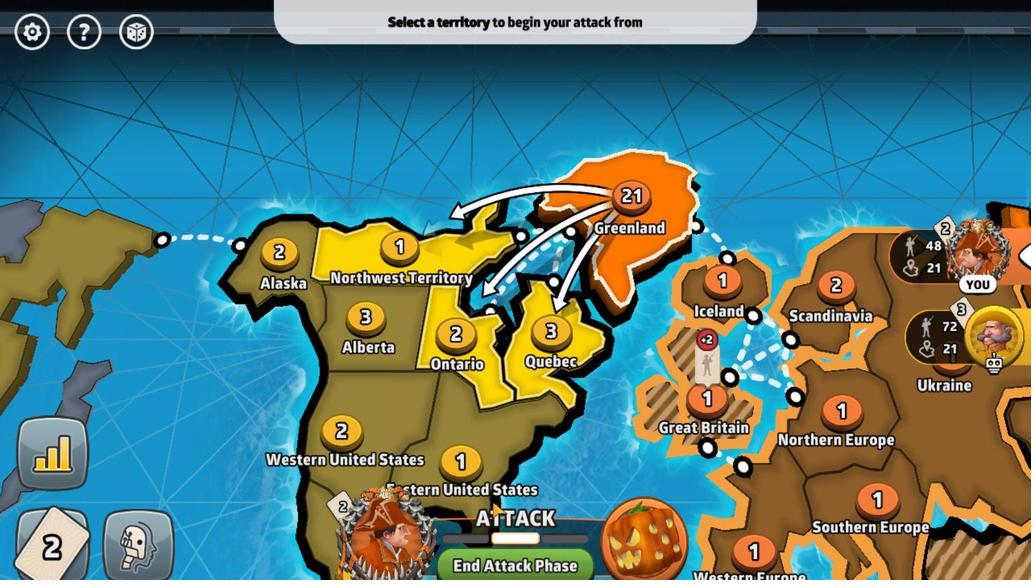 
Action: Mouse moved to (659, 446)
Screenshot: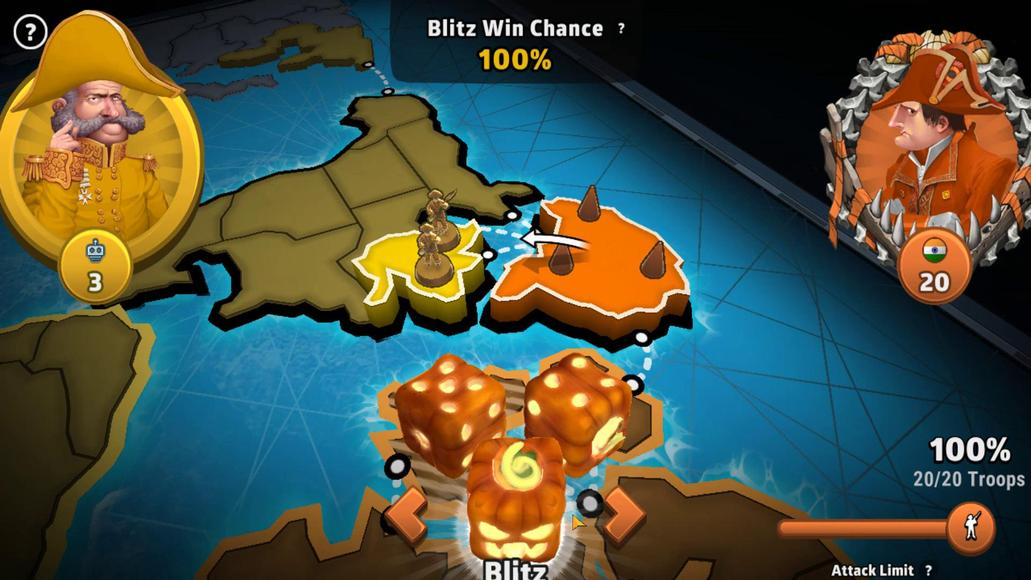 
Action: Mouse pressed left at (659, 446)
Screenshot: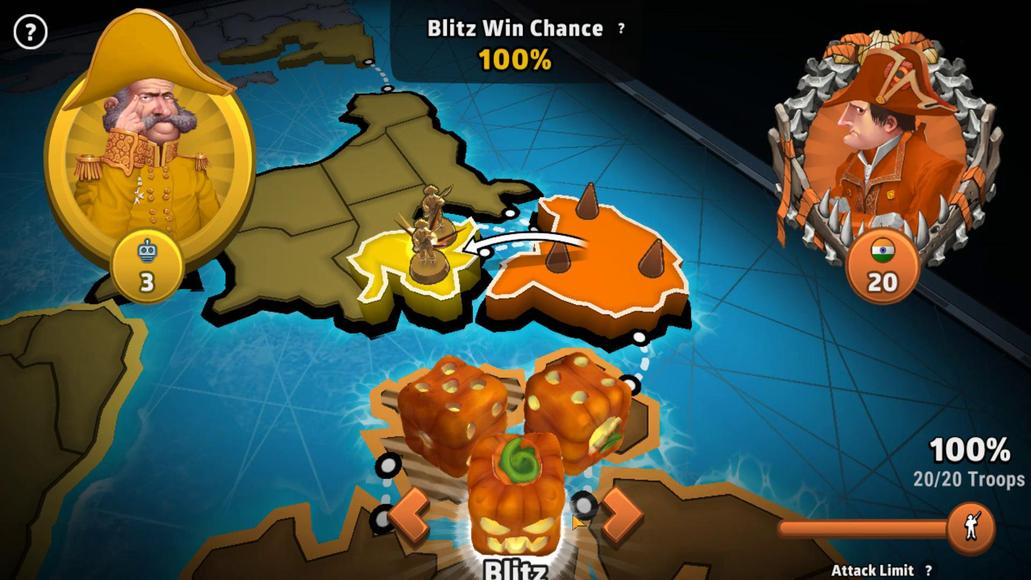 
Action: Mouse moved to (707, 457)
Screenshot: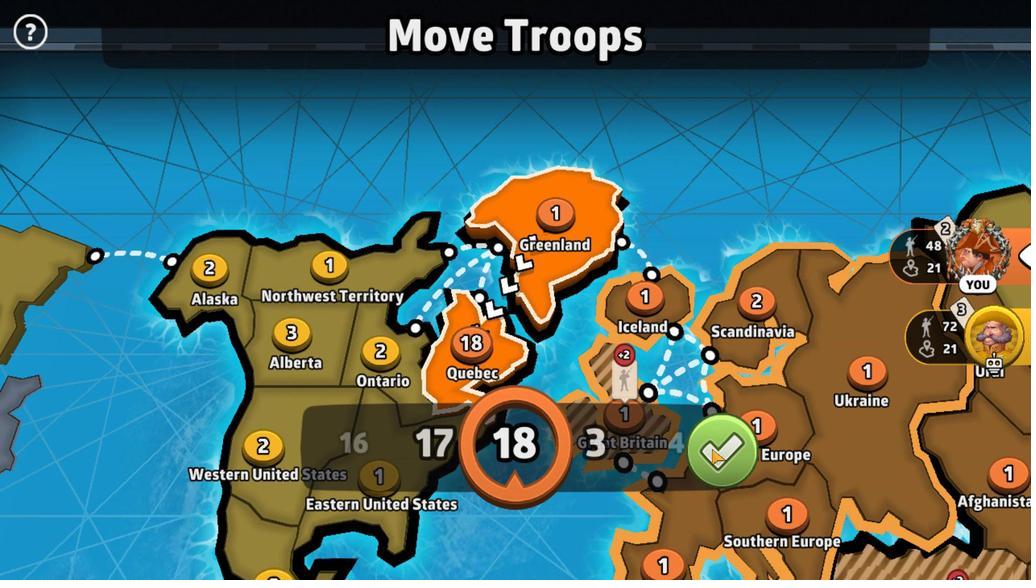 
Action: Mouse pressed left at (707, 457)
Screenshot: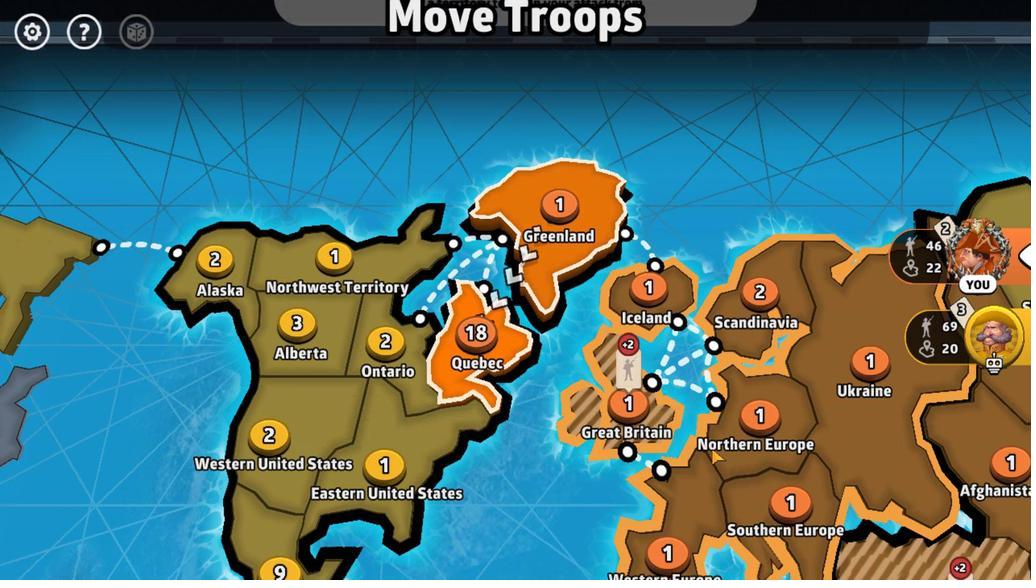 
Action: Mouse moved to (625, 501)
Screenshot: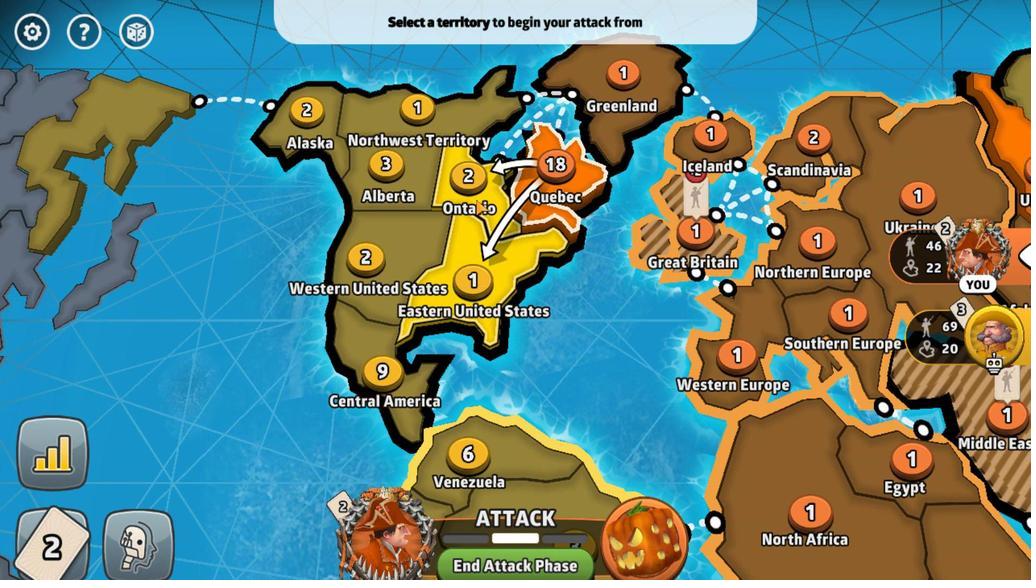 
Action: Mouse pressed left at (625, 501)
Screenshot: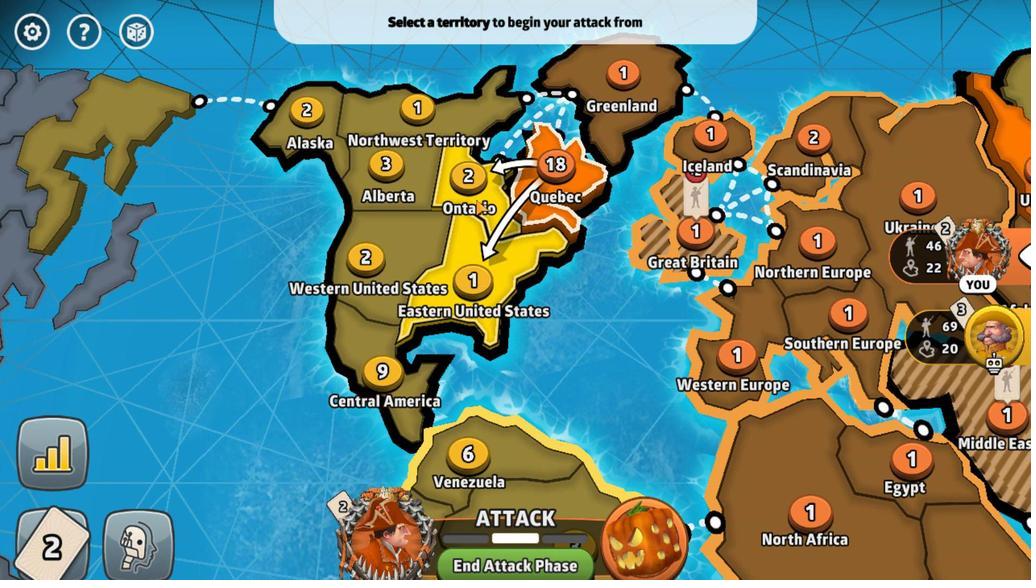 
Action: Mouse moved to (641, 471)
Screenshot: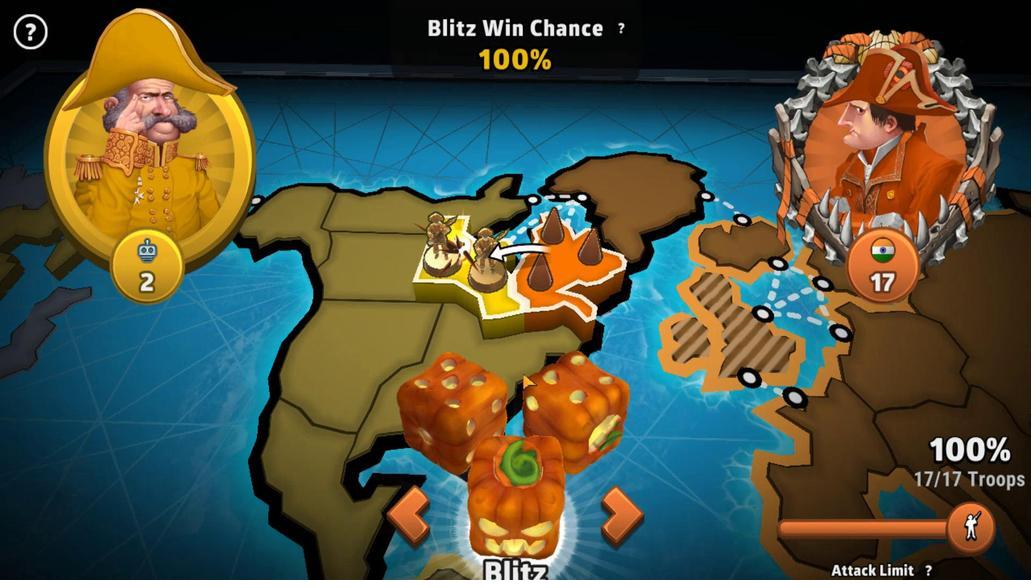 
Action: Mouse pressed left at (641, 471)
Screenshot: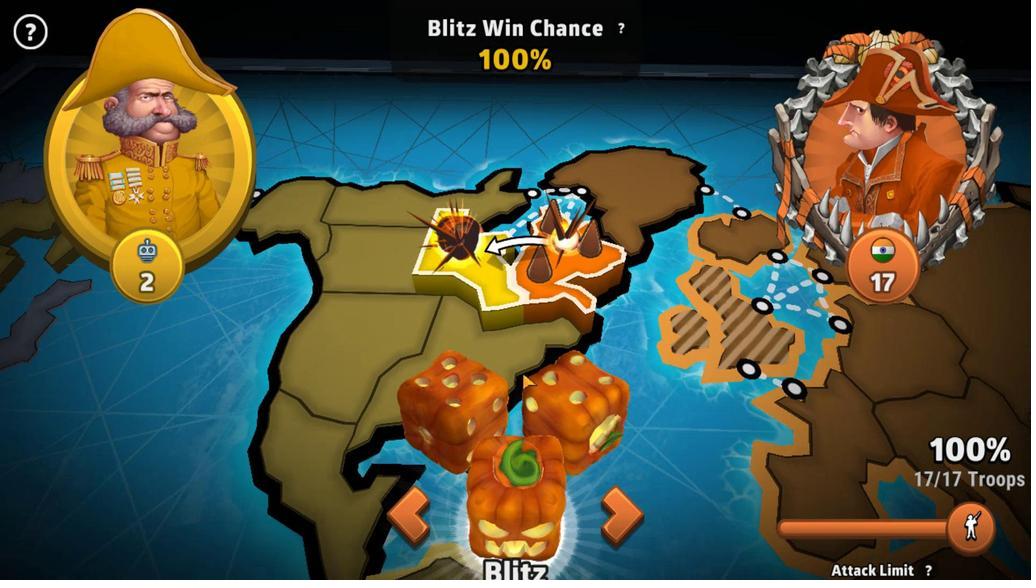 
Action: Mouse moved to (712, 459)
Screenshot: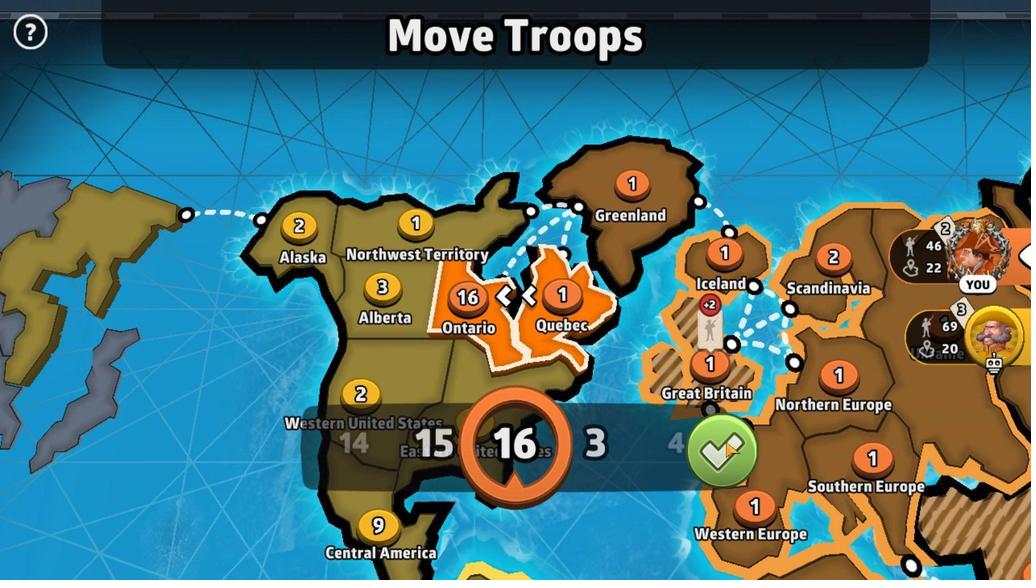 
Action: Mouse pressed left at (712, 459)
Screenshot: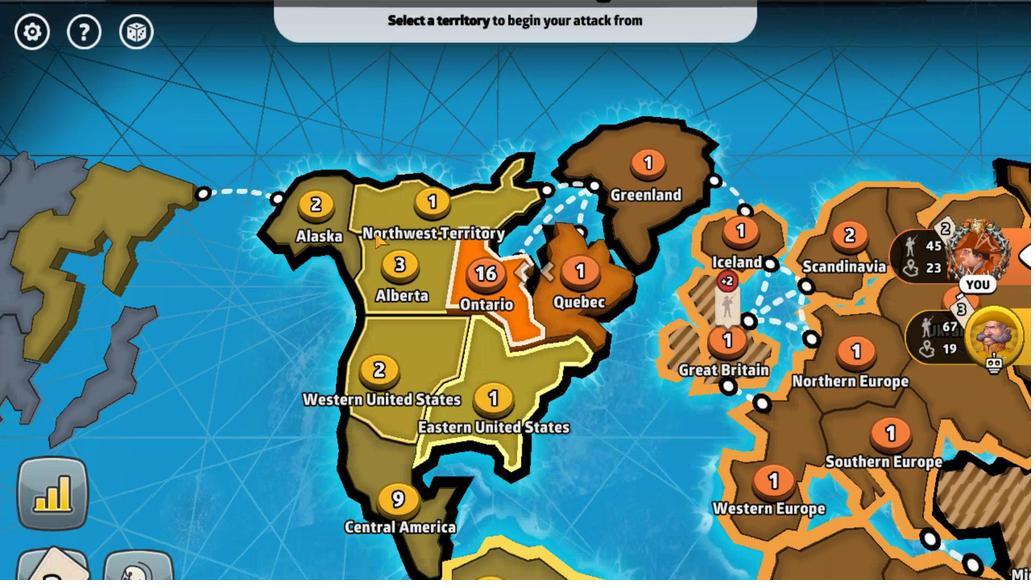 
Action: Mouse moved to (625, 513)
Screenshot: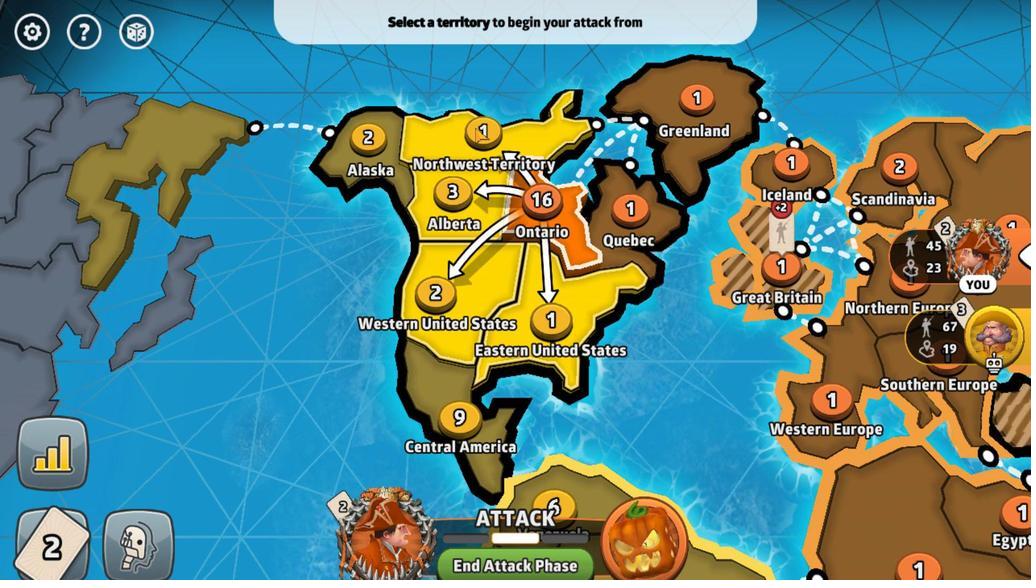 
Action: Mouse pressed left at (625, 513)
Screenshot: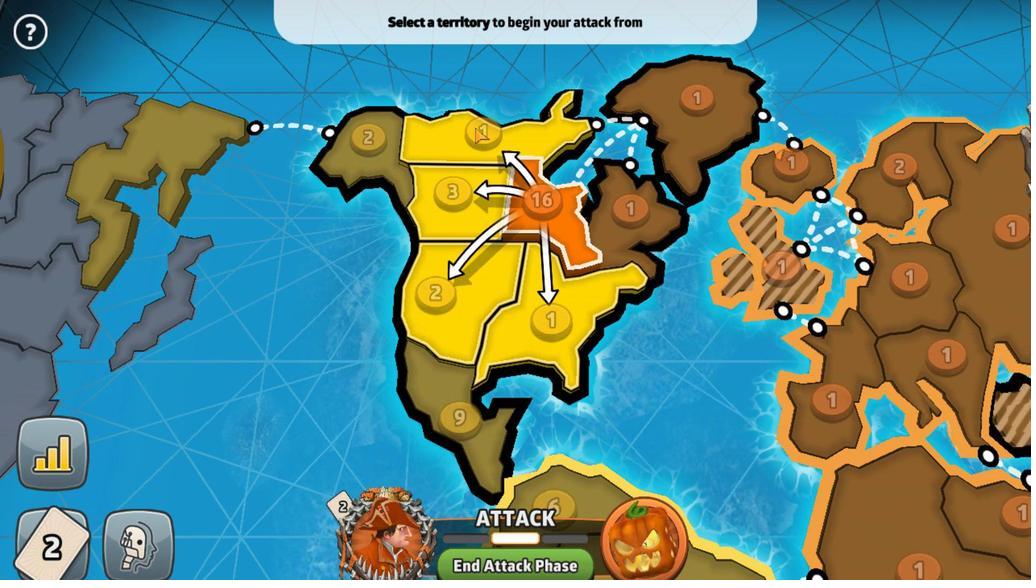 
Action: Mouse moved to (637, 467)
Screenshot: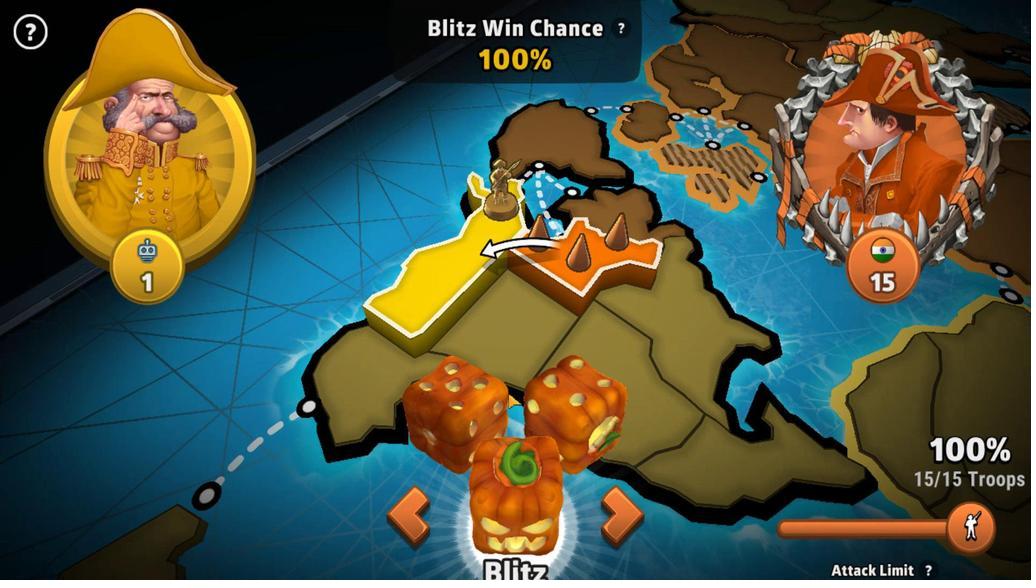
Action: Mouse pressed left at (637, 467)
Screenshot: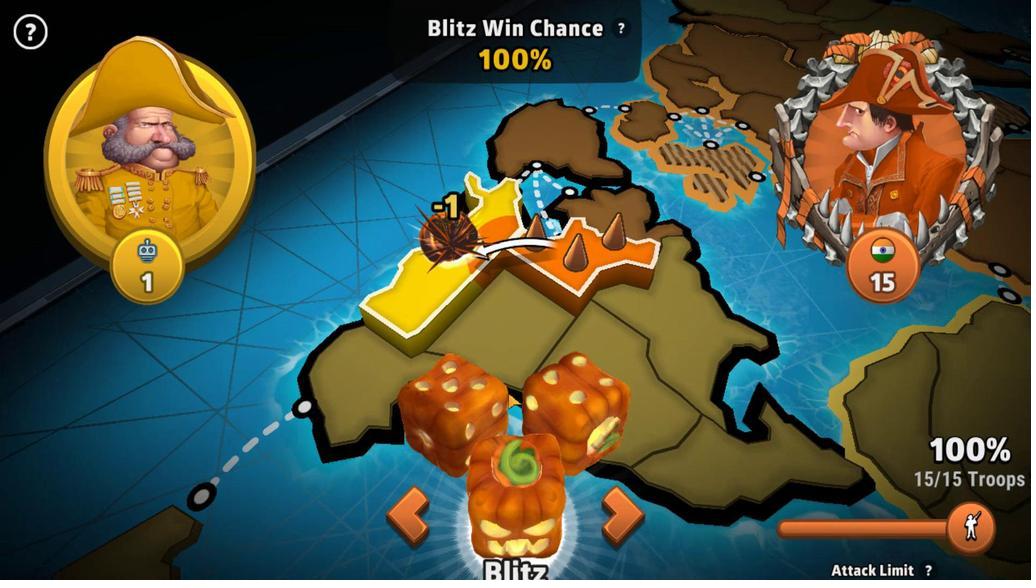 
Action: Mouse moved to (714, 457)
Screenshot: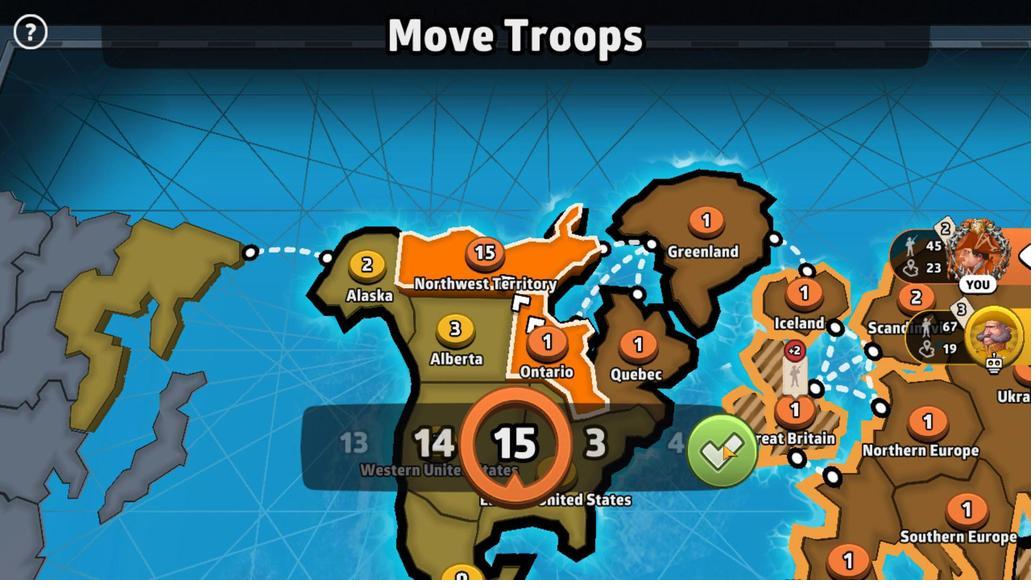
Action: Mouse pressed left at (714, 457)
Screenshot: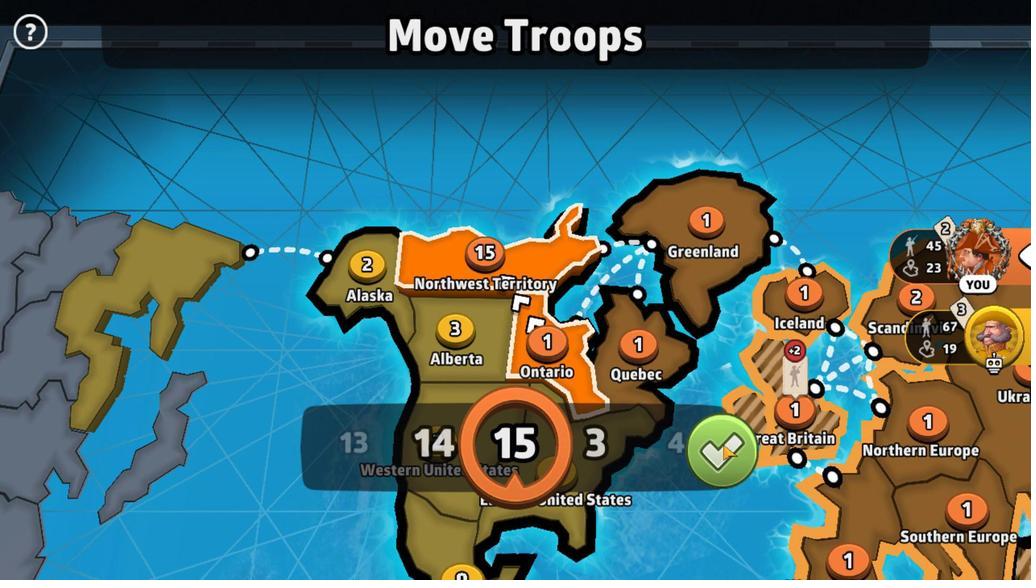 
Action: Mouse moved to (617, 493)
Screenshot: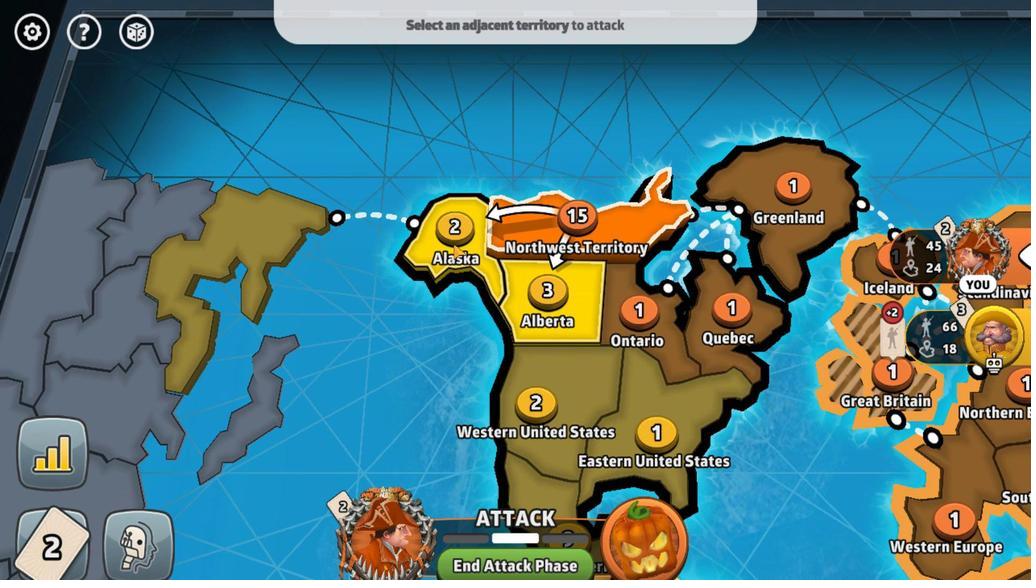 
Action: Mouse pressed left at (617, 493)
Screenshot: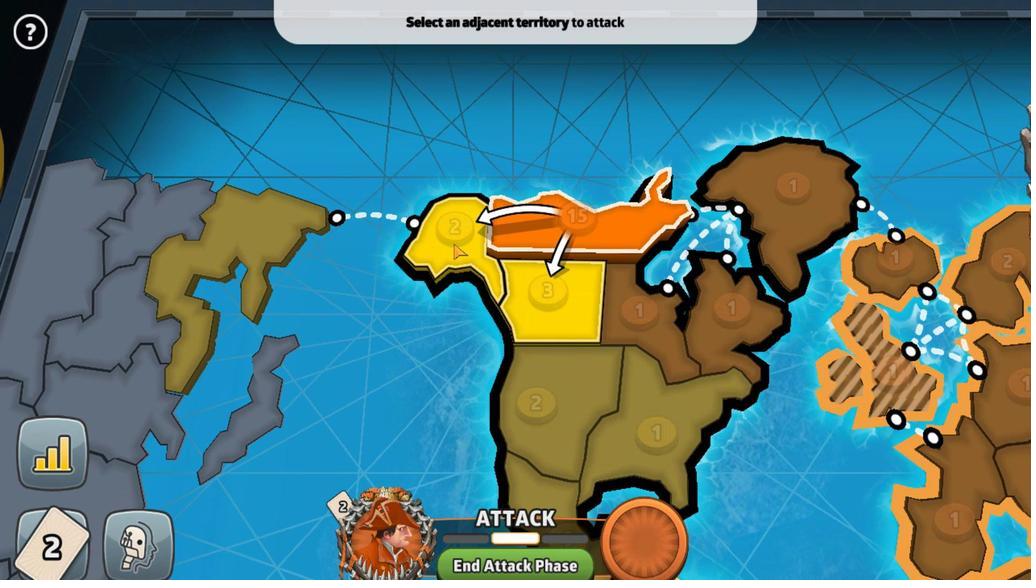 
Action: Mouse moved to (635, 463)
Screenshot: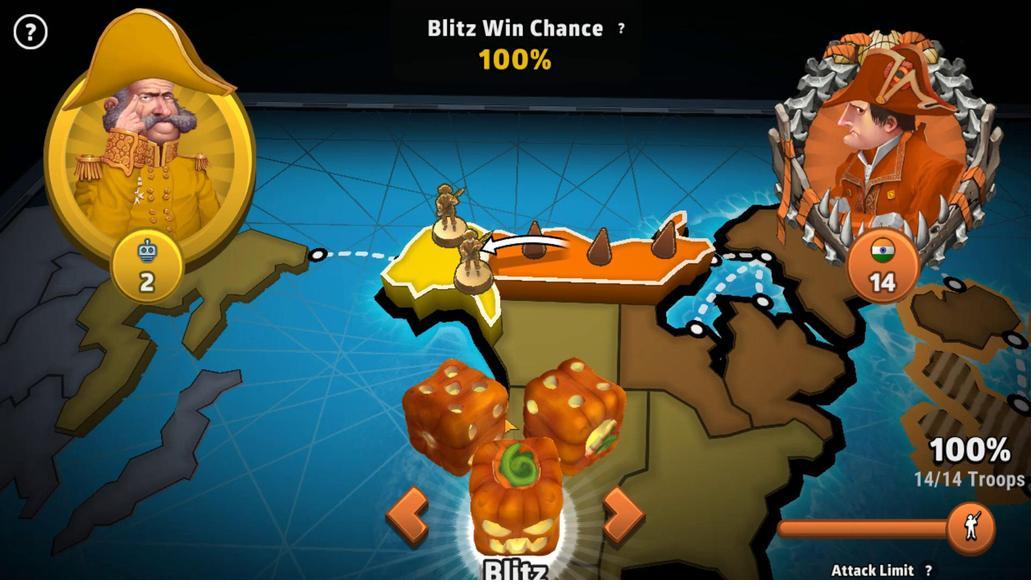 
Action: Mouse pressed left at (635, 463)
Screenshot: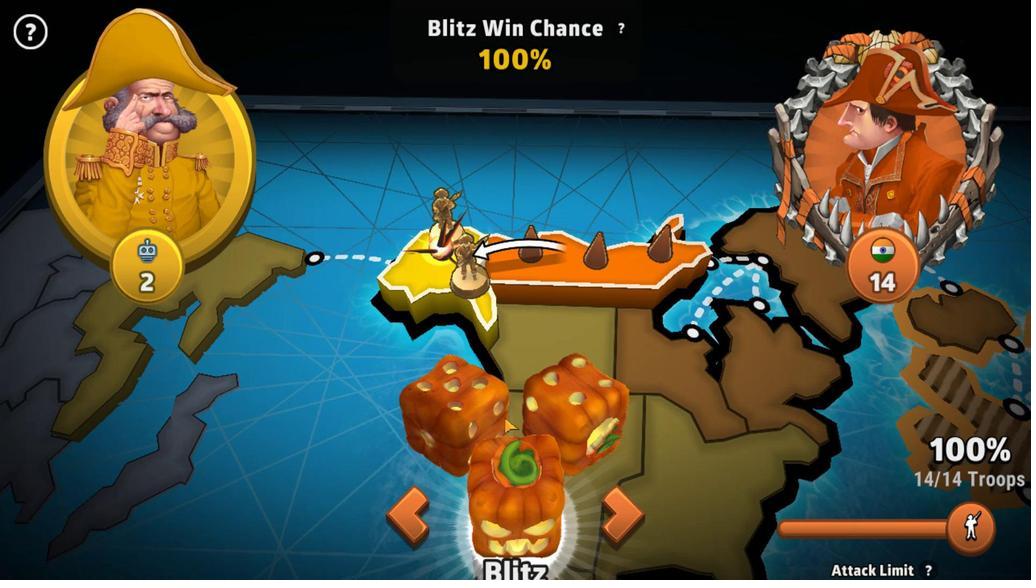 
Action: Mouse moved to (720, 457)
Screenshot: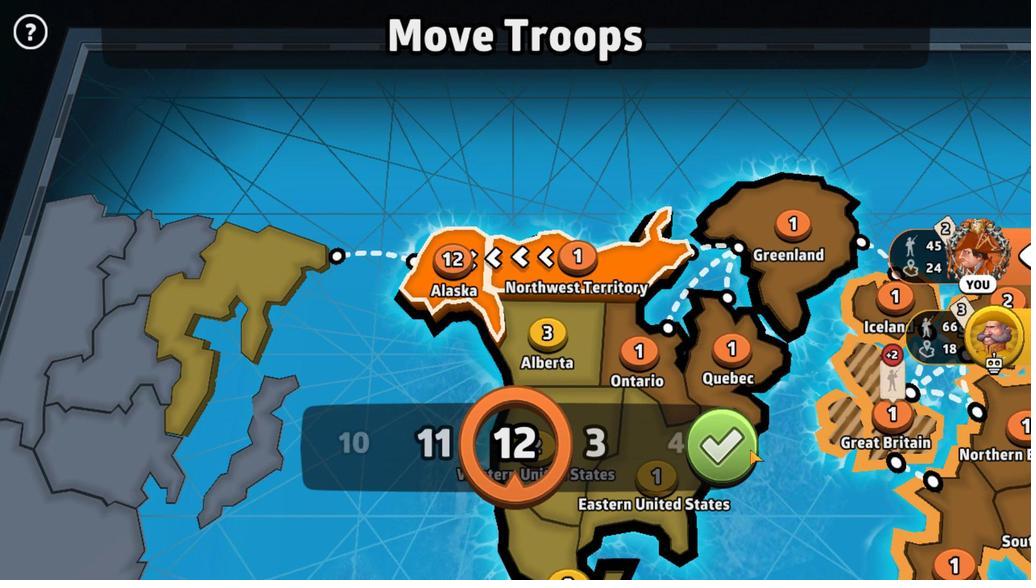 
Action: Mouse pressed left at (720, 457)
Screenshot: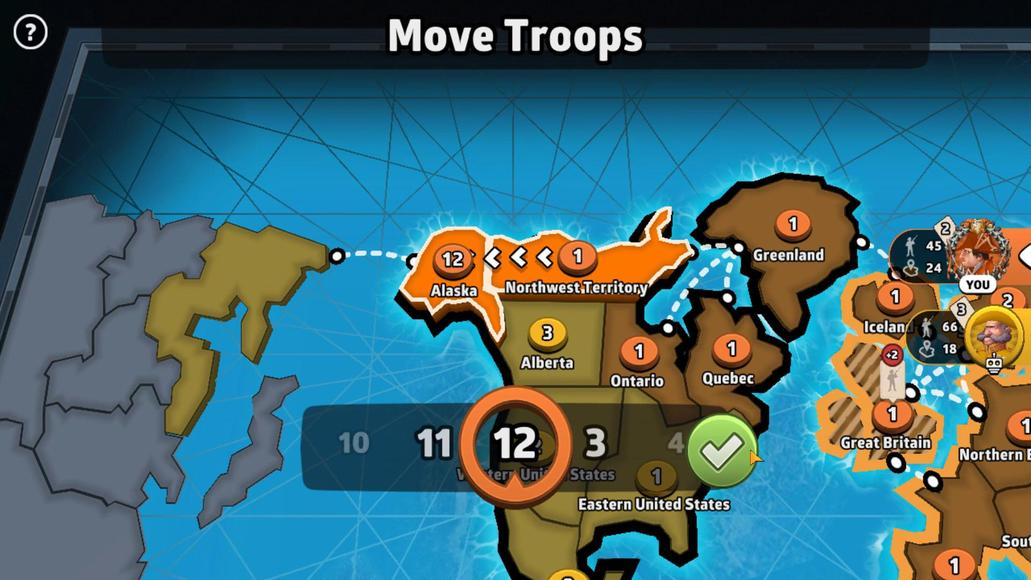 
Action: Mouse moved to (685, 486)
Screenshot: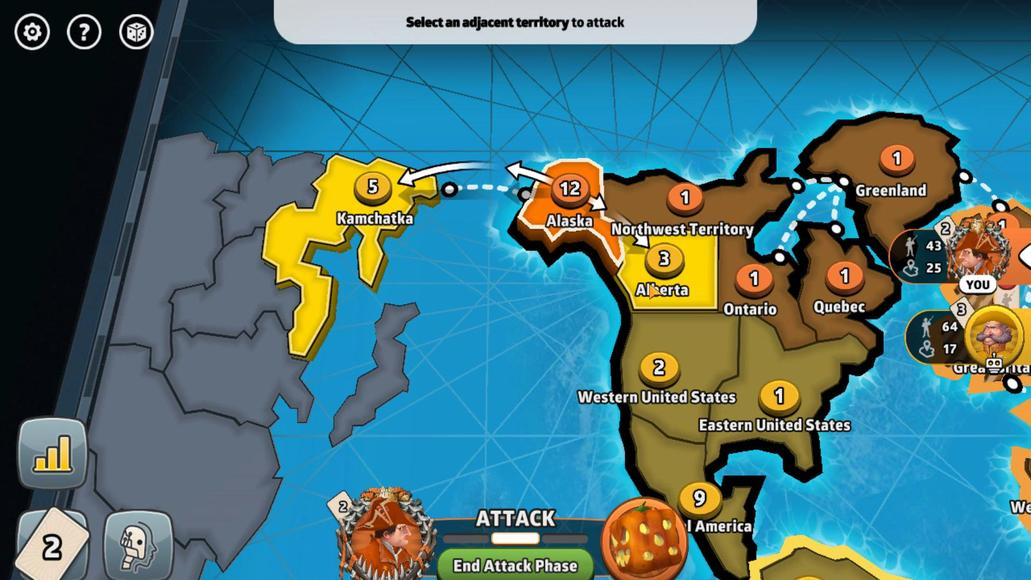 
Action: Mouse pressed left at (685, 486)
